 Task: Search and explore  Airbnb stays in Santa Barbara, California with access to Vineyards.
Action: Mouse moved to (439, 64)
Screenshot: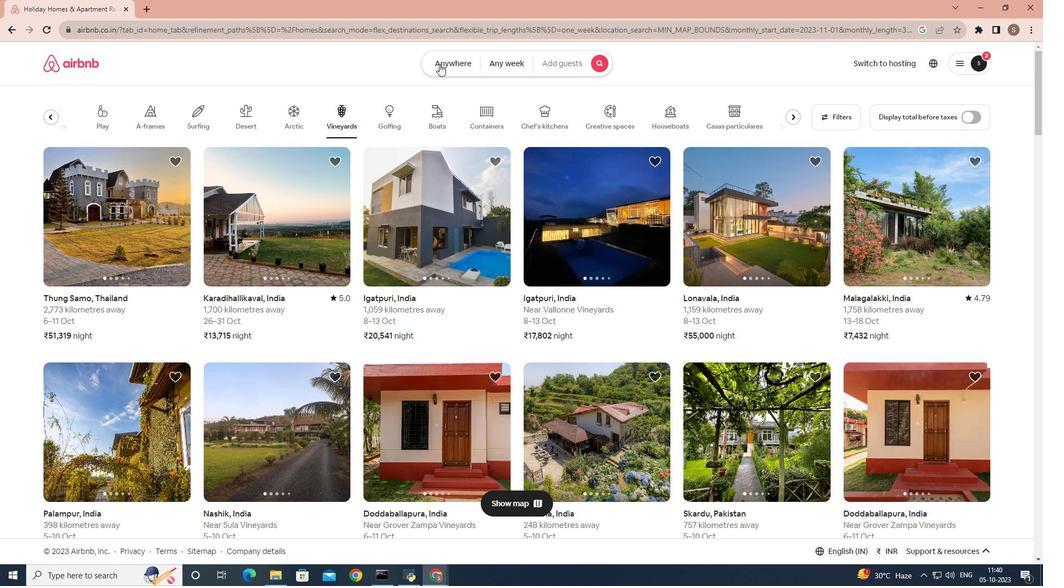 
Action: Mouse pressed left at (439, 64)
Screenshot: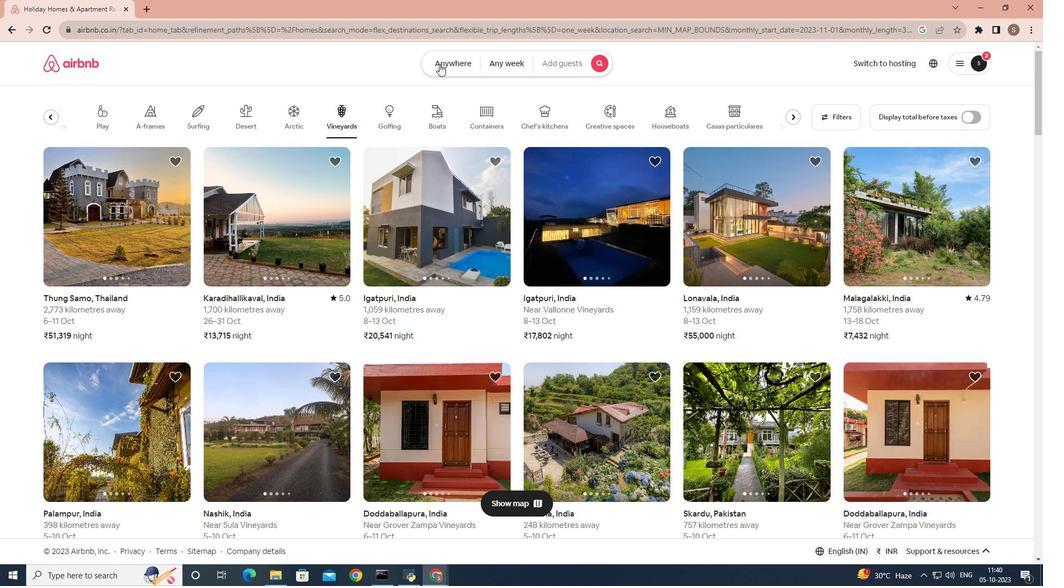 
Action: Mouse moved to (388, 98)
Screenshot: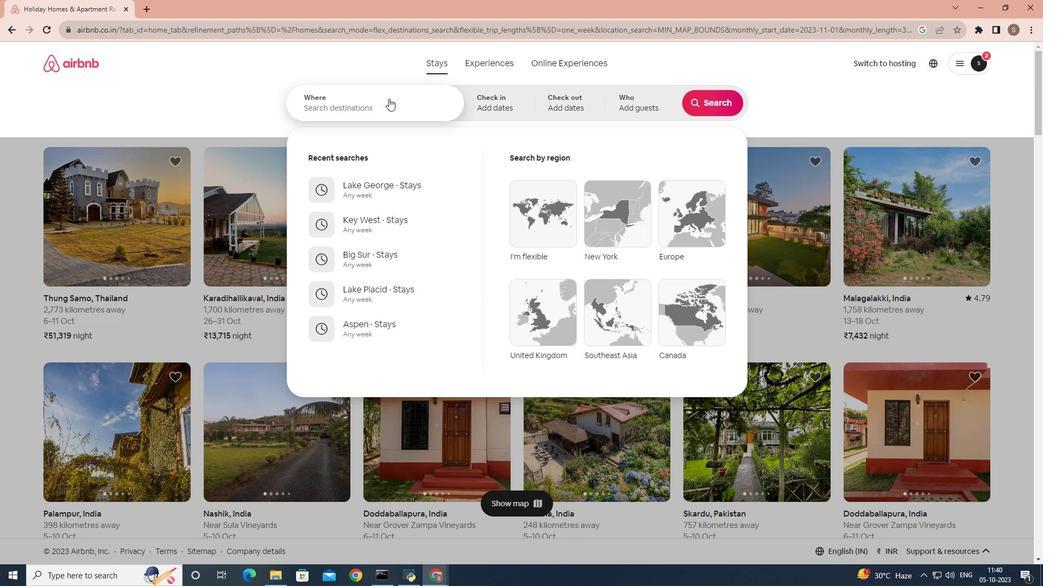 
Action: Mouse pressed left at (388, 98)
Screenshot: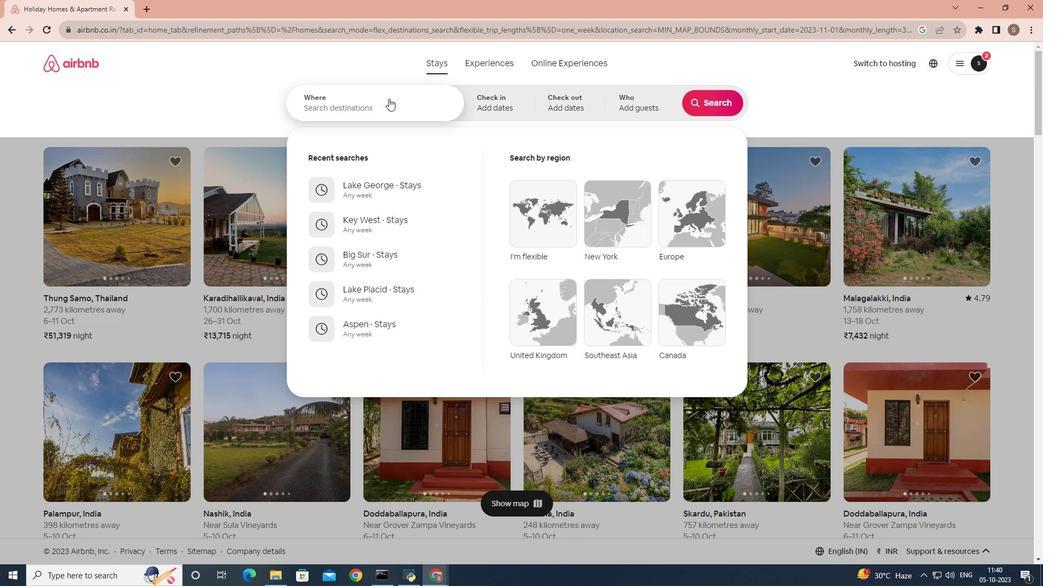 
Action: Key pressed <Key.shift>Santa<Key.space><Key.shift>Barbara
Screenshot: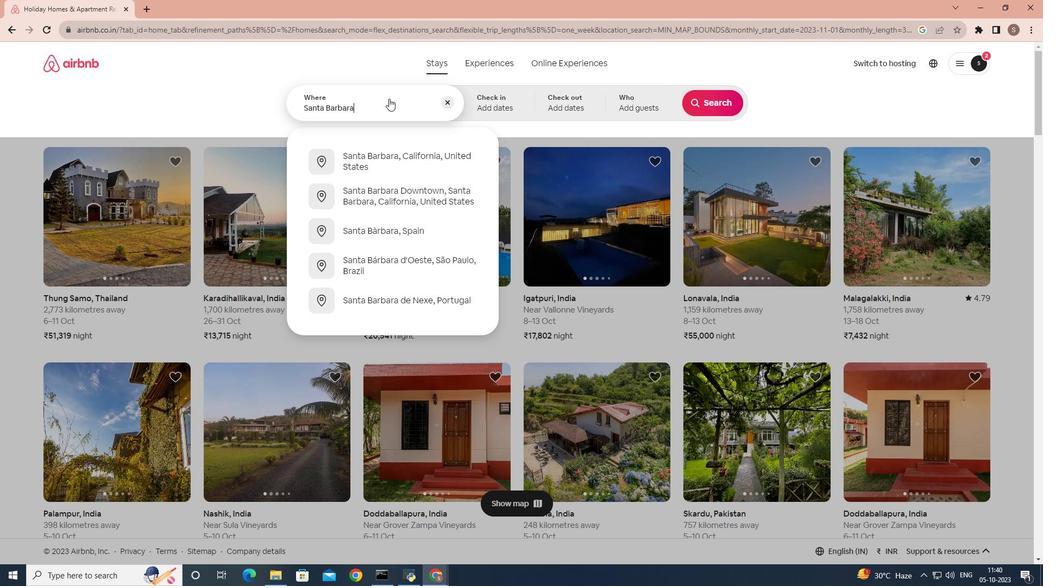 
Action: Mouse moved to (397, 149)
Screenshot: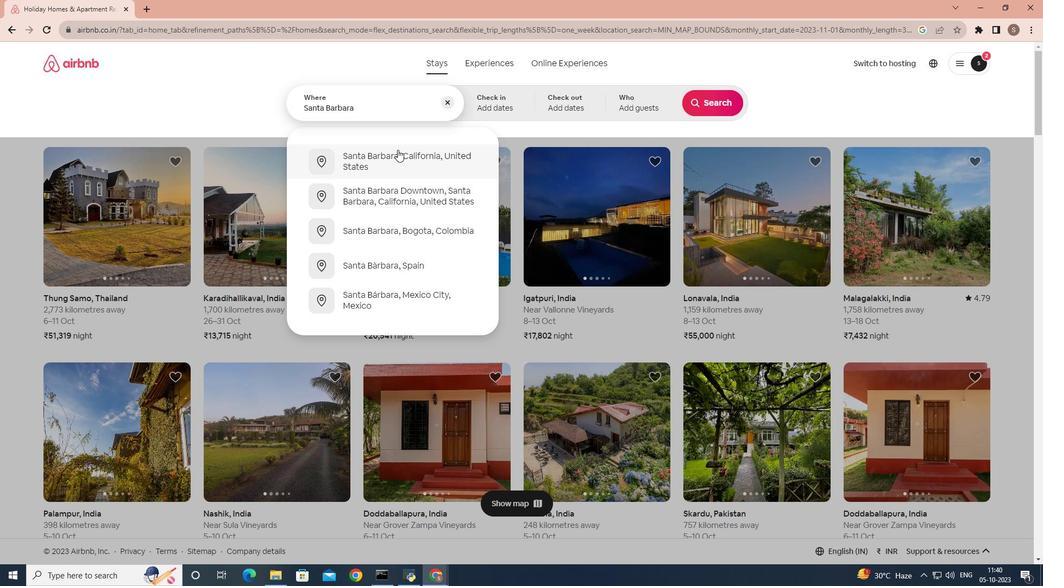 
Action: Mouse pressed left at (397, 149)
Screenshot: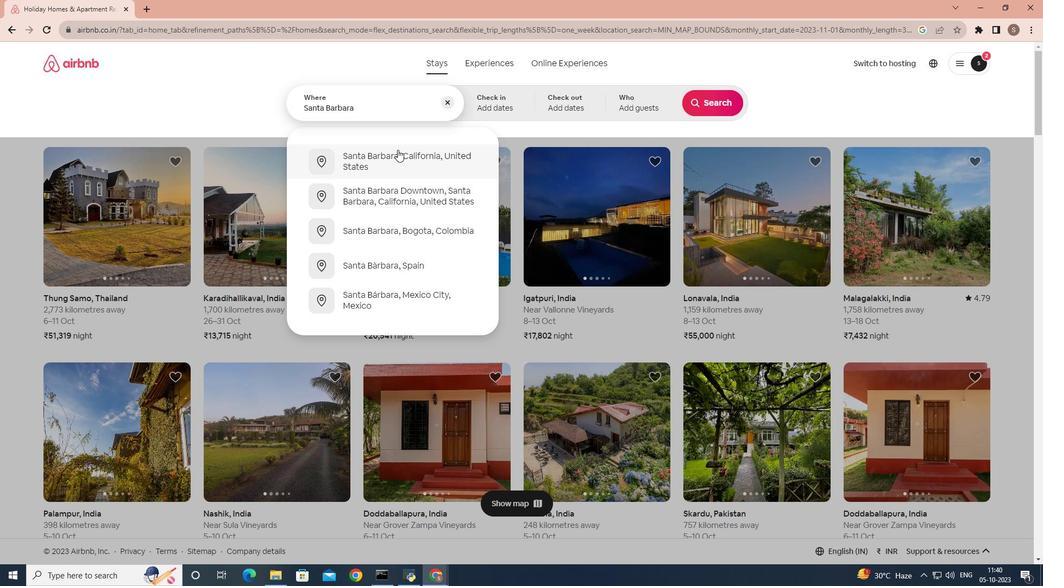 
Action: Mouse moved to (711, 100)
Screenshot: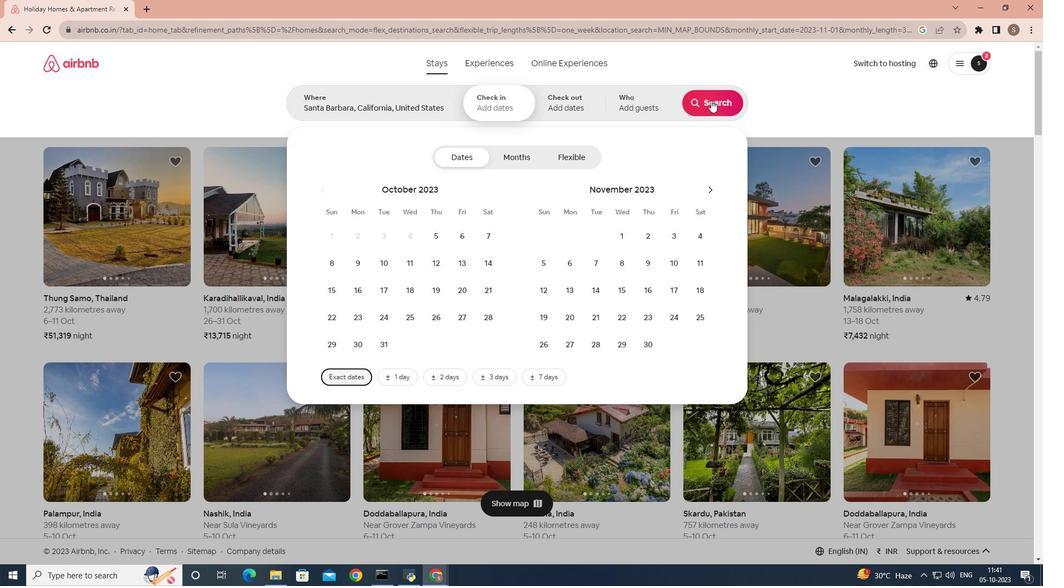 
Action: Mouse pressed left at (711, 100)
Screenshot: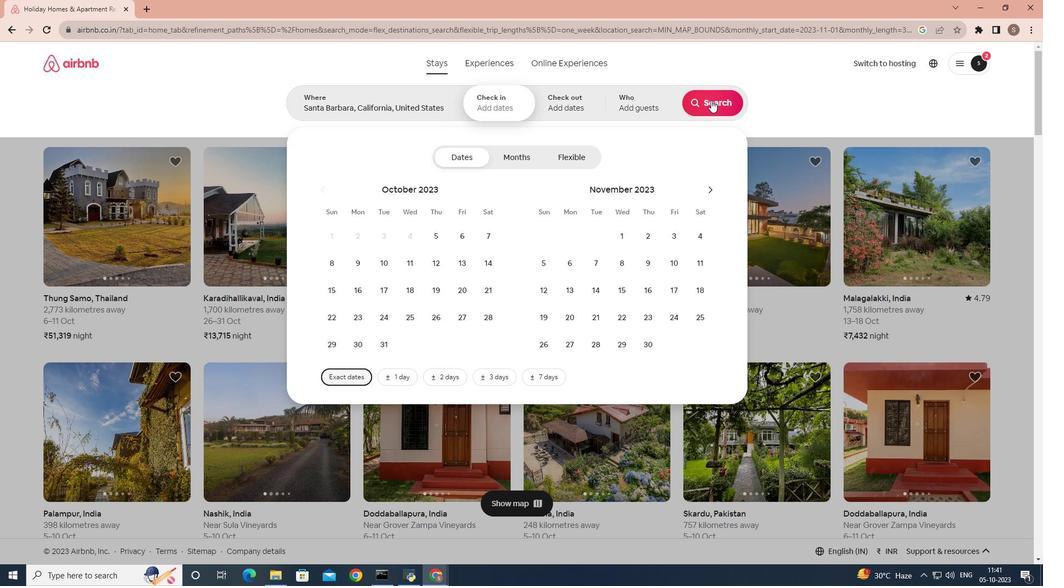 
Action: Mouse moved to (197, 110)
Screenshot: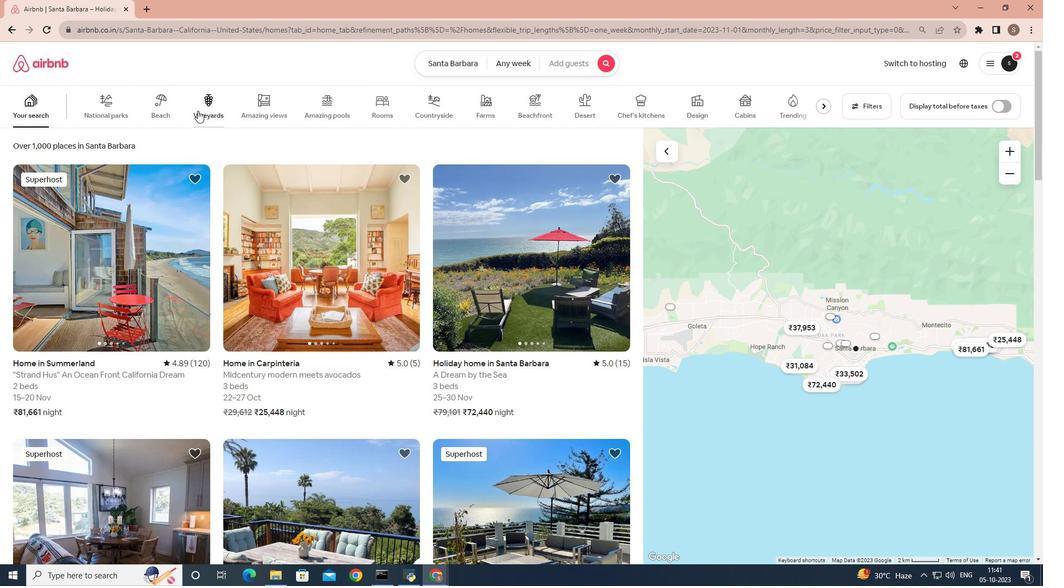 
Action: Mouse pressed left at (197, 110)
Screenshot: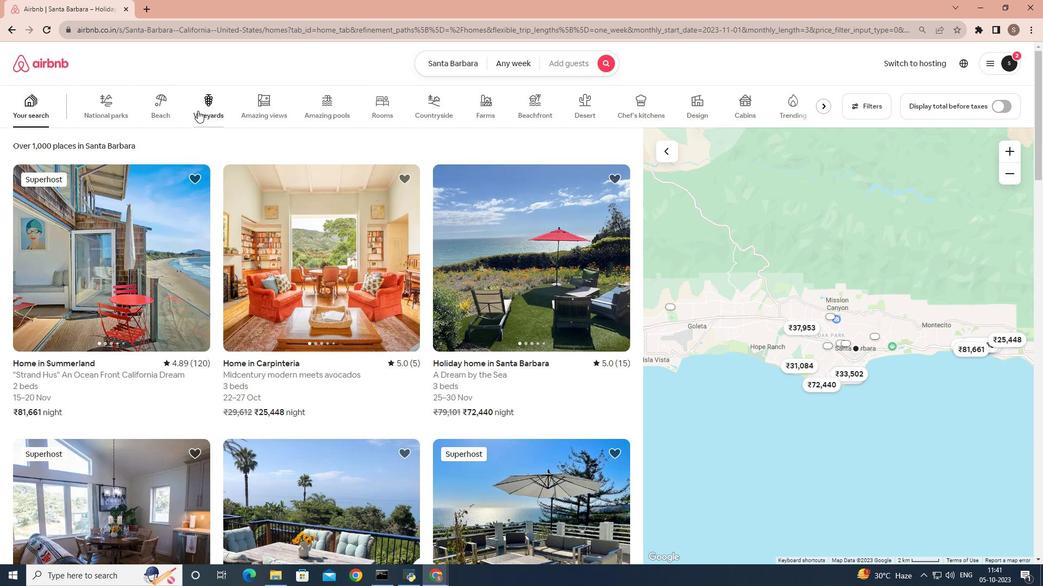 
Action: Mouse moved to (162, 265)
Screenshot: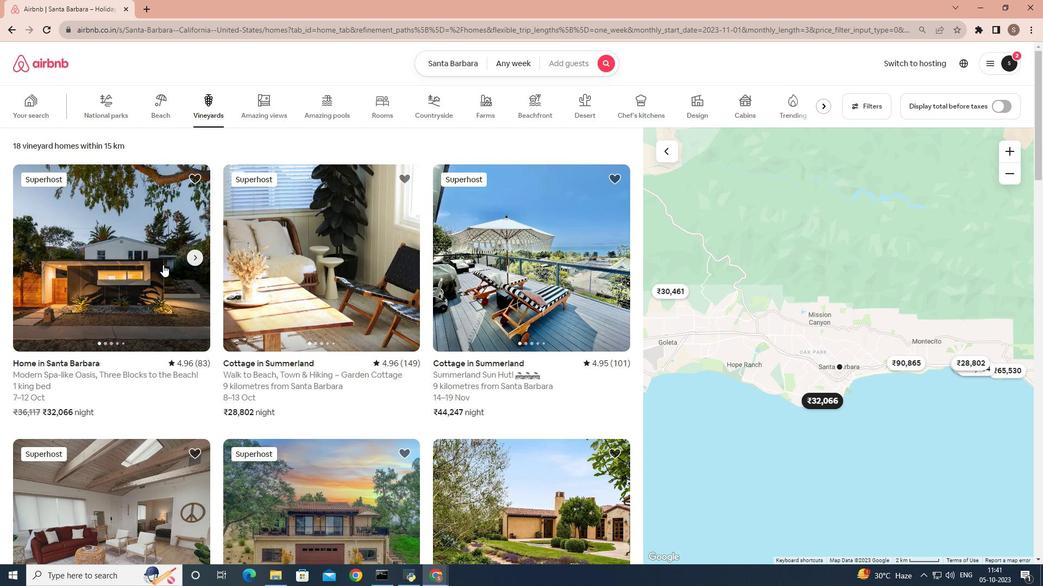 
Action: Mouse pressed left at (162, 265)
Screenshot: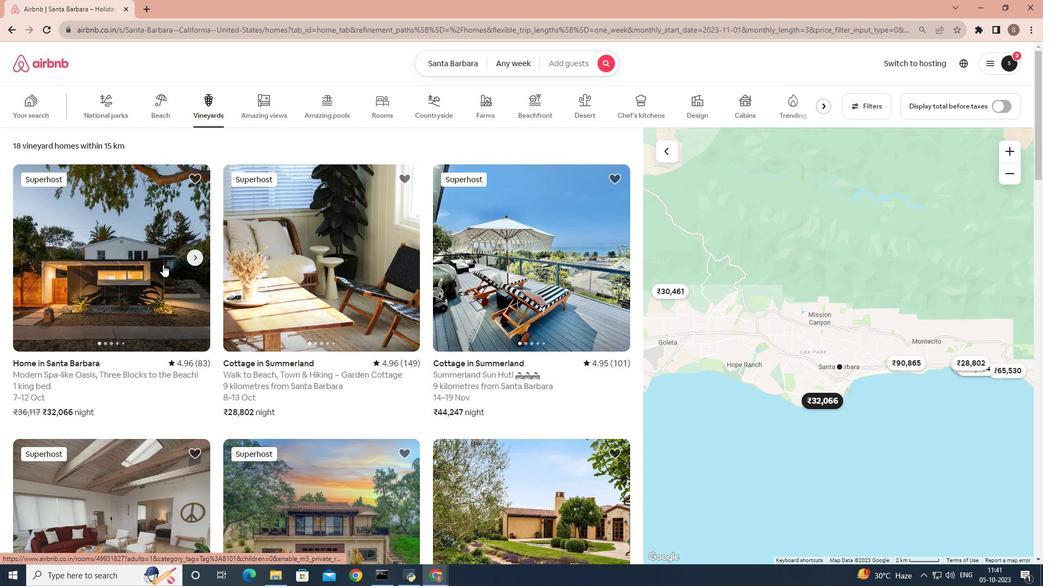 
Action: Mouse moved to (771, 400)
Screenshot: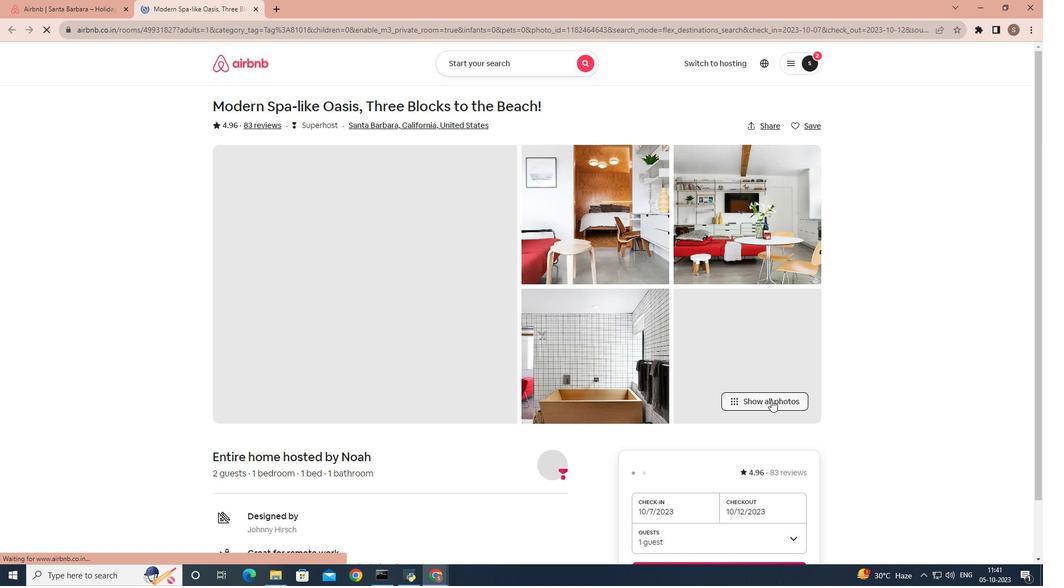 
Action: Mouse pressed left at (771, 400)
Screenshot: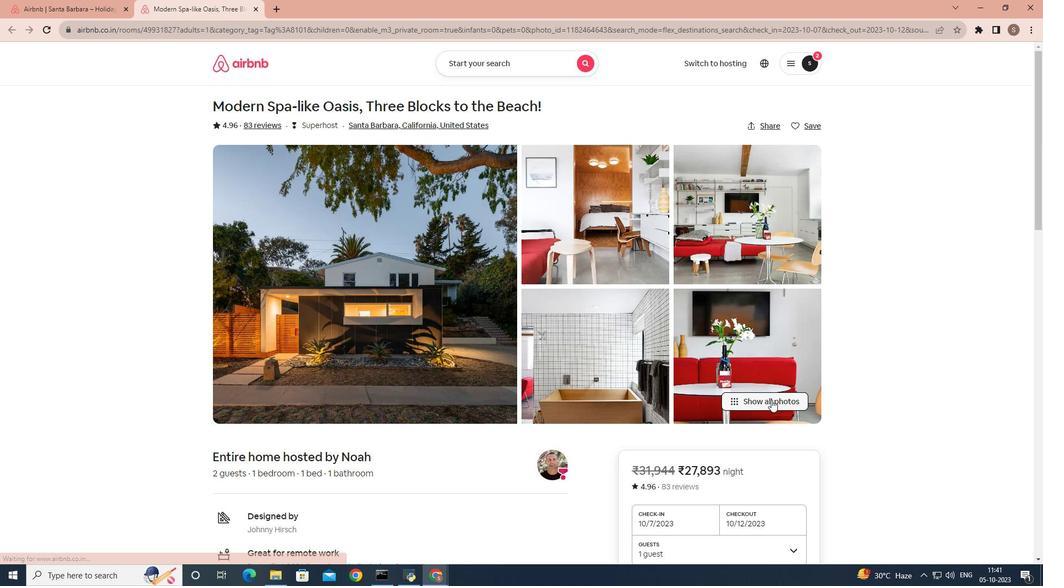 
Action: Mouse moved to (842, 381)
Screenshot: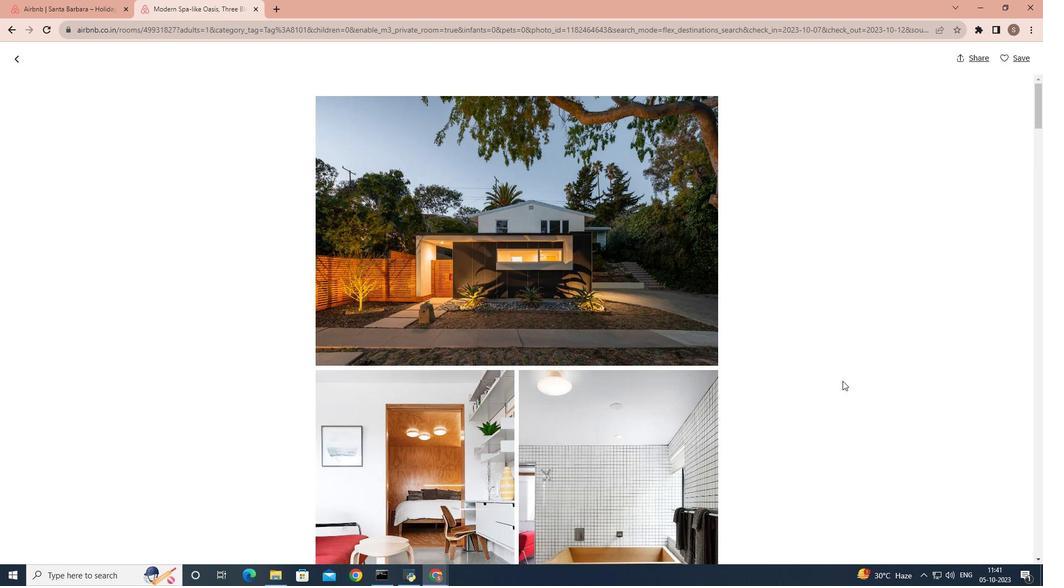 
Action: Mouse scrolled (842, 380) with delta (0, 0)
Screenshot: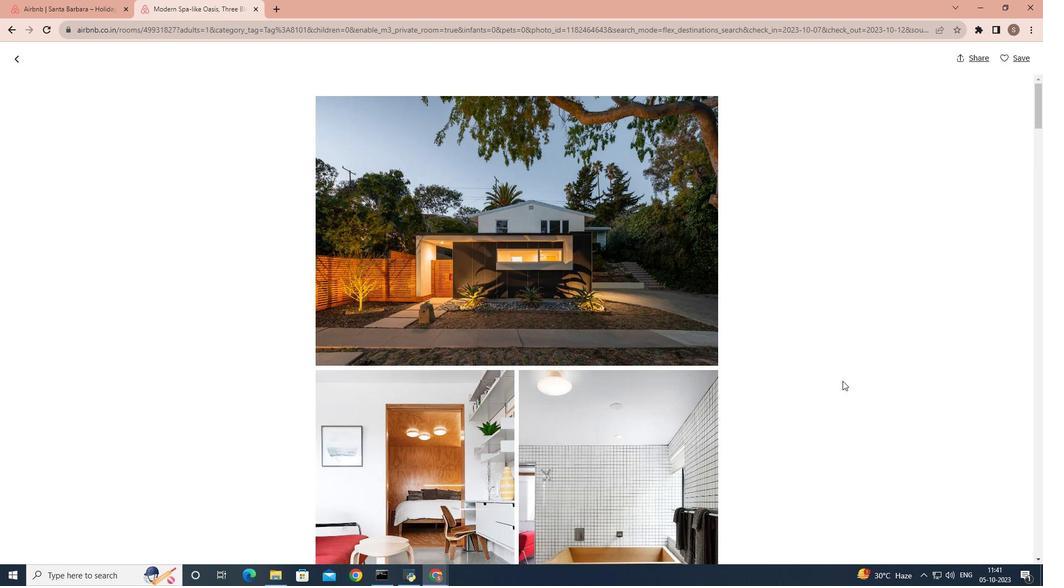 
Action: Mouse scrolled (842, 380) with delta (0, 0)
Screenshot: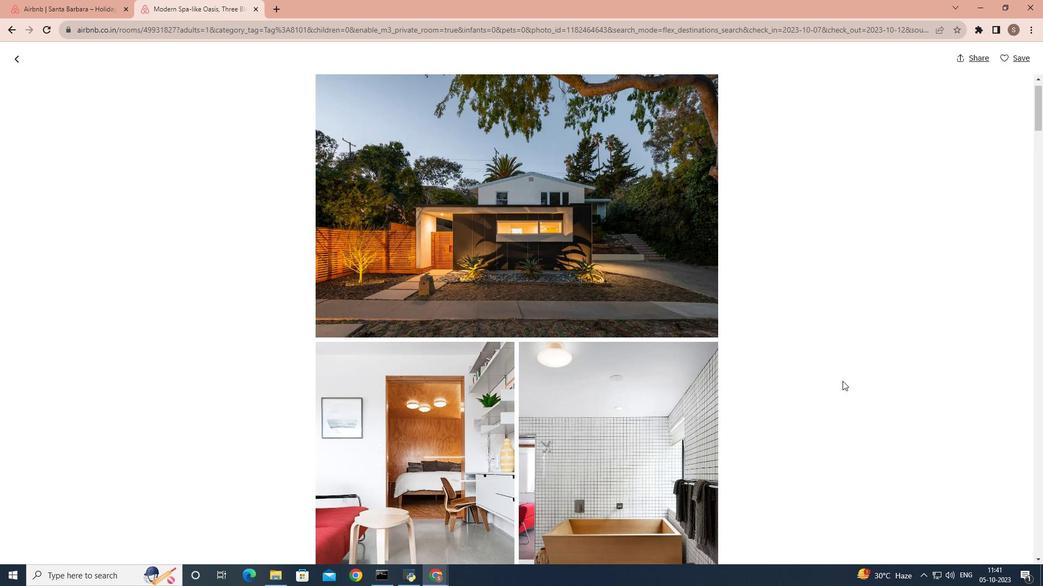 
Action: Mouse scrolled (842, 380) with delta (0, 0)
Screenshot: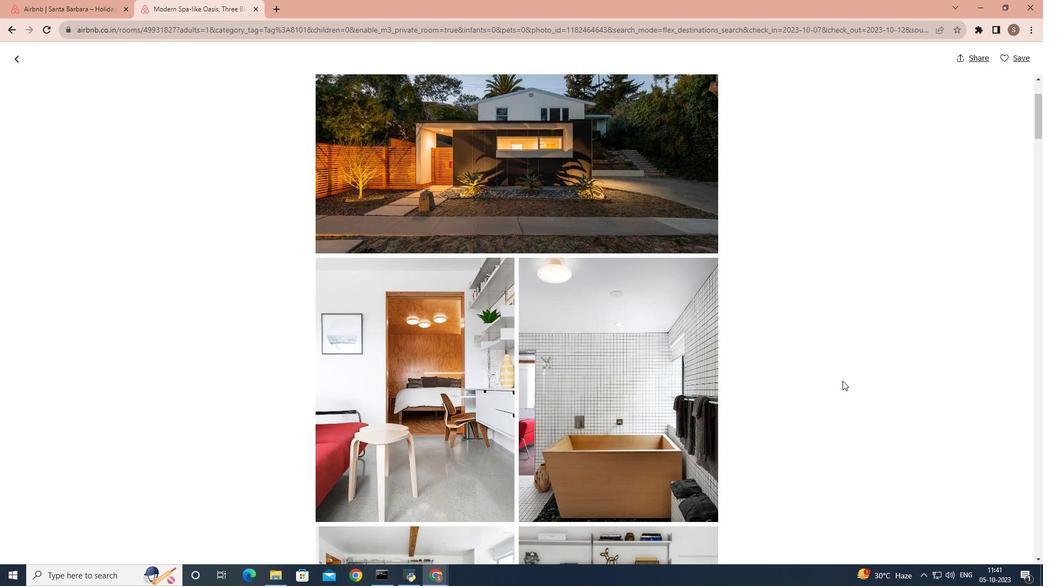 
Action: Mouse scrolled (842, 380) with delta (0, 0)
Screenshot: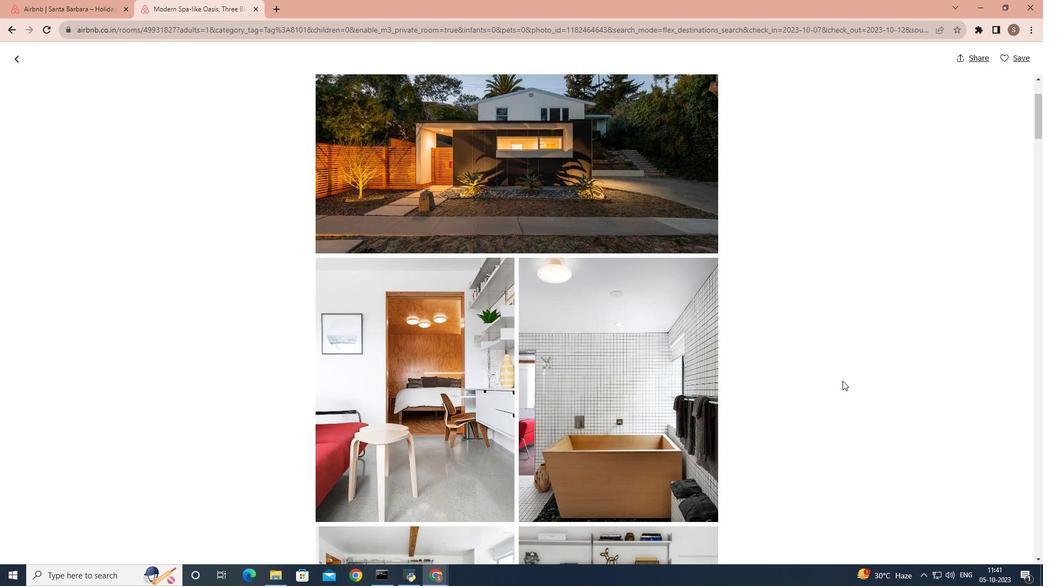 
Action: Mouse scrolled (842, 380) with delta (0, 0)
Screenshot: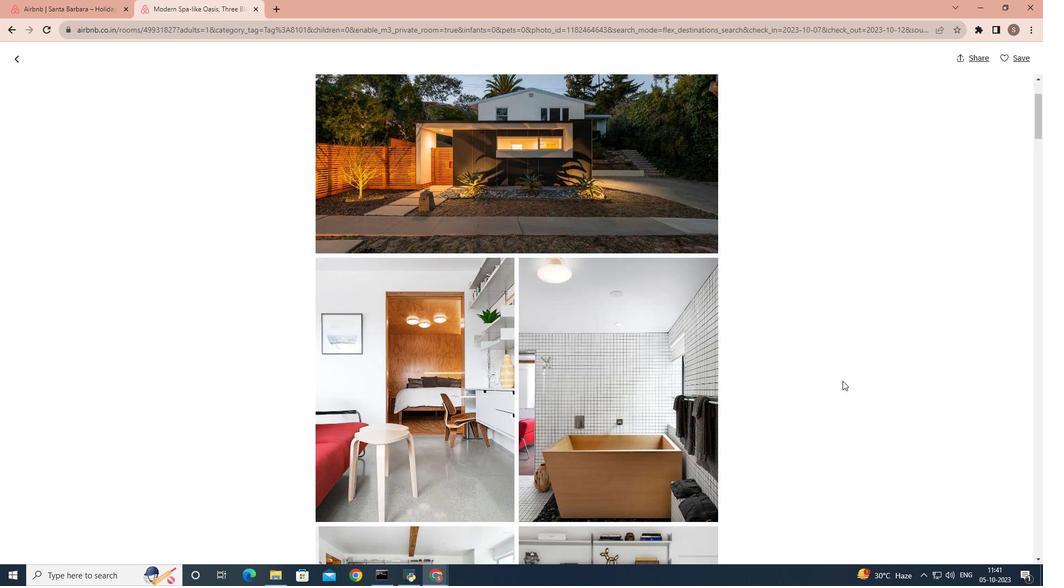 
Action: Mouse scrolled (842, 380) with delta (0, 0)
Screenshot: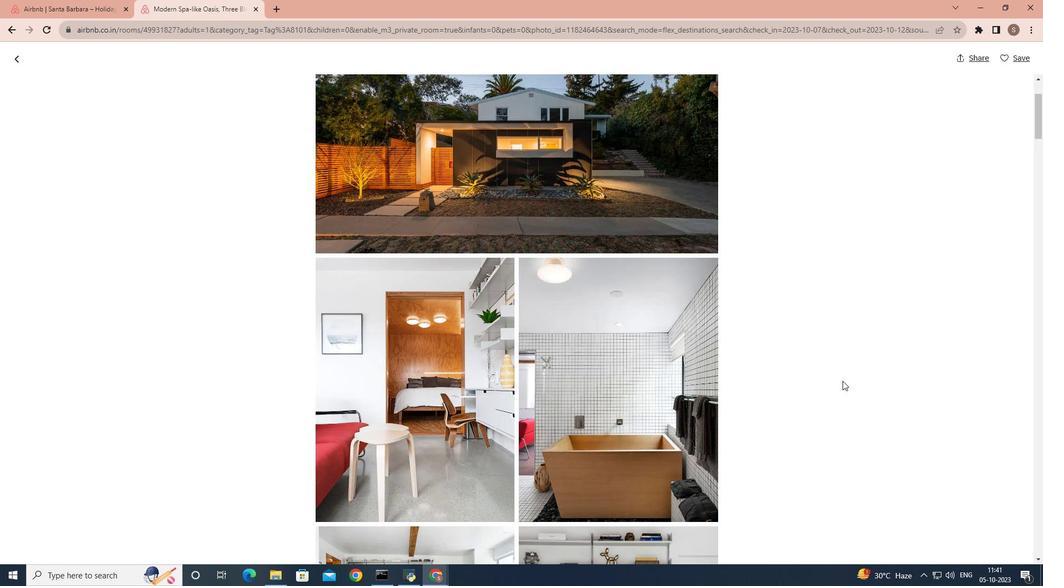 
Action: Mouse scrolled (842, 380) with delta (0, 0)
Screenshot: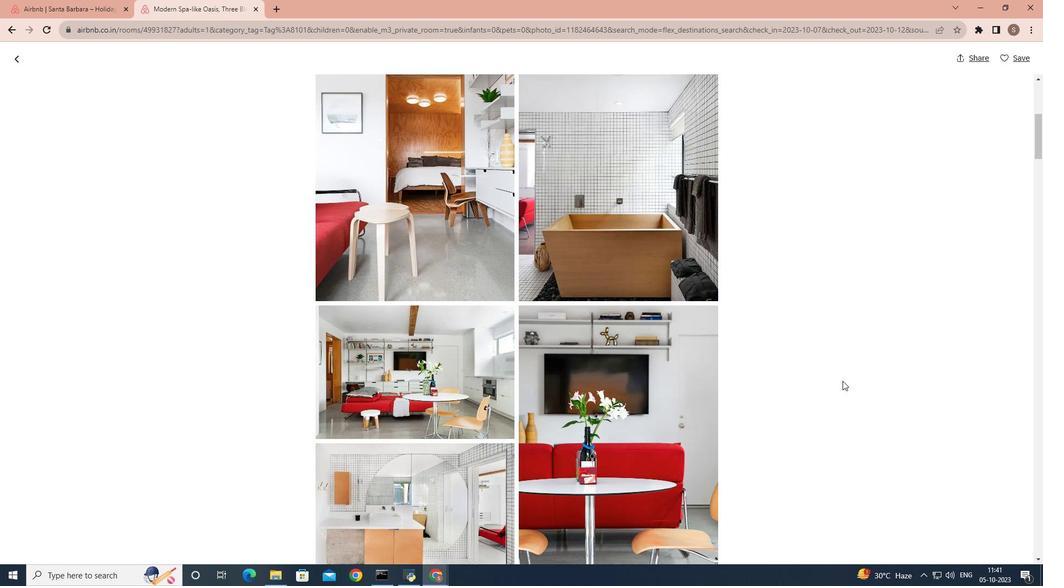 
Action: Mouse scrolled (842, 380) with delta (0, 0)
Screenshot: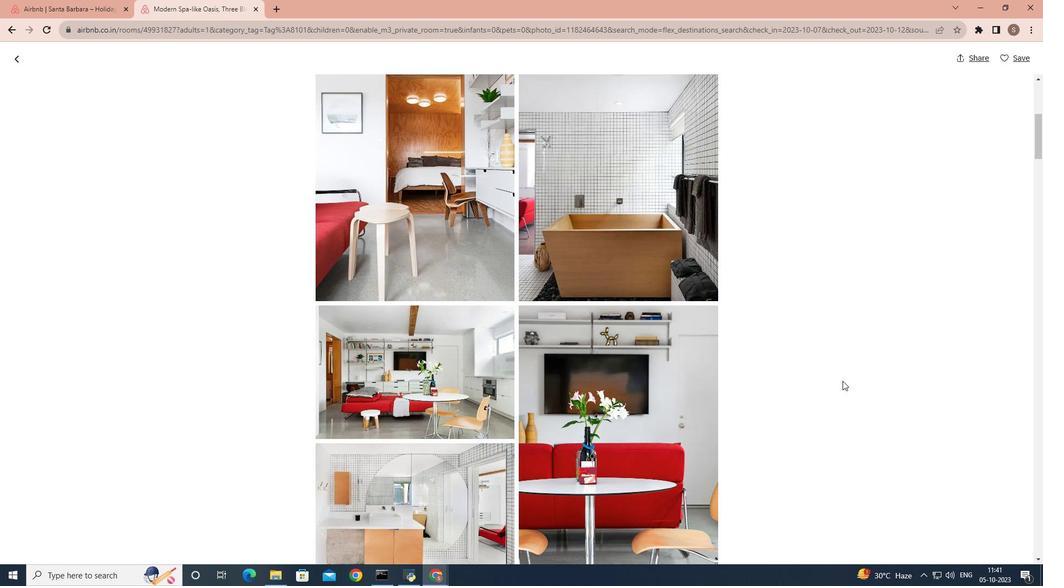 
Action: Mouse scrolled (842, 380) with delta (0, 0)
Screenshot: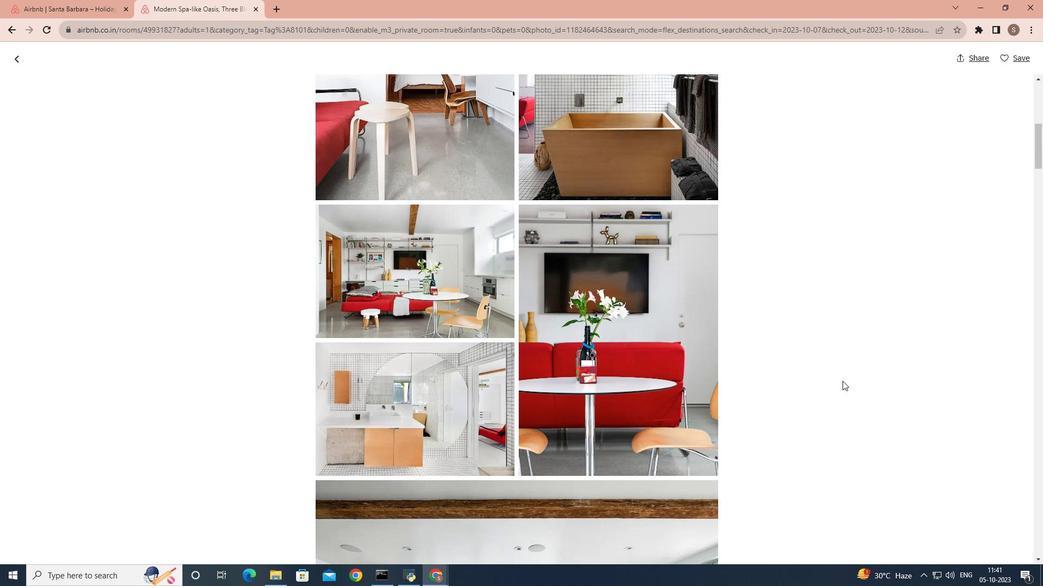 
Action: Mouse scrolled (842, 380) with delta (0, 0)
Screenshot: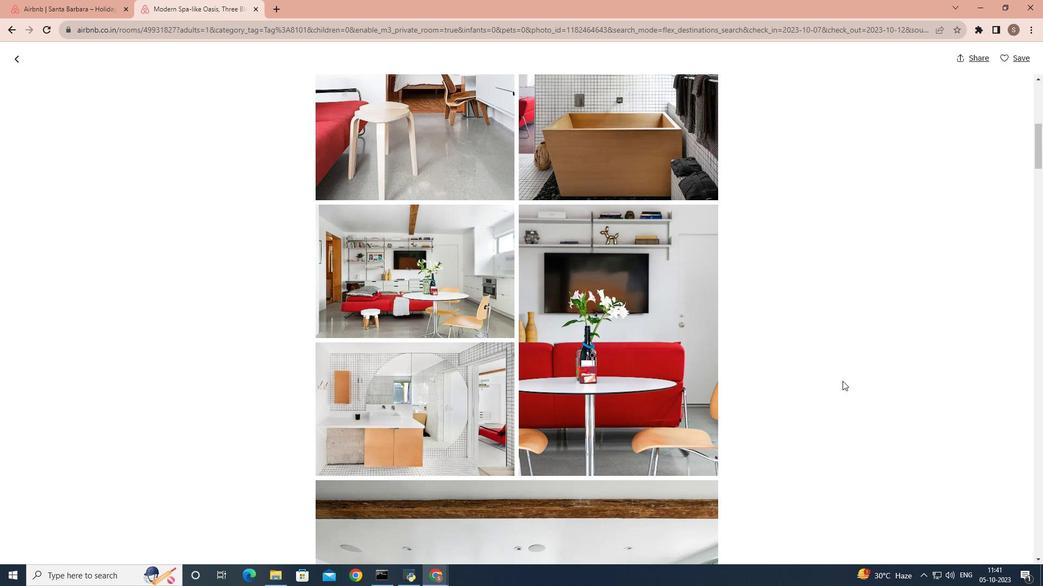 
Action: Mouse scrolled (842, 380) with delta (0, 0)
Screenshot: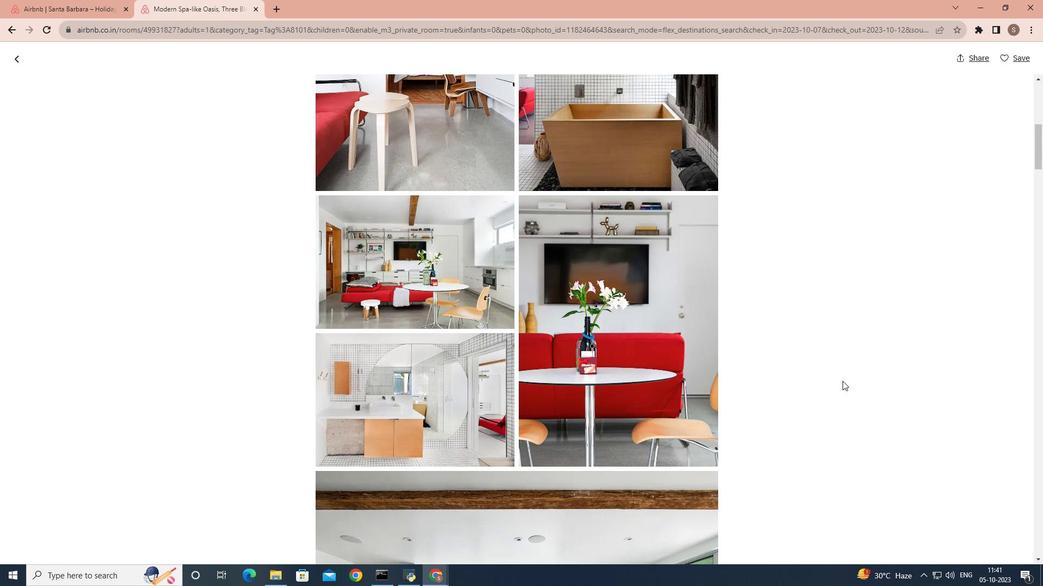 
Action: Mouse scrolled (842, 380) with delta (0, 0)
Screenshot: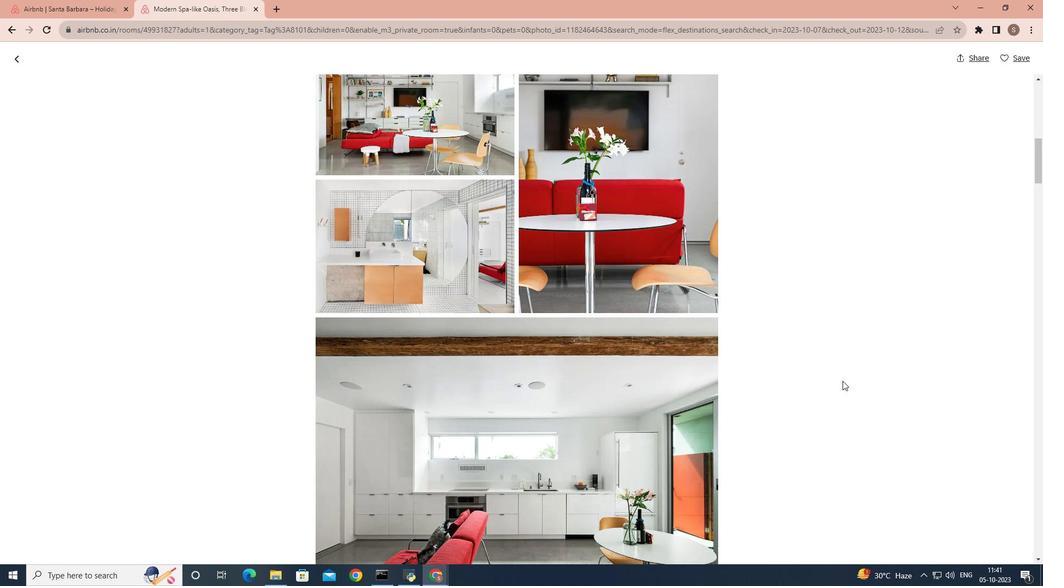 
Action: Mouse scrolled (842, 380) with delta (0, 0)
Screenshot: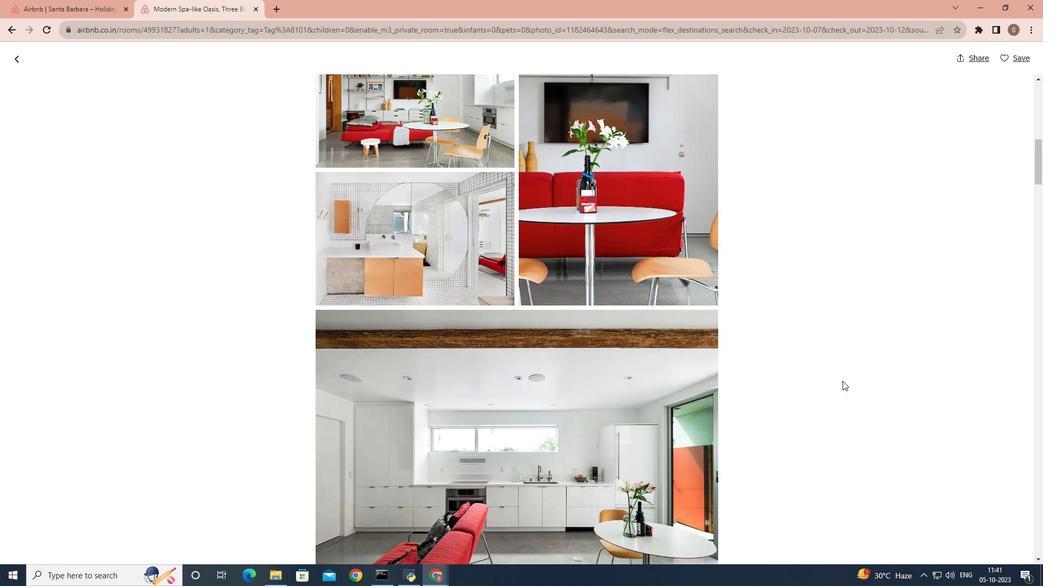 
Action: Mouse scrolled (842, 380) with delta (0, 0)
Screenshot: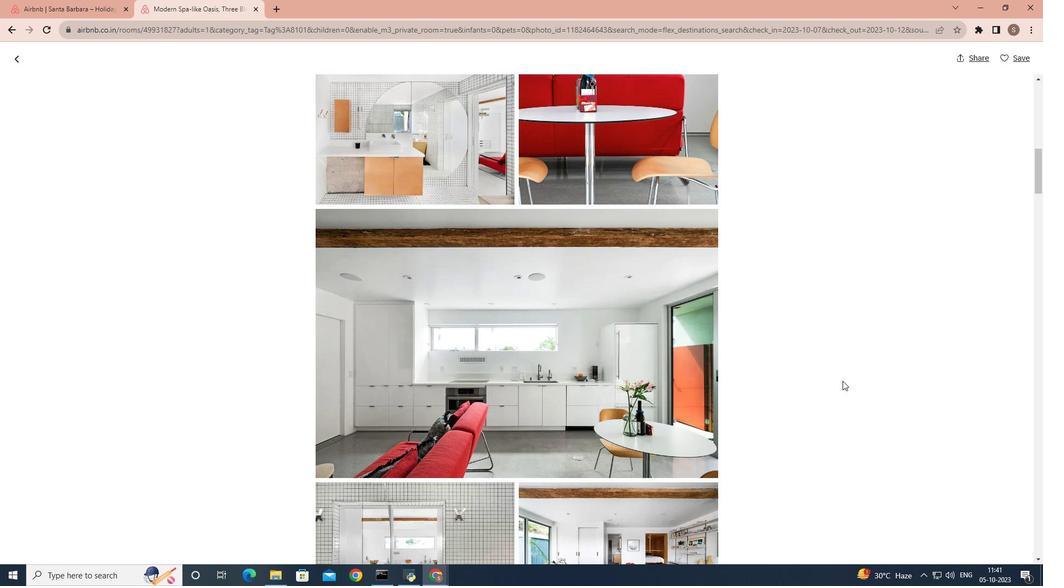 
Action: Mouse scrolled (842, 380) with delta (0, 0)
Screenshot: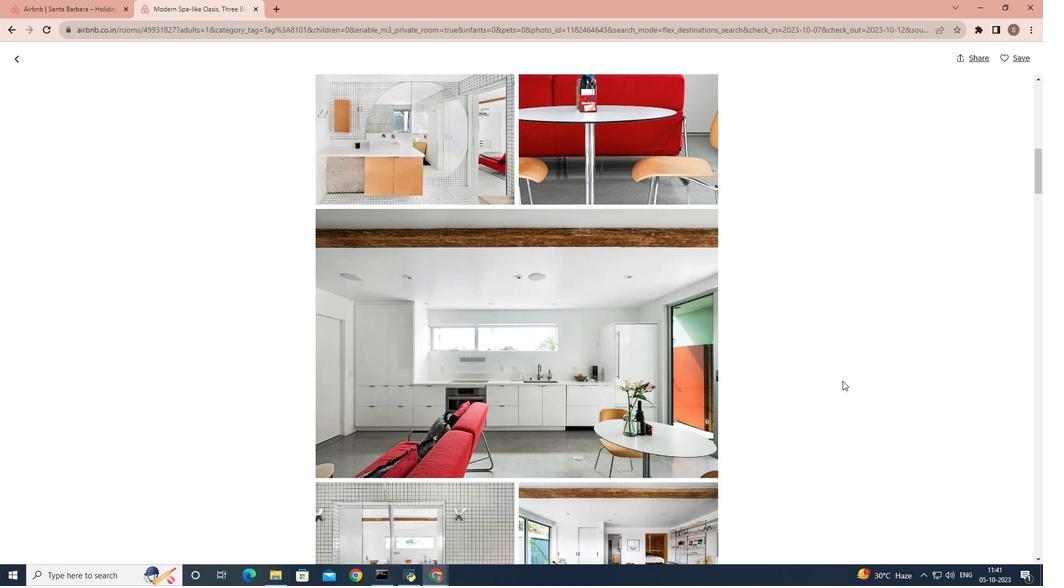 
Action: Mouse scrolled (842, 380) with delta (0, 0)
Screenshot: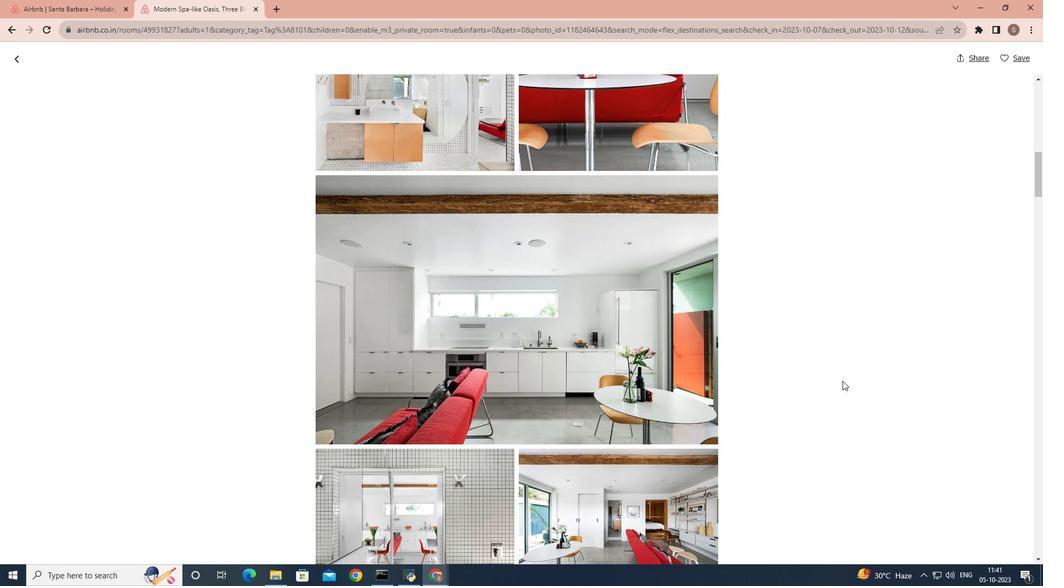 
Action: Mouse scrolled (842, 380) with delta (0, 0)
Screenshot: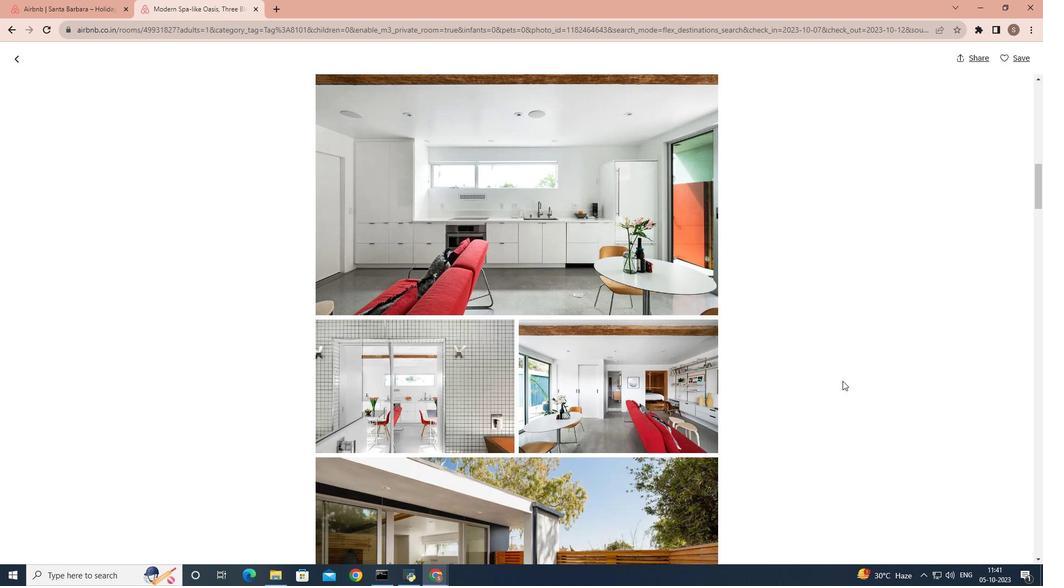 
Action: Mouse scrolled (842, 380) with delta (0, 0)
Screenshot: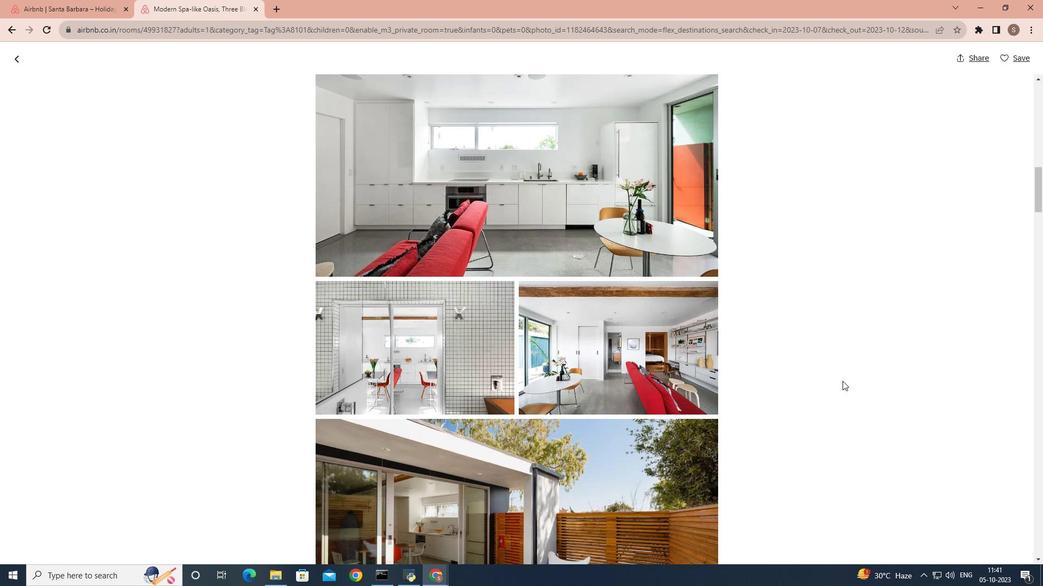 
Action: Mouse scrolled (842, 380) with delta (0, 0)
Screenshot: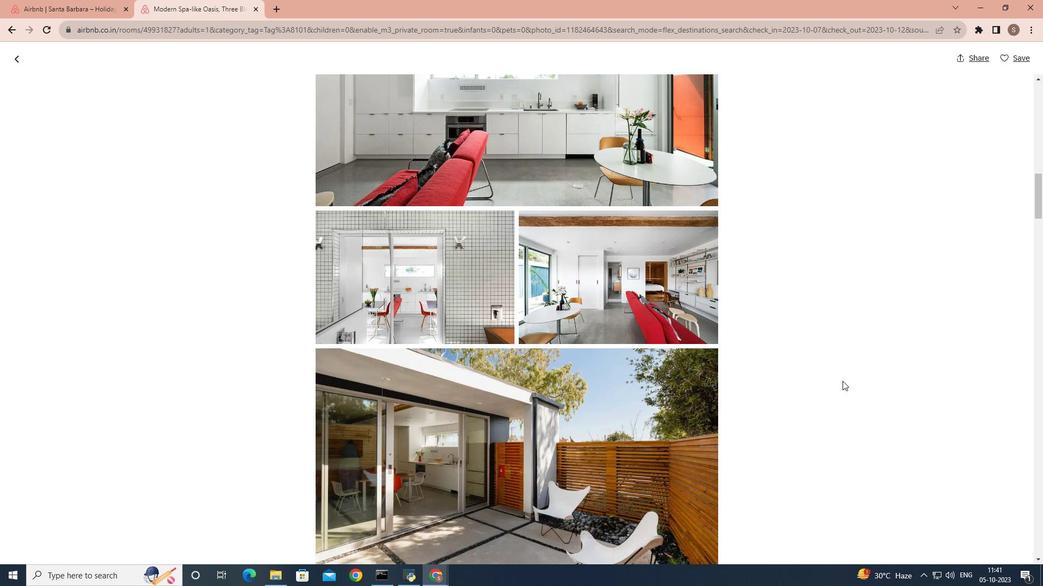 
Action: Mouse scrolled (842, 380) with delta (0, 0)
Screenshot: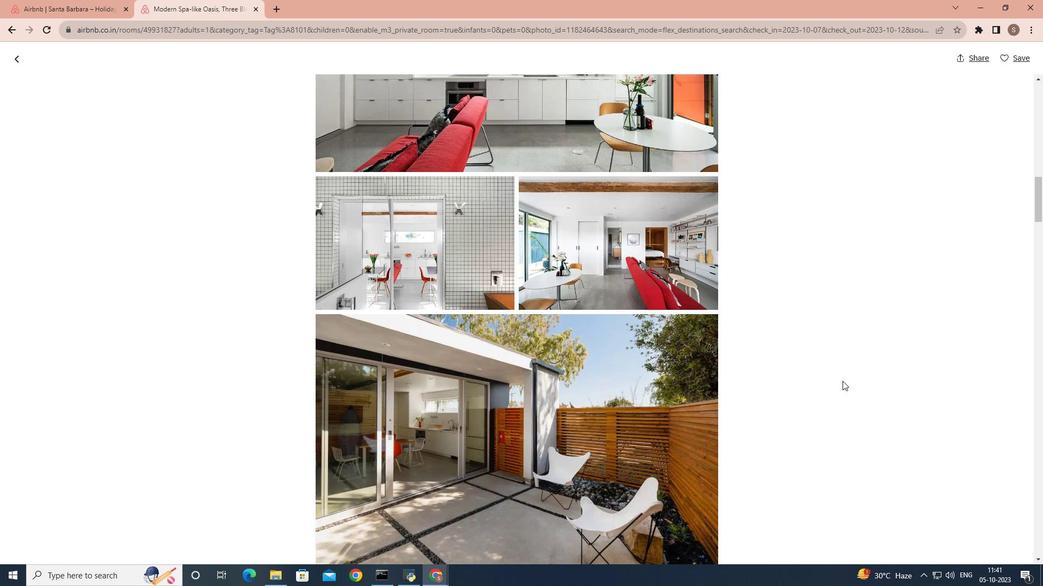 
Action: Mouse scrolled (842, 380) with delta (0, 0)
Screenshot: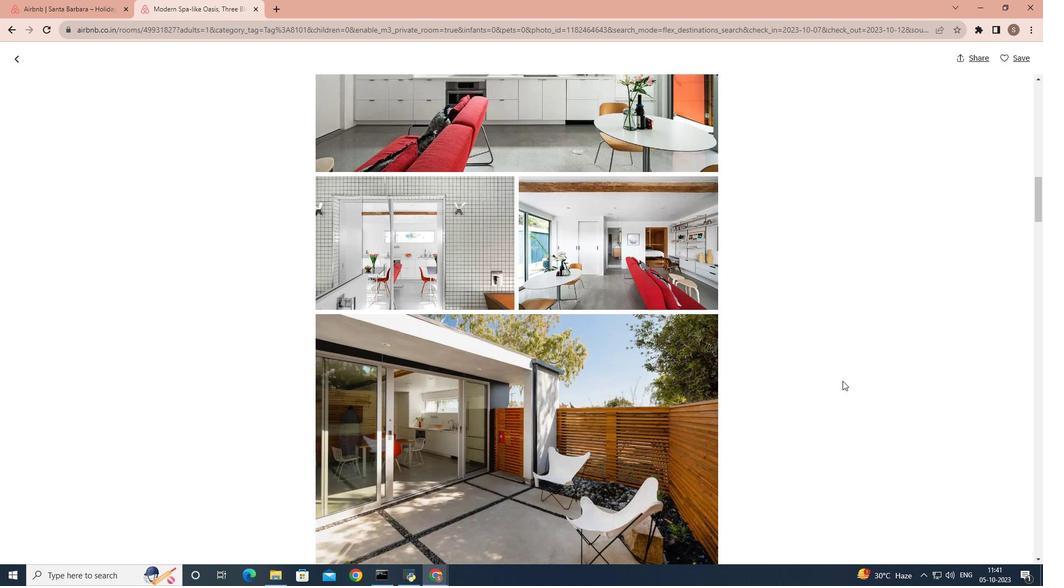 
Action: Mouse scrolled (842, 380) with delta (0, 0)
Screenshot: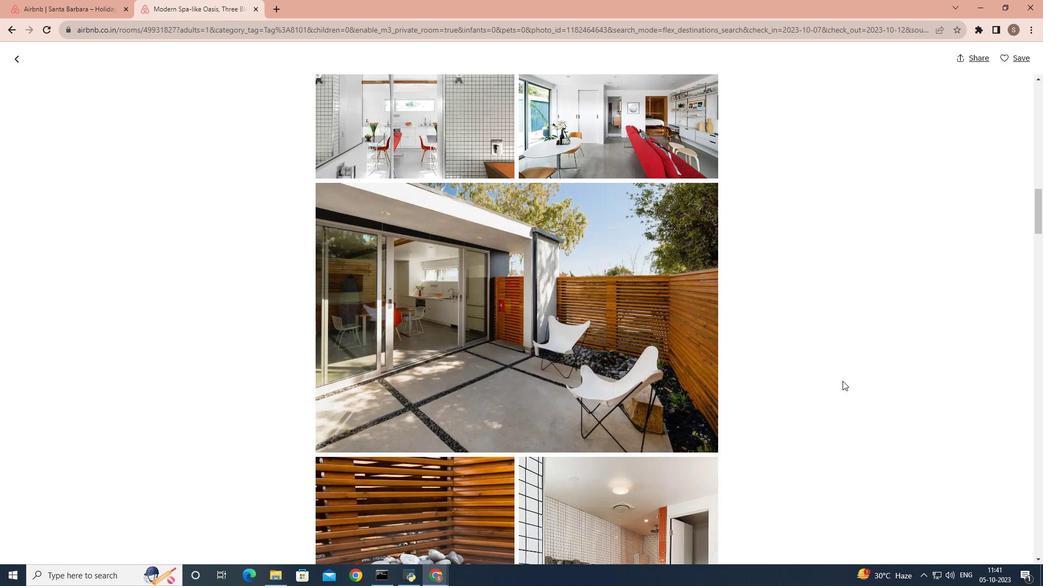 
Action: Mouse scrolled (842, 380) with delta (0, 0)
Screenshot: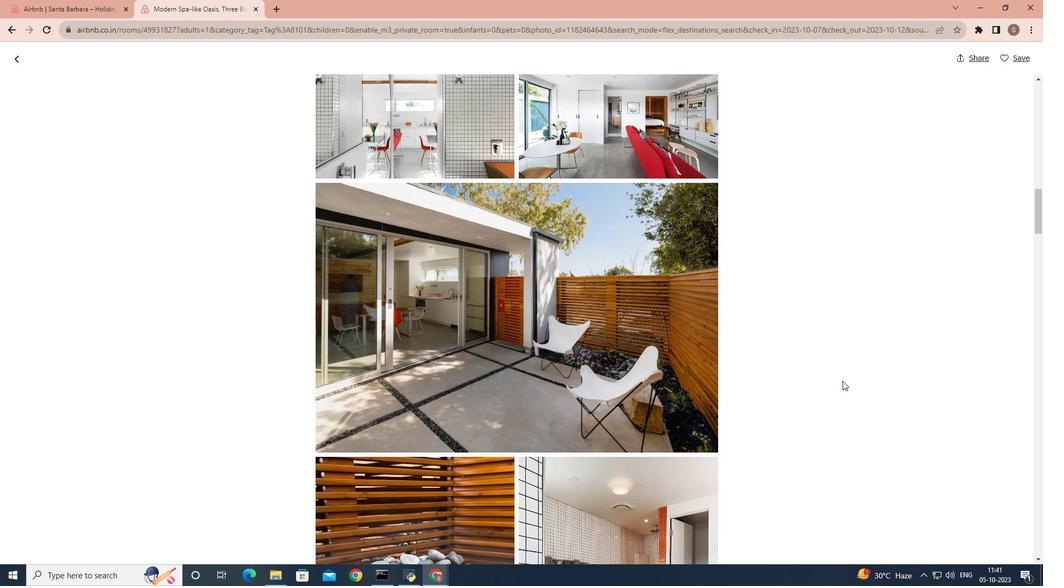 
Action: Mouse scrolled (842, 380) with delta (0, 0)
Screenshot: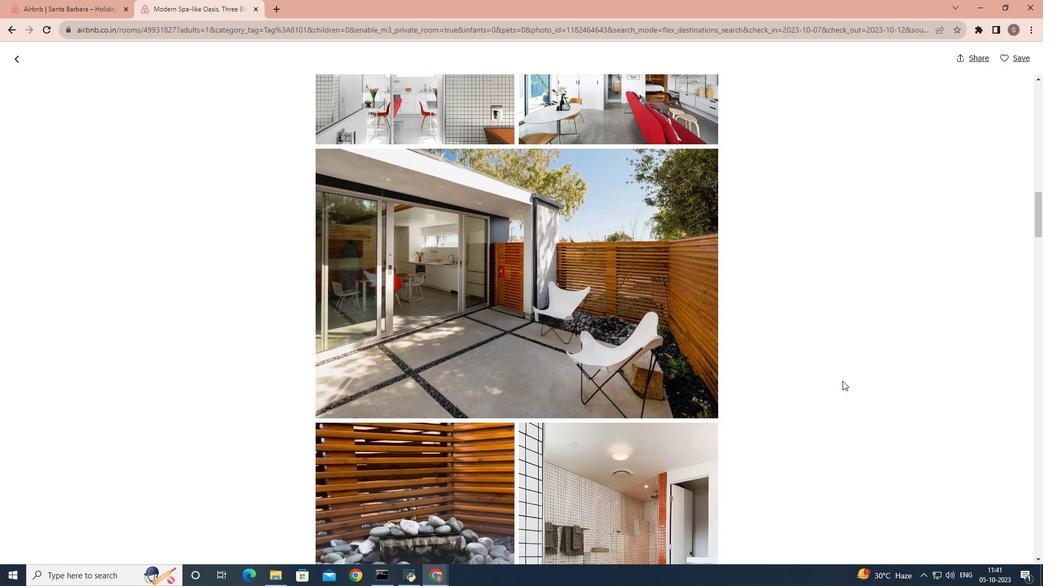 
Action: Mouse scrolled (842, 380) with delta (0, 0)
Screenshot: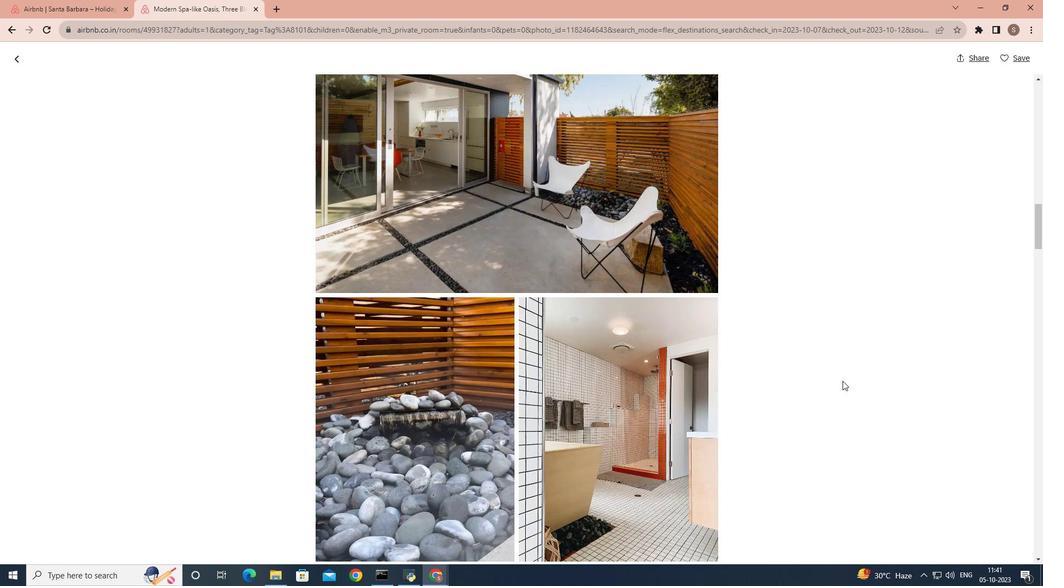 
Action: Mouse scrolled (842, 380) with delta (0, 0)
Screenshot: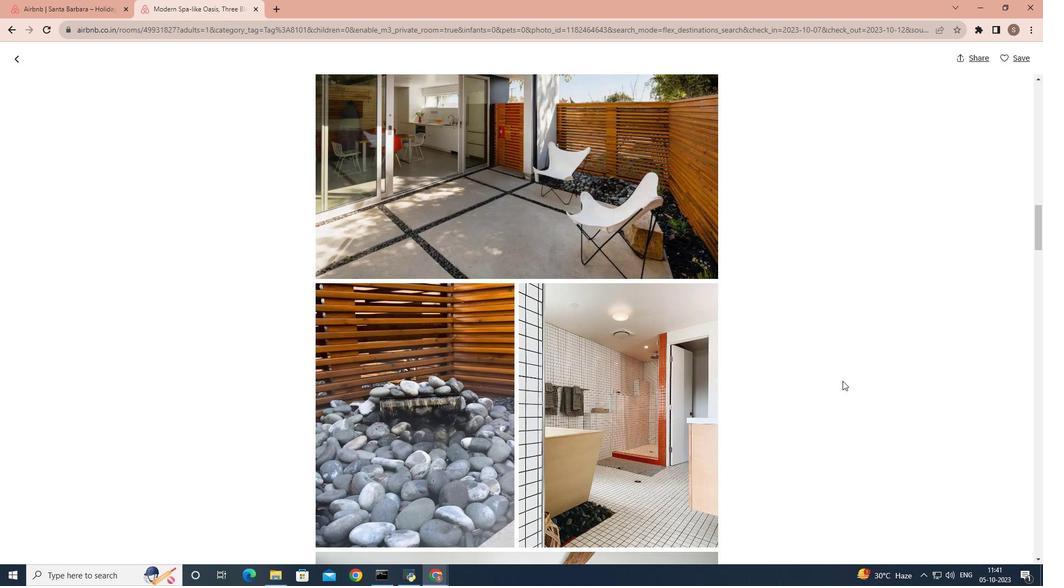 
Action: Mouse scrolled (842, 380) with delta (0, 0)
Screenshot: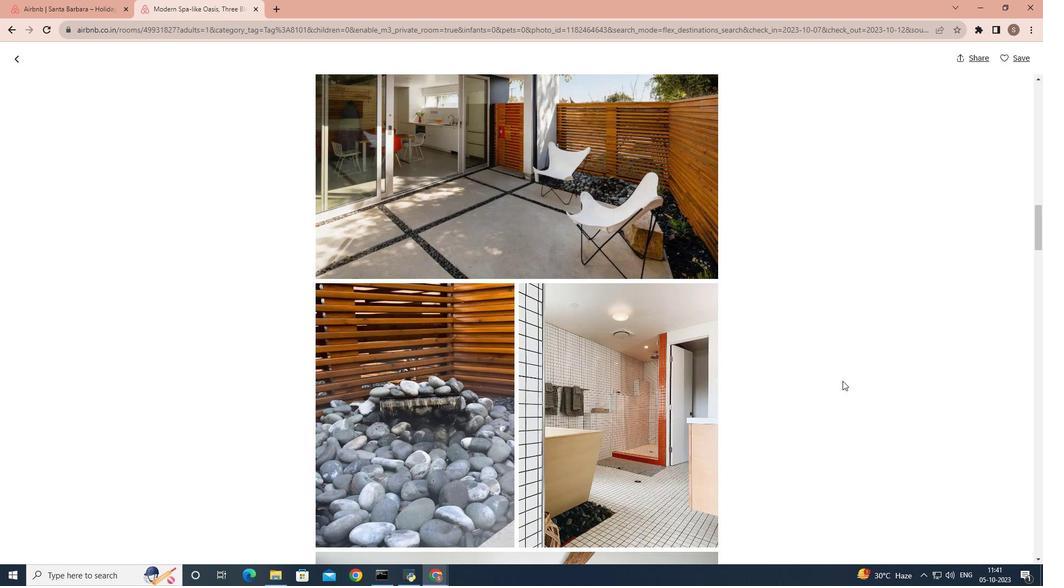
Action: Mouse scrolled (842, 380) with delta (0, 0)
Screenshot: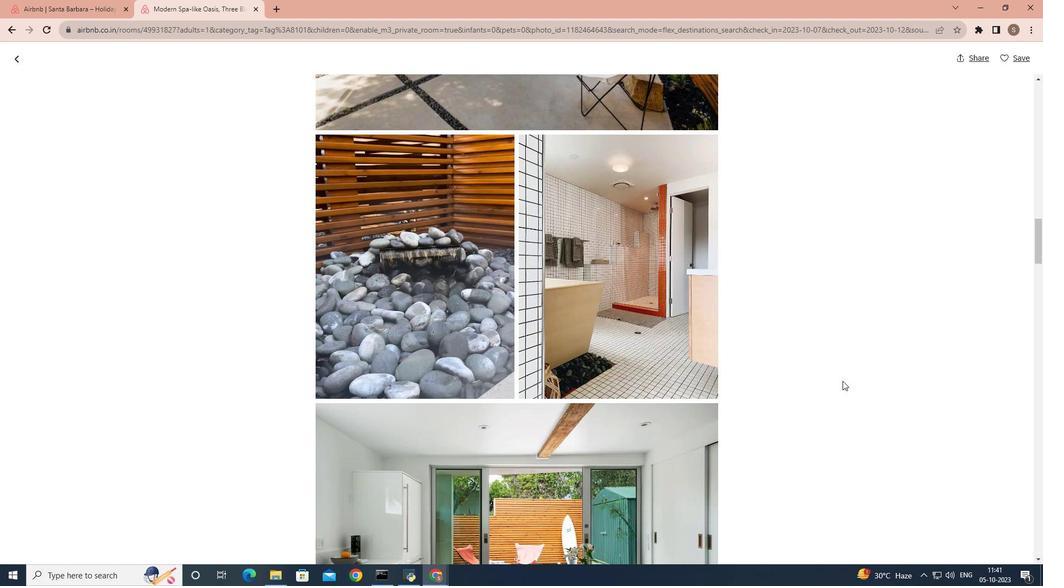 
Action: Mouse scrolled (842, 380) with delta (0, 0)
Screenshot: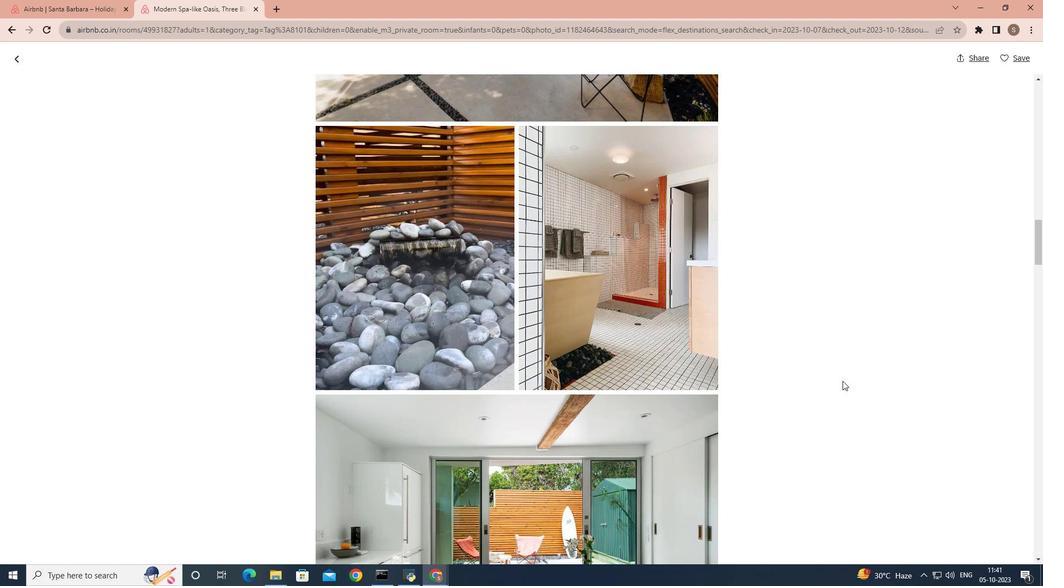 
Action: Mouse scrolled (842, 380) with delta (0, 0)
Screenshot: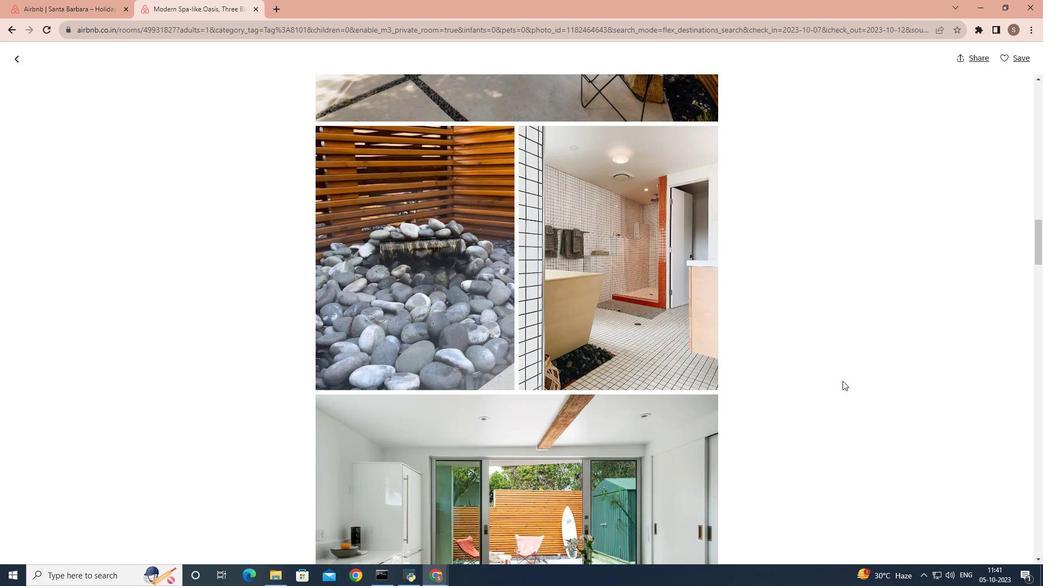 
Action: Mouse scrolled (842, 380) with delta (0, 0)
Screenshot: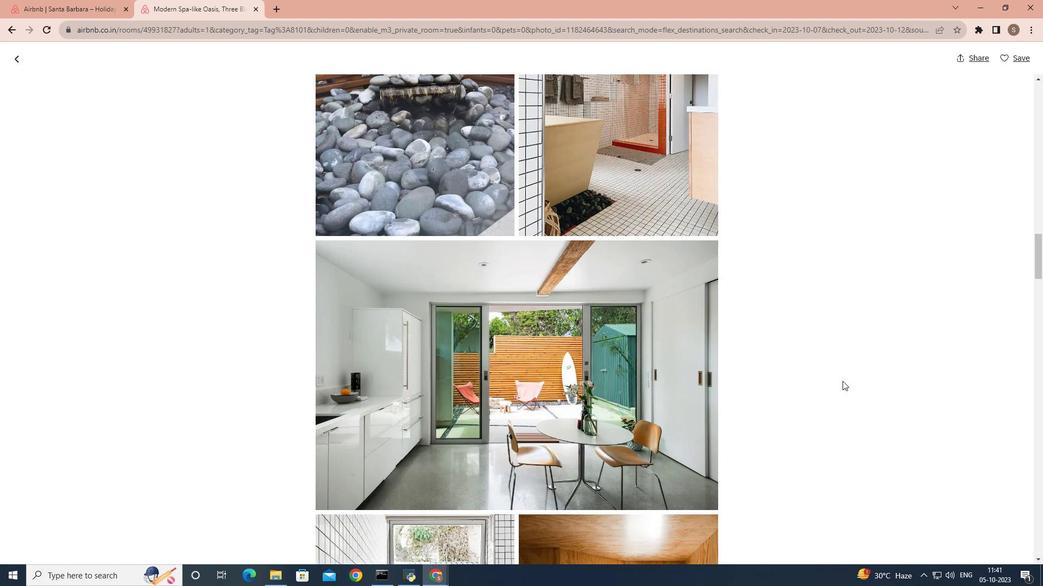 
Action: Mouse scrolled (842, 380) with delta (0, 0)
Screenshot: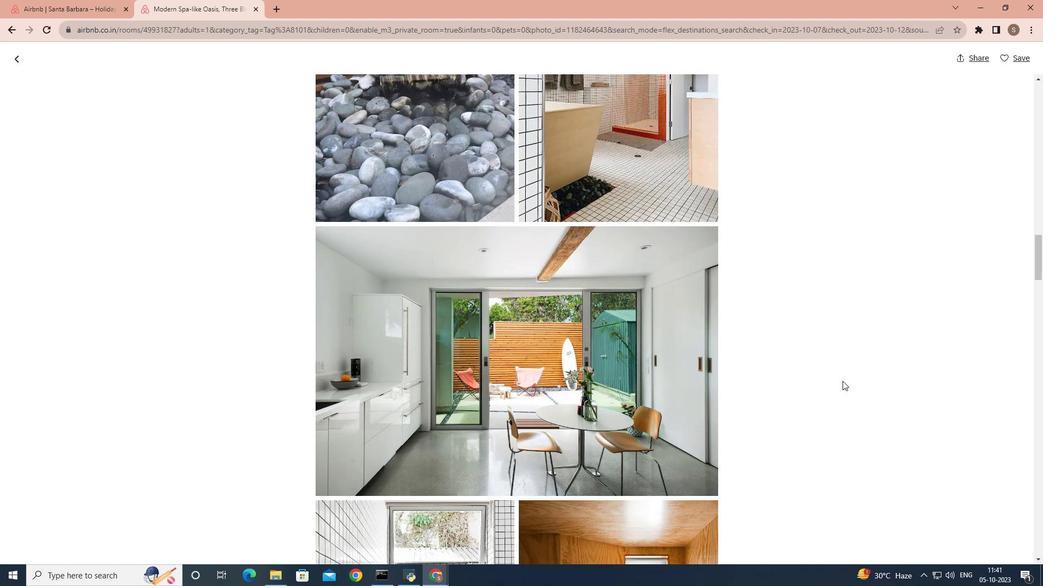
Action: Mouse scrolled (842, 380) with delta (0, 0)
Screenshot: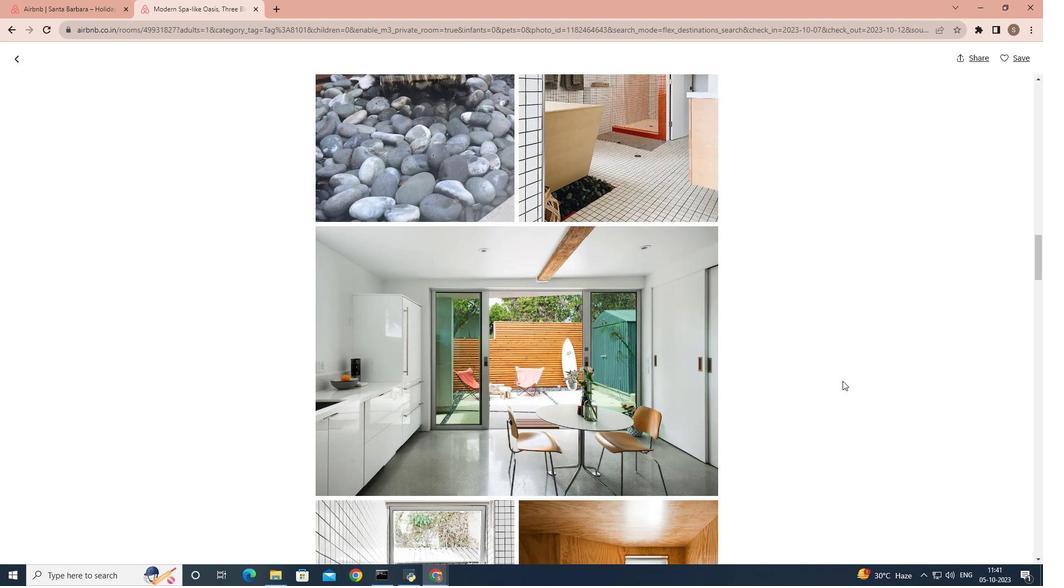 
Action: Mouse scrolled (842, 380) with delta (0, 0)
Screenshot: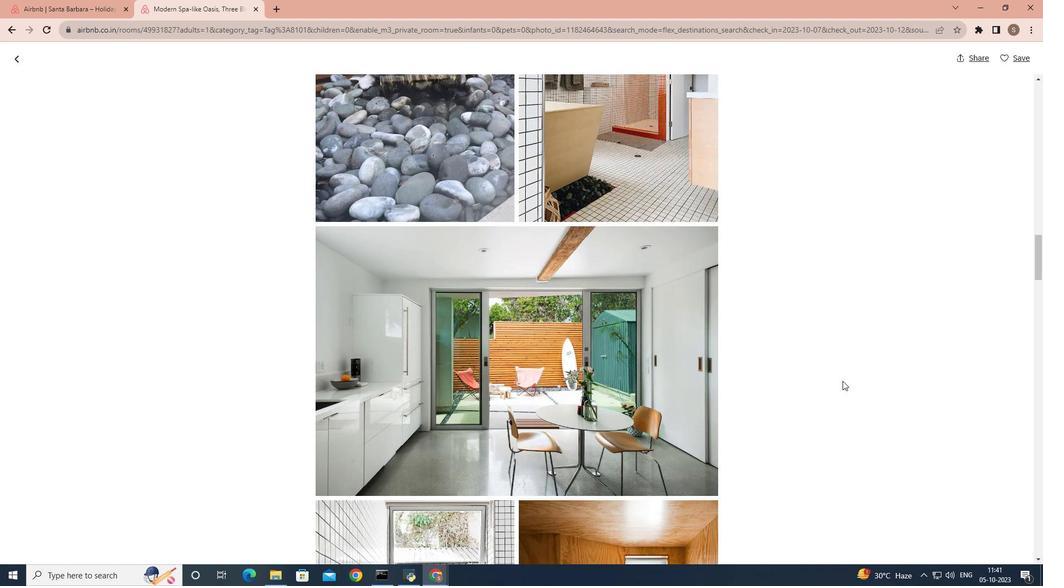
Action: Mouse scrolled (842, 380) with delta (0, 0)
Screenshot: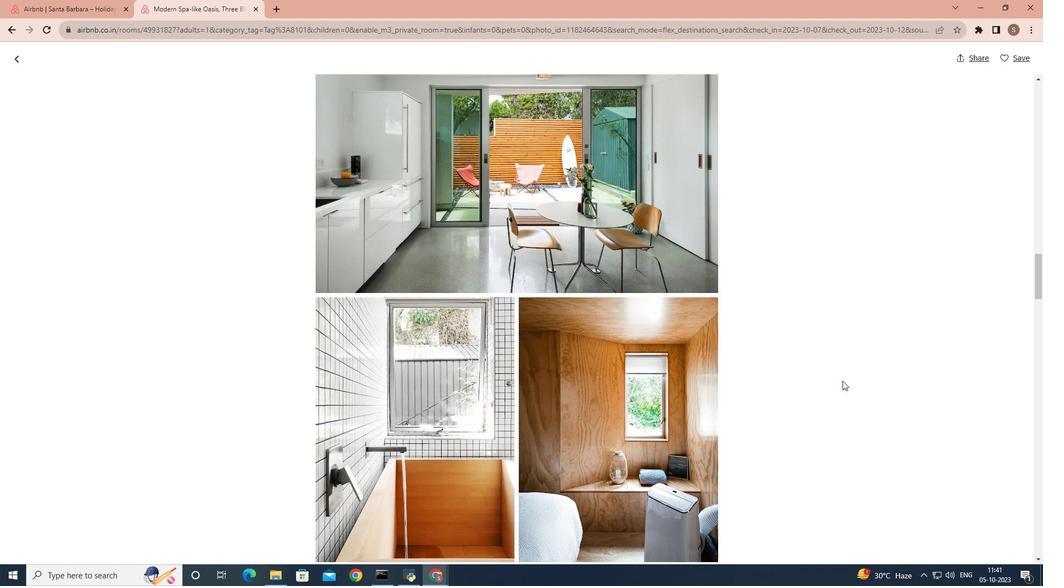 
Action: Mouse scrolled (842, 380) with delta (0, 0)
Screenshot: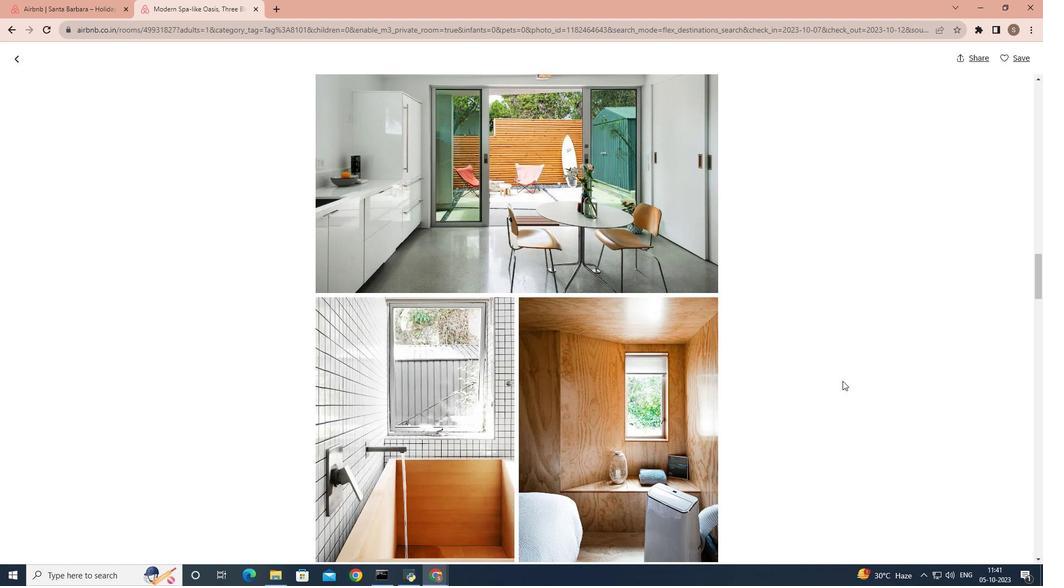 
Action: Mouse scrolled (842, 380) with delta (0, 0)
Screenshot: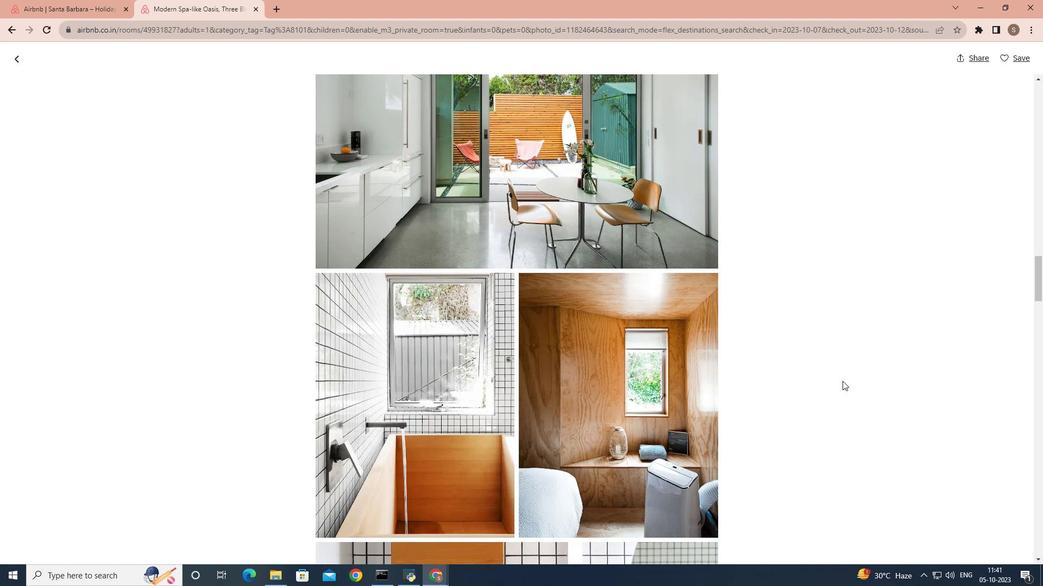 
Action: Mouse scrolled (842, 380) with delta (0, 0)
Screenshot: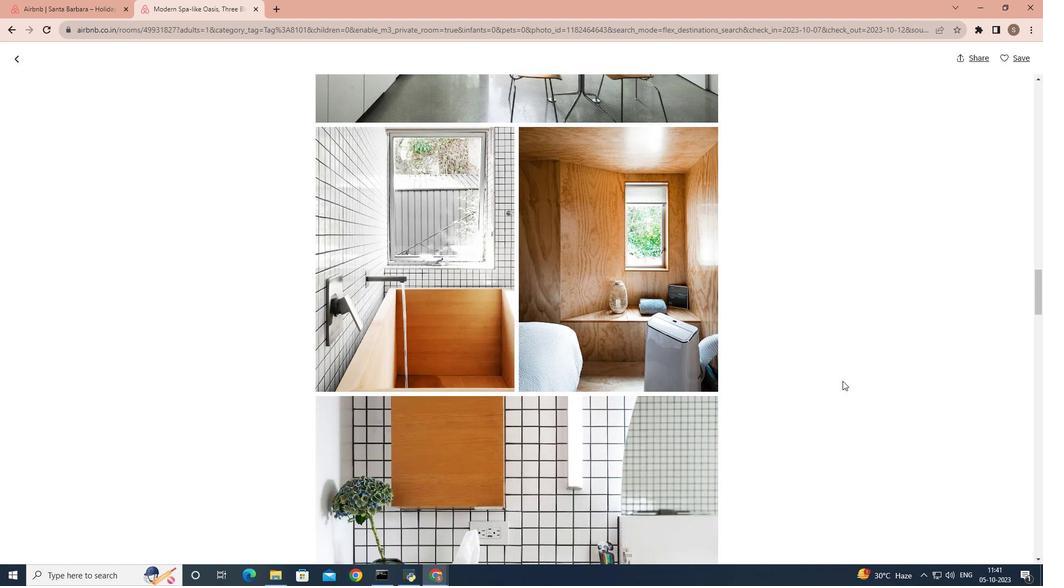 
Action: Mouse scrolled (842, 380) with delta (0, 0)
Screenshot: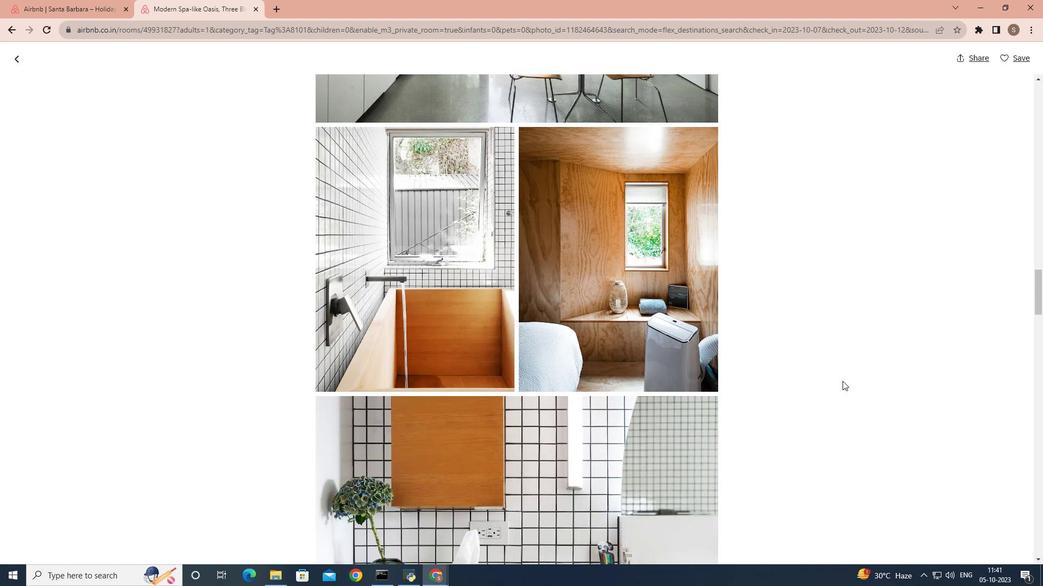 
Action: Mouse scrolled (842, 380) with delta (0, 0)
Screenshot: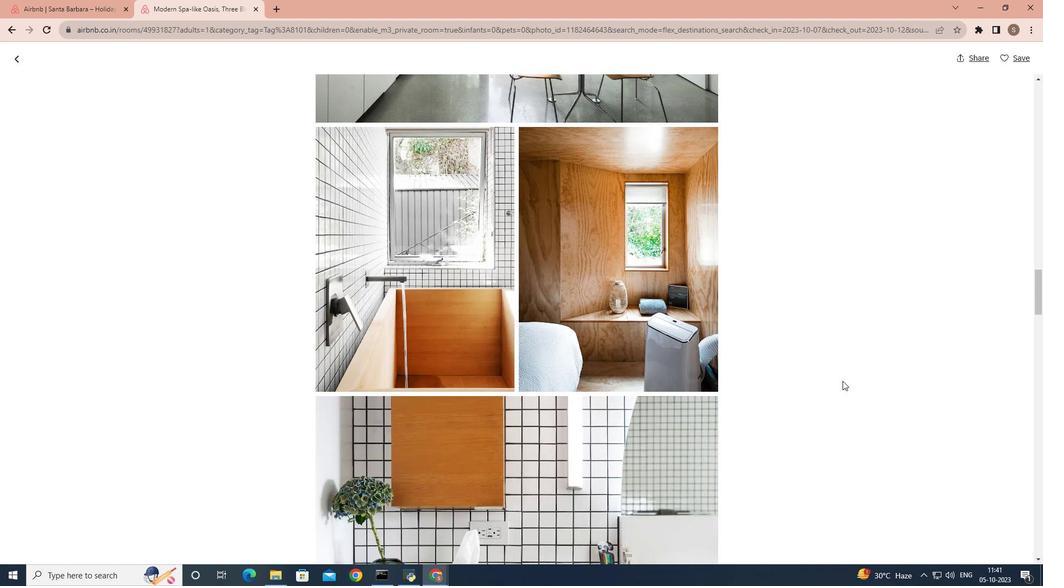 
Action: Mouse scrolled (842, 380) with delta (0, 0)
Screenshot: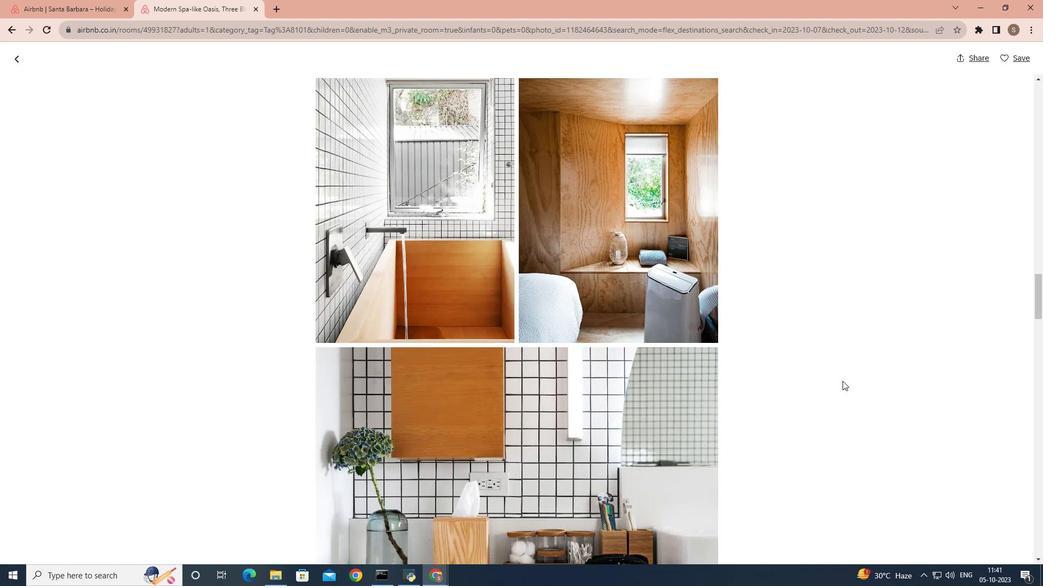 
Action: Mouse scrolled (842, 380) with delta (0, 0)
Screenshot: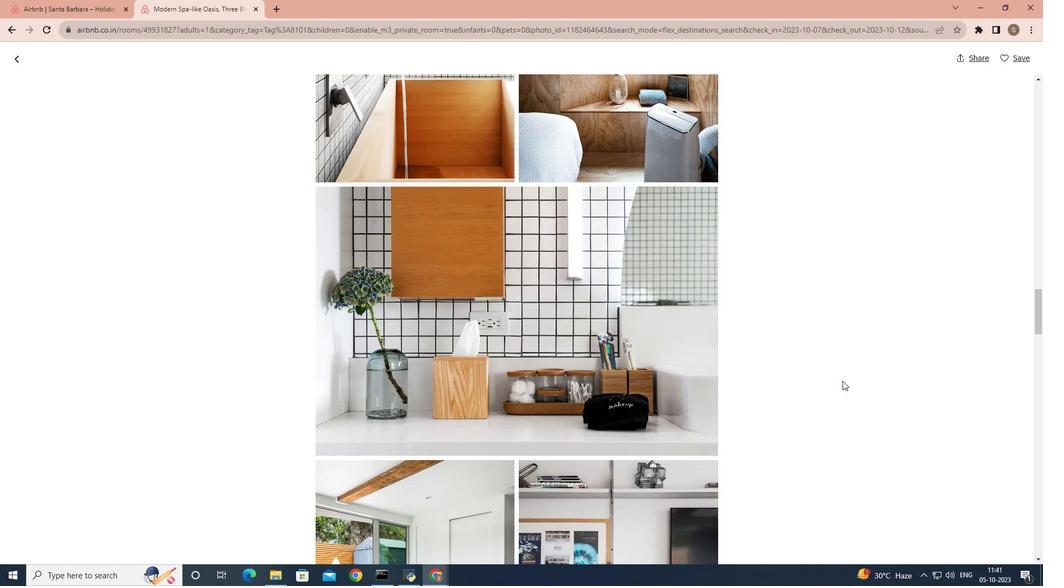 
Action: Mouse scrolled (842, 380) with delta (0, 0)
Screenshot: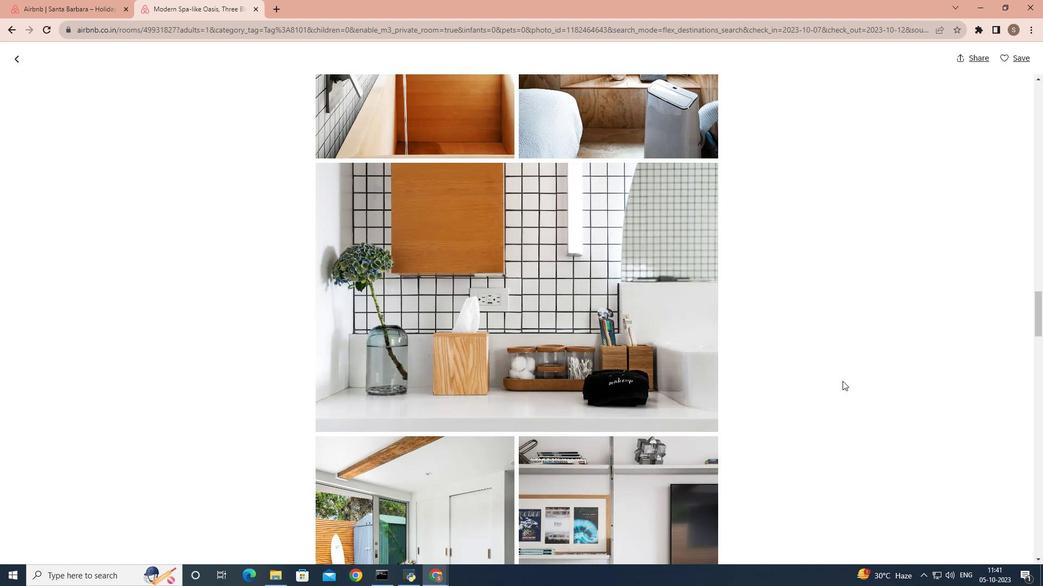 
Action: Mouse scrolled (842, 380) with delta (0, 0)
Screenshot: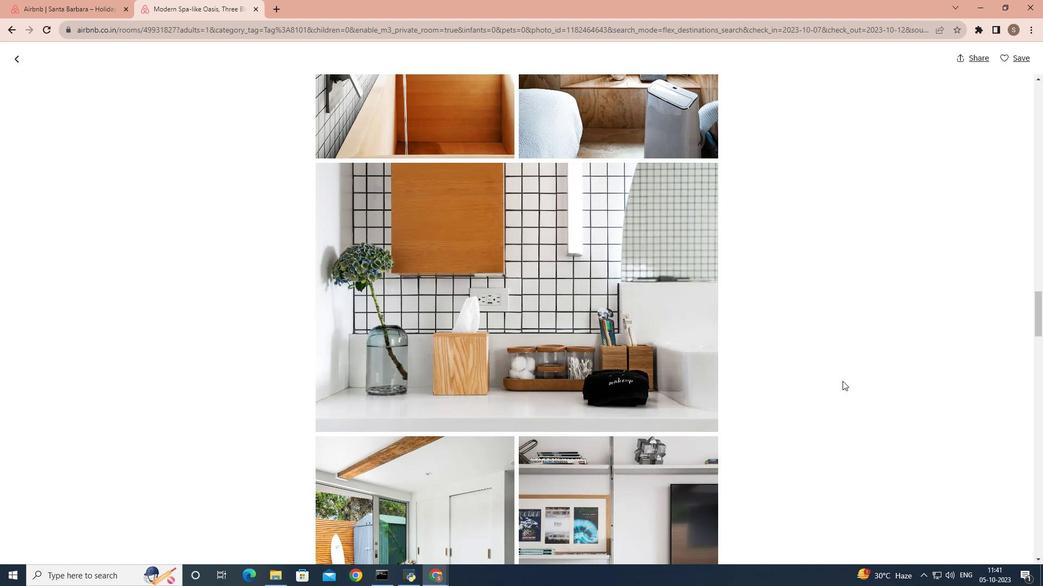
Action: Mouse scrolled (842, 380) with delta (0, 0)
Screenshot: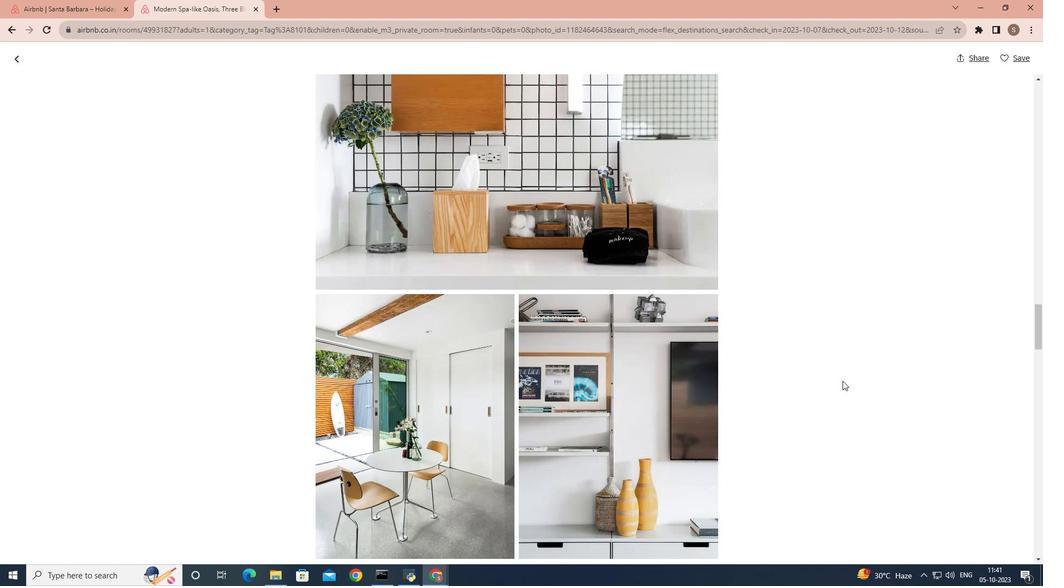 
Action: Mouse scrolled (842, 380) with delta (0, 0)
Screenshot: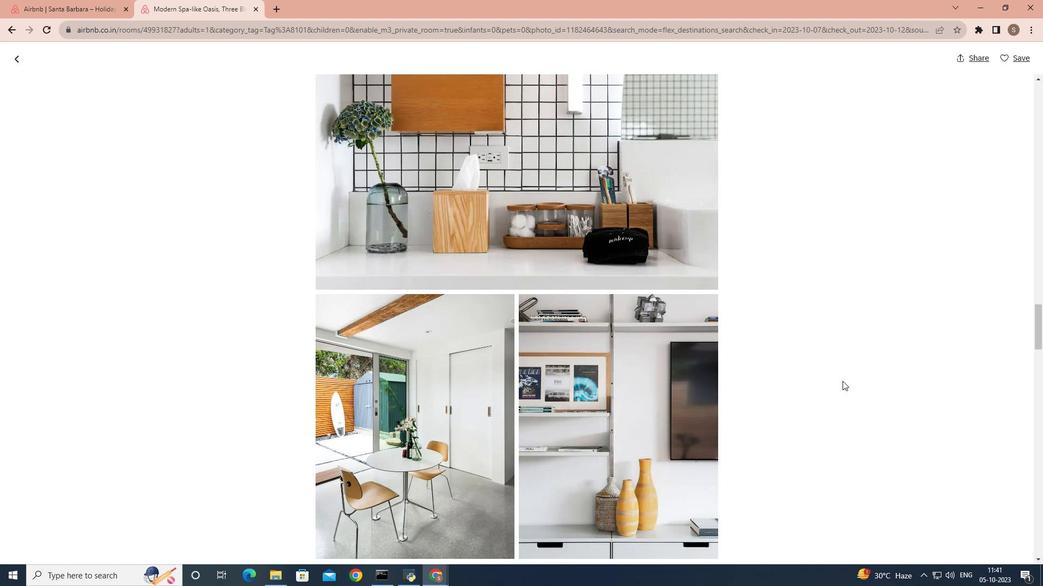 
Action: Mouse scrolled (842, 380) with delta (0, 0)
Screenshot: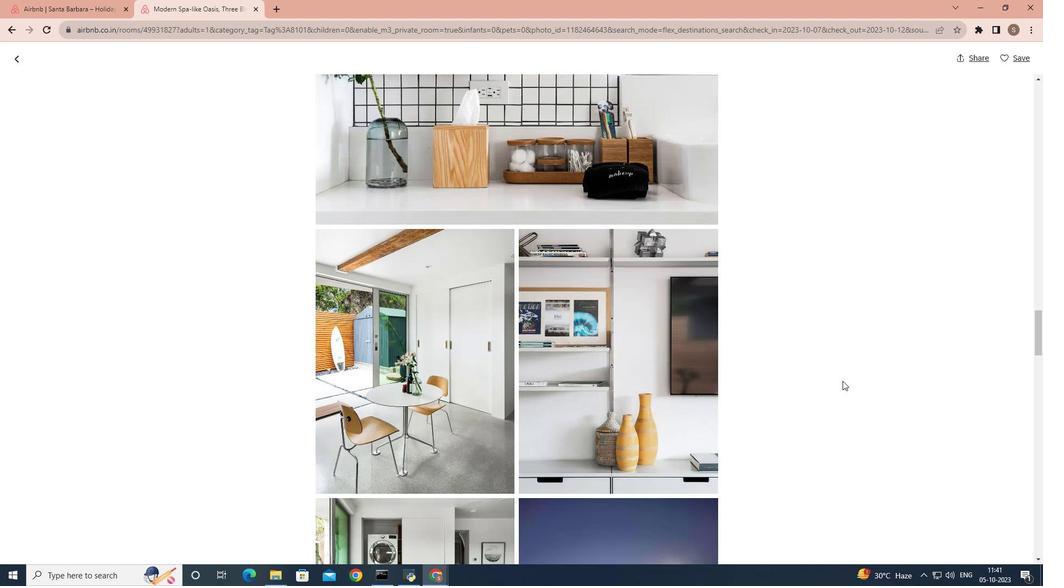 
Action: Mouse scrolled (842, 380) with delta (0, 0)
Screenshot: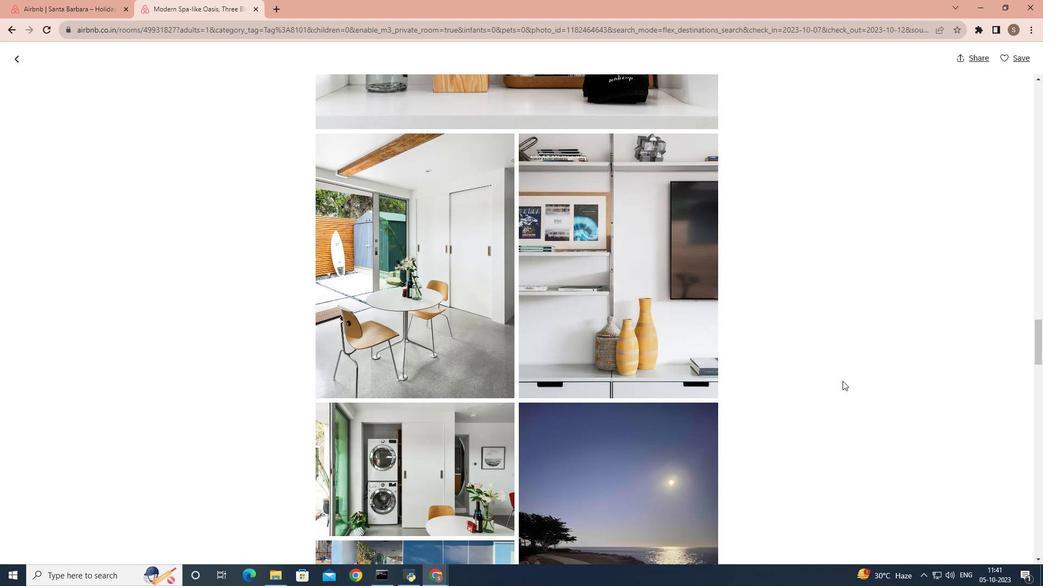 
Action: Mouse scrolled (842, 380) with delta (0, 0)
Screenshot: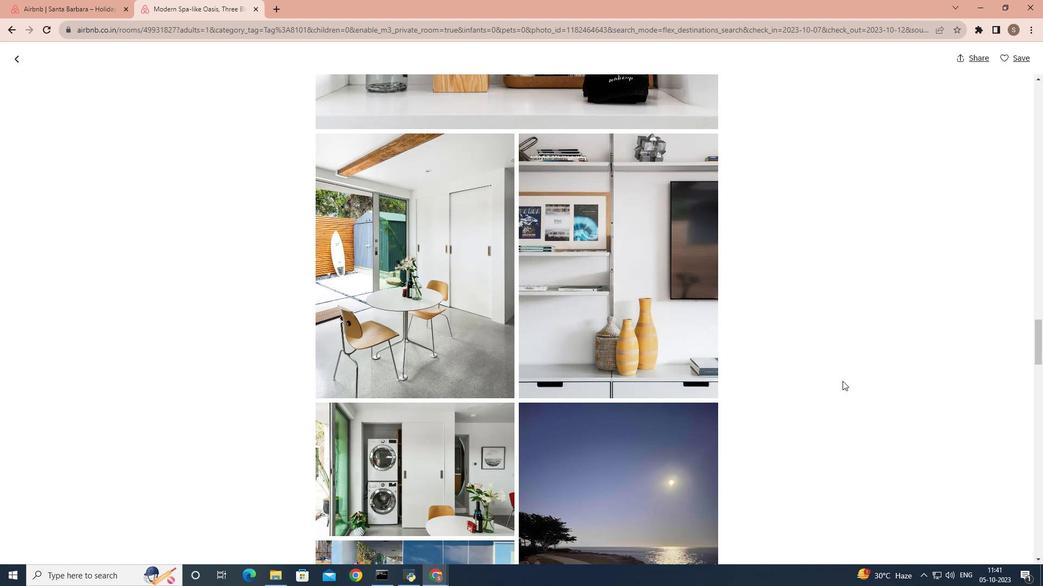 
Action: Mouse scrolled (842, 380) with delta (0, 0)
Screenshot: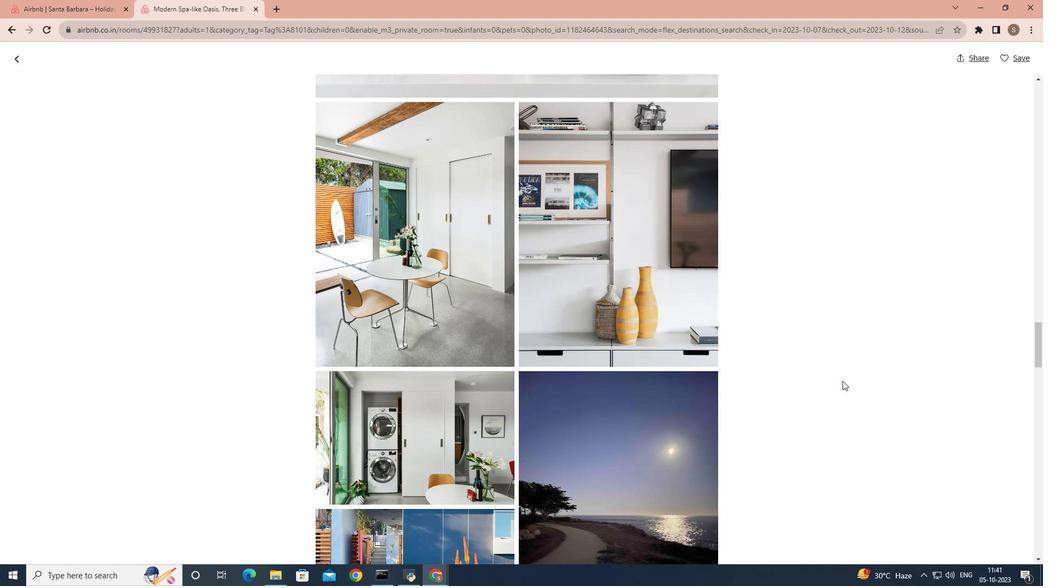 
Action: Mouse scrolled (842, 380) with delta (0, 0)
Screenshot: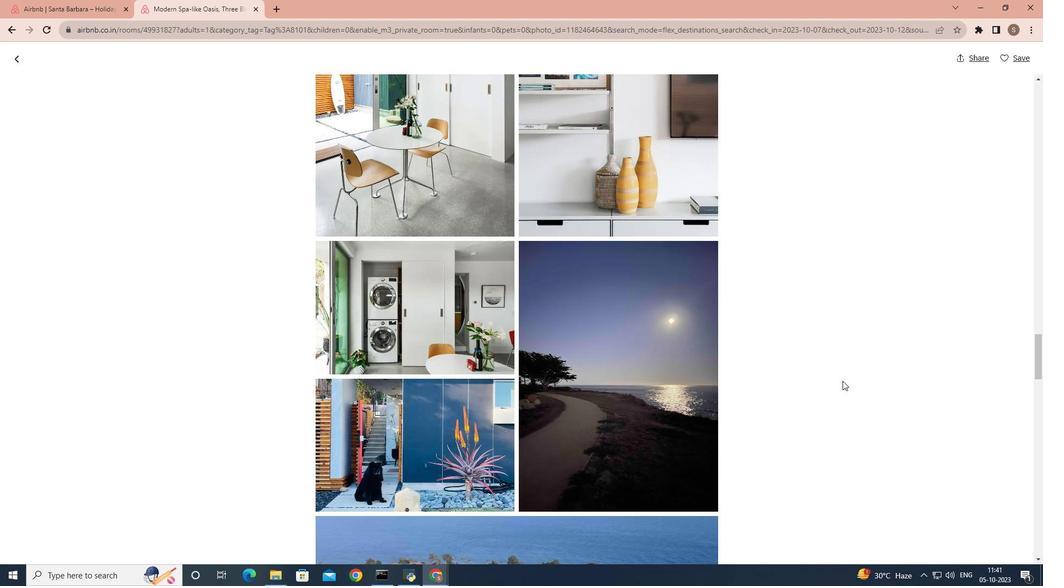 
Action: Mouse scrolled (842, 380) with delta (0, 0)
Screenshot: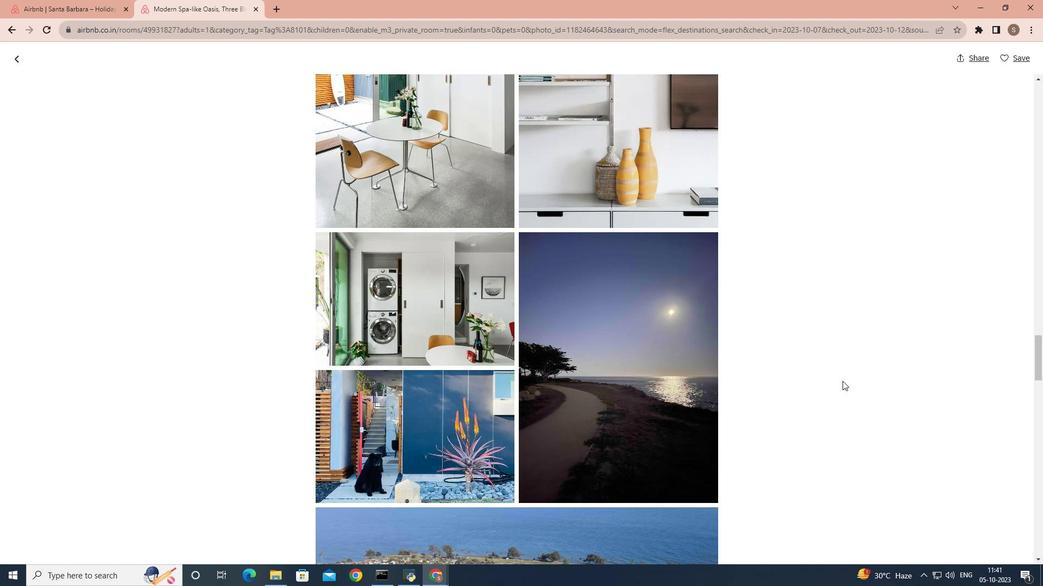 
Action: Mouse scrolled (842, 380) with delta (0, 0)
Screenshot: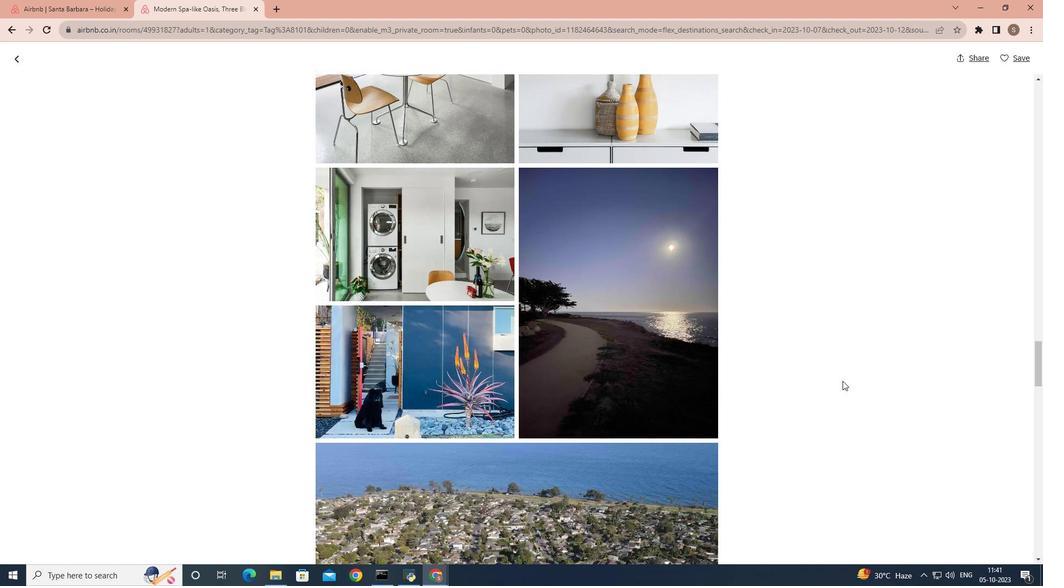 
Action: Mouse scrolled (842, 380) with delta (0, 0)
Screenshot: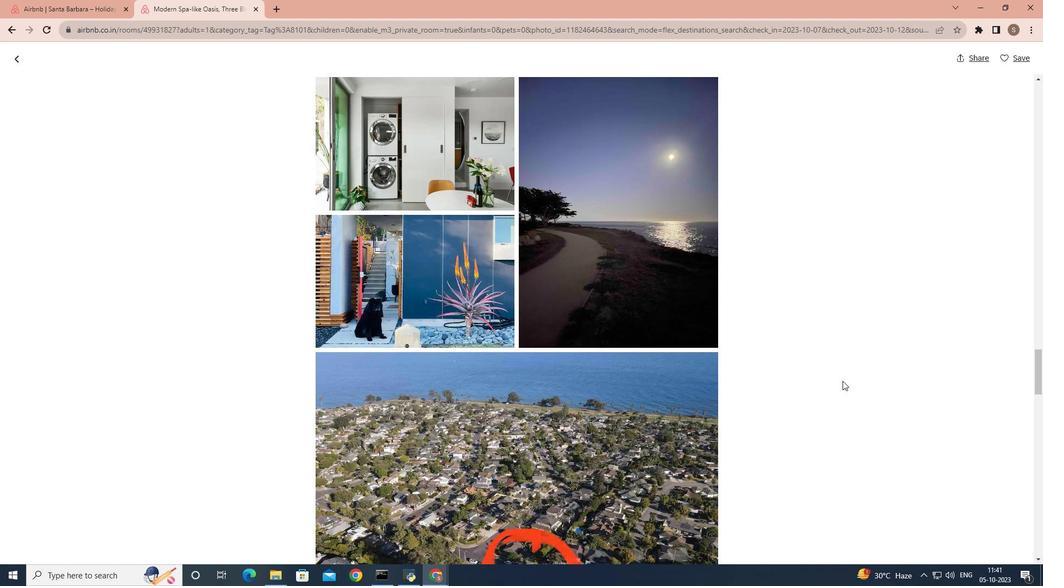 
Action: Mouse scrolled (842, 380) with delta (0, 0)
Screenshot: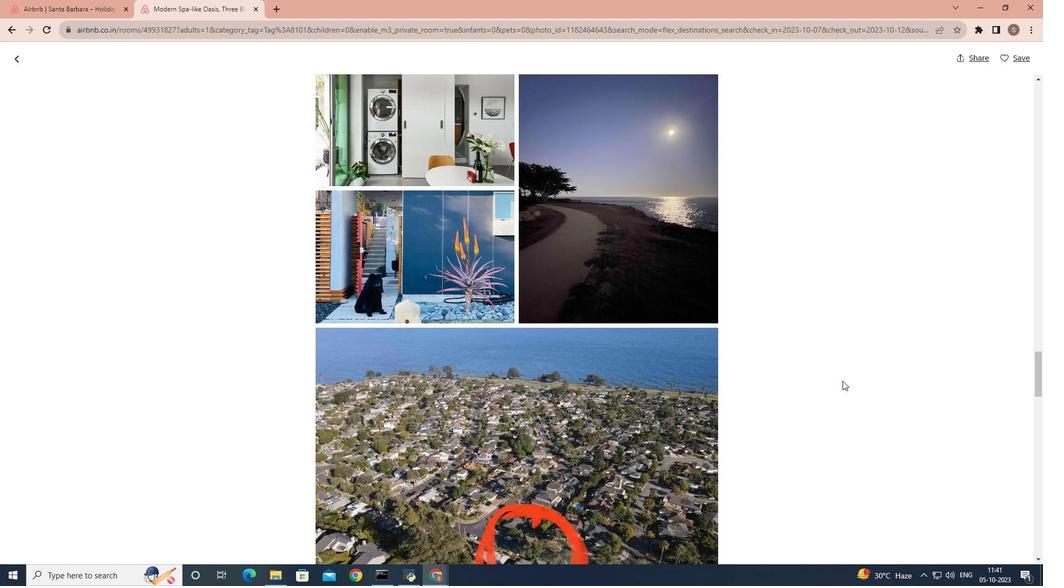 
Action: Mouse scrolled (842, 380) with delta (0, 0)
Screenshot: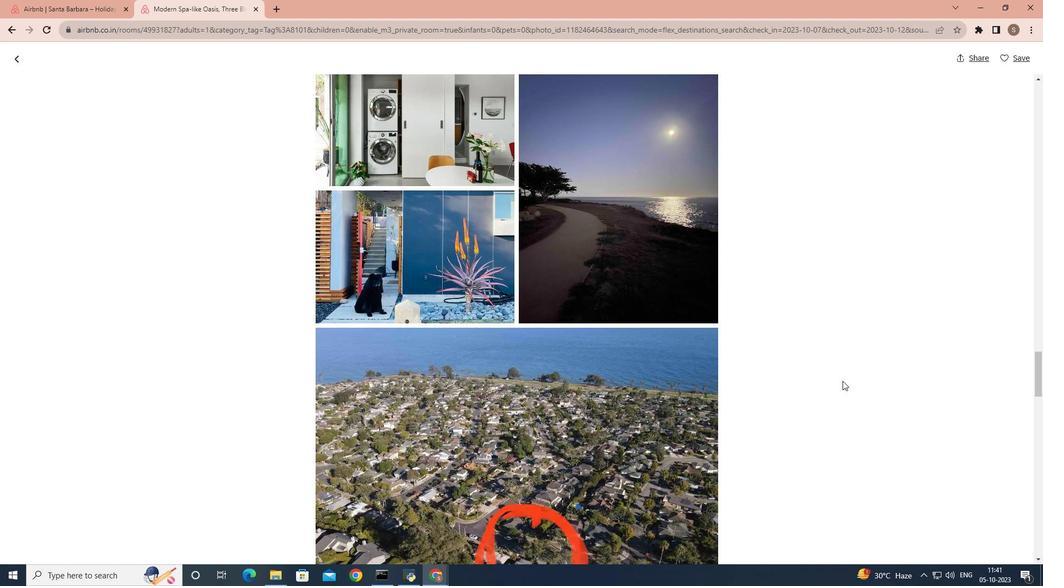 
Action: Mouse scrolled (842, 380) with delta (0, 0)
Screenshot: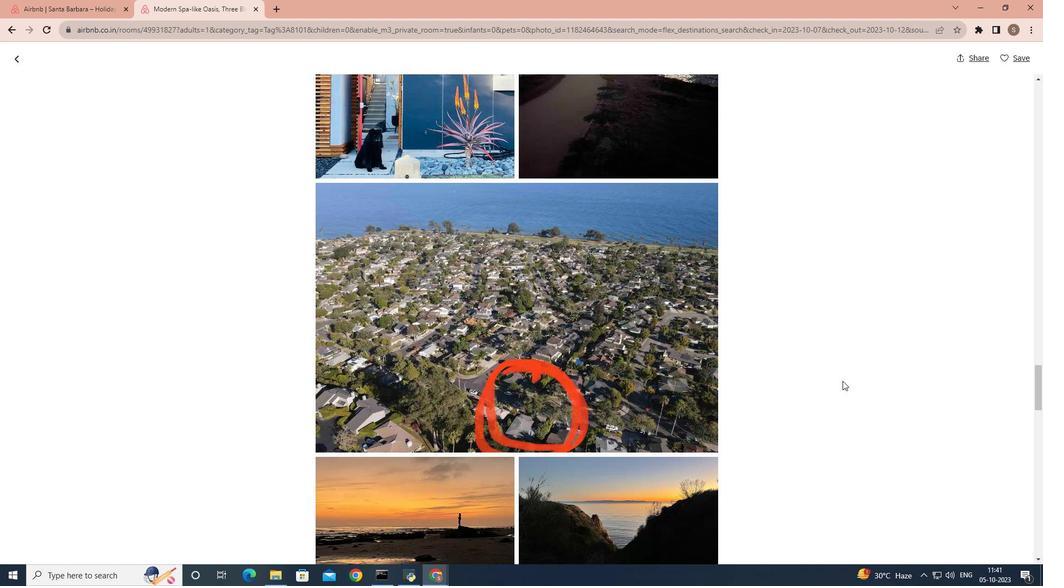 
Action: Mouse scrolled (842, 380) with delta (0, 0)
Screenshot: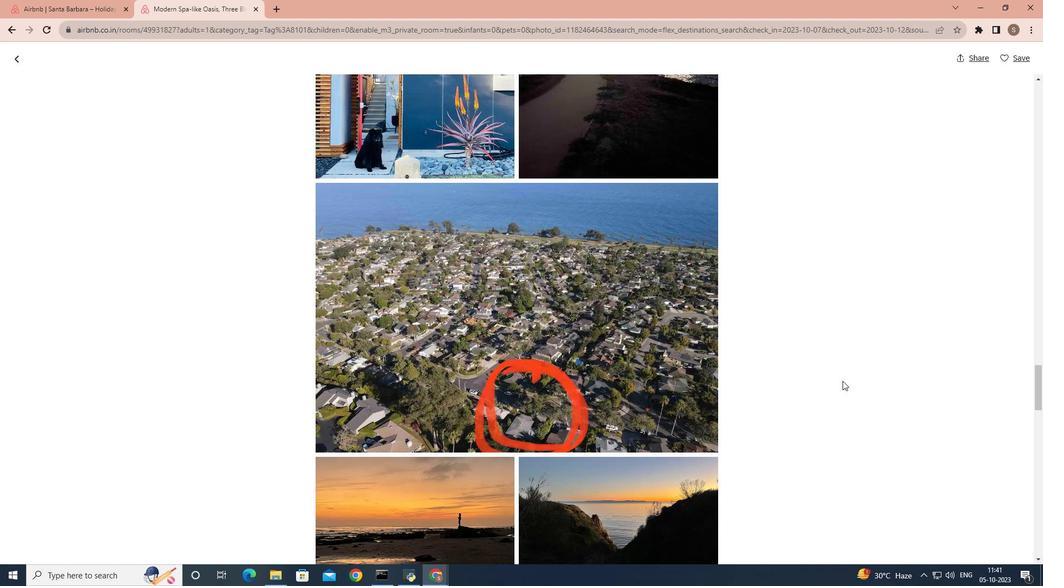 
Action: Mouse scrolled (842, 380) with delta (0, 0)
Screenshot: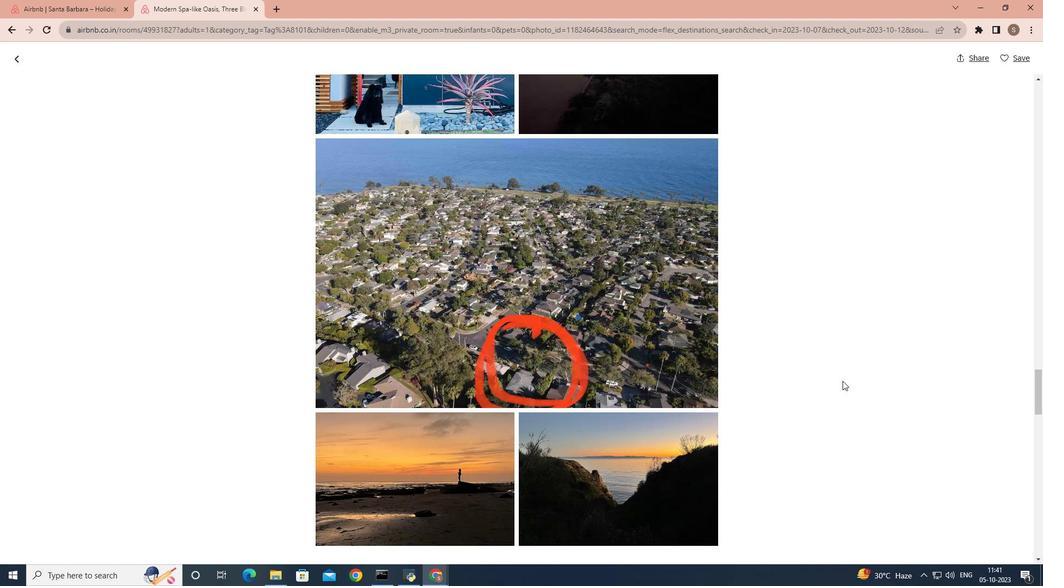 
Action: Mouse scrolled (842, 381) with delta (0, 0)
Screenshot: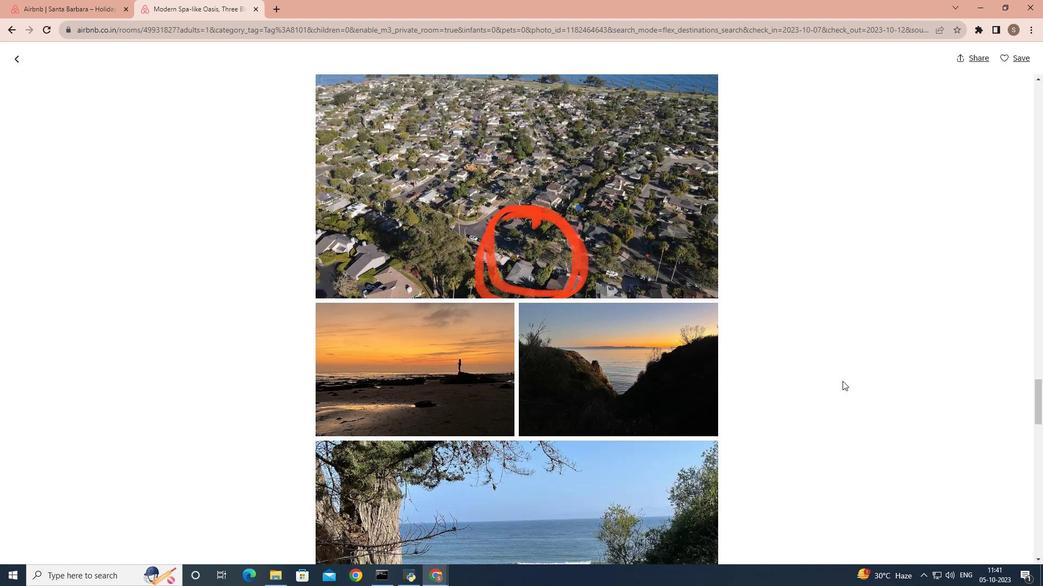 
Action: Mouse scrolled (842, 380) with delta (0, 0)
Screenshot: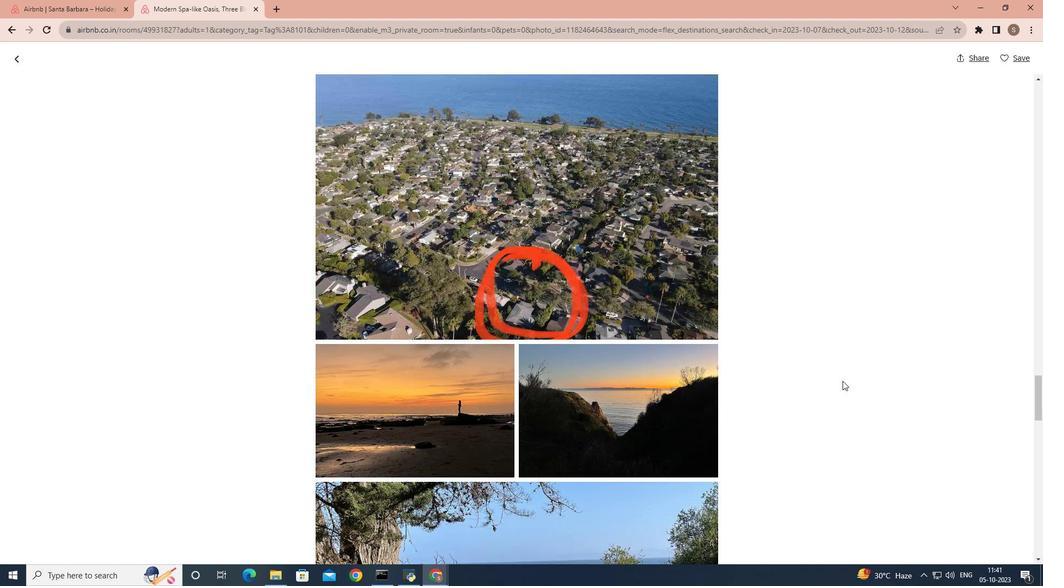 
Action: Mouse scrolled (842, 380) with delta (0, 0)
Screenshot: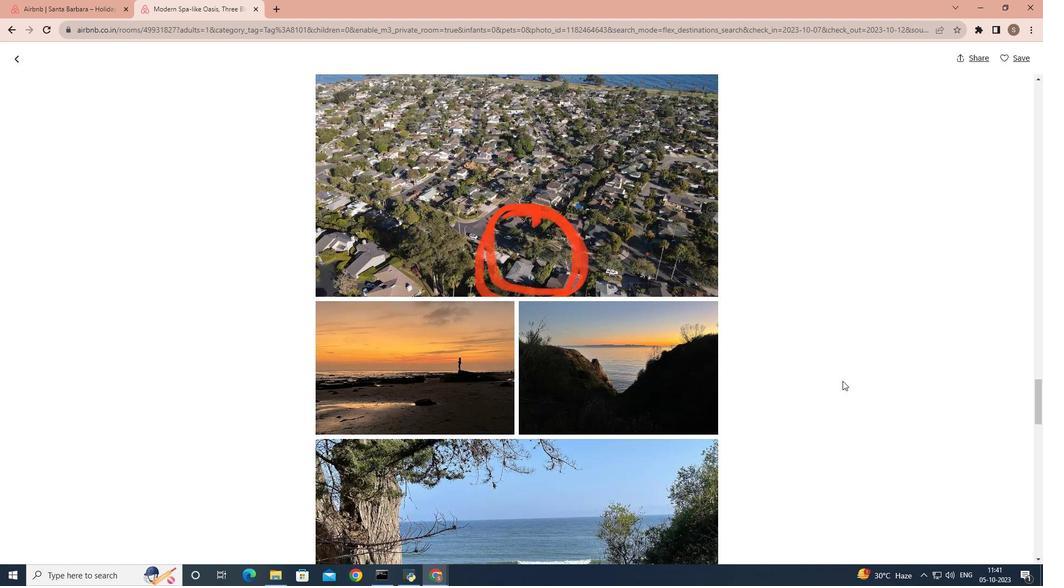 
Action: Mouse scrolled (842, 380) with delta (0, 0)
Screenshot: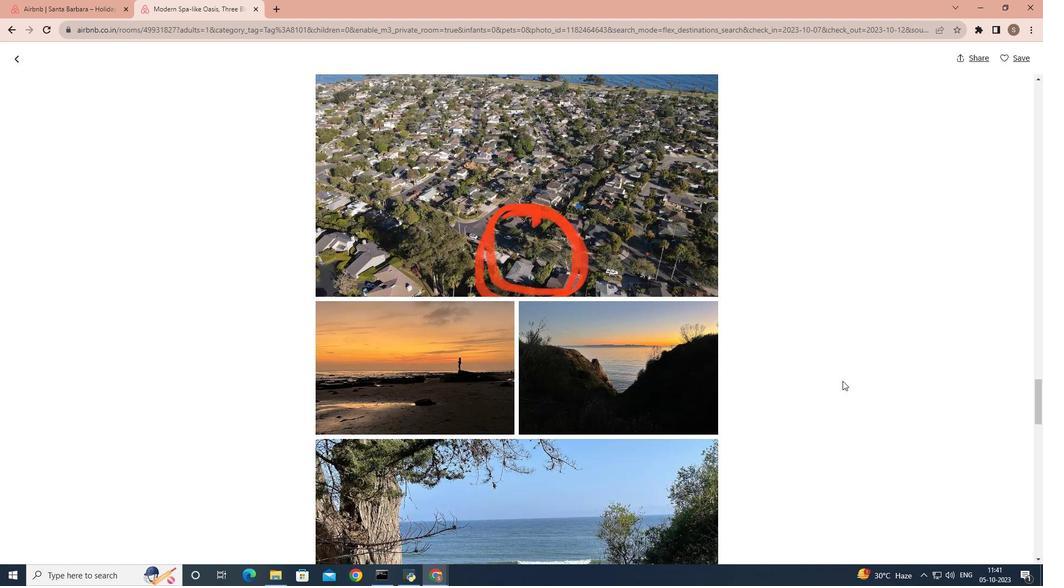 
Action: Mouse scrolled (842, 380) with delta (0, 0)
Screenshot: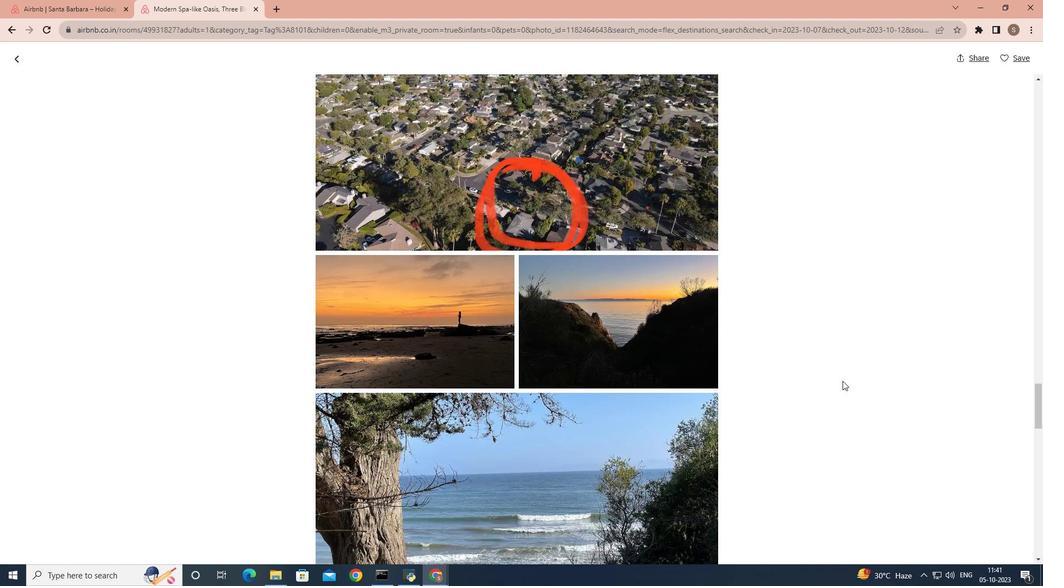 
Action: Mouse scrolled (842, 380) with delta (0, 0)
Screenshot: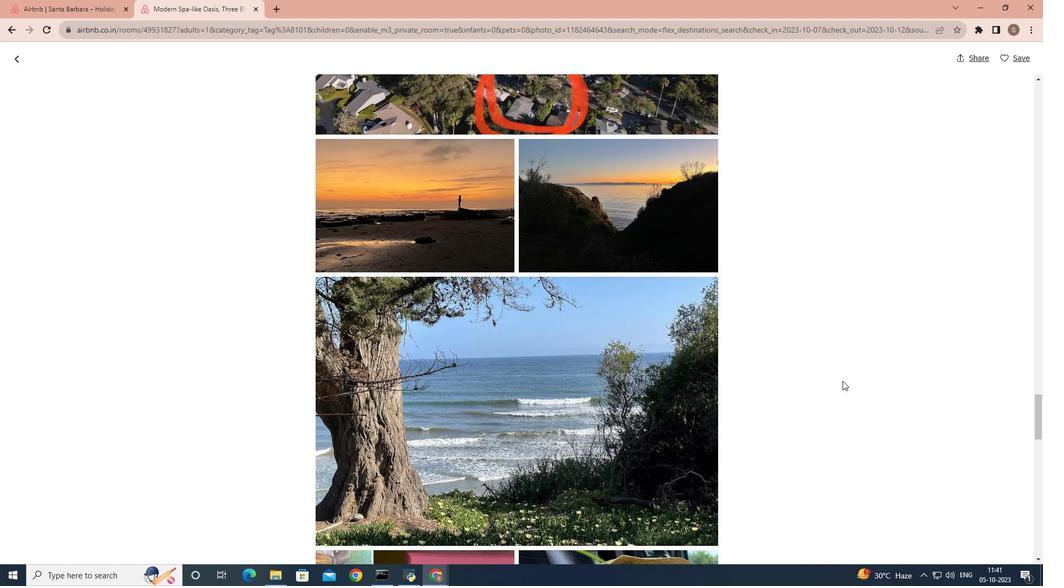 
Action: Mouse scrolled (842, 380) with delta (0, 0)
Screenshot: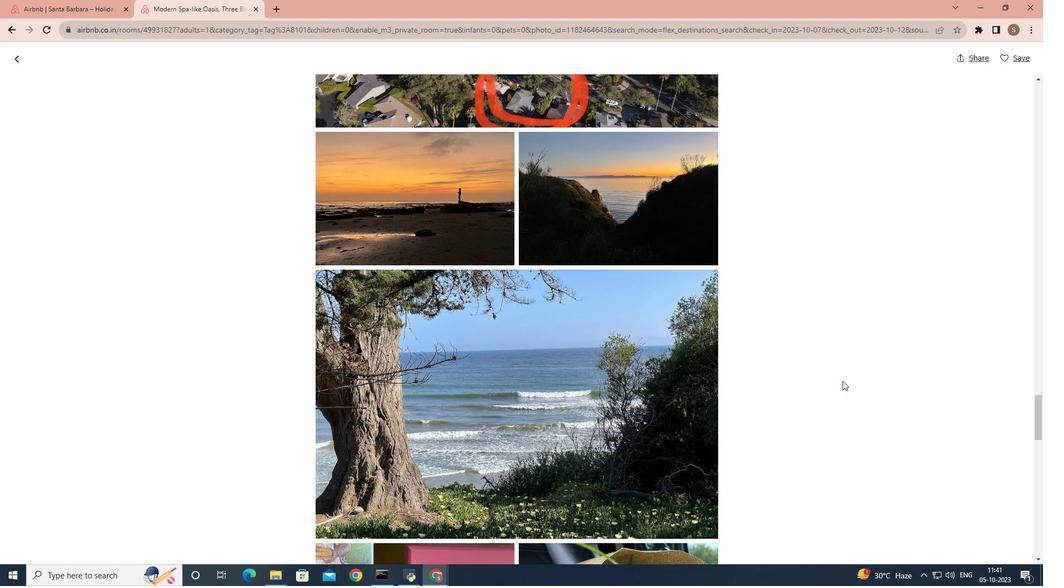 
Action: Mouse scrolled (842, 380) with delta (0, 0)
Screenshot: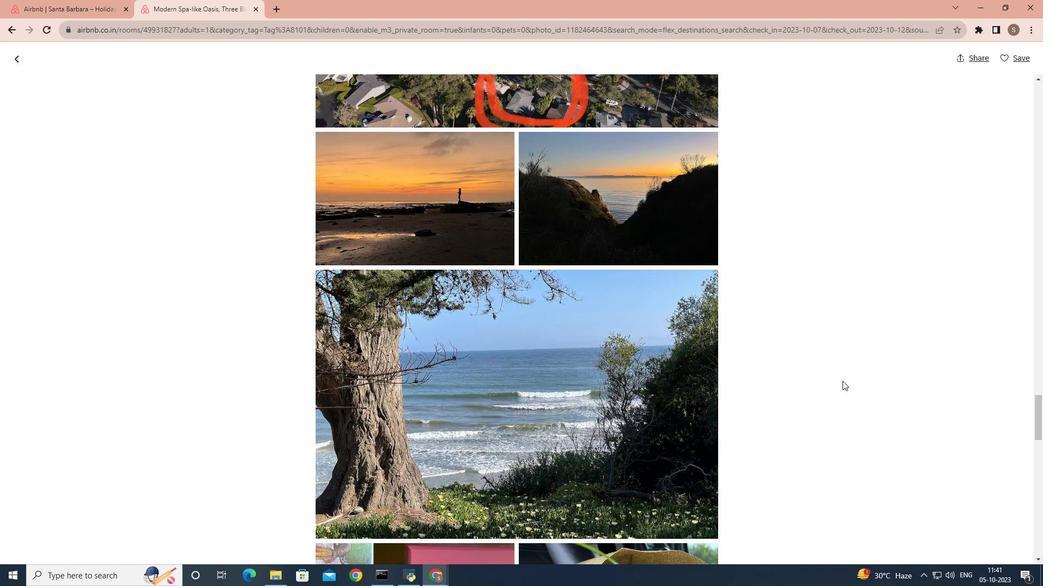 
Action: Mouse scrolled (842, 380) with delta (0, 0)
Screenshot: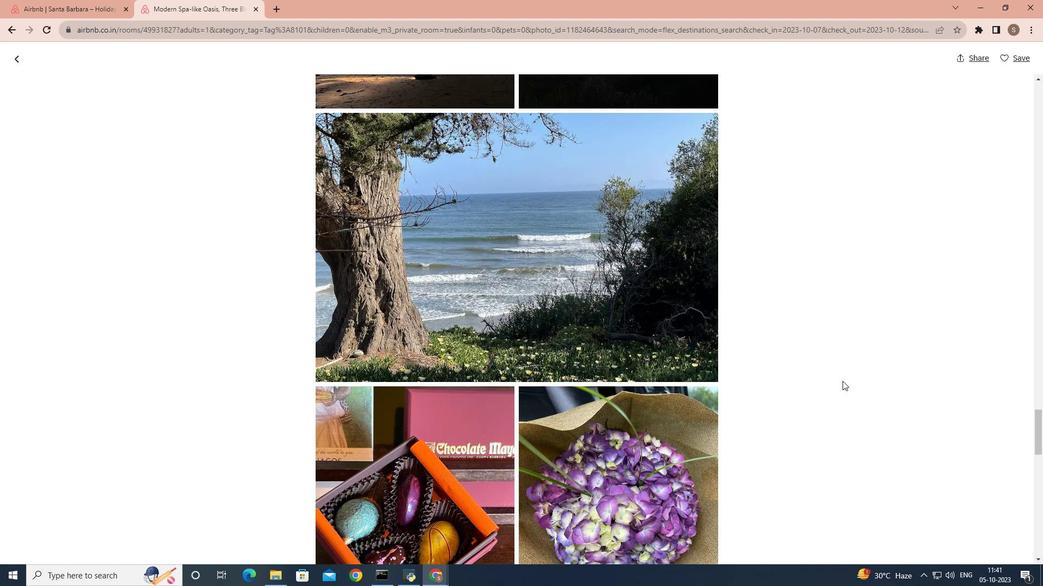 
Action: Mouse scrolled (842, 380) with delta (0, 0)
Screenshot: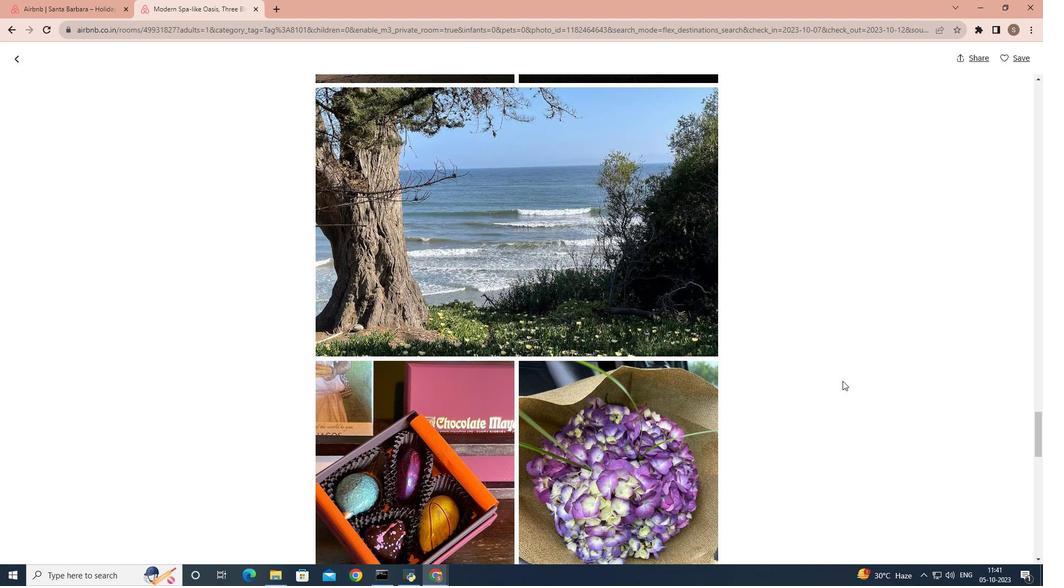 
Action: Mouse scrolled (842, 380) with delta (0, 0)
Screenshot: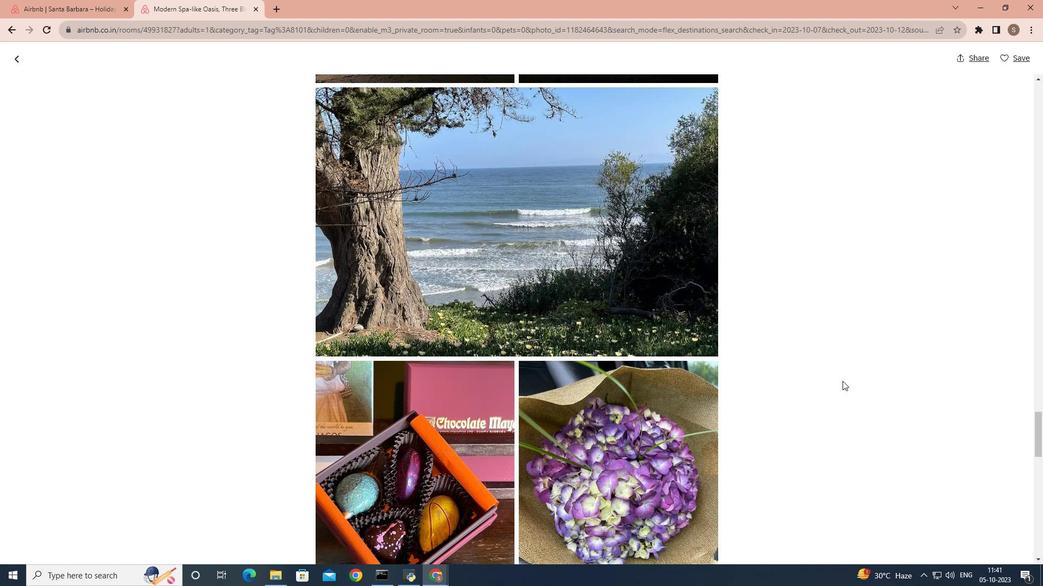 
Action: Mouse scrolled (842, 380) with delta (0, 0)
Screenshot: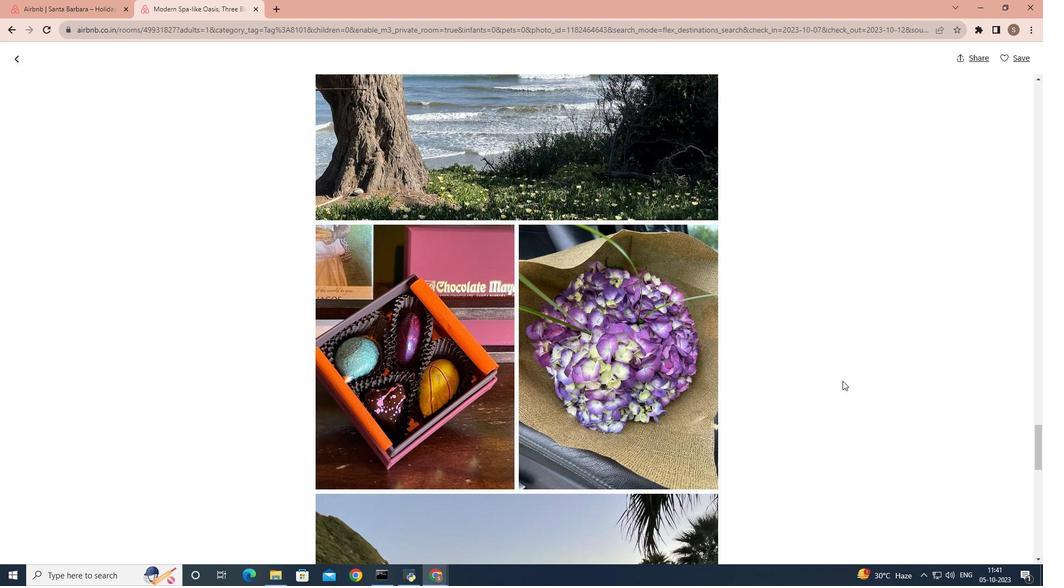 
Action: Mouse scrolled (842, 380) with delta (0, 0)
Screenshot: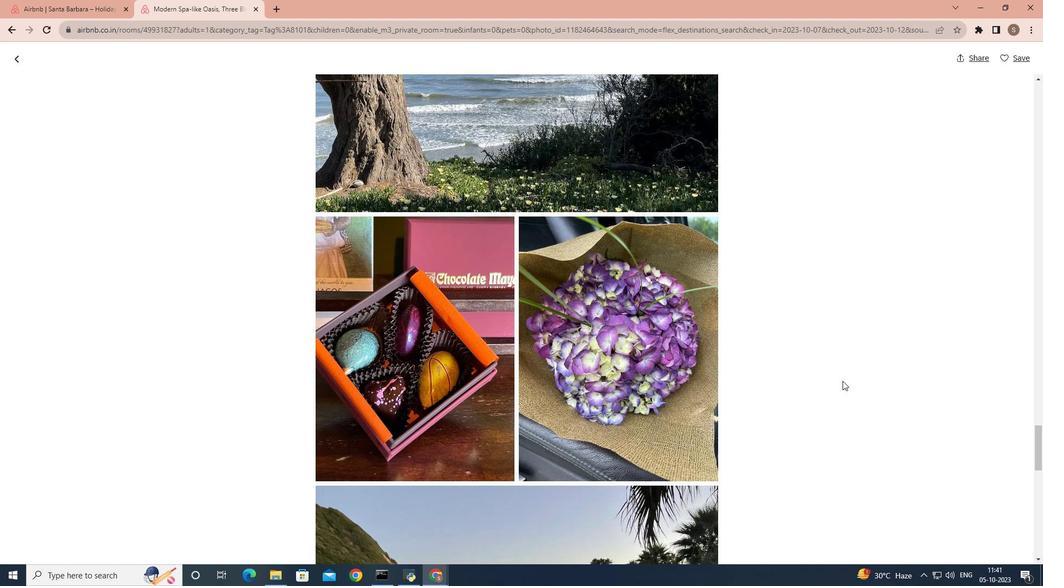 
Action: Mouse scrolled (842, 380) with delta (0, 0)
Screenshot: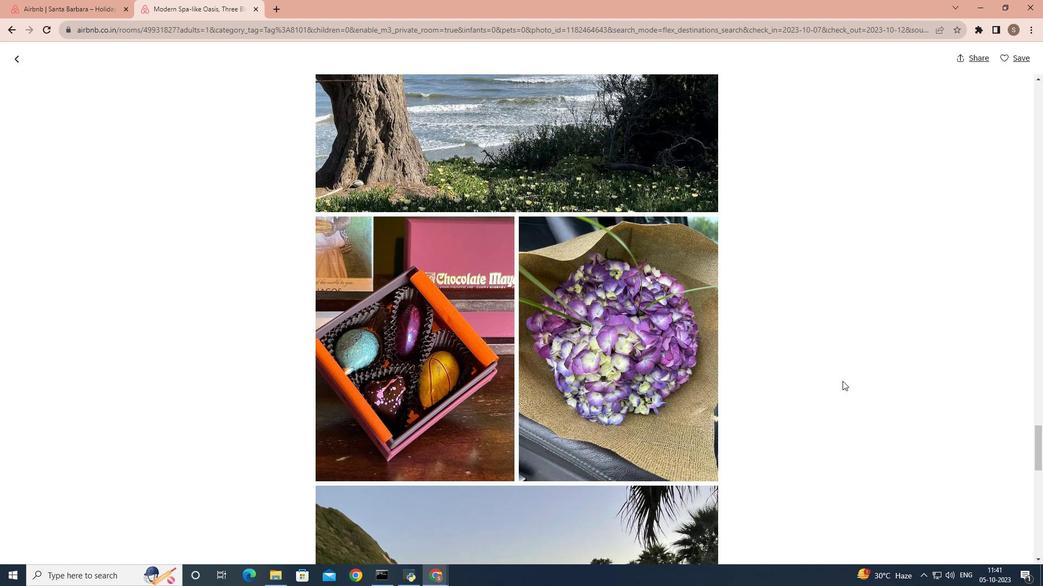 
Action: Mouse scrolled (842, 380) with delta (0, 0)
Screenshot: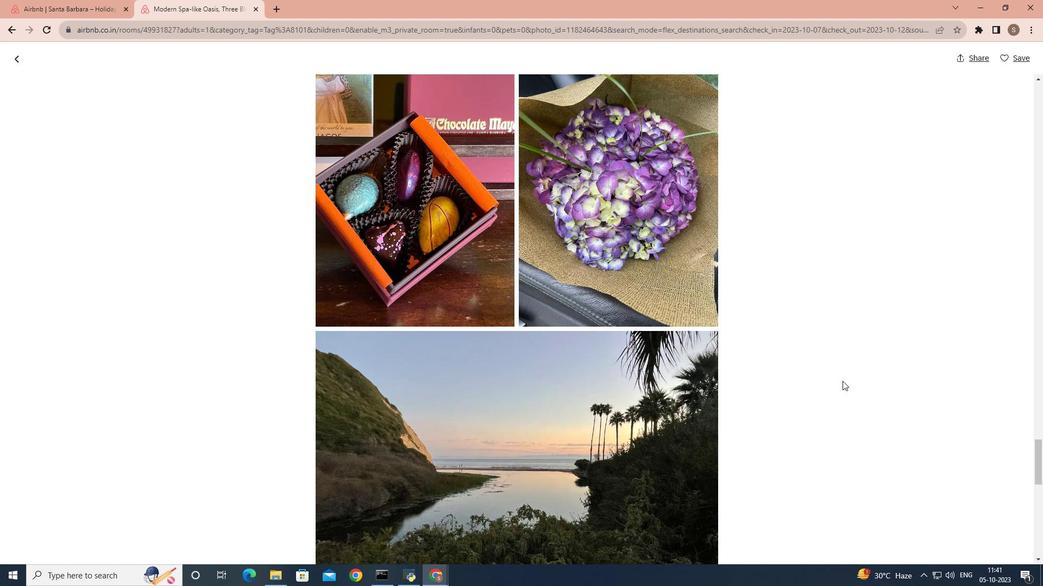 
Action: Mouse scrolled (842, 380) with delta (0, 0)
Screenshot: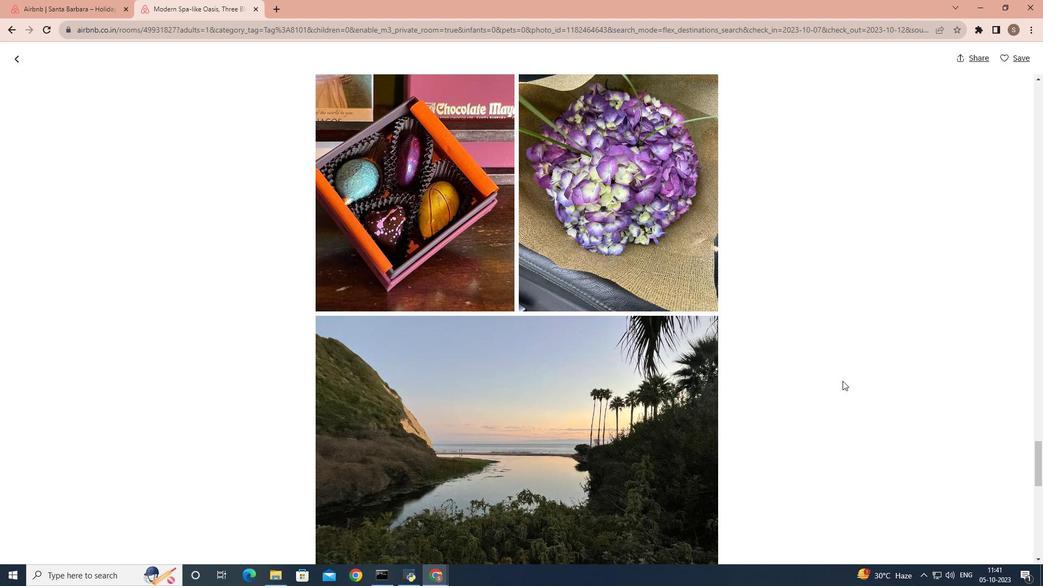 
Action: Mouse scrolled (842, 380) with delta (0, 0)
Screenshot: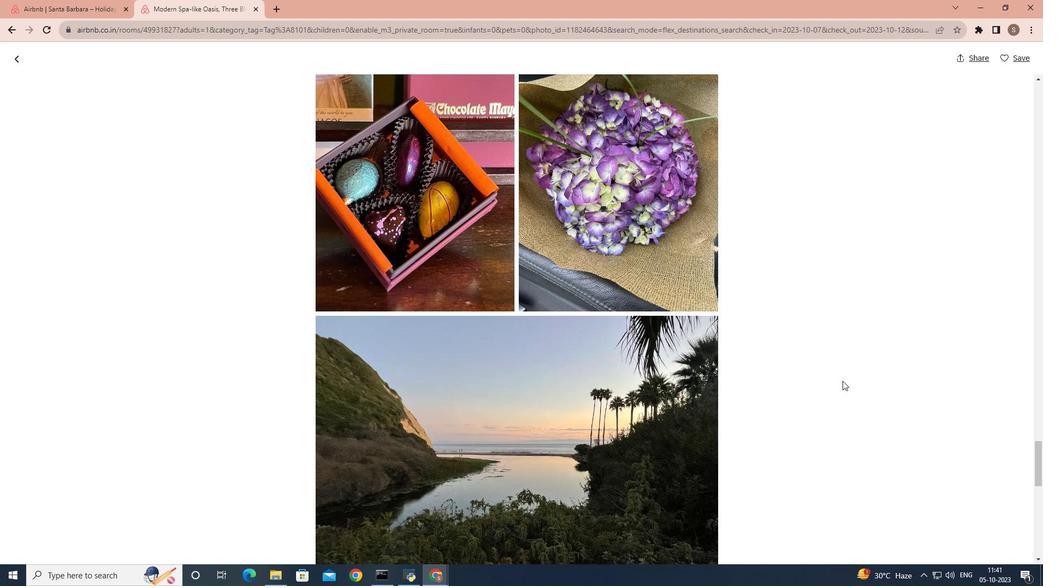
Action: Mouse scrolled (842, 380) with delta (0, 0)
Screenshot: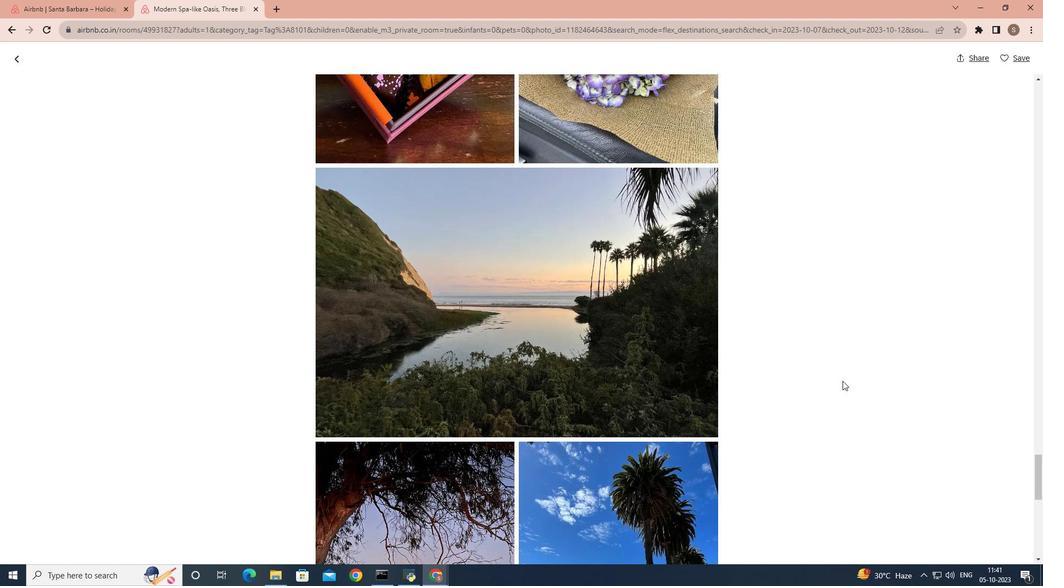 
Action: Mouse scrolled (842, 380) with delta (0, 0)
Screenshot: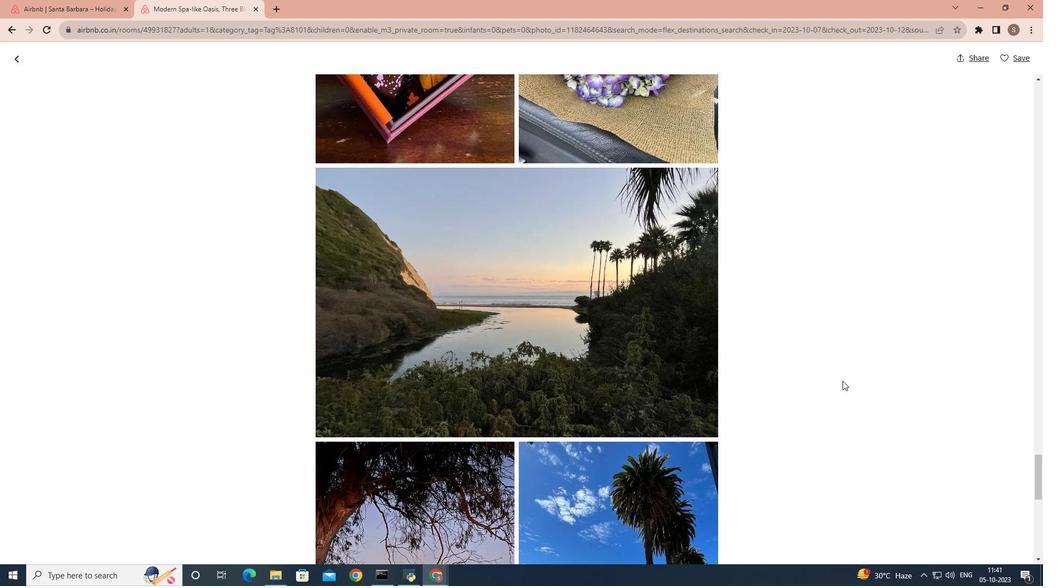 
Action: Mouse scrolled (842, 380) with delta (0, 0)
Screenshot: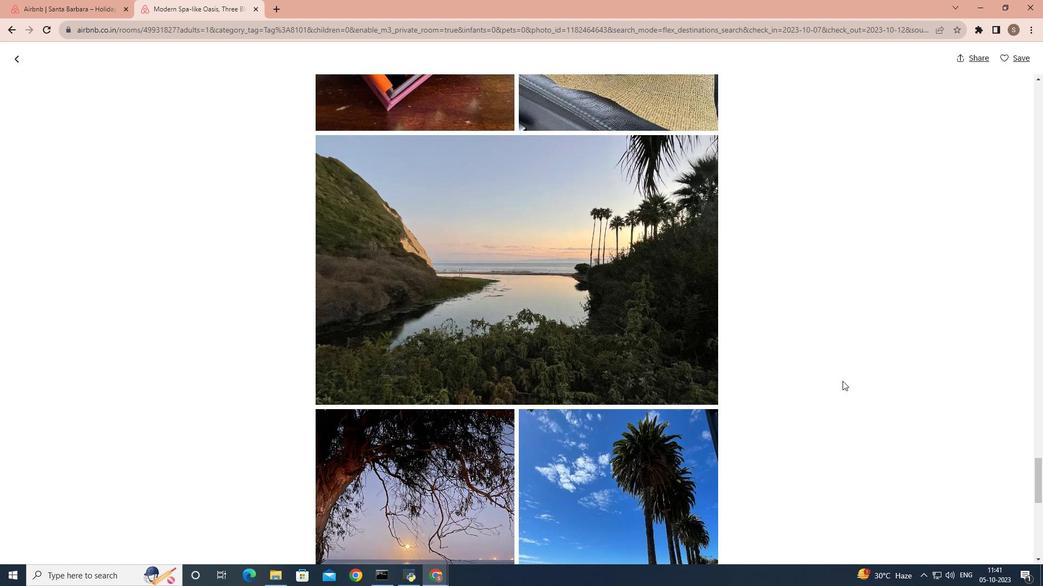 
Action: Mouse scrolled (842, 380) with delta (0, 0)
Screenshot: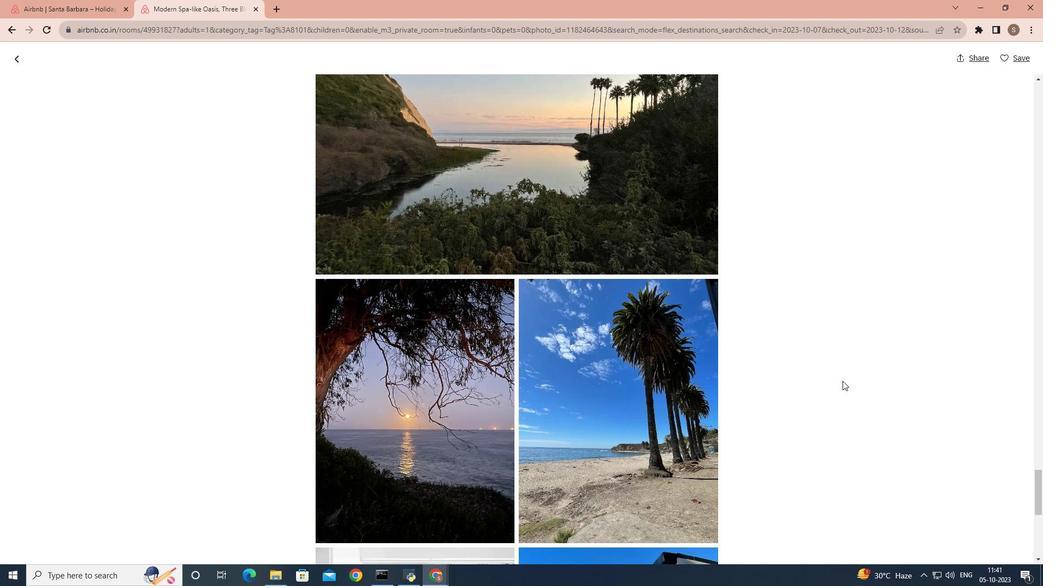 
Action: Mouse scrolled (842, 380) with delta (0, 0)
Screenshot: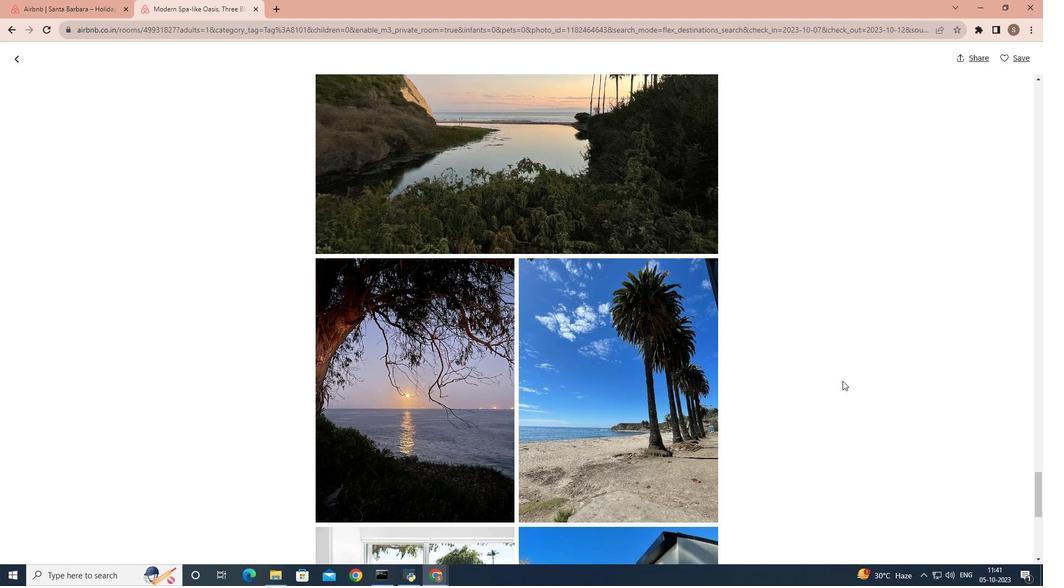 
Action: Mouse scrolled (842, 380) with delta (0, 0)
Screenshot: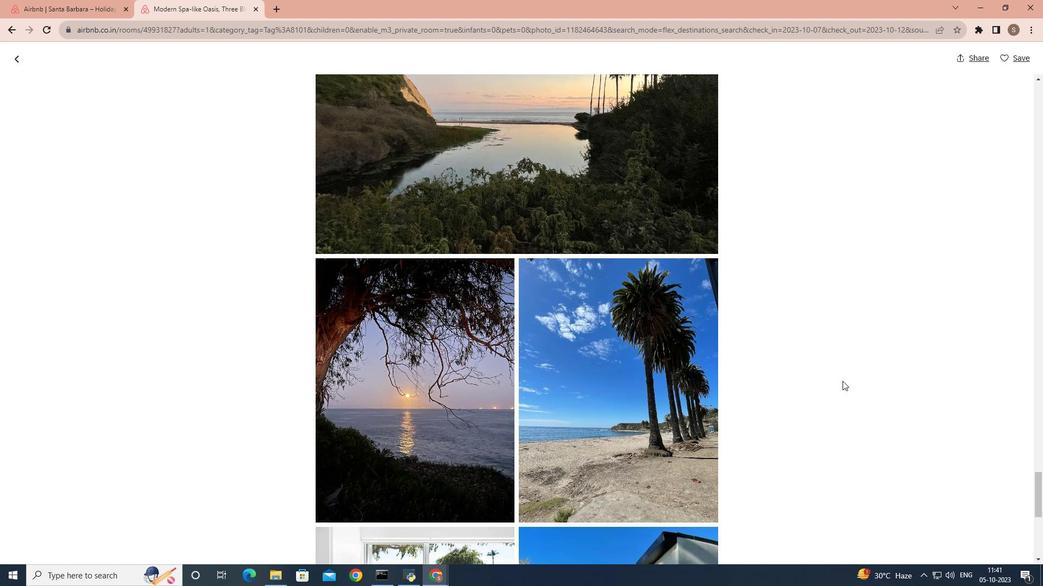 
Action: Mouse scrolled (842, 380) with delta (0, 0)
Screenshot: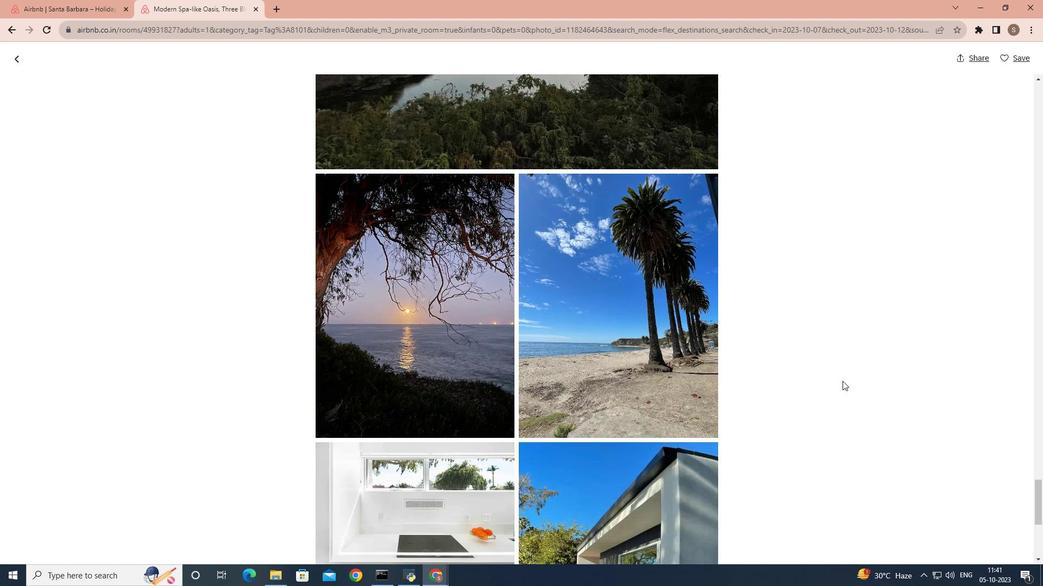 
Action: Mouse scrolled (842, 380) with delta (0, 0)
Screenshot: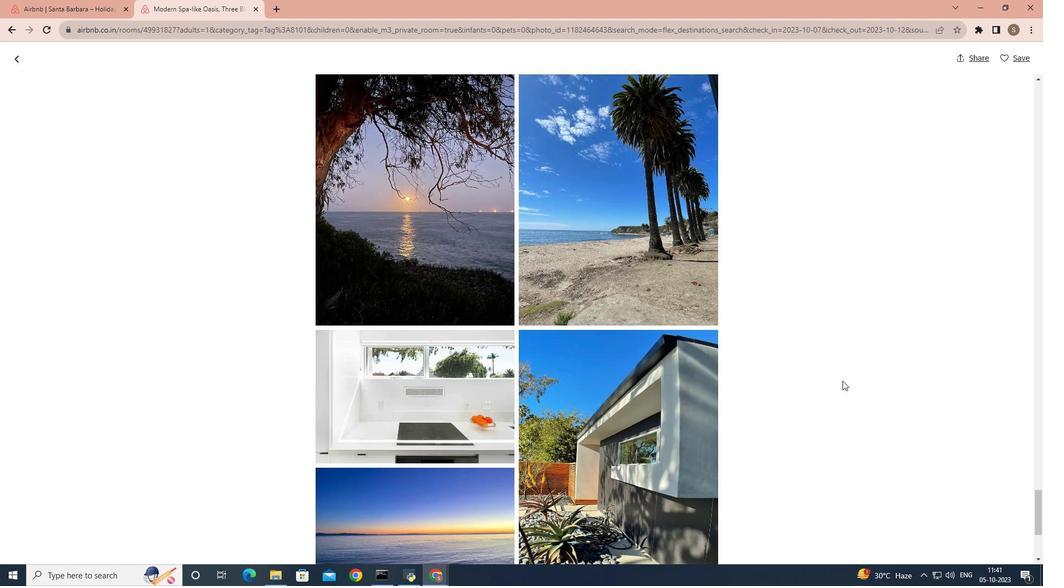 
Action: Mouse scrolled (842, 380) with delta (0, 0)
Screenshot: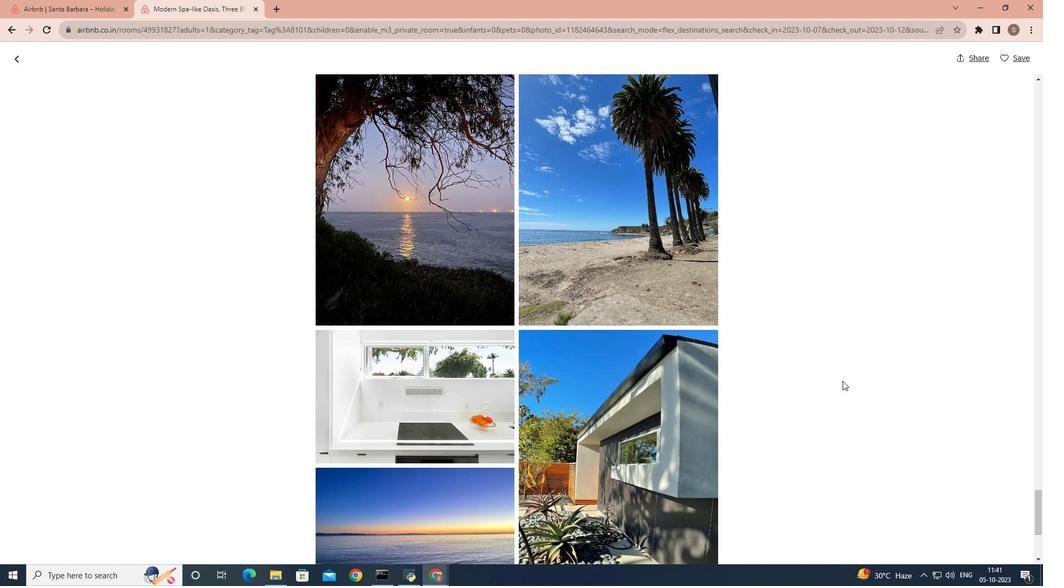 
Action: Mouse scrolled (842, 380) with delta (0, 0)
Screenshot: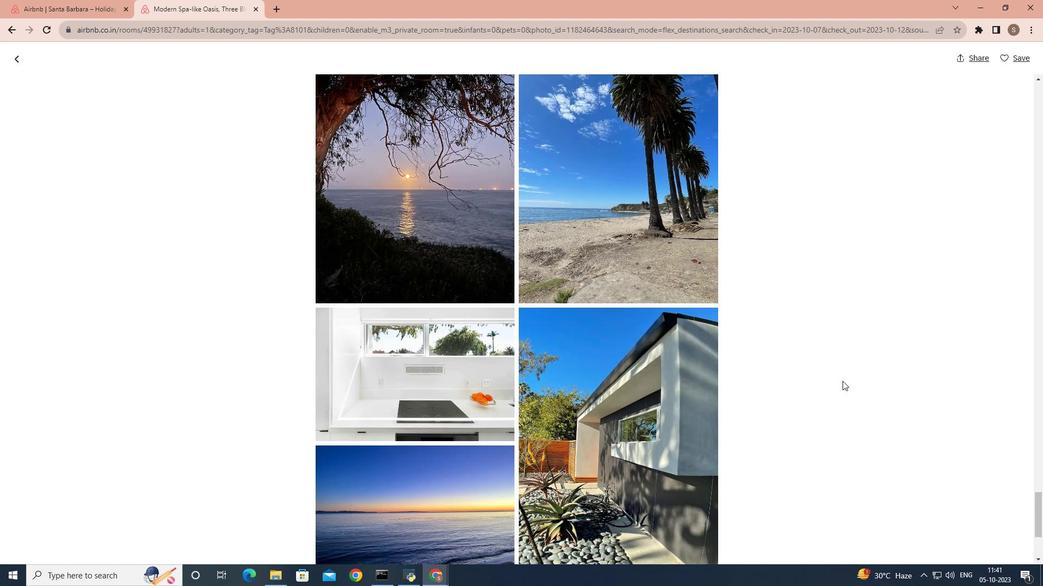 
Action: Mouse scrolled (842, 380) with delta (0, 0)
Screenshot: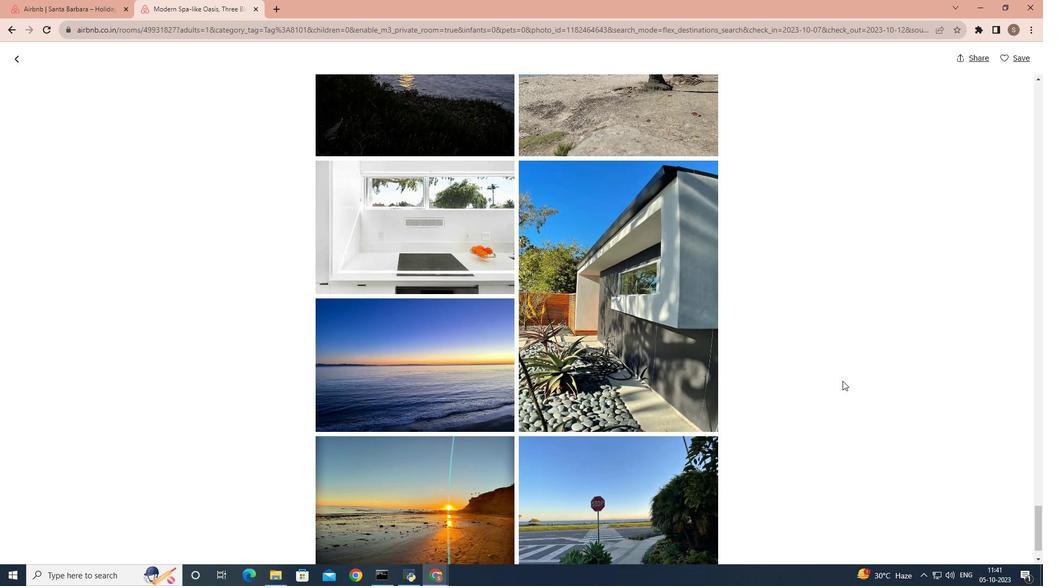 
Action: Mouse scrolled (842, 380) with delta (0, 0)
Screenshot: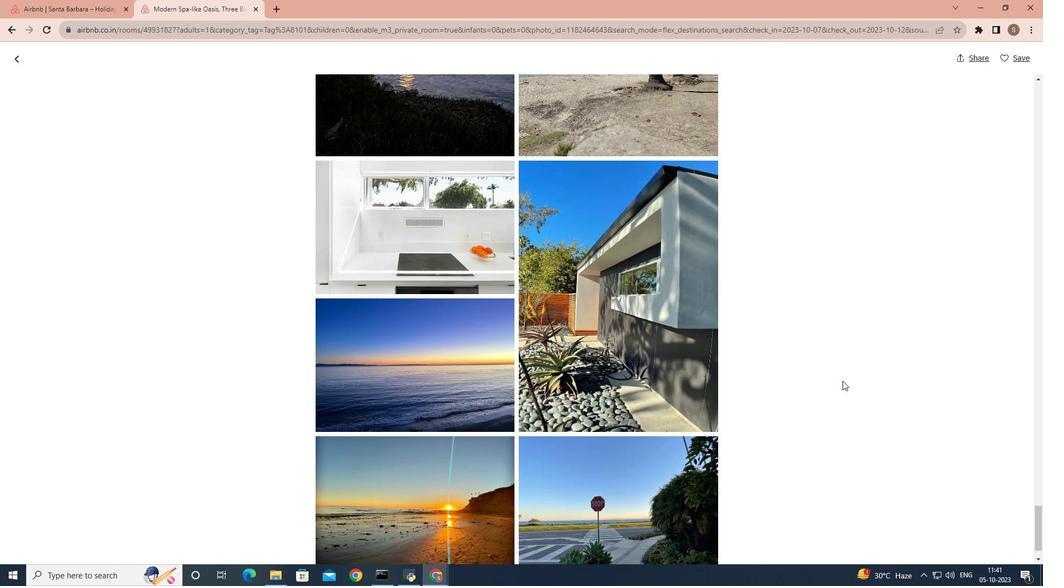 
Action: Mouse scrolled (842, 380) with delta (0, 0)
Screenshot: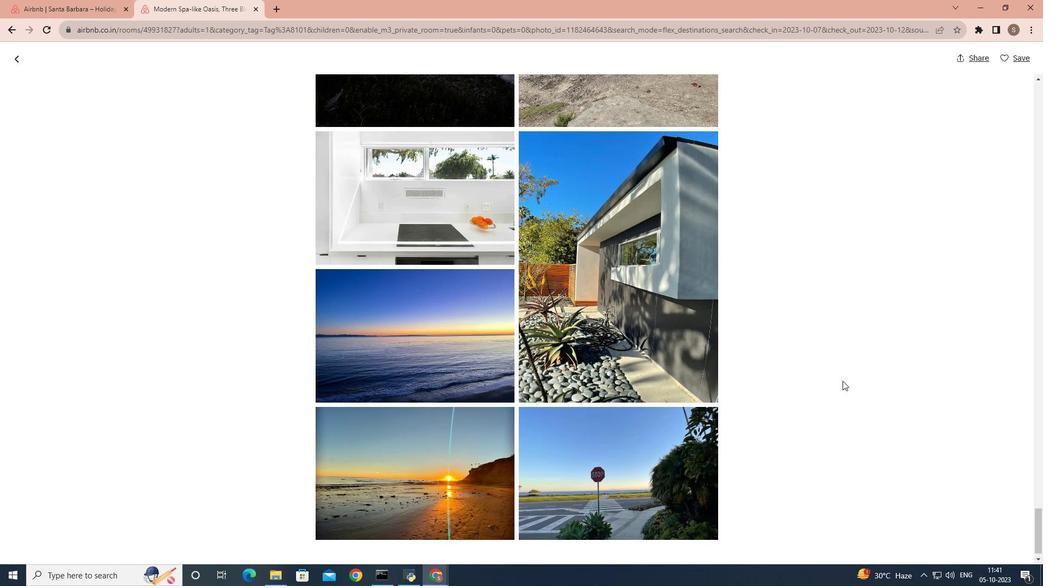 
Action: Mouse scrolled (842, 380) with delta (0, 0)
Screenshot: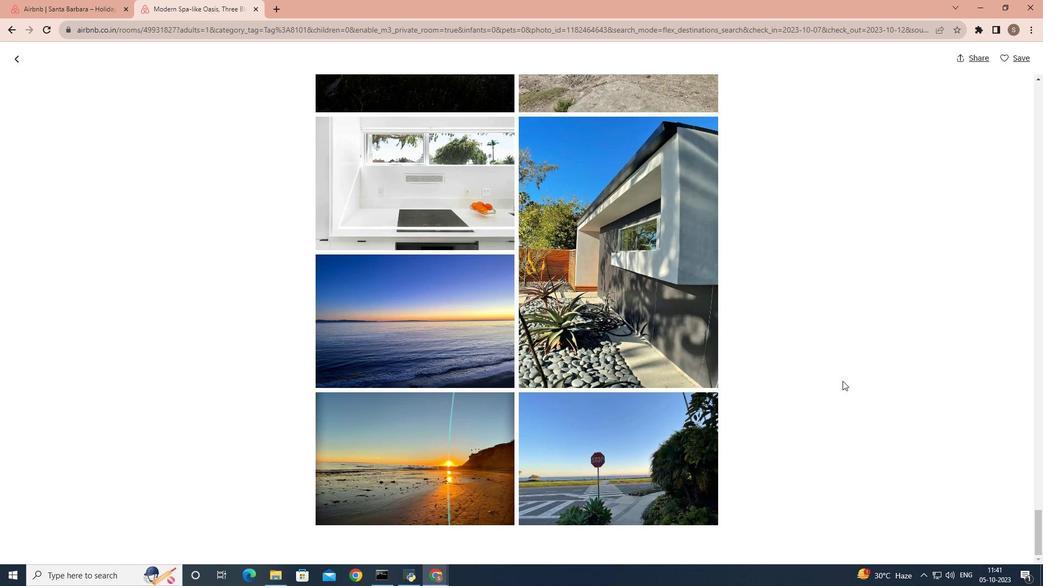 
Action: Mouse scrolled (842, 380) with delta (0, 0)
Screenshot: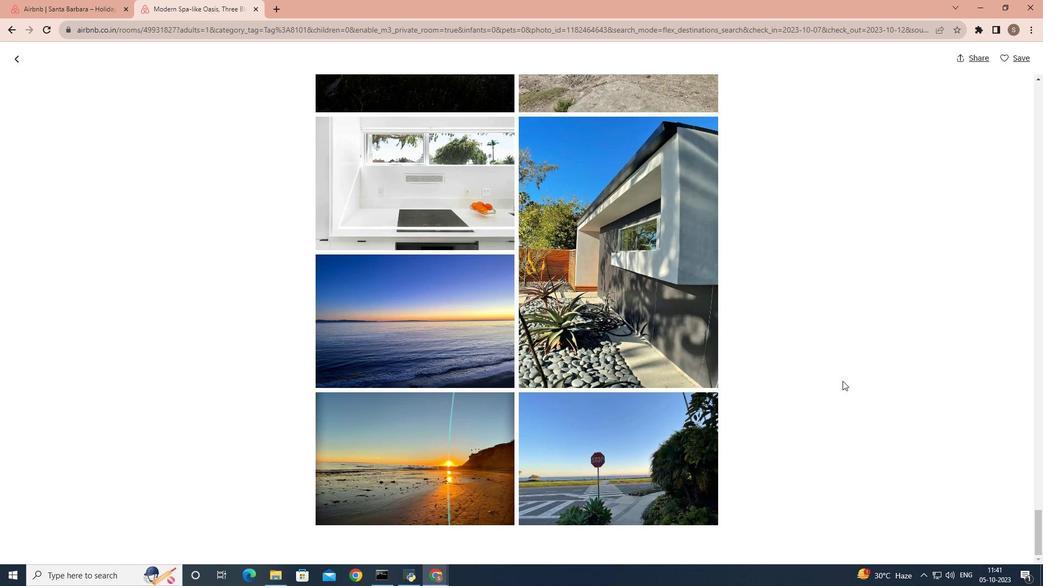 
Action: Mouse scrolled (842, 380) with delta (0, 0)
Screenshot: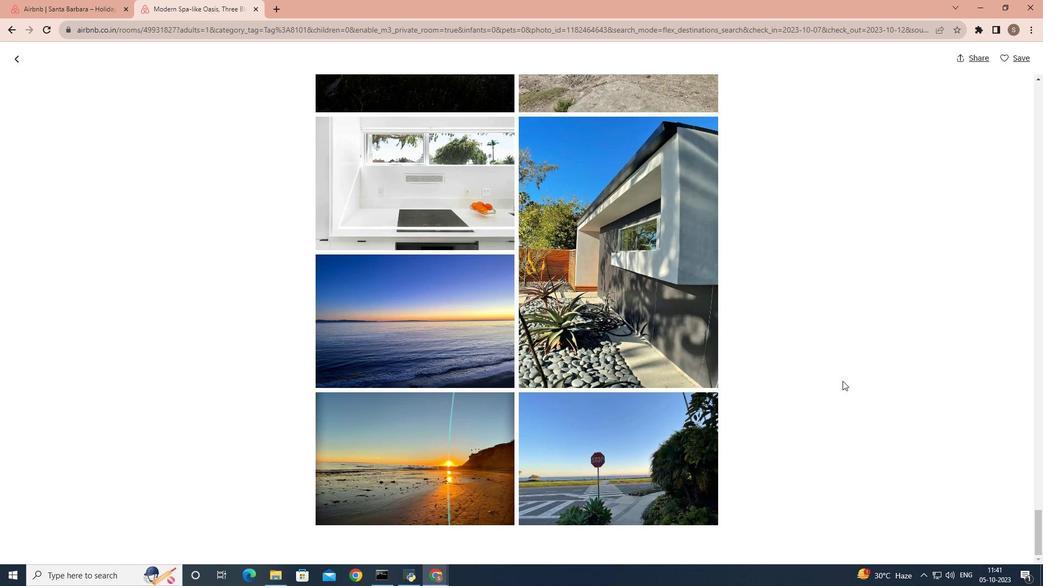 
Action: Mouse scrolled (842, 380) with delta (0, 0)
Screenshot: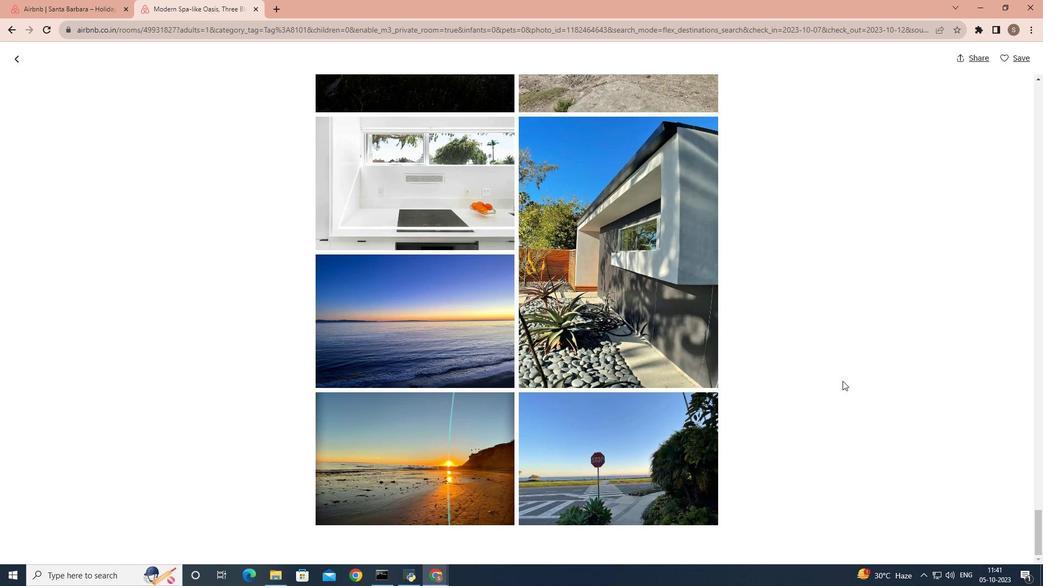
Action: Mouse scrolled (842, 380) with delta (0, 0)
Screenshot: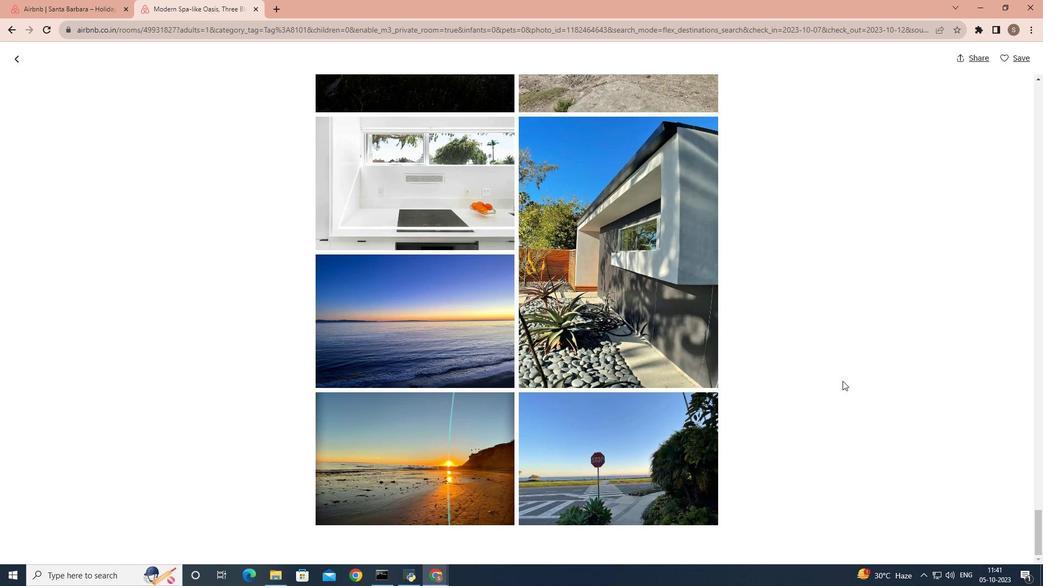 
Action: Mouse scrolled (842, 380) with delta (0, 0)
Screenshot: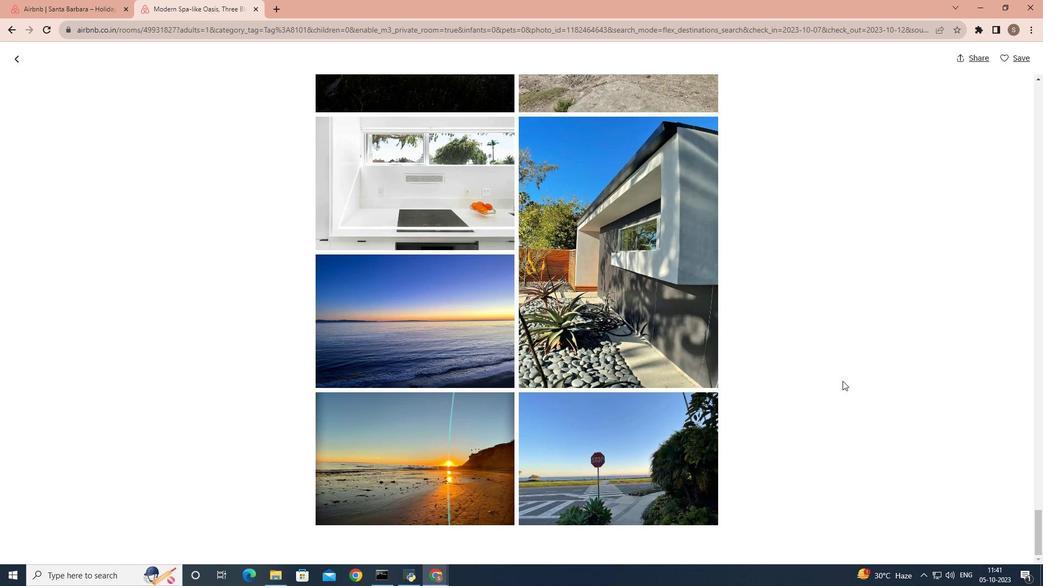 
Action: Mouse moved to (17, 59)
Screenshot: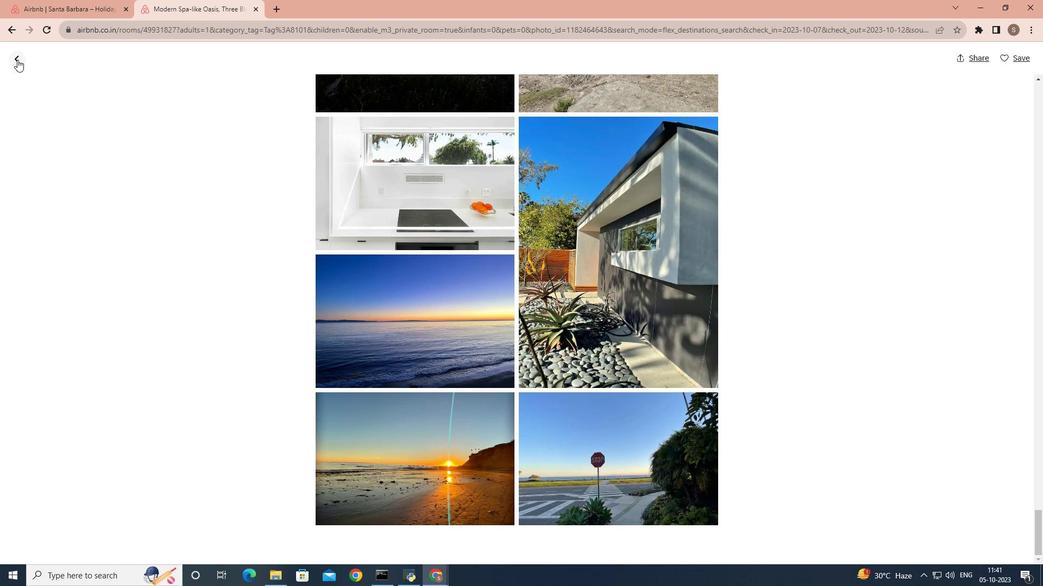 
Action: Mouse pressed left at (17, 59)
Screenshot: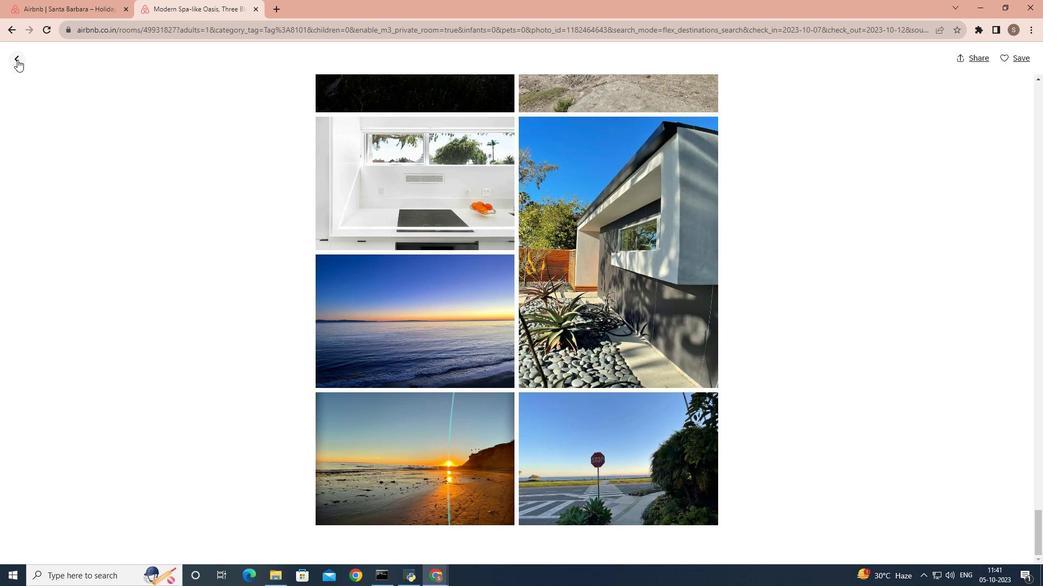 
Action: Mouse moved to (535, 278)
Screenshot: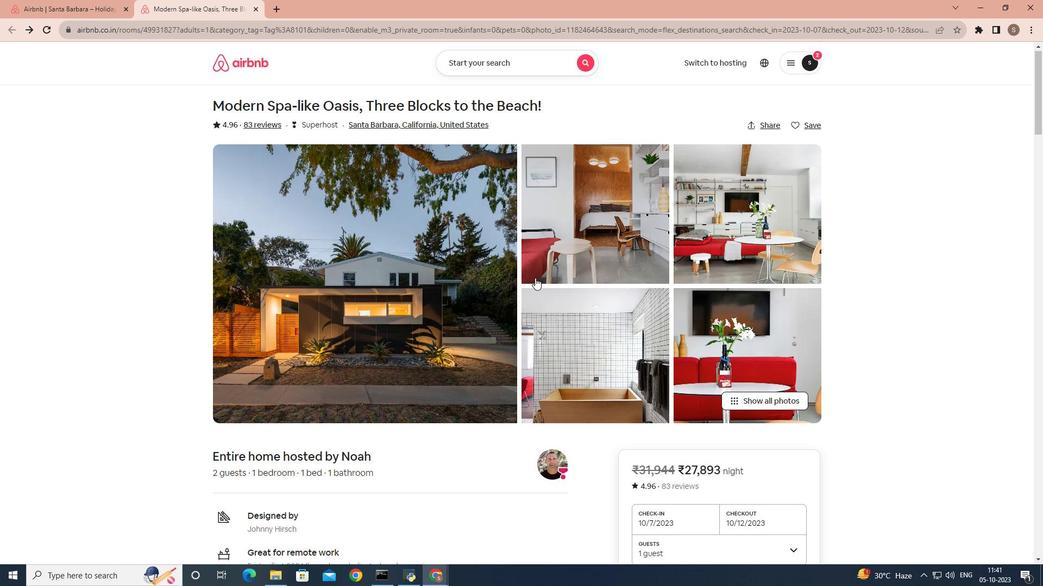 
Action: Mouse scrolled (535, 277) with delta (0, 0)
Screenshot: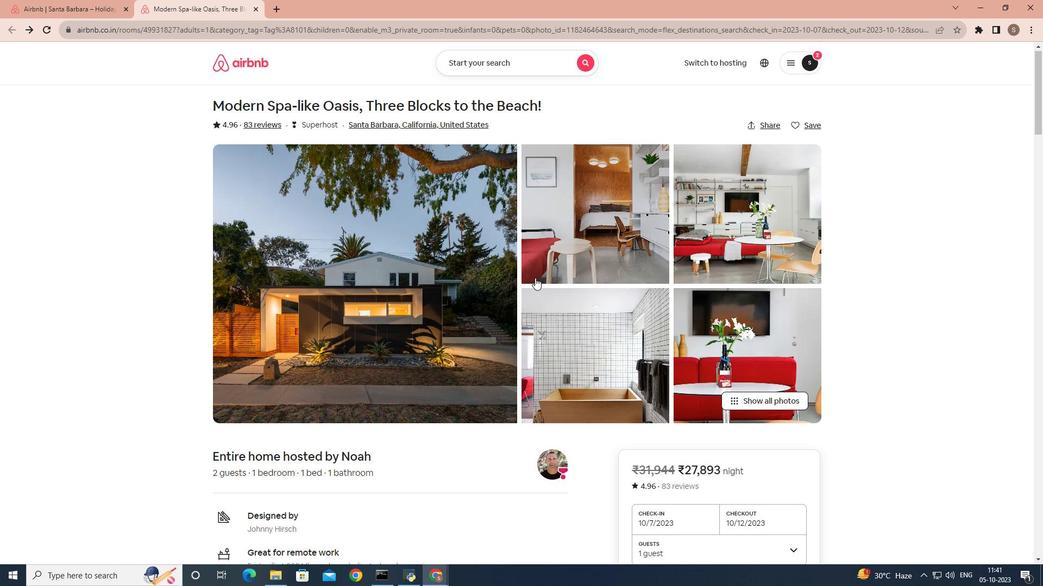 
Action: Mouse scrolled (535, 277) with delta (0, 0)
Screenshot: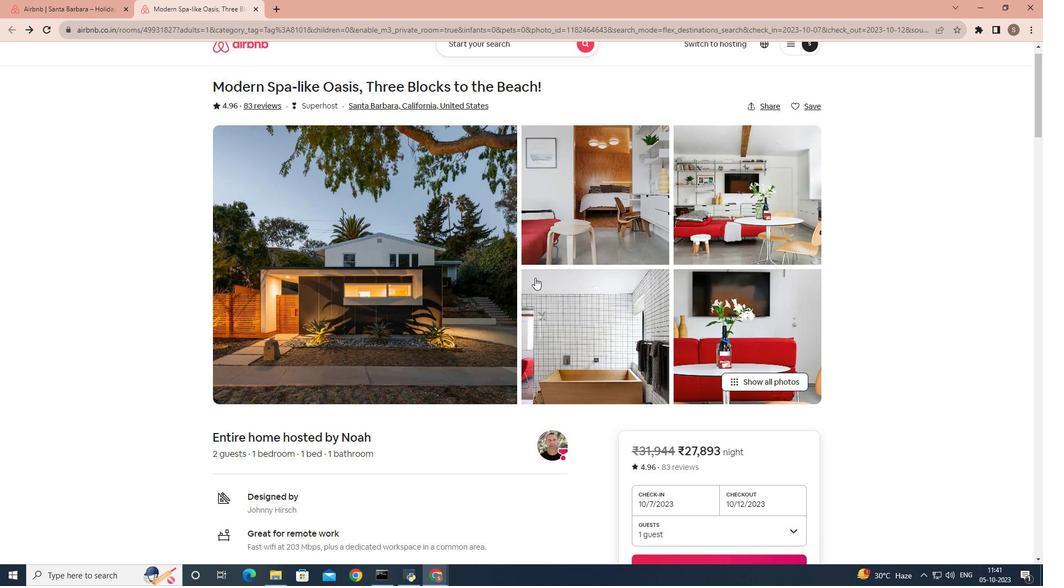 
Action: Mouse scrolled (535, 277) with delta (0, 0)
Screenshot: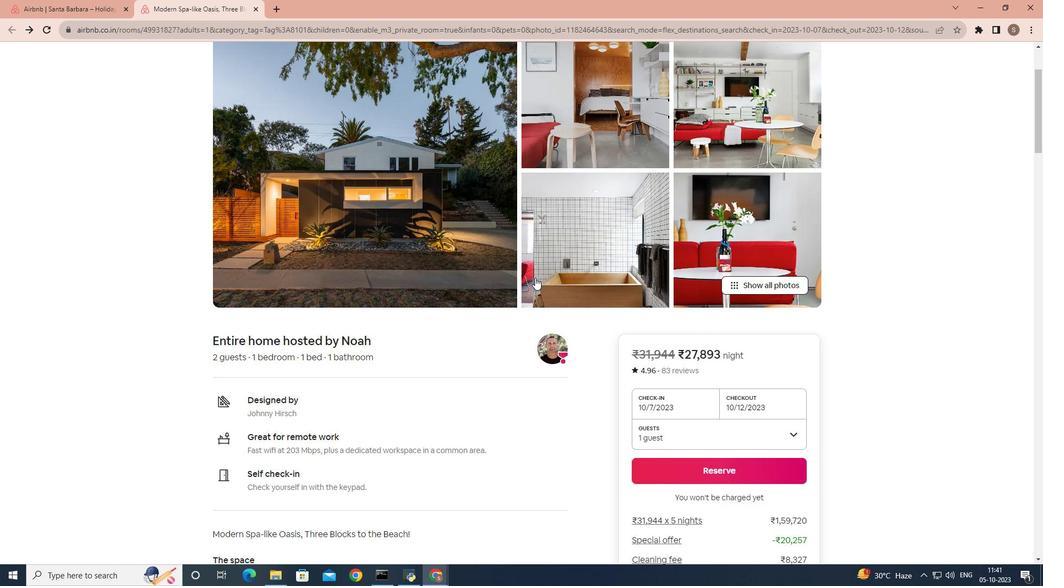
Action: Mouse scrolled (535, 277) with delta (0, 0)
Screenshot: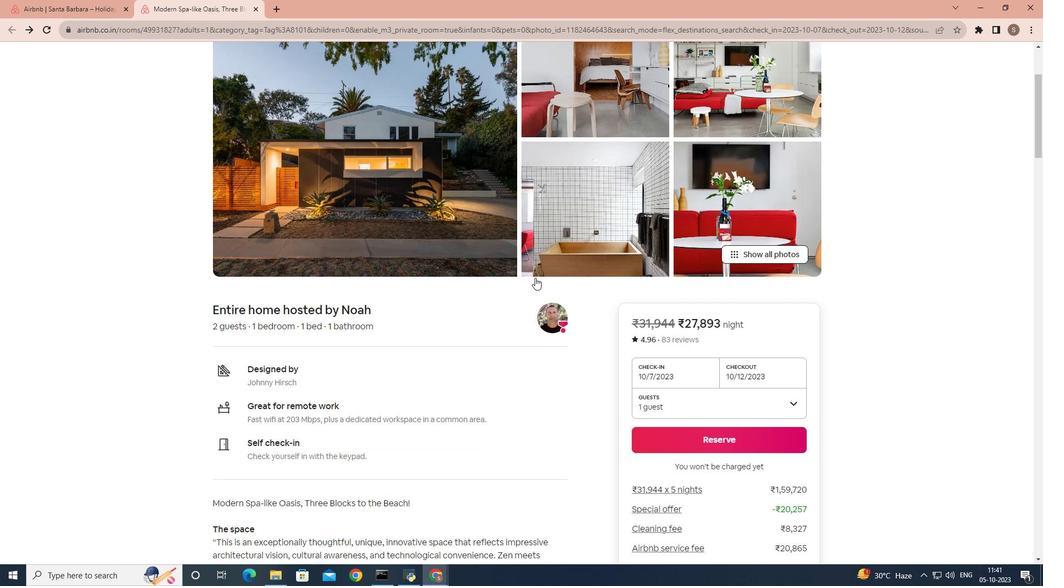 
Action: Mouse moved to (534, 280)
Screenshot: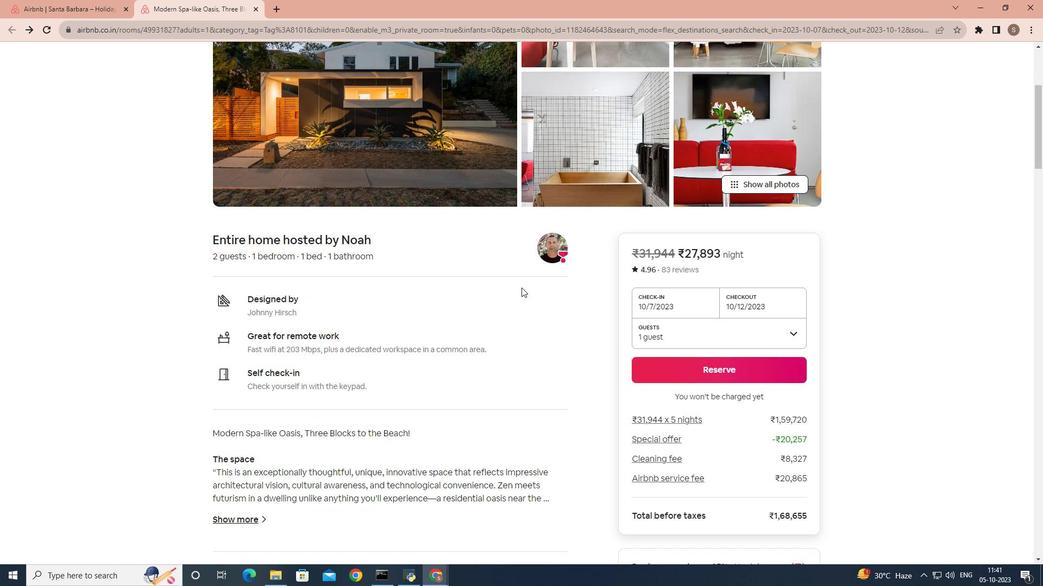 
Action: Mouse scrolled (534, 279) with delta (0, 0)
Screenshot: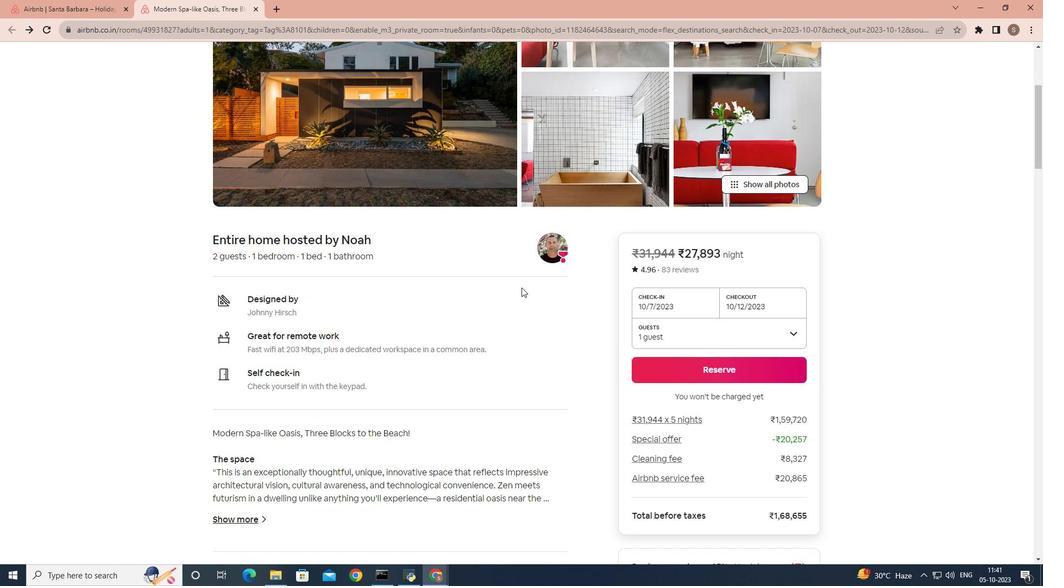 
Action: Mouse moved to (520, 290)
Screenshot: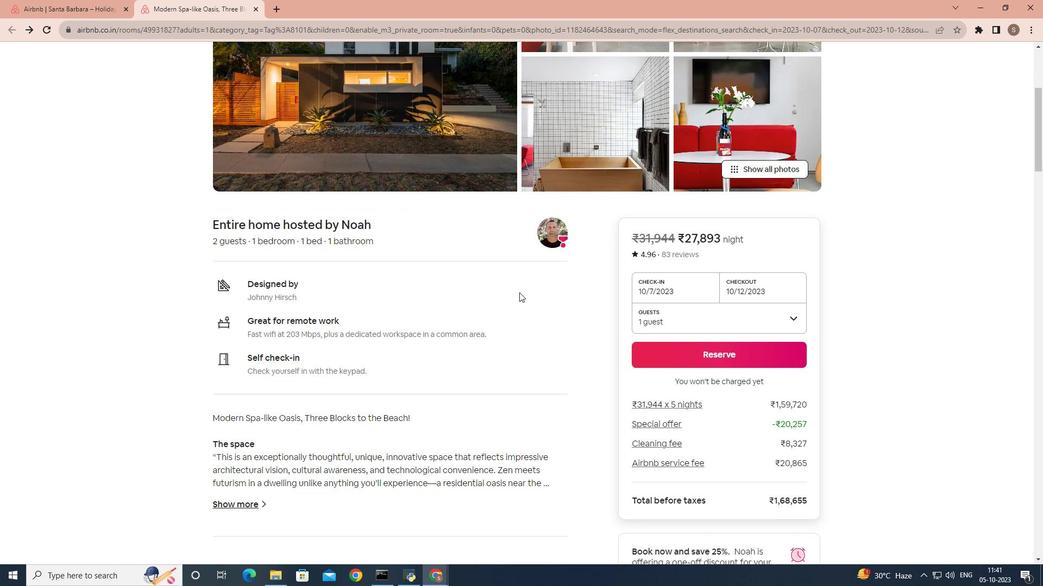 
Action: Mouse scrolled (520, 289) with delta (0, 0)
Screenshot: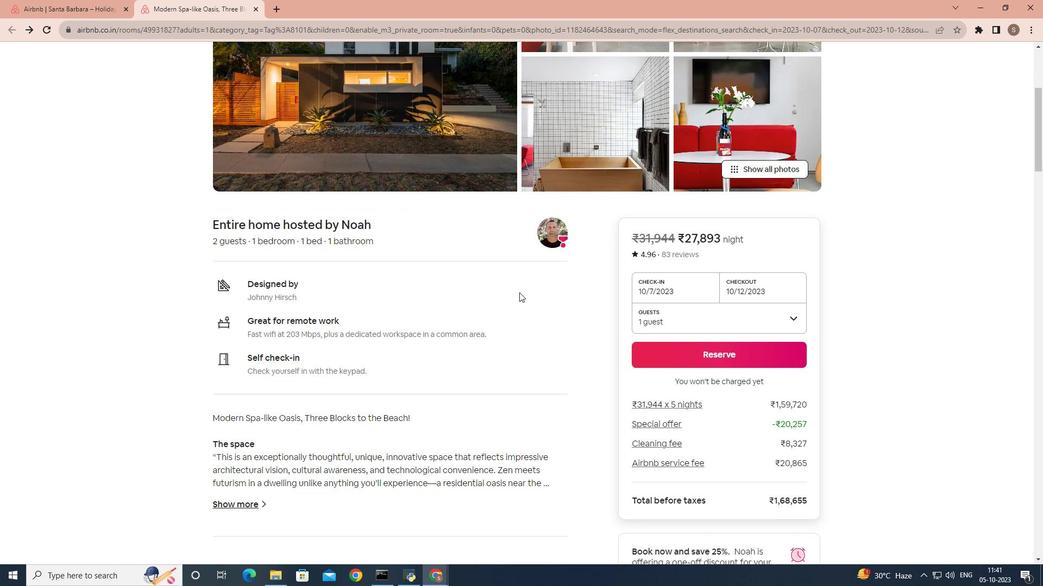 
Action: Mouse moved to (518, 295)
Screenshot: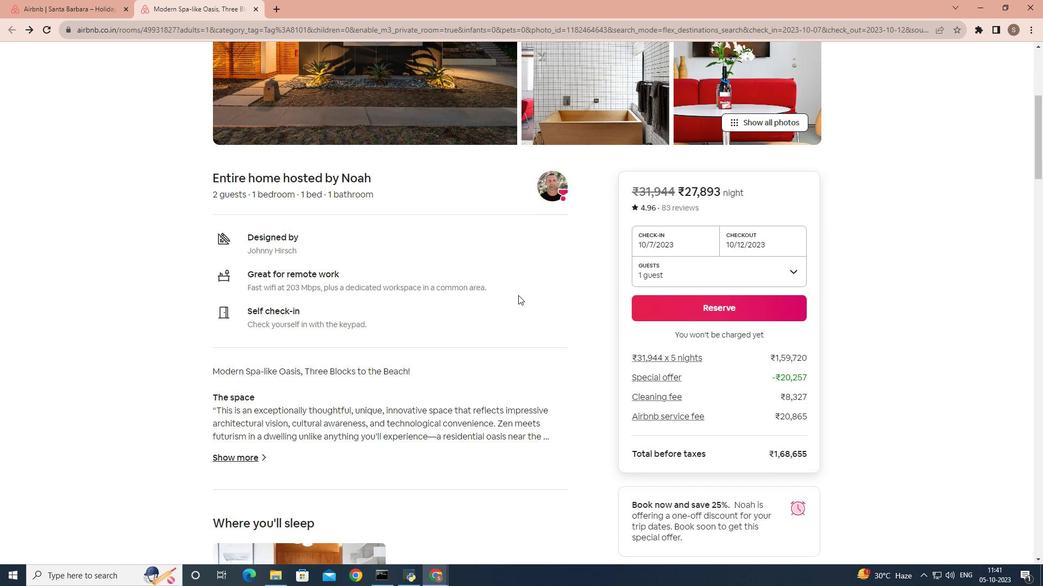 
Action: Mouse scrolled (518, 295) with delta (0, 0)
Screenshot: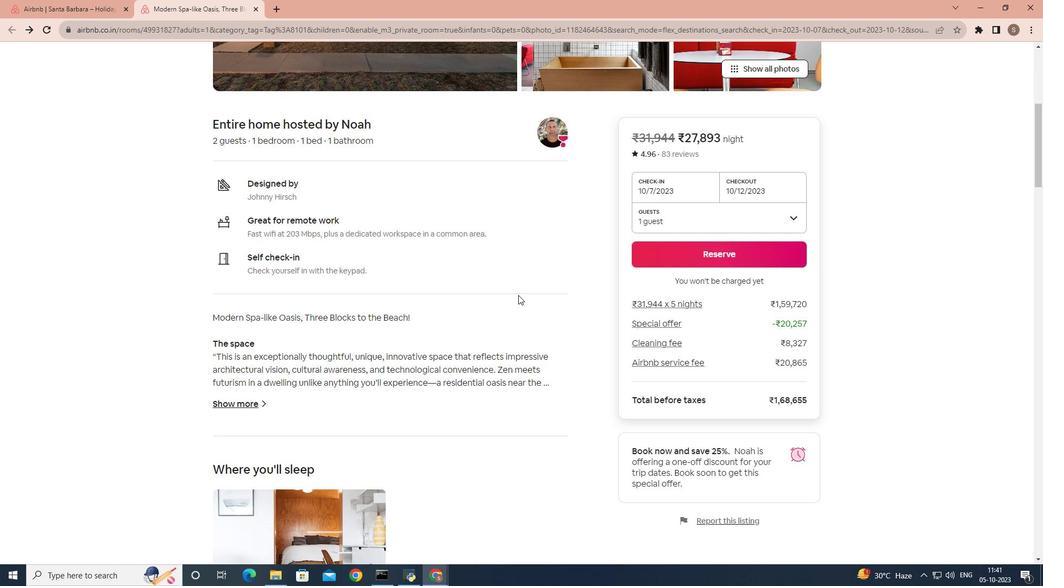 
Action: Mouse scrolled (518, 295) with delta (0, 0)
Screenshot: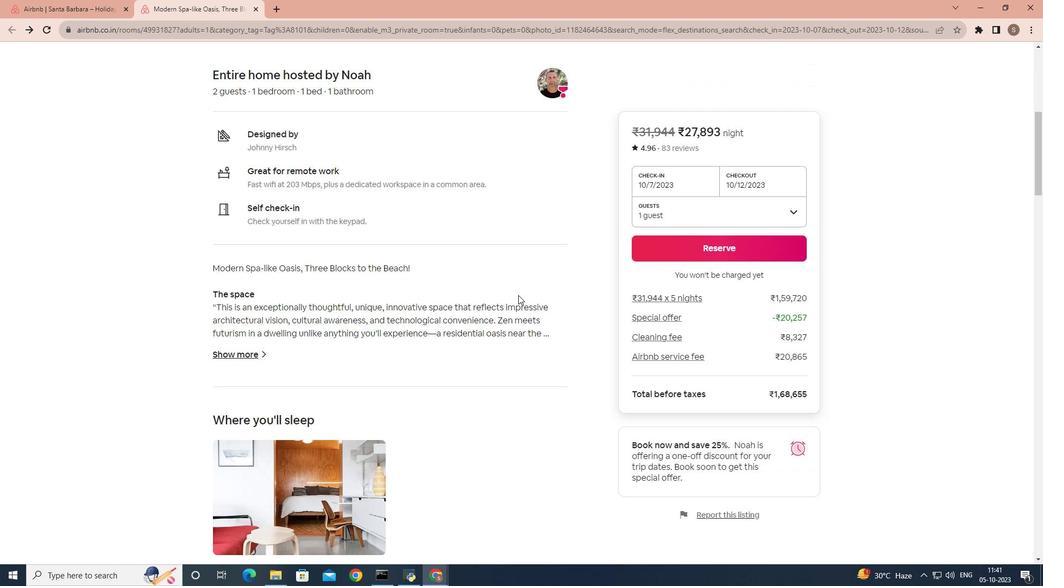 
Action: Mouse scrolled (518, 295) with delta (0, 0)
Screenshot: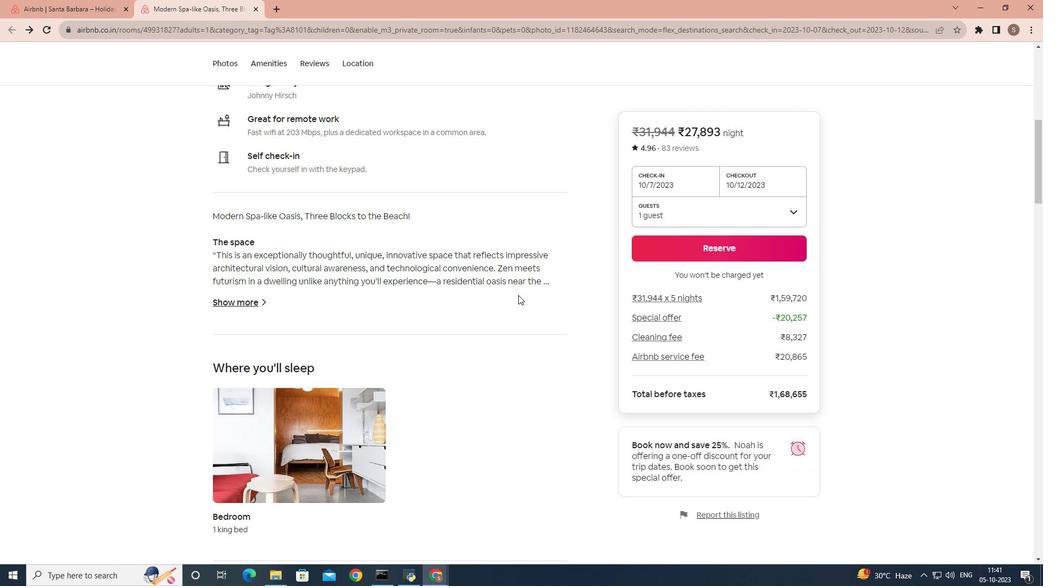 
Action: Mouse scrolled (518, 295) with delta (0, 0)
Screenshot: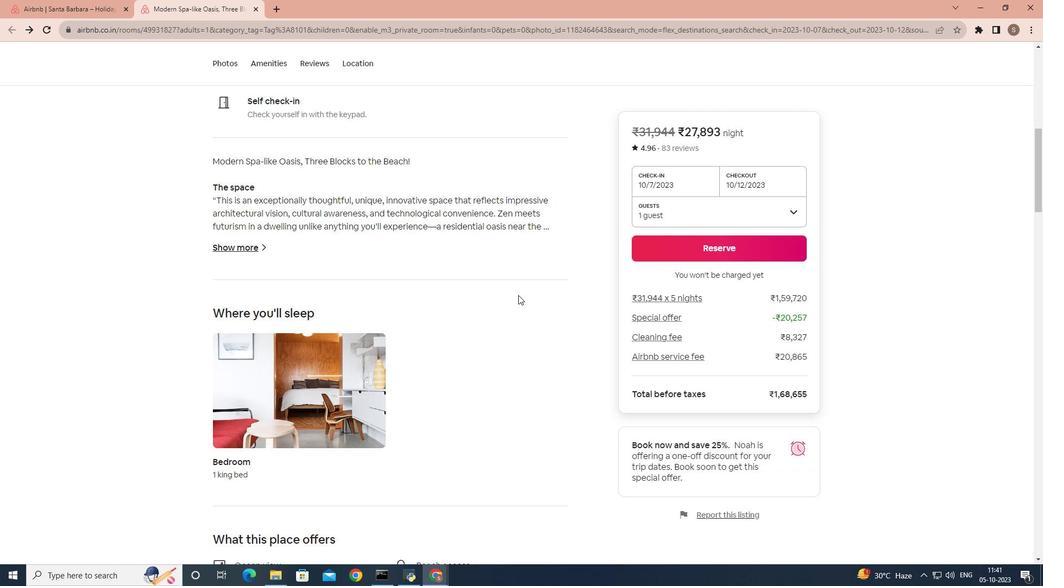 
Action: Mouse moved to (516, 297)
Screenshot: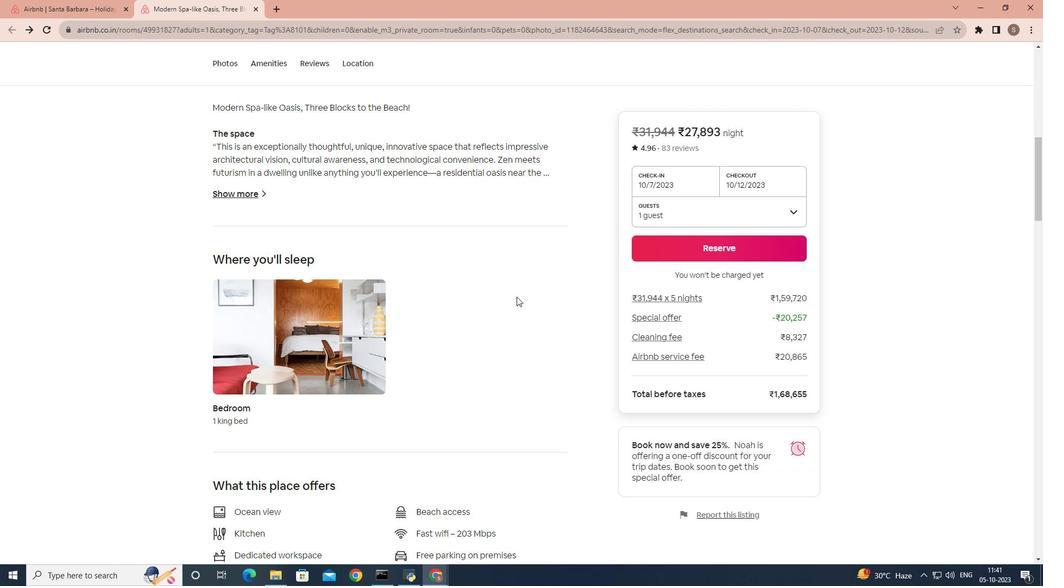 
Action: Mouse scrolled (516, 296) with delta (0, 0)
Screenshot: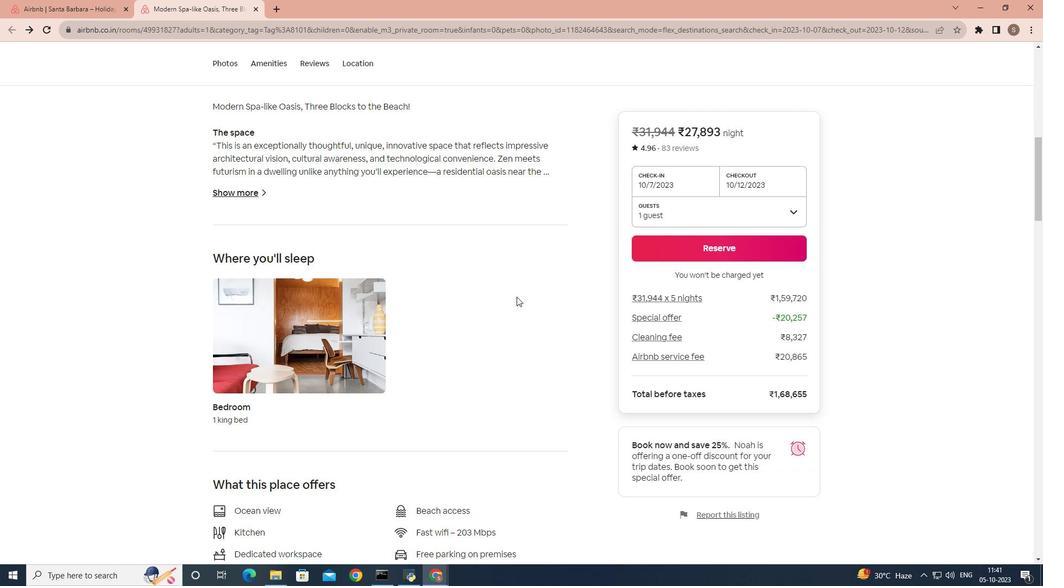 
Action: Mouse scrolled (516, 296) with delta (0, 0)
Screenshot: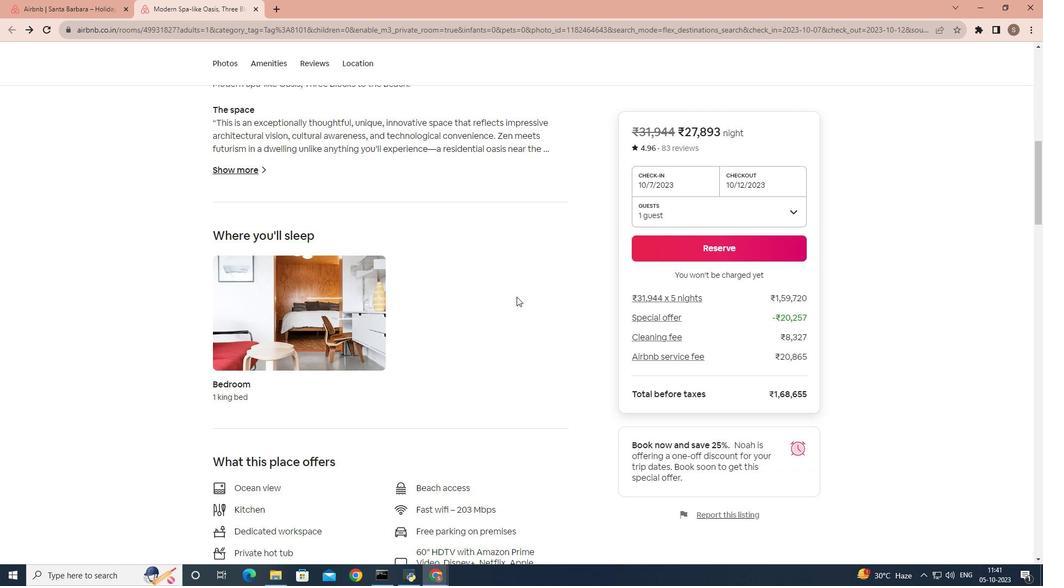 
Action: Mouse scrolled (516, 296) with delta (0, 0)
Screenshot: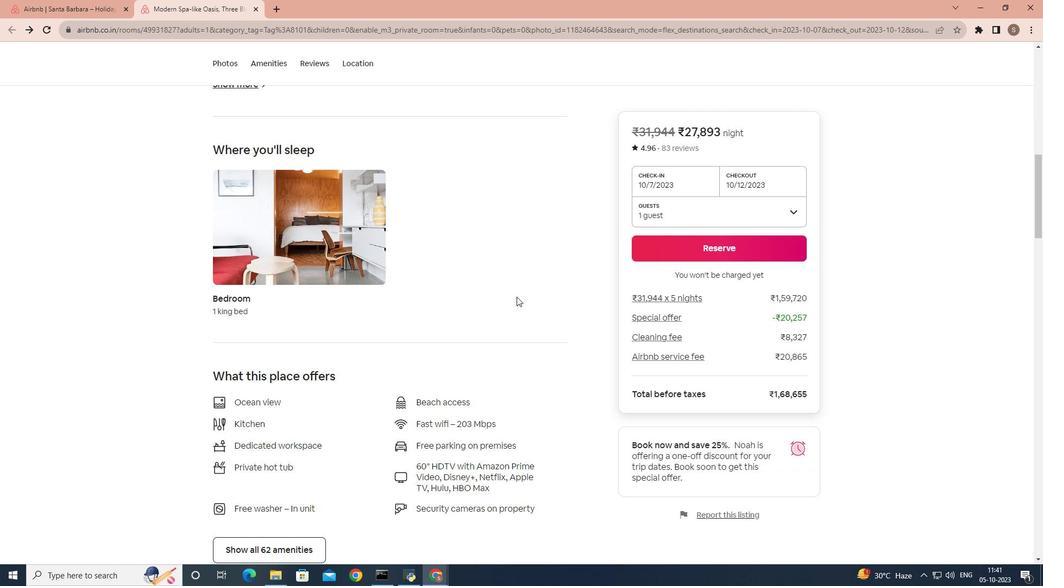 
Action: Mouse scrolled (516, 296) with delta (0, 0)
Screenshot: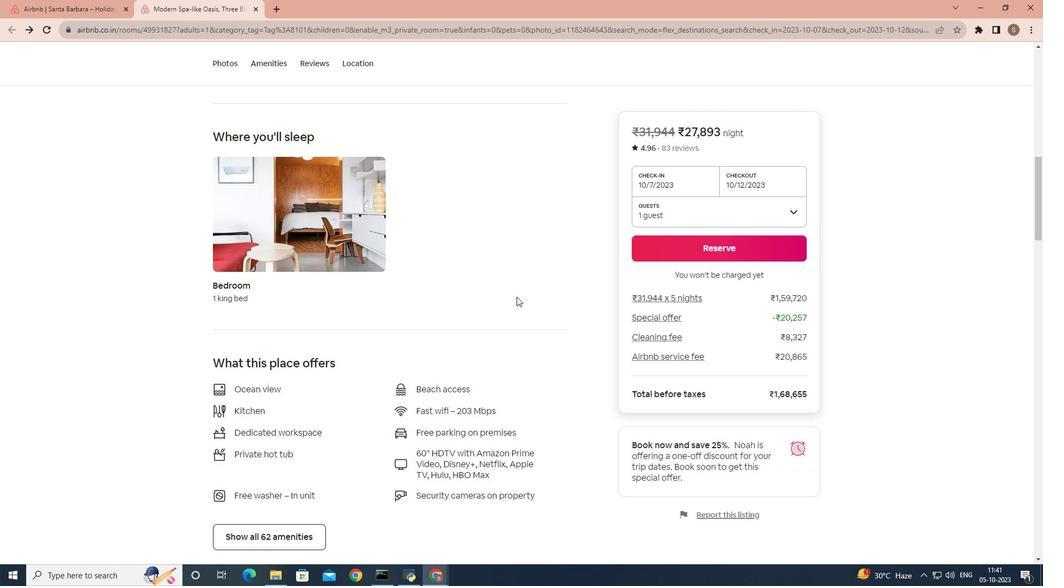 
Action: Mouse moved to (485, 312)
Screenshot: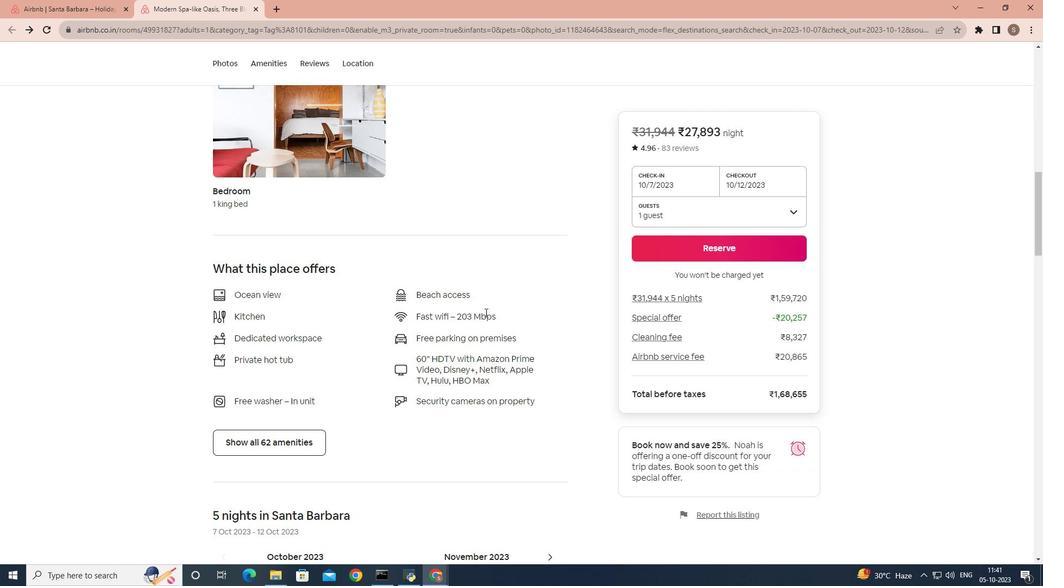 
Action: Mouse scrolled (485, 311) with delta (0, 0)
Screenshot: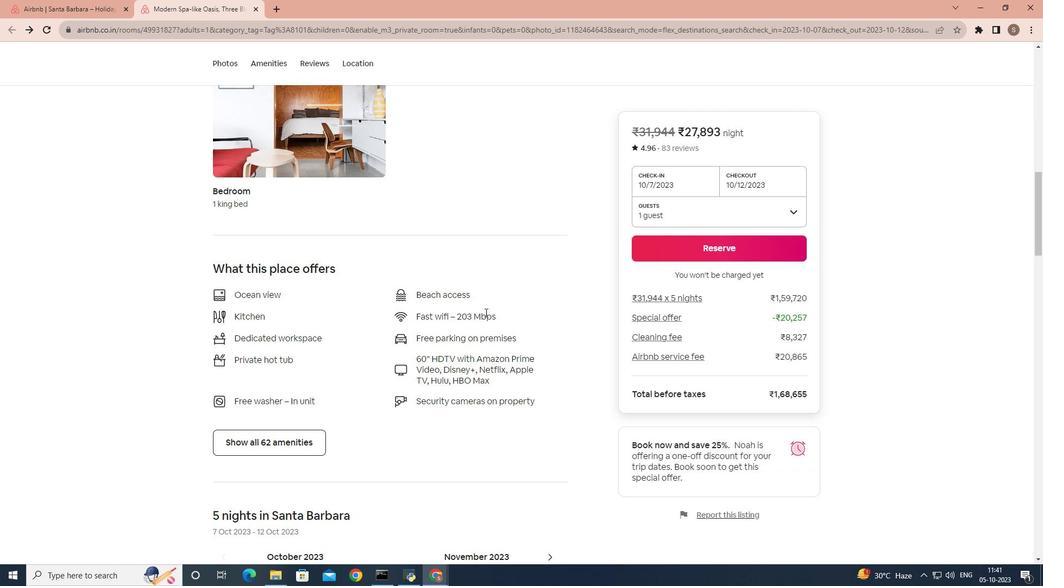 
Action: Mouse moved to (482, 316)
Screenshot: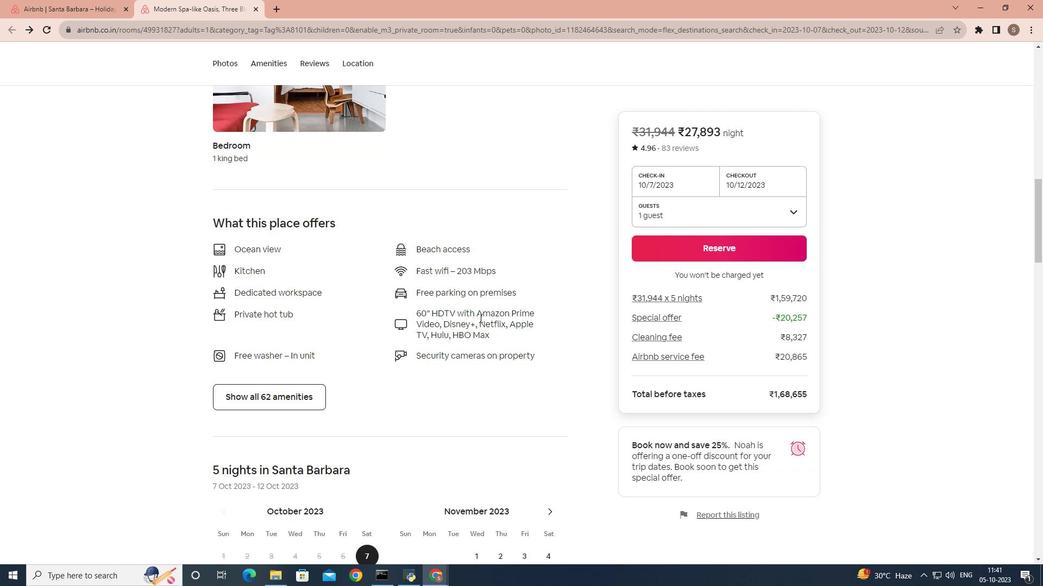 
Action: Mouse scrolled (482, 315) with delta (0, 0)
Screenshot: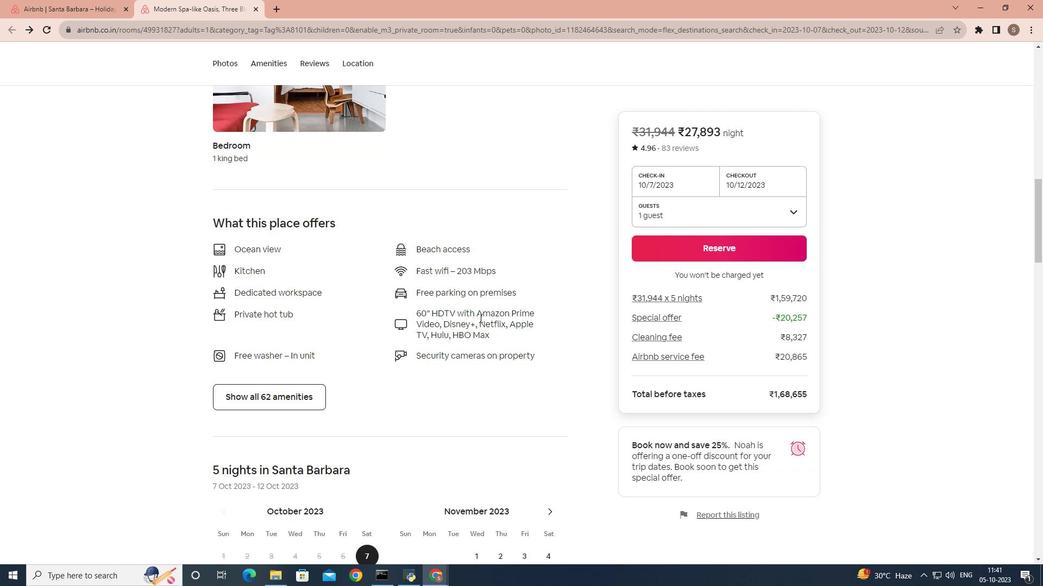 
Action: Mouse moved to (299, 333)
Screenshot: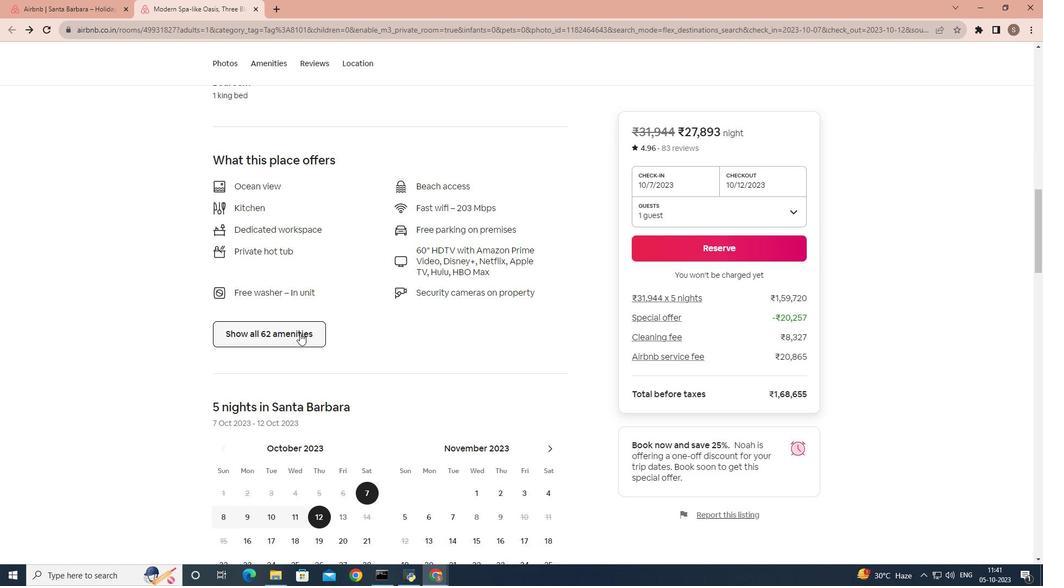 
Action: Mouse pressed left at (299, 333)
Screenshot: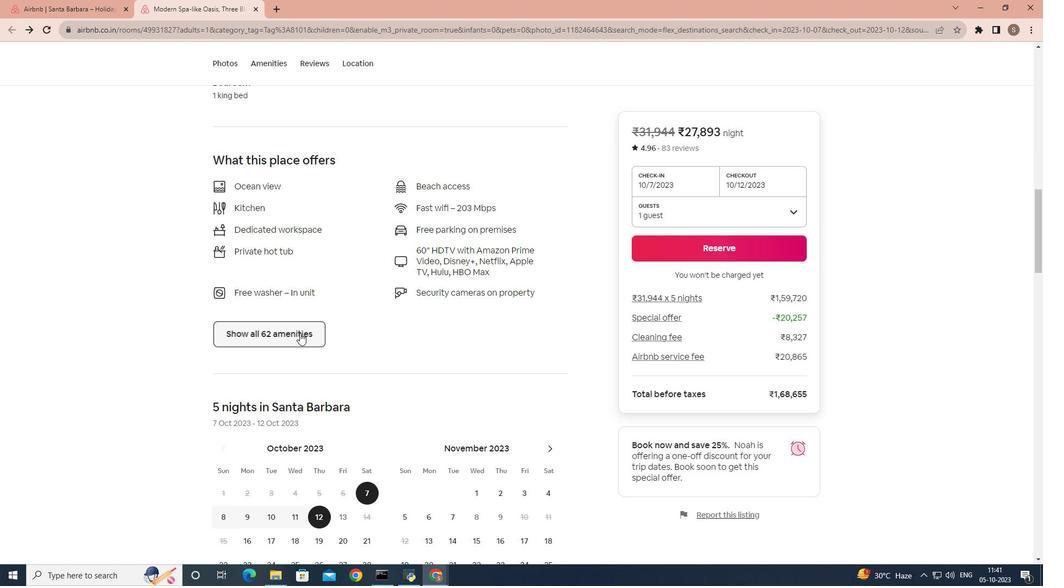 
Action: Mouse moved to (430, 309)
Screenshot: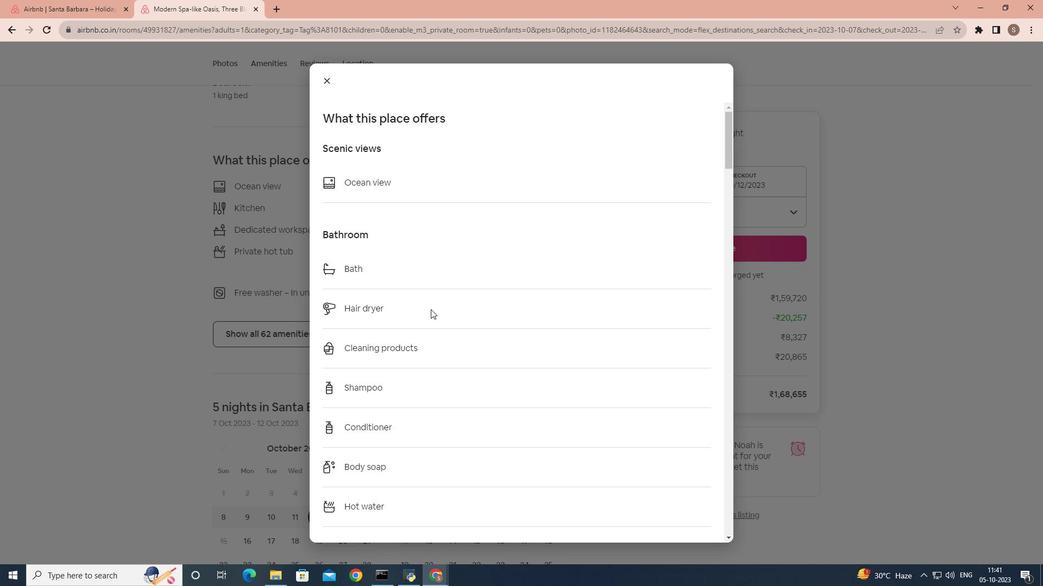 
Action: Mouse scrolled (430, 309) with delta (0, 0)
Screenshot: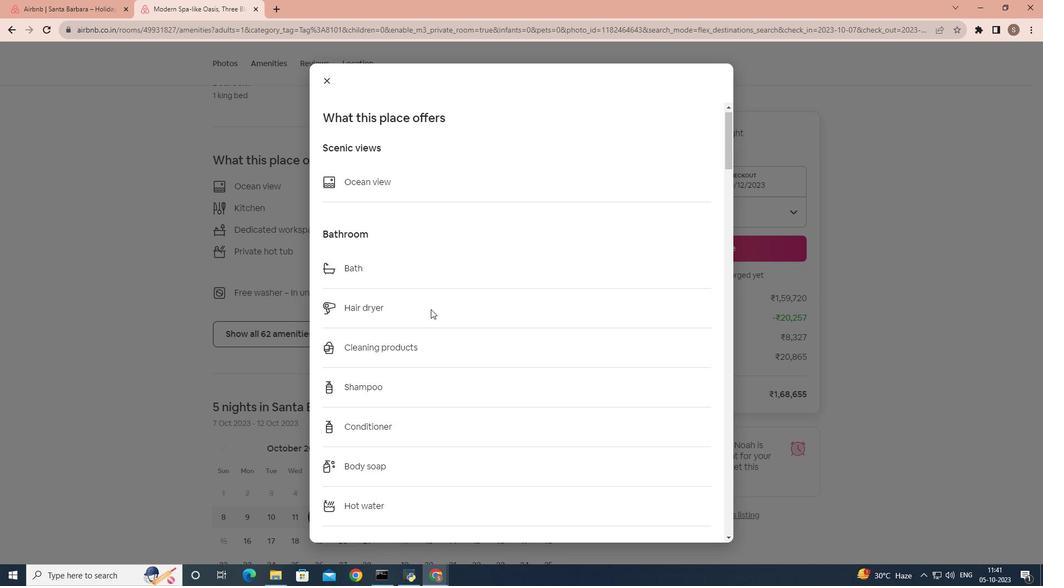 
Action: Mouse scrolled (430, 309) with delta (0, 0)
Screenshot: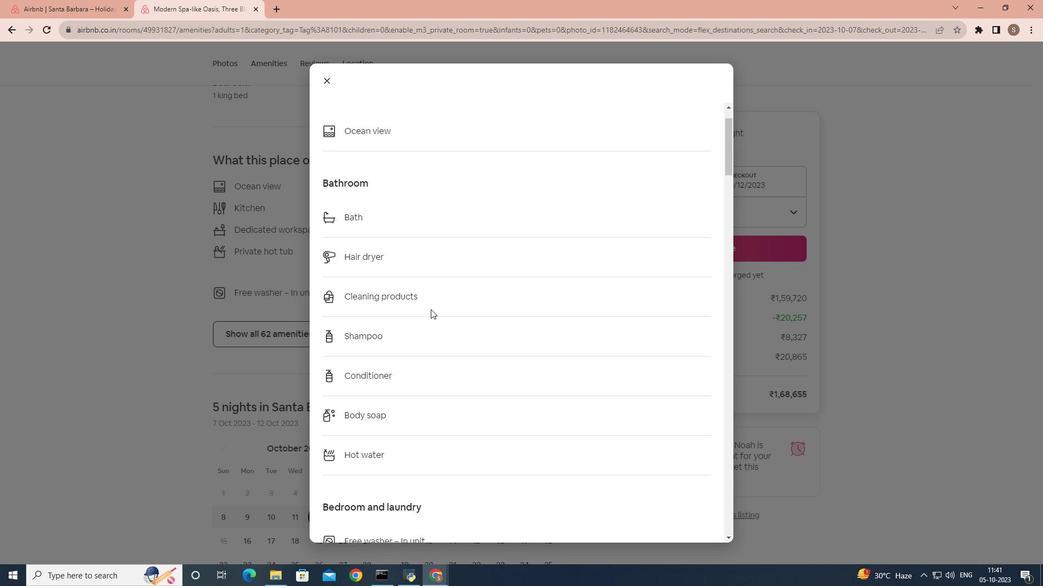 
Action: Mouse scrolled (430, 309) with delta (0, 0)
Screenshot: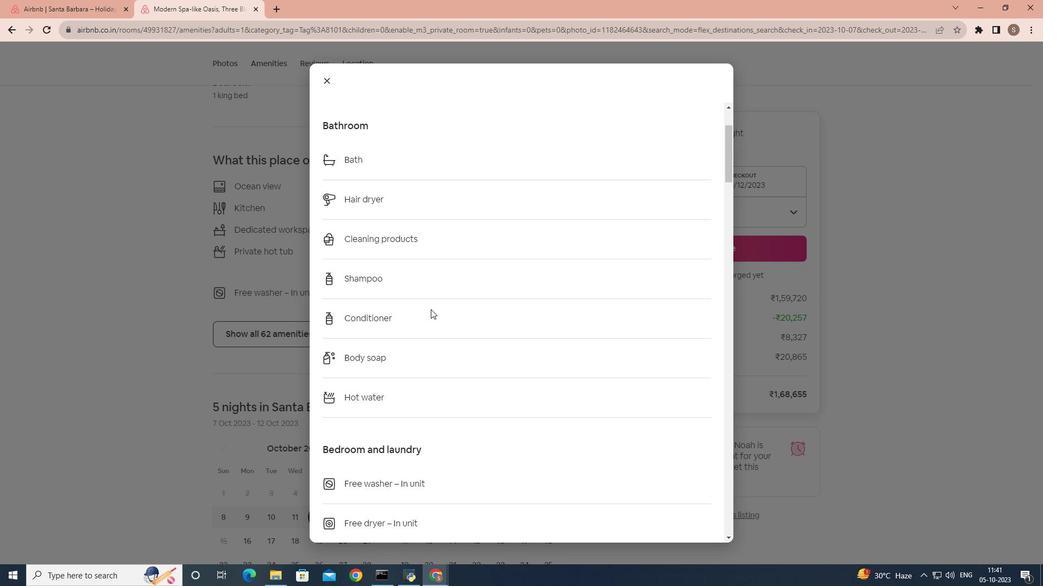 
Action: Mouse scrolled (430, 309) with delta (0, 0)
Screenshot: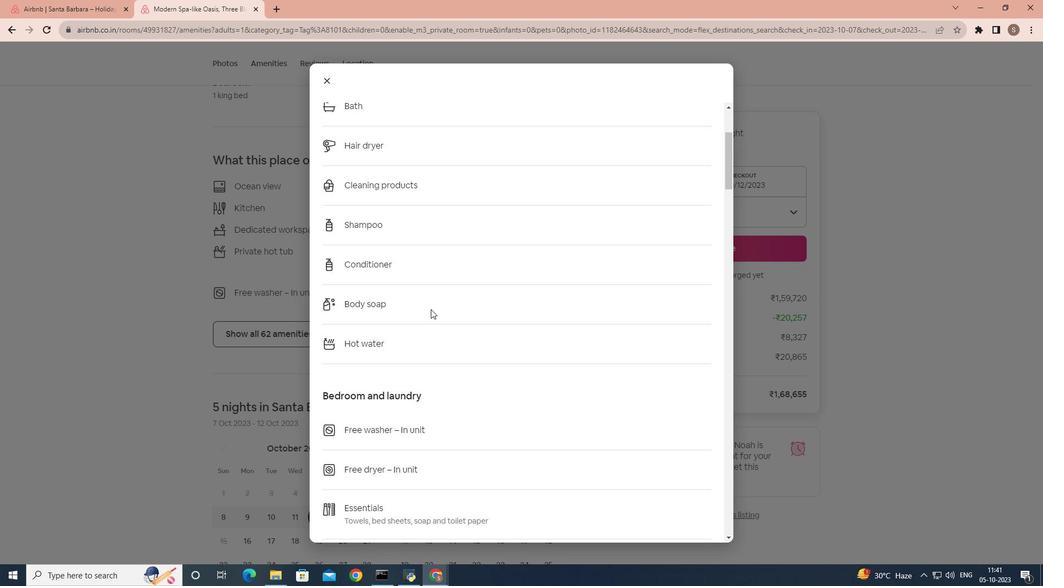 
Action: Mouse scrolled (430, 309) with delta (0, 0)
Screenshot: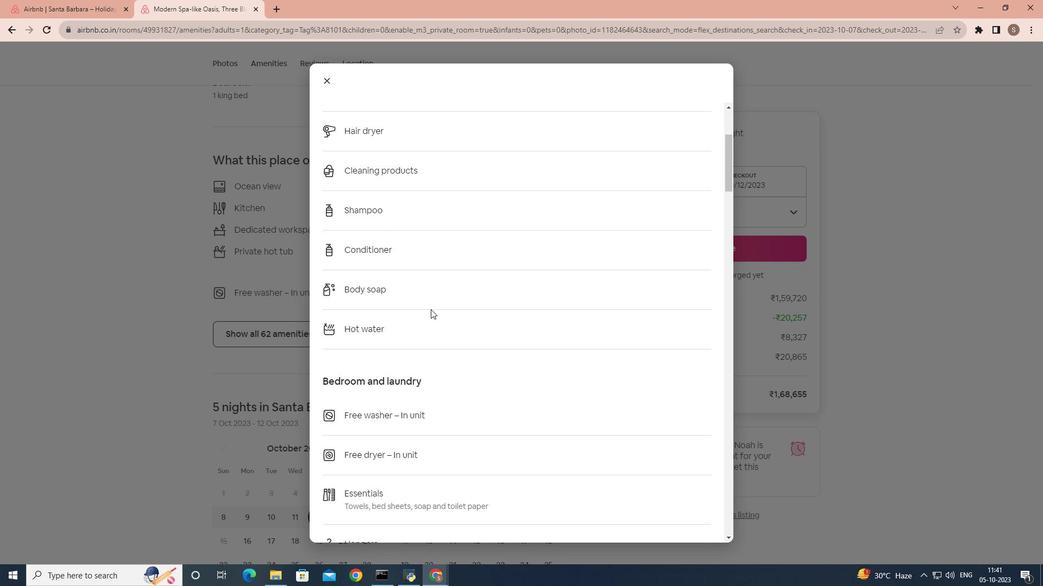 
Action: Mouse scrolled (430, 309) with delta (0, 0)
Screenshot: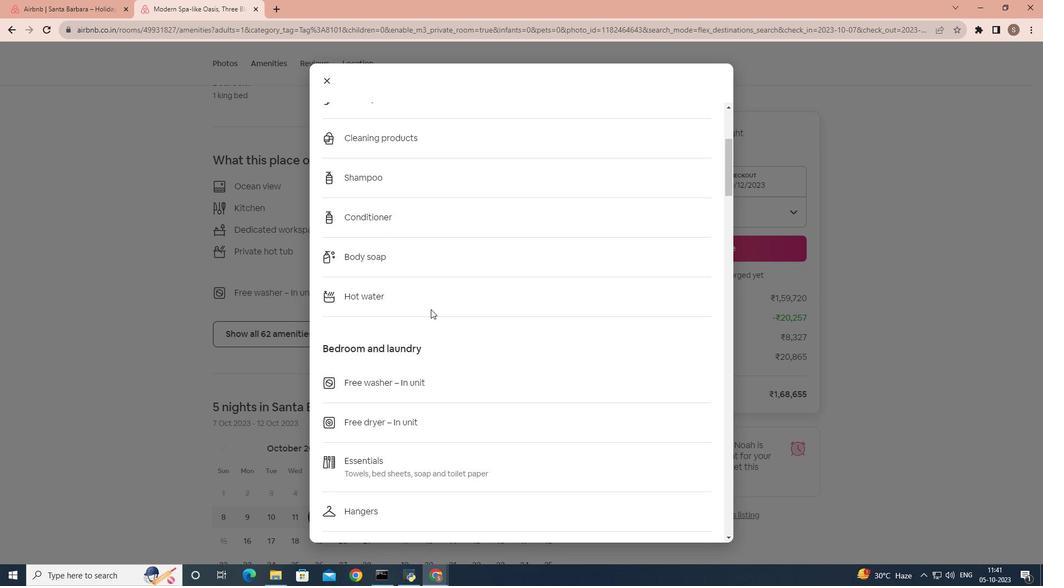 
Action: Mouse scrolled (430, 309) with delta (0, 0)
Screenshot: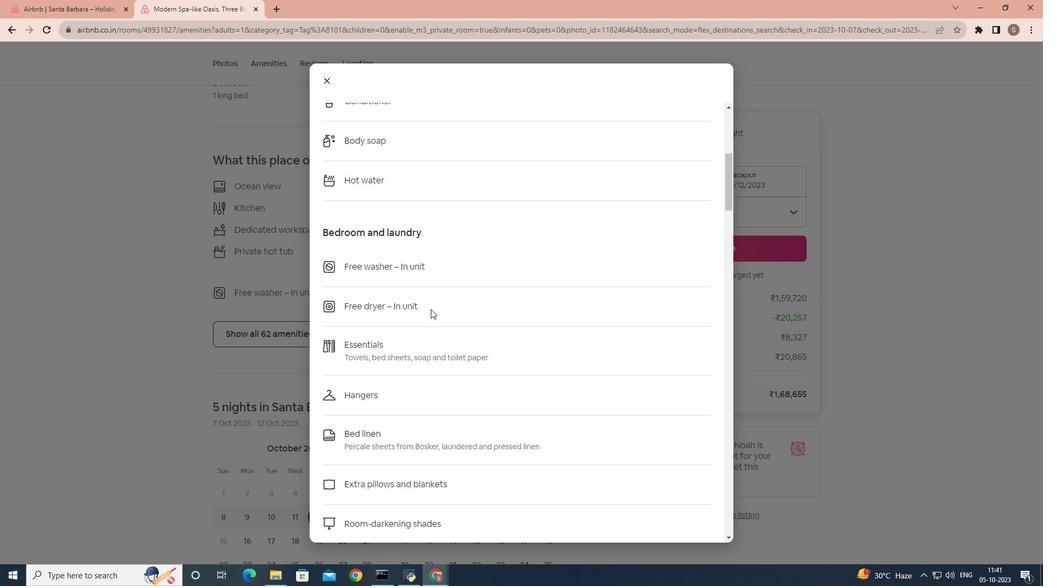 
Action: Mouse scrolled (430, 309) with delta (0, 0)
Screenshot: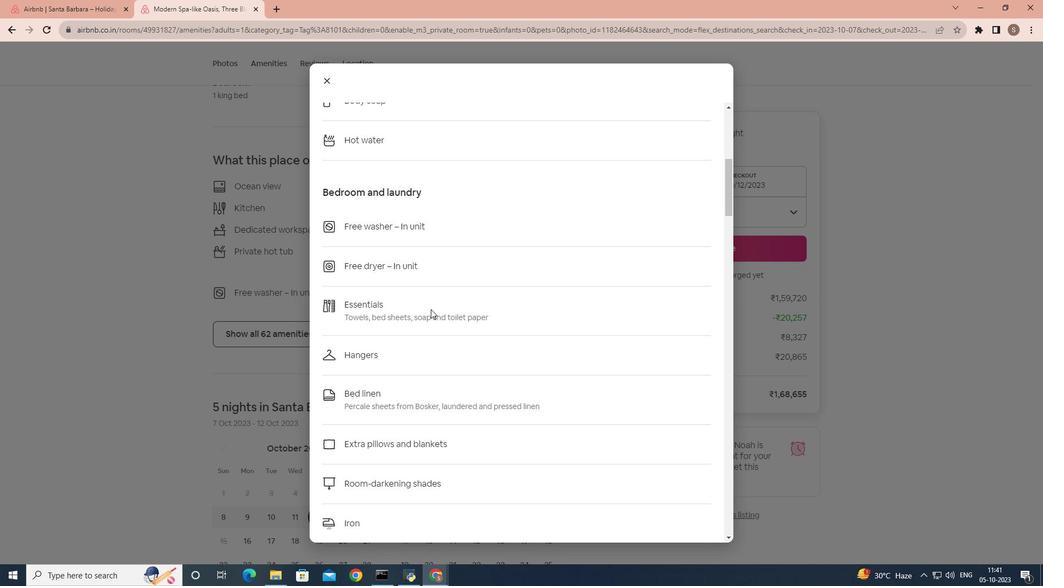 
Action: Mouse scrolled (430, 309) with delta (0, 0)
Screenshot: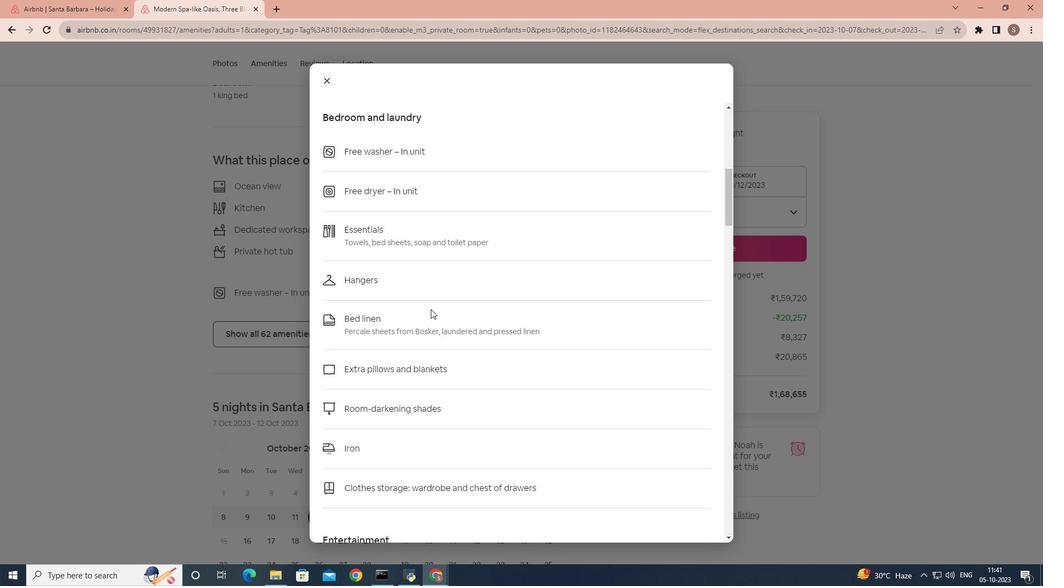 
Action: Mouse scrolled (430, 309) with delta (0, 0)
Screenshot: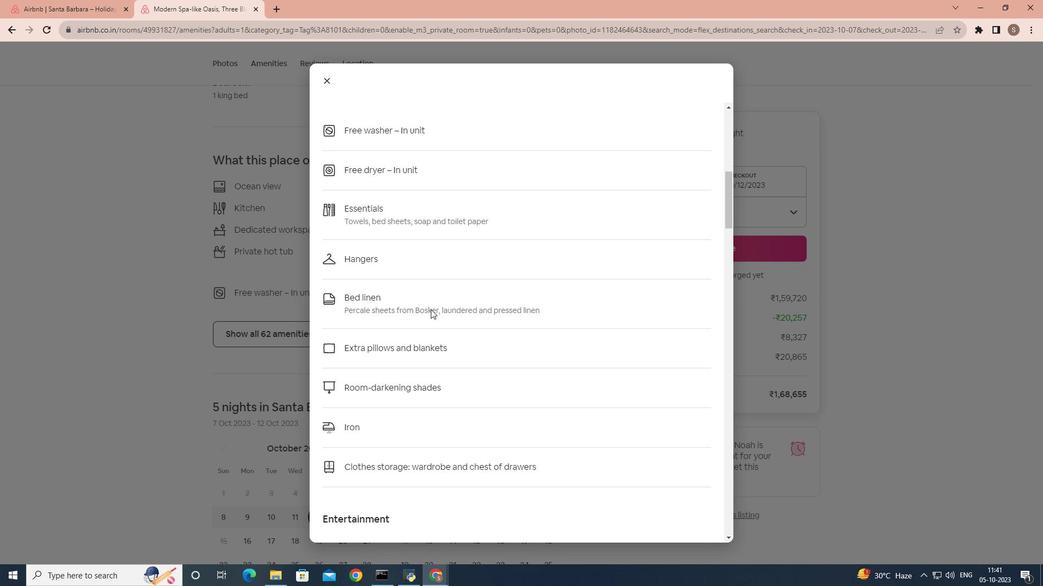 
Action: Mouse scrolled (430, 309) with delta (0, 0)
Screenshot: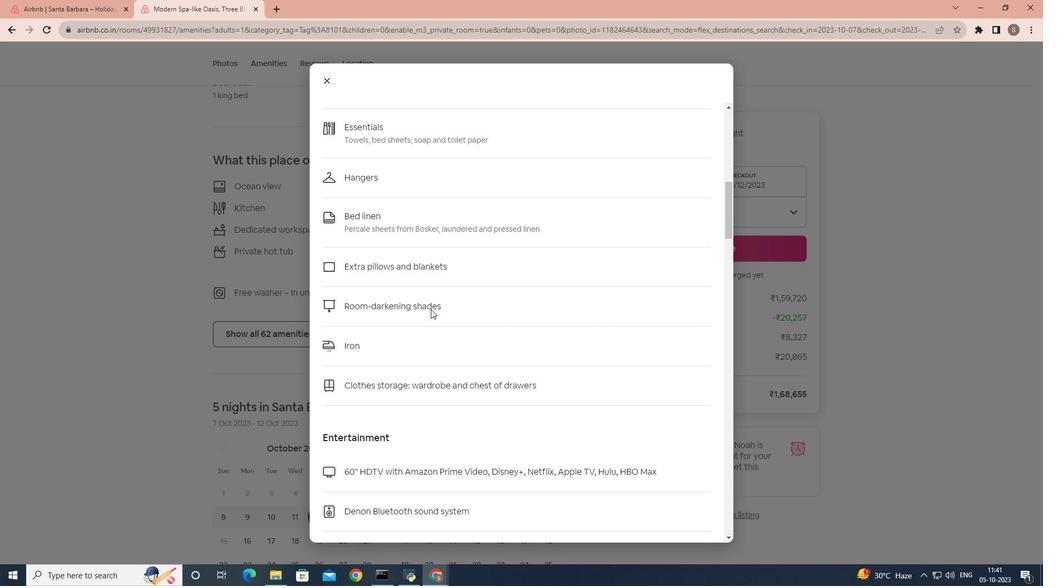 
Action: Mouse scrolled (430, 309) with delta (0, 0)
Screenshot: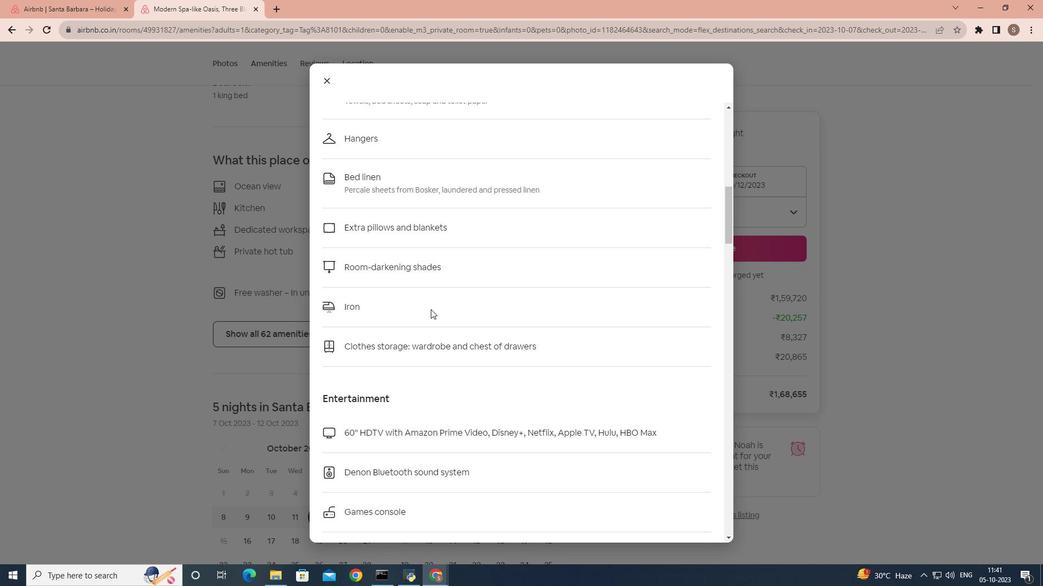 
Action: Mouse scrolled (430, 309) with delta (0, 0)
Screenshot: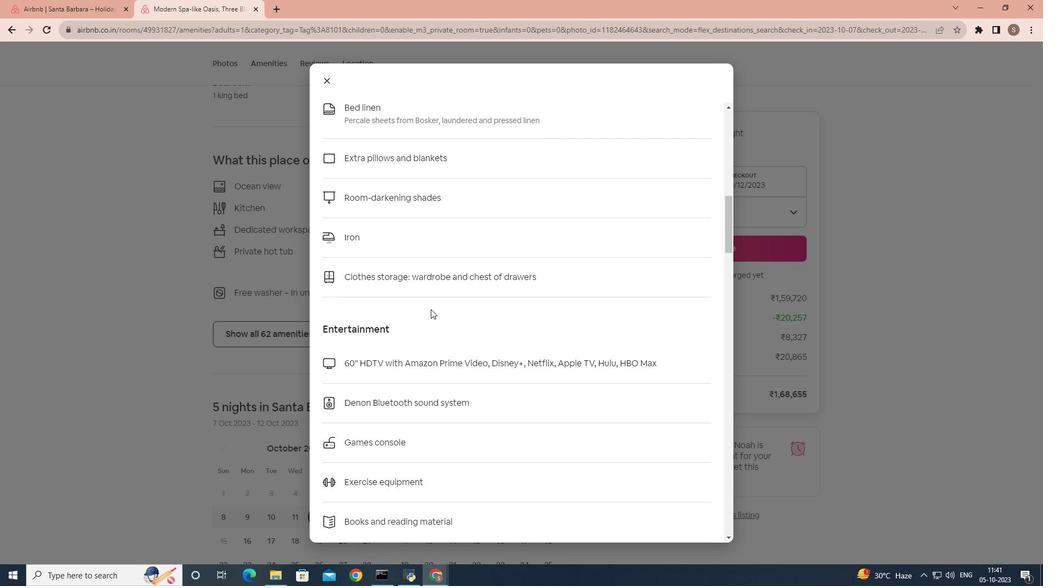 
Action: Mouse scrolled (430, 309) with delta (0, 0)
Screenshot: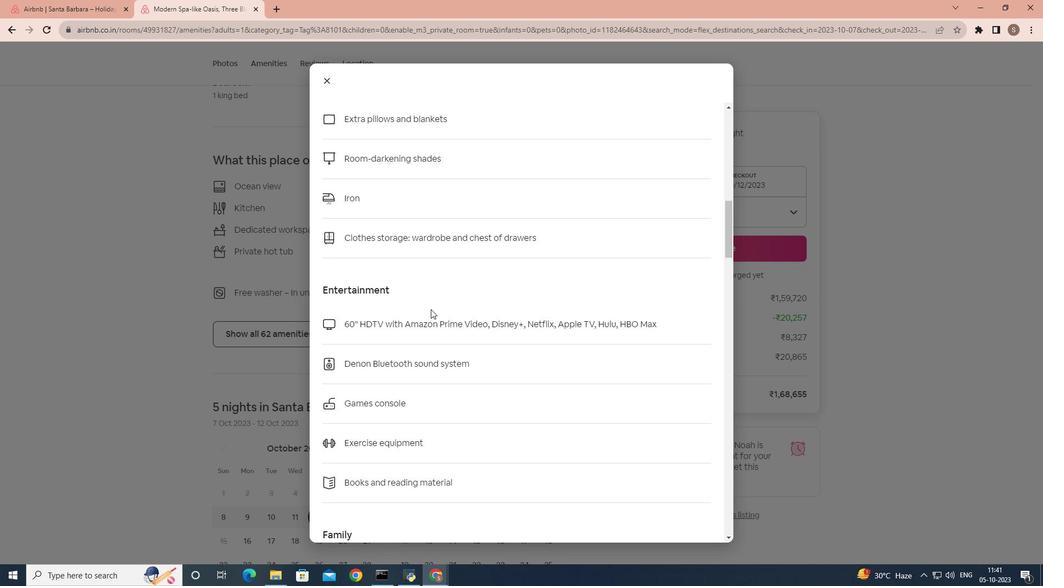 
Action: Mouse scrolled (430, 309) with delta (0, 0)
Screenshot: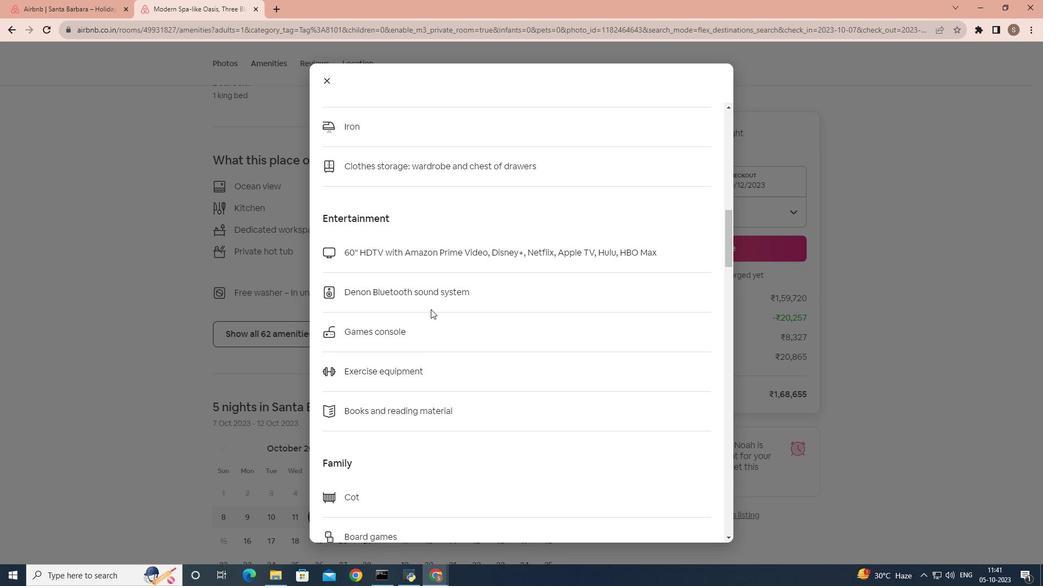 
Action: Mouse scrolled (430, 309) with delta (0, 0)
Screenshot: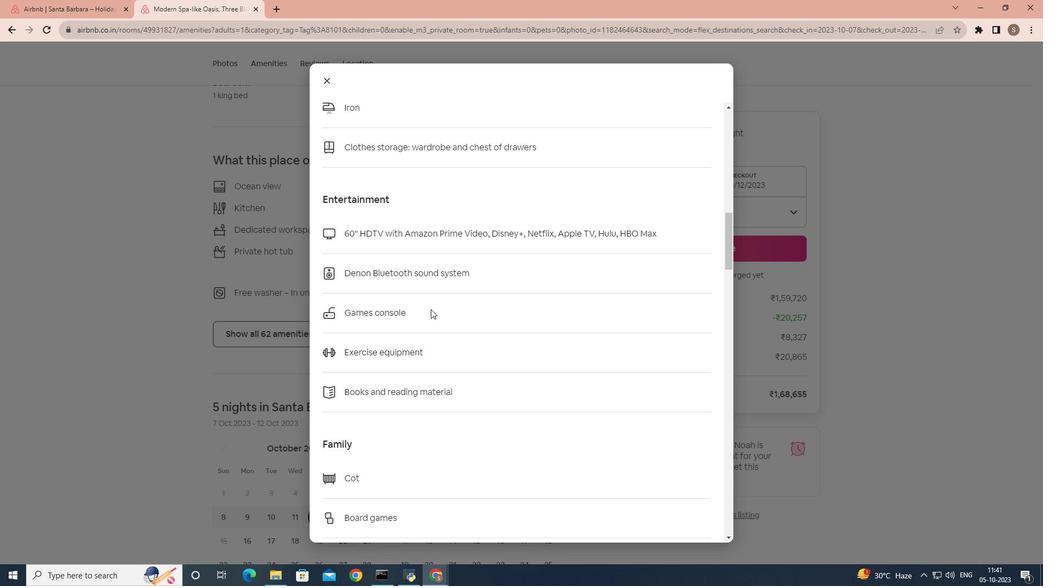 
Action: Mouse scrolled (430, 309) with delta (0, 0)
Screenshot: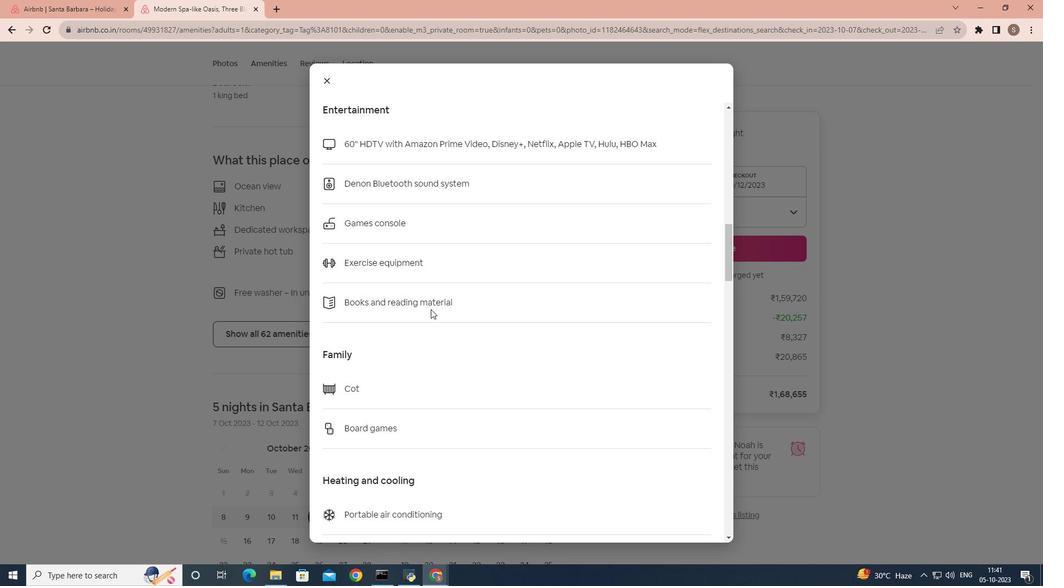 
Action: Mouse scrolled (430, 309) with delta (0, 0)
Screenshot: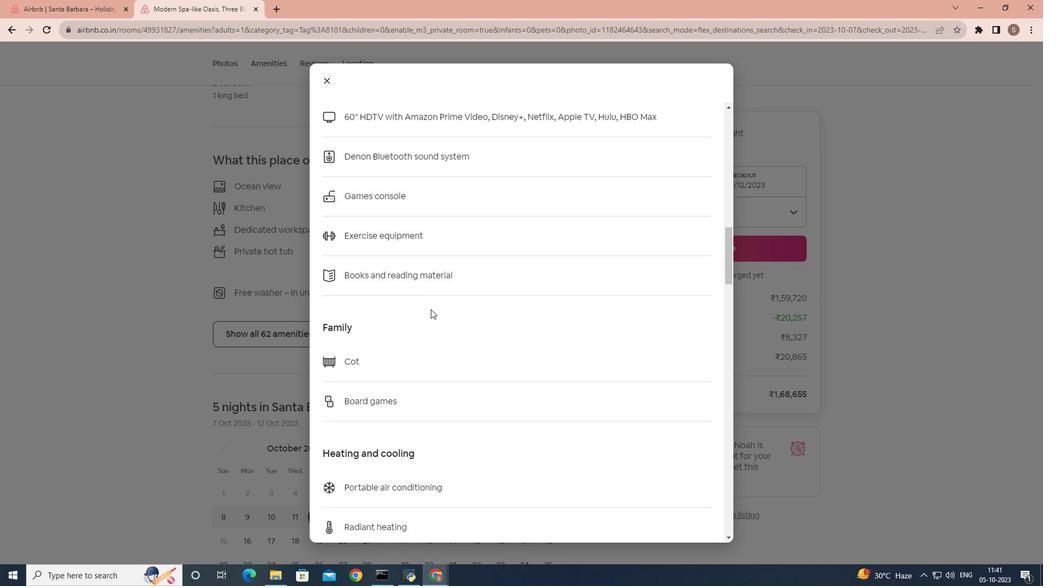 
Action: Mouse scrolled (430, 309) with delta (0, 0)
Screenshot: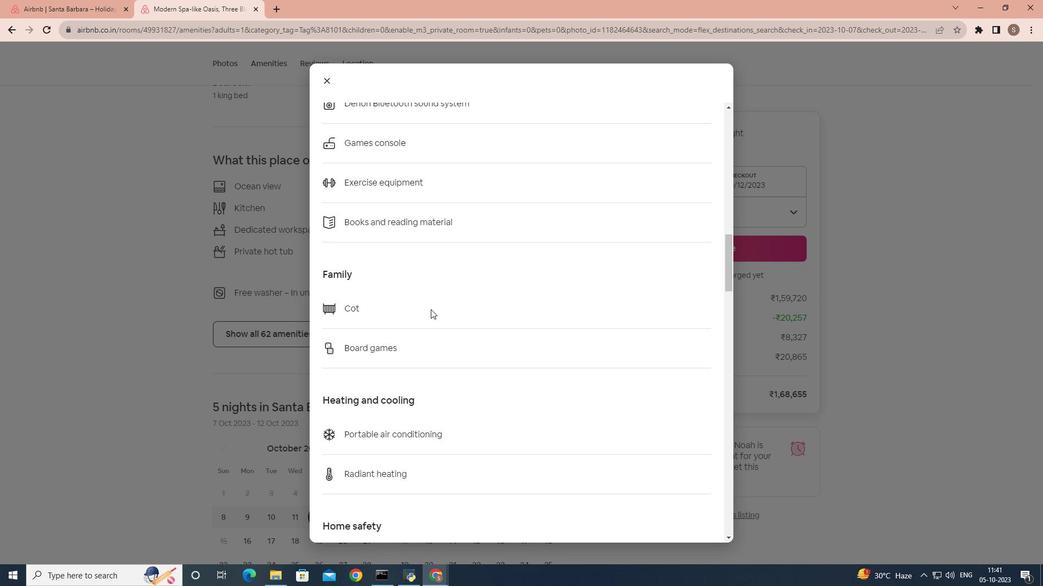 
Action: Mouse scrolled (430, 309) with delta (0, 0)
Screenshot: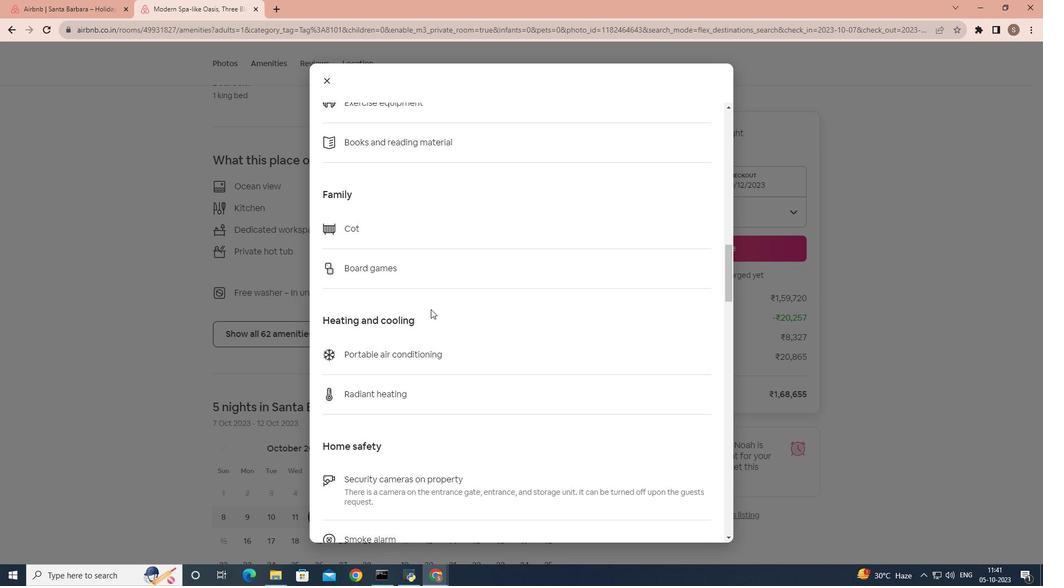 
Action: Mouse scrolled (430, 309) with delta (0, 0)
Screenshot: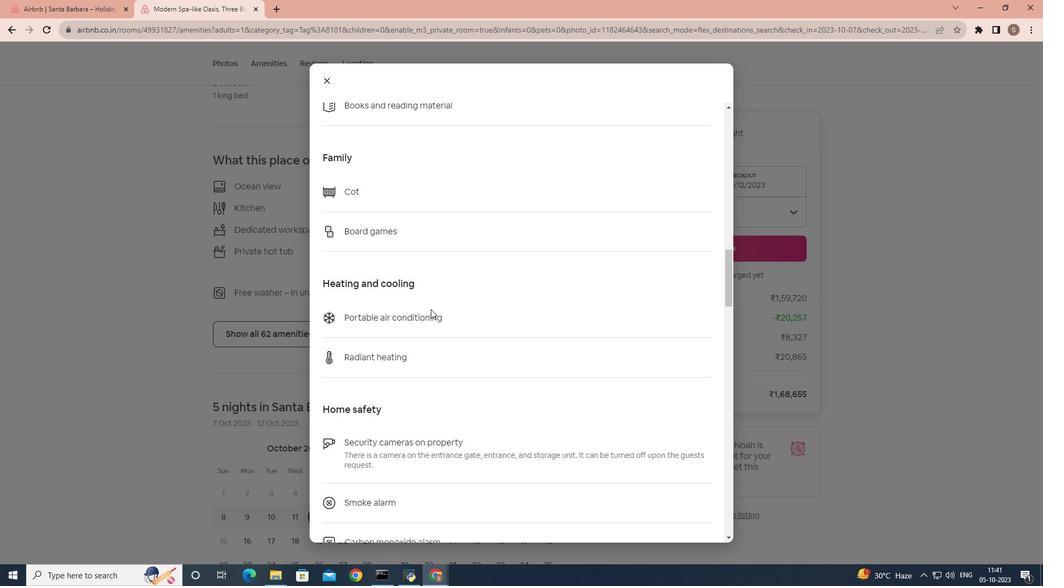 
Action: Mouse scrolled (430, 309) with delta (0, 0)
Screenshot: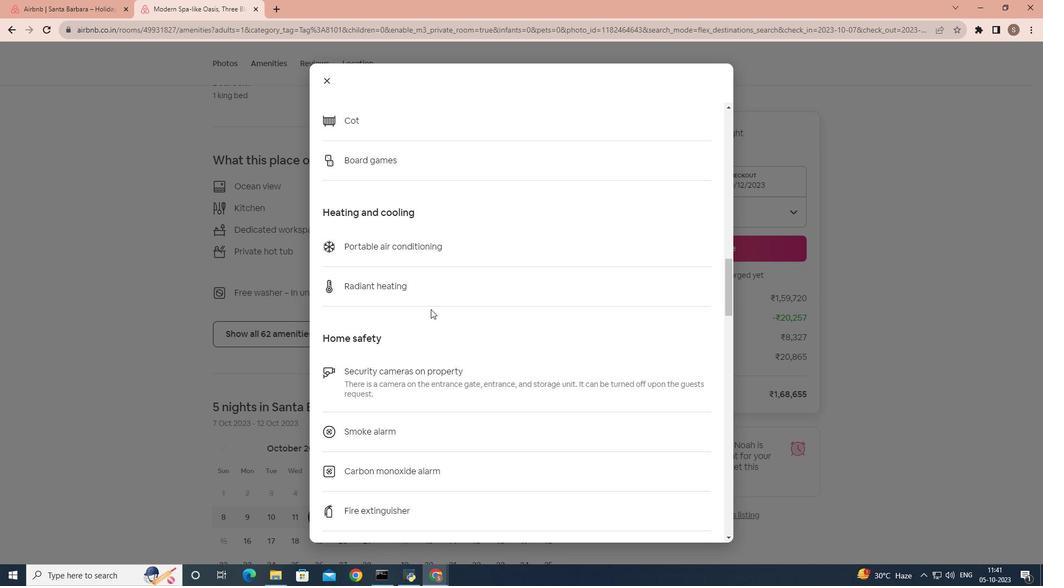 
Action: Mouse scrolled (430, 309) with delta (0, 0)
Screenshot: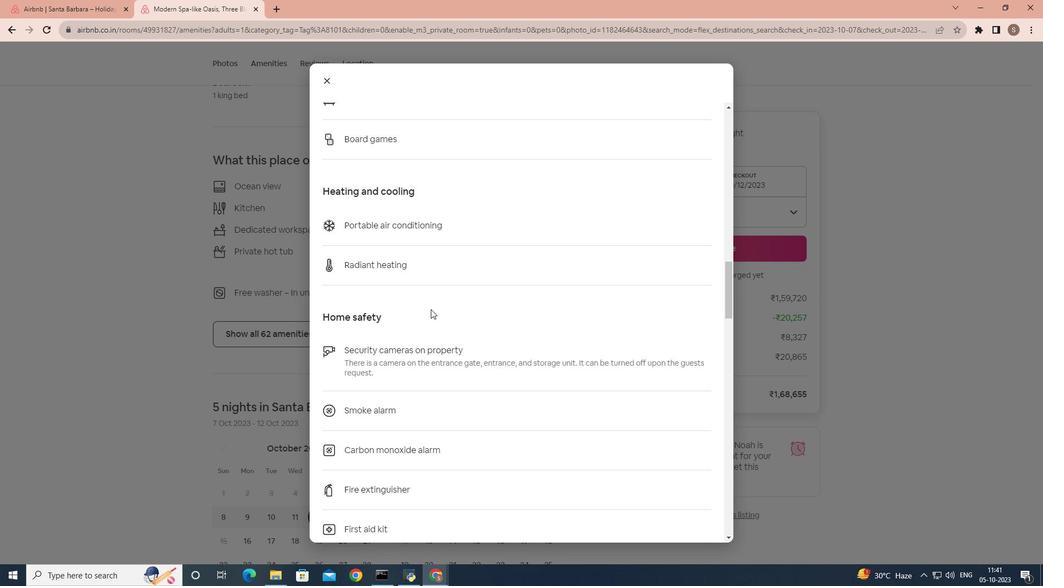 
Action: Mouse scrolled (430, 309) with delta (0, 0)
Screenshot: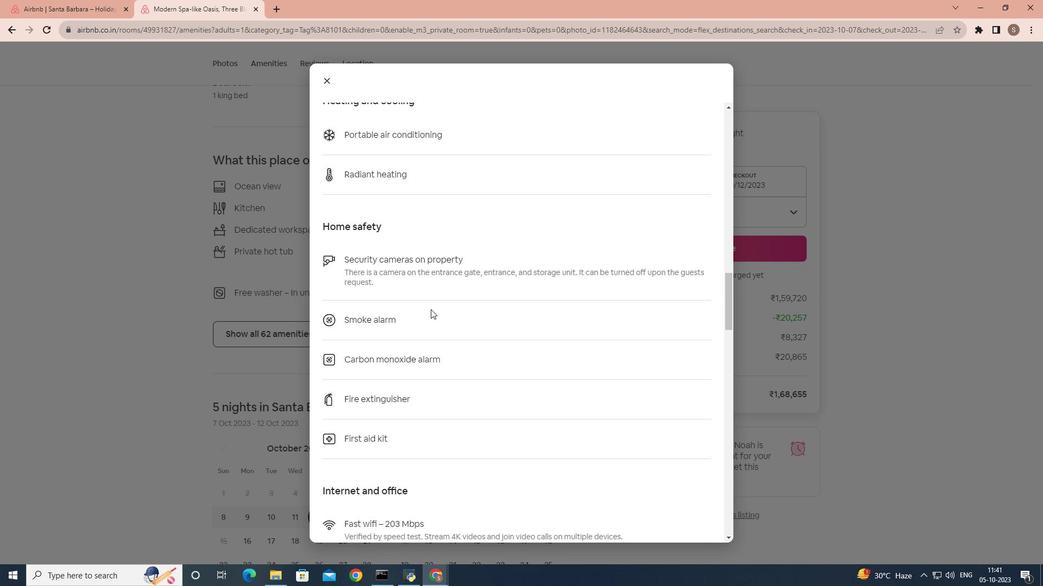 
Action: Mouse scrolled (430, 309) with delta (0, 0)
Screenshot: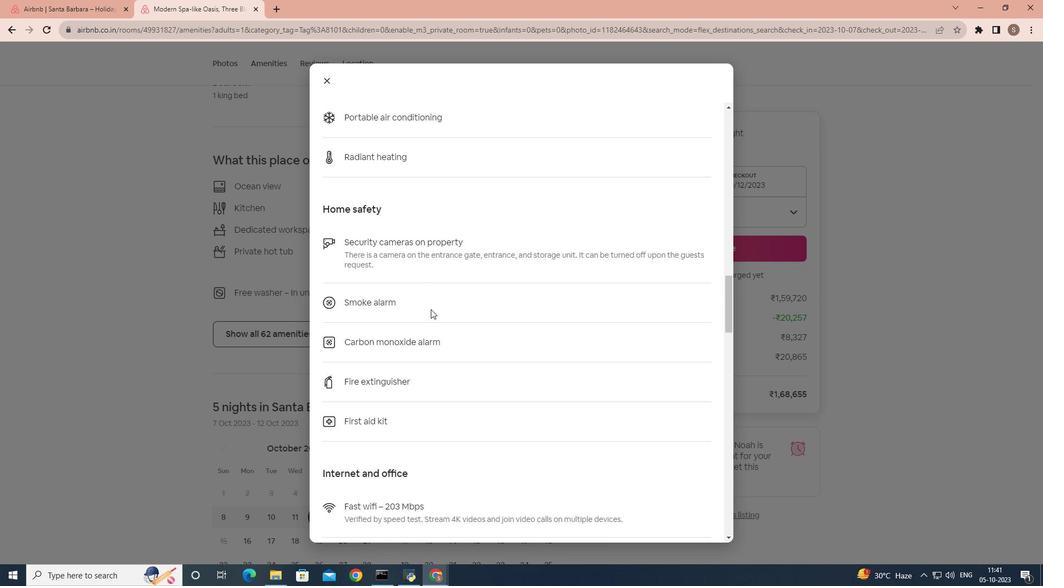 
Action: Mouse scrolled (430, 309) with delta (0, 0)
Screenshot: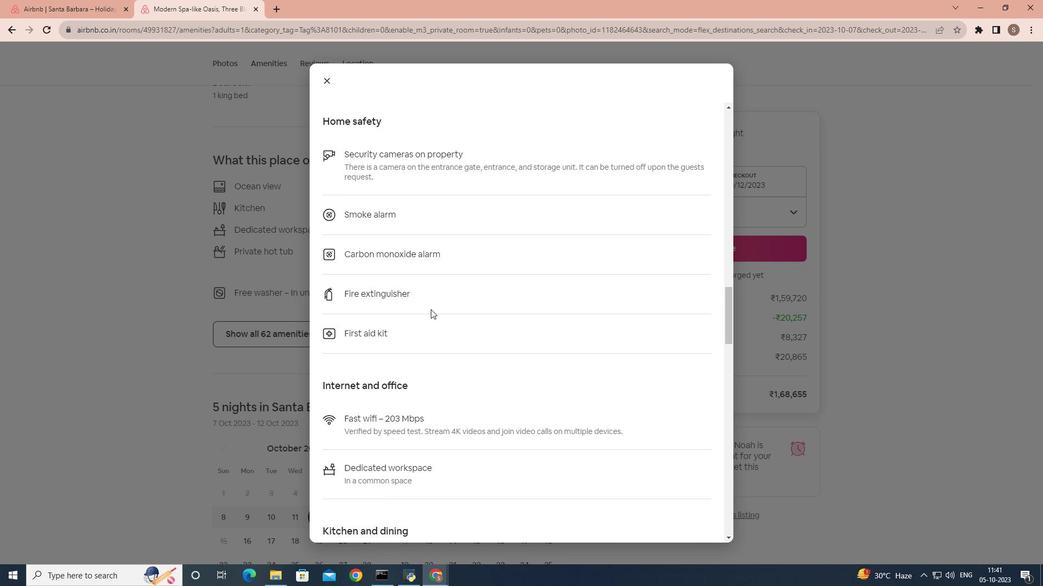 
Action: Mouse scrolled (430, 309) with delta (0, 0)
Screenshot: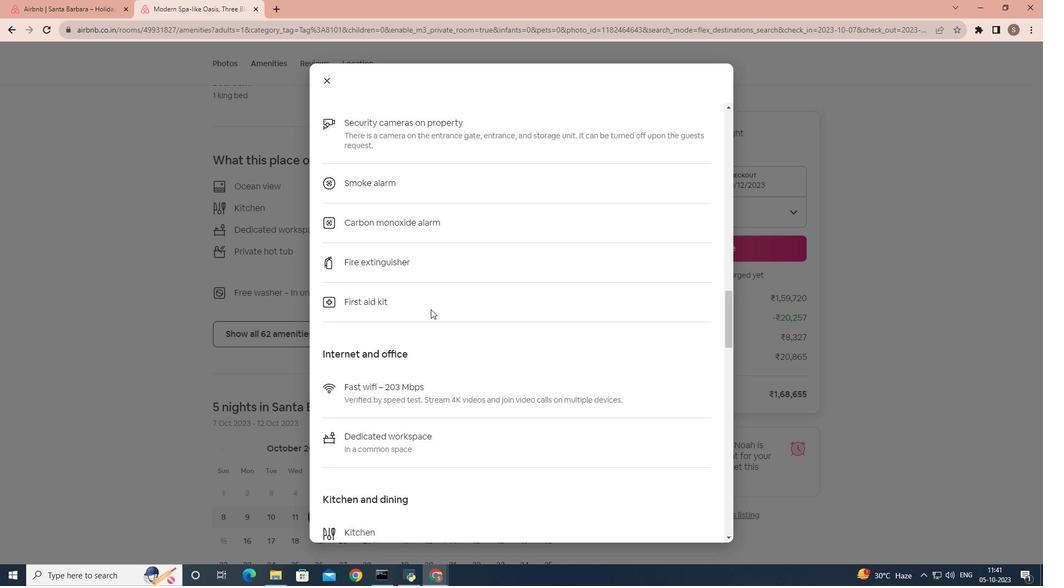 
Action: Mouse scrolled (430, 309) with delta (0, 0)
Screenshot: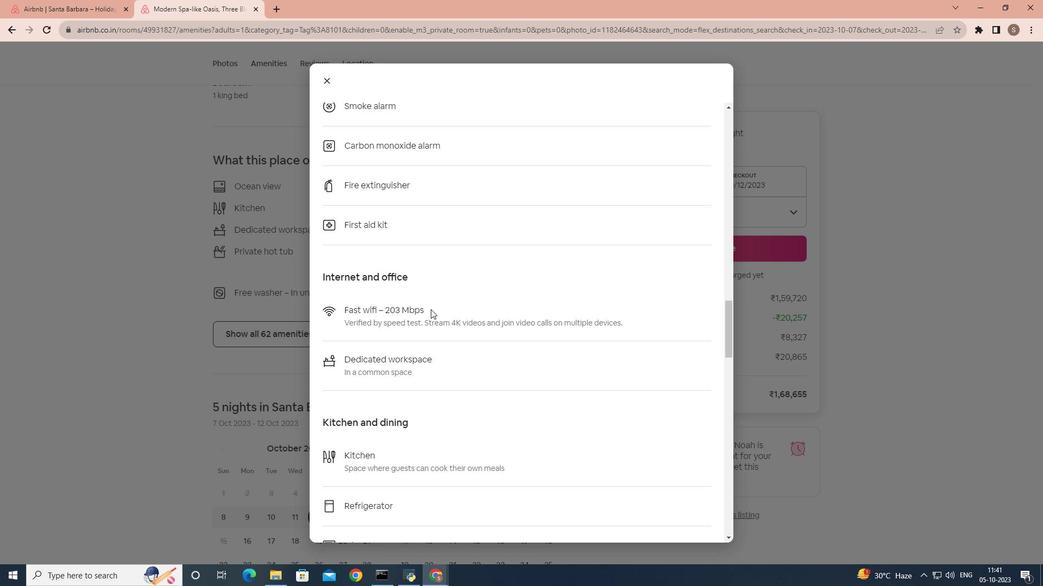 
Action: Mouse scrolled (430, 309) with delta (0, 0)
Screenshot: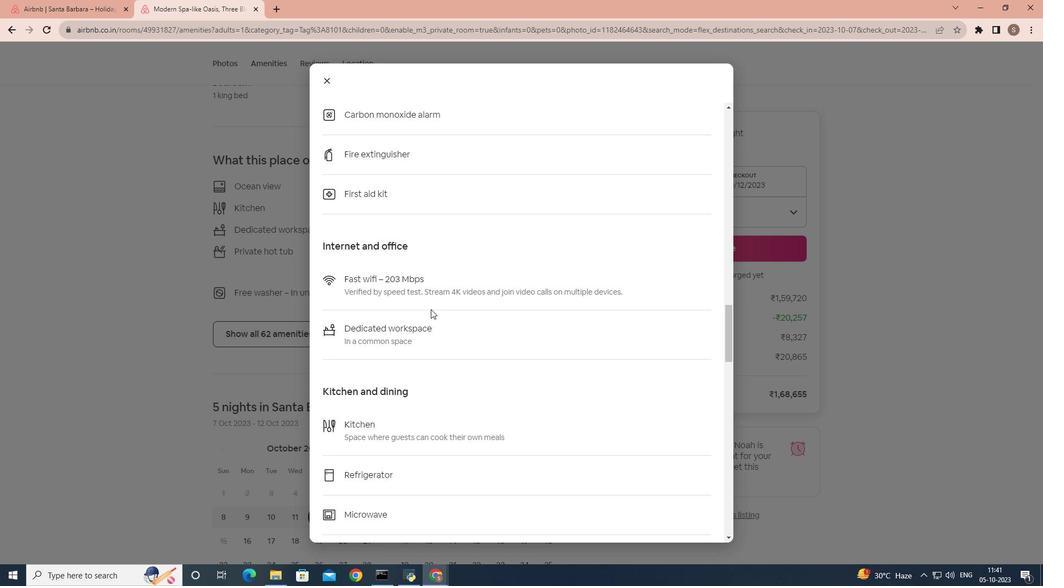 
Action: Mouse scrolled (430, 309) with delta (0, 0)
Screenshot: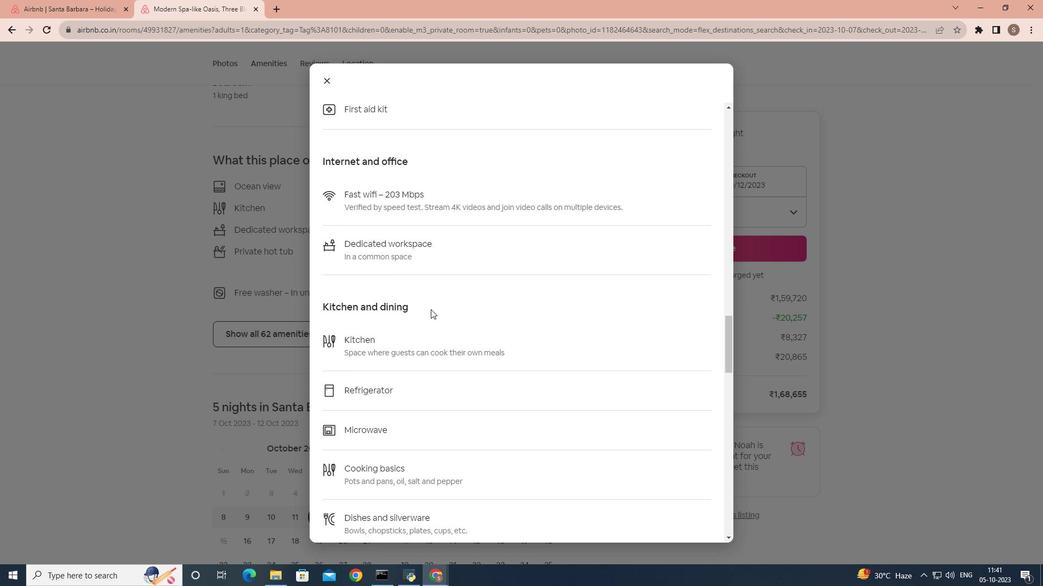 
Action: Mouse scrolled (430, 309) with delta (0, 0)
Screenshot: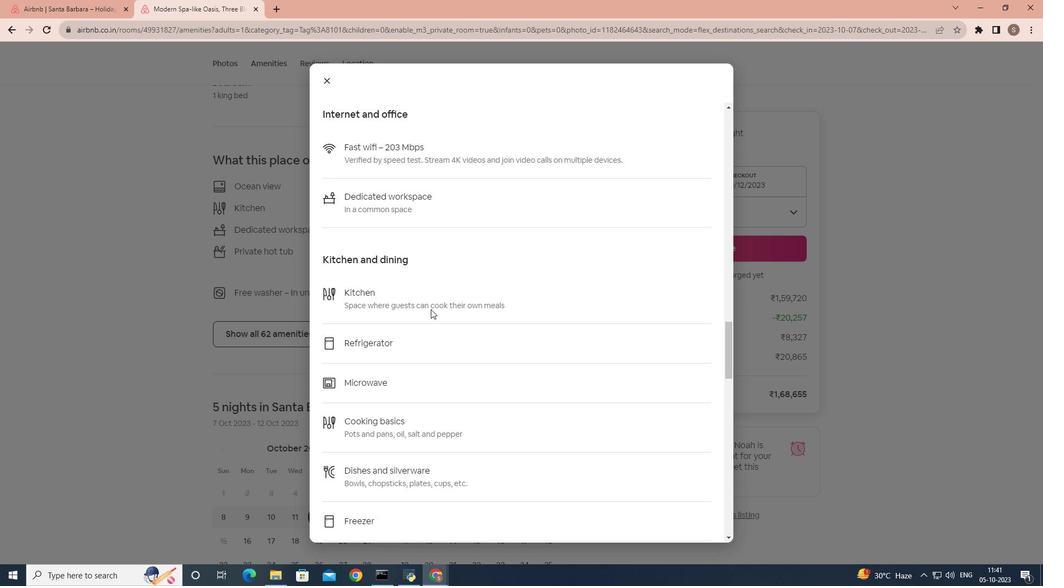 
Action: Mouse scrolled (430, 309) with delta (0, 0)
Screenshot: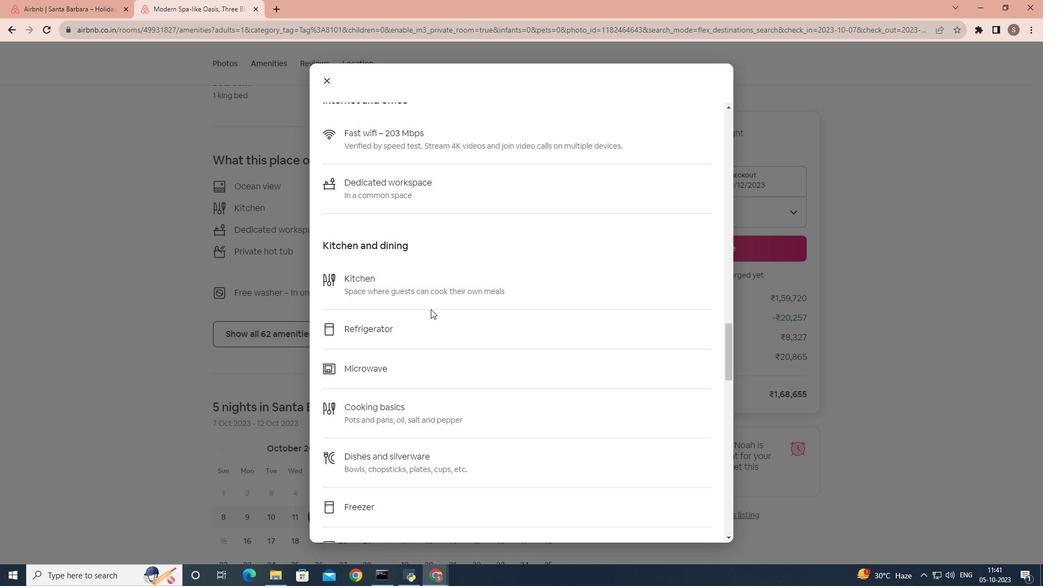 
Action: Mouse scrolled (430, 309) with delta (0, 0)
Screenshot: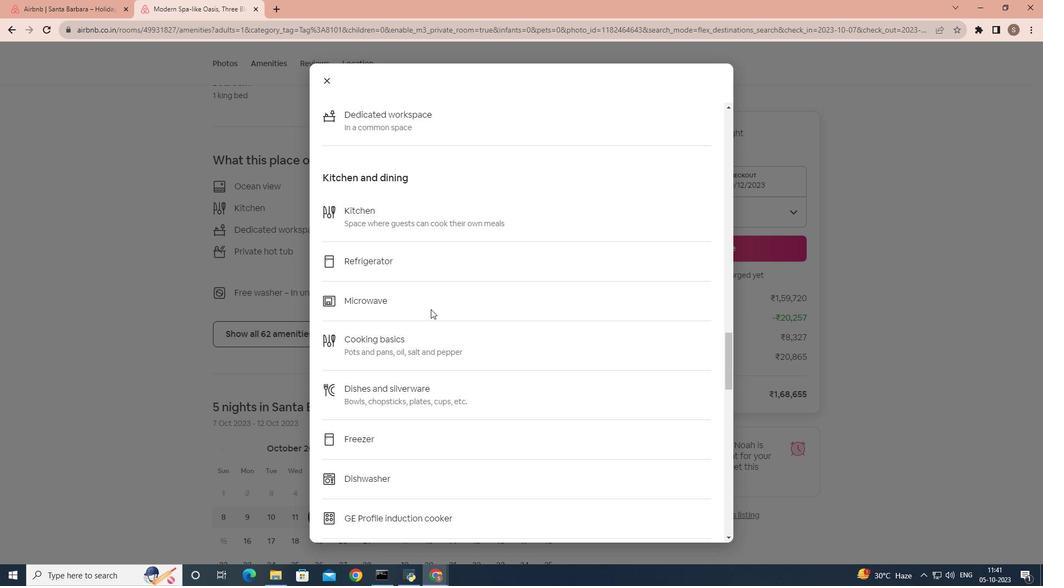 
Action: Mouse scrolled (430, 309) with delta (0, 0)
Screenshot: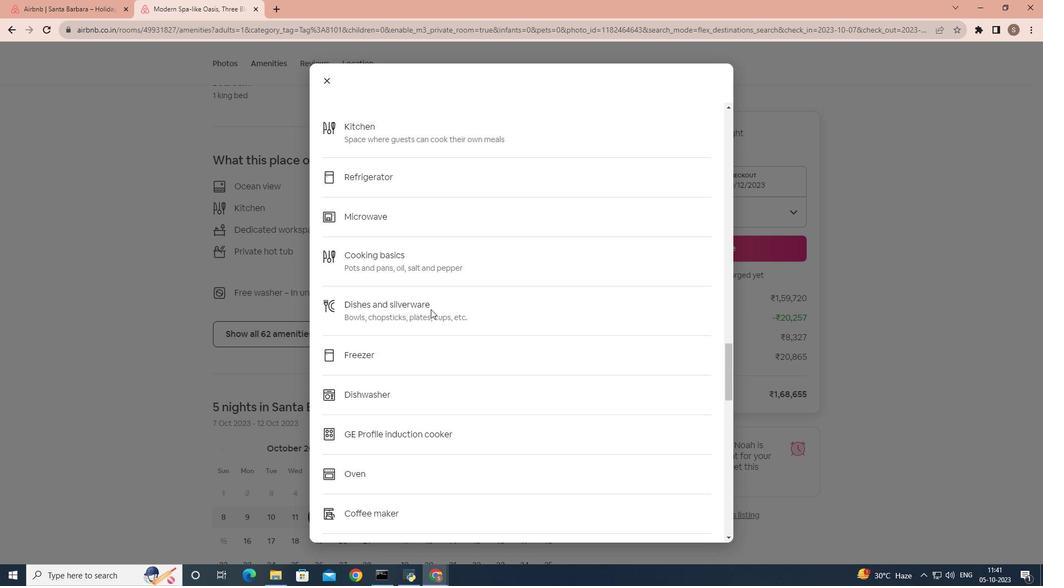 
Action: Mouse moved to (423, 286)
Screenshot: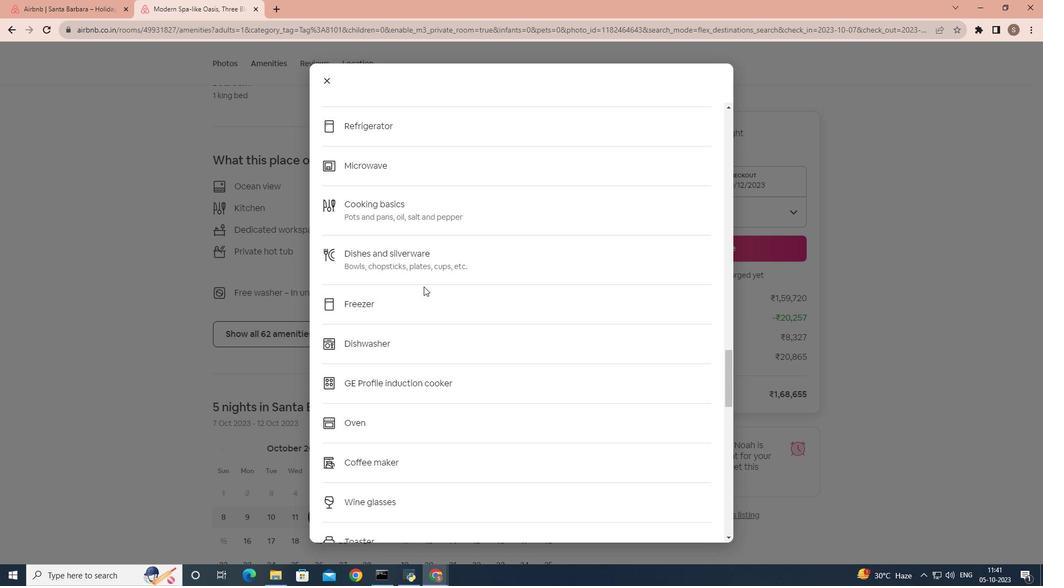 
Action: Mouse scrolled (423, 286) with delta (0, 0)
Screenshot: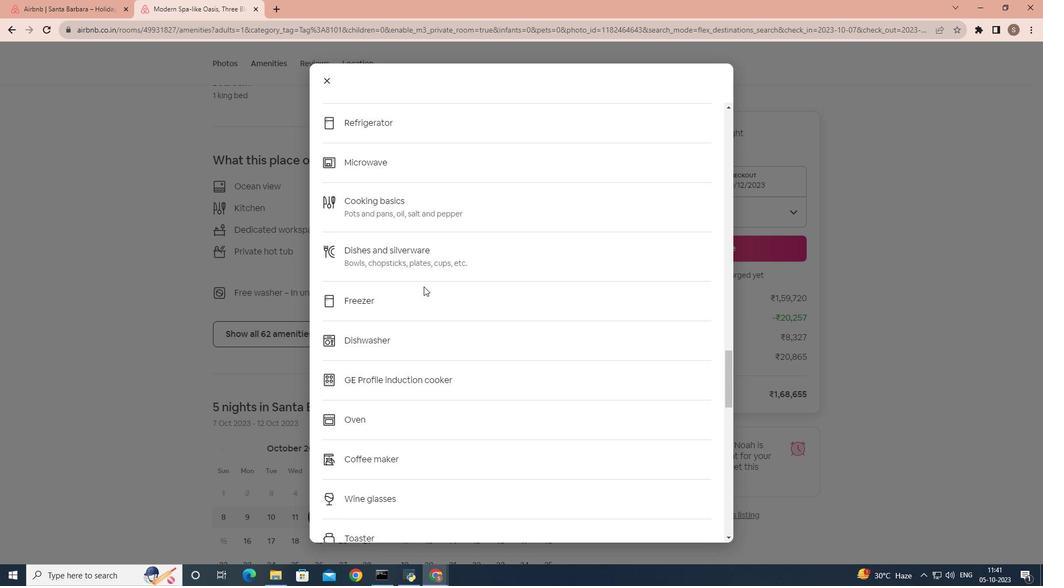 
Action: Mouse scrolled (423, 286) with delta (0, 0)
Screenshot: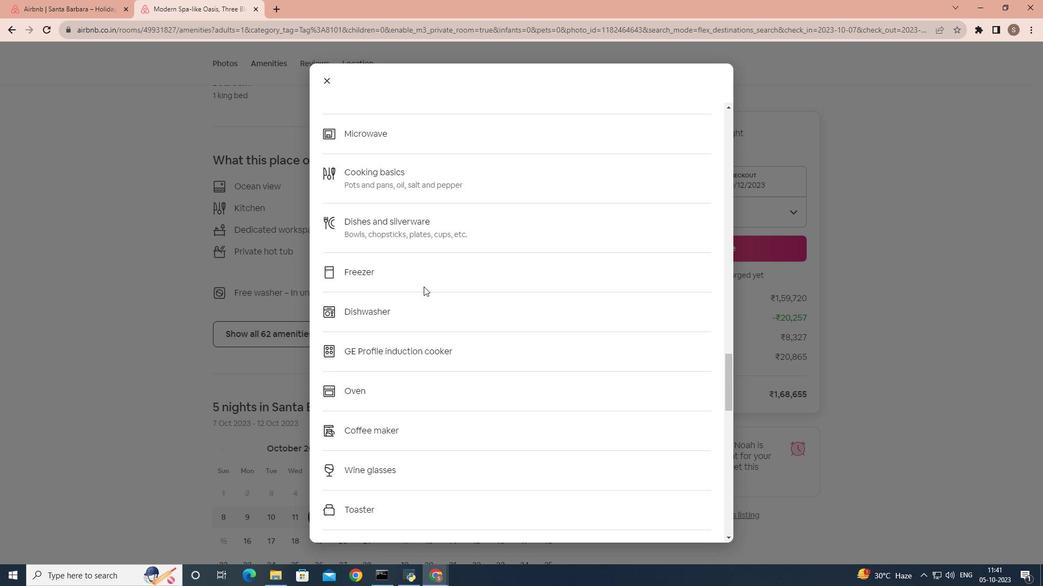 
Action: Mouse scrolled (423, 286) with delta (0, 0)
Screenshot: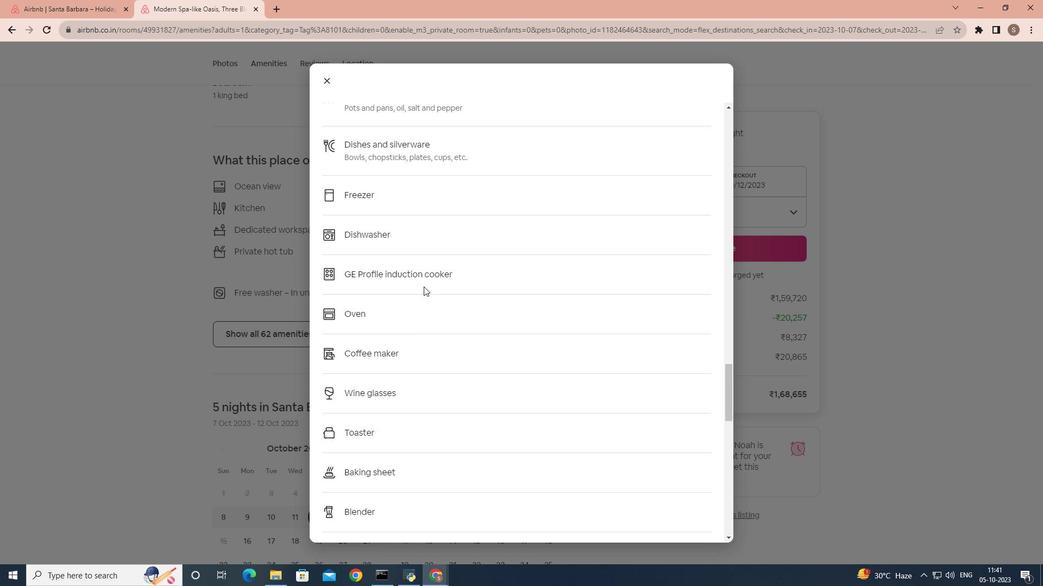 
Action: Mouse scrolled (423, 286) with delta (0, 0)
Screenshot: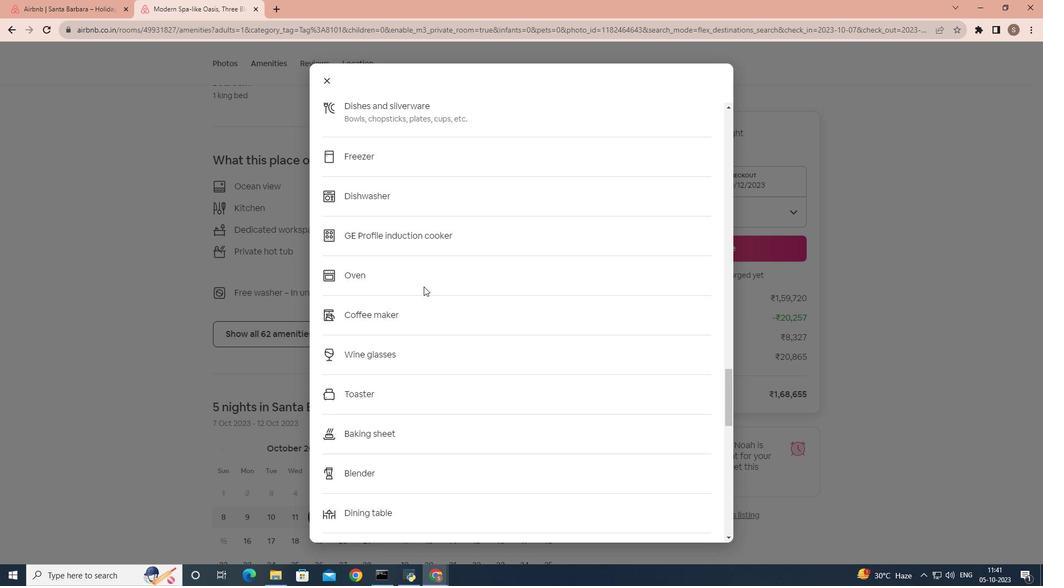 
Action: Mouse scrolled (423, 286) with delta (0, 0)
Screenshot: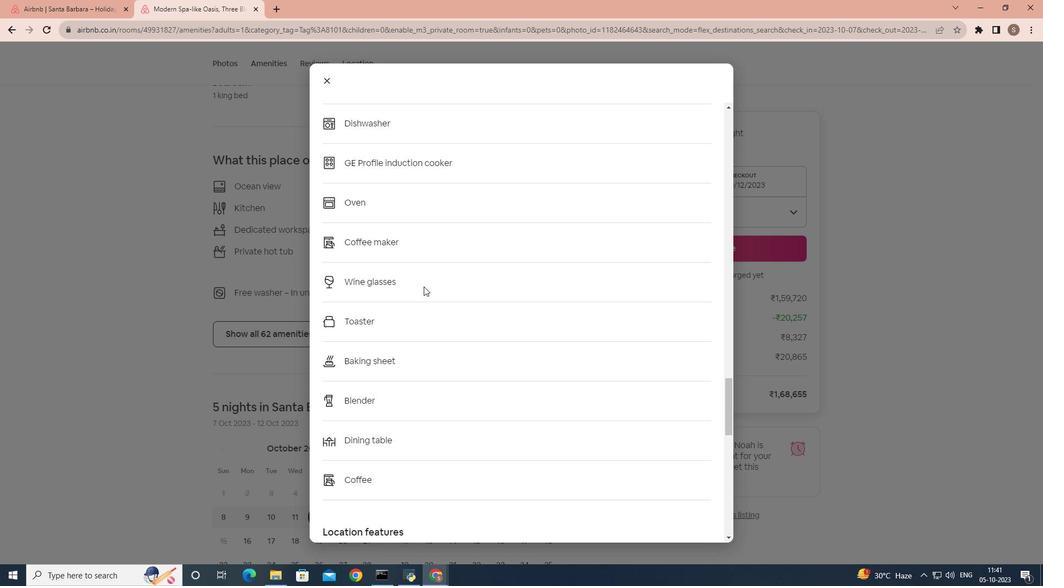 
Action: Mouse scrolled (423, 286) with delta (0, 0)
Screenshot: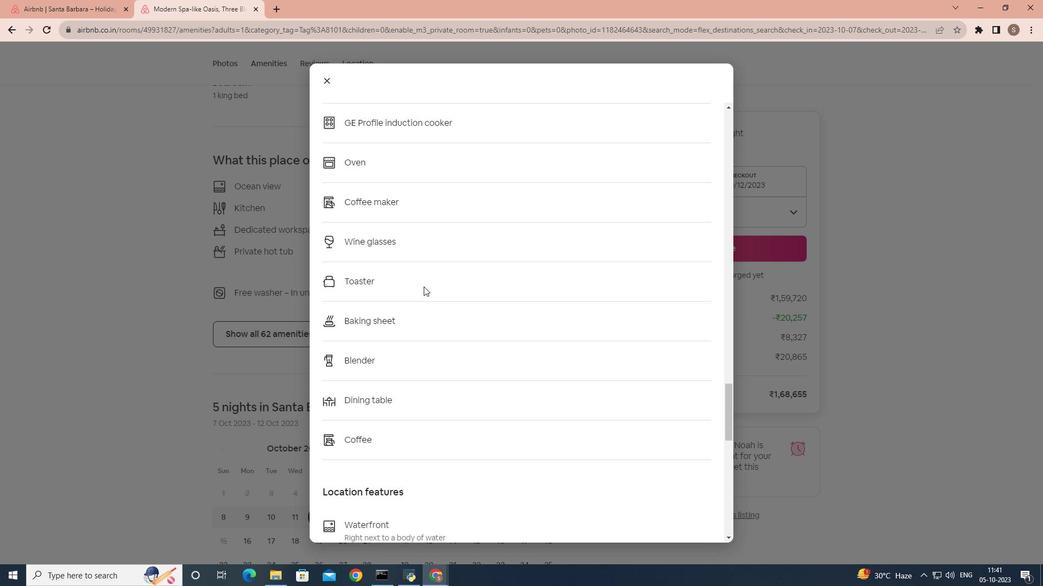 
Action: Mouse scrolled (423, 286) with delta (0, 0)
Screenshot: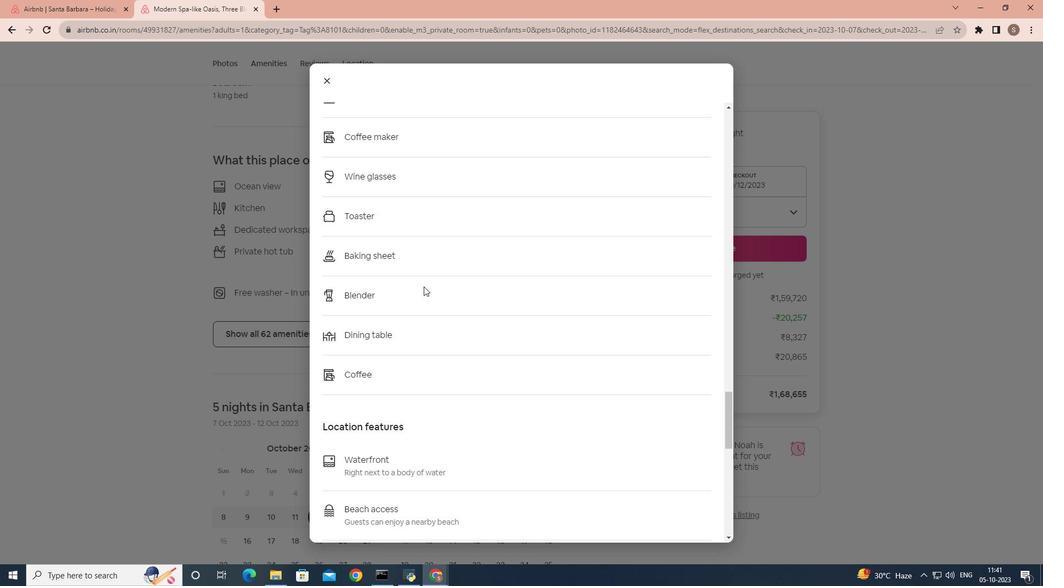 
Action: Mouse scrolled (423, 286) with delta (0, 0)
Screenshot: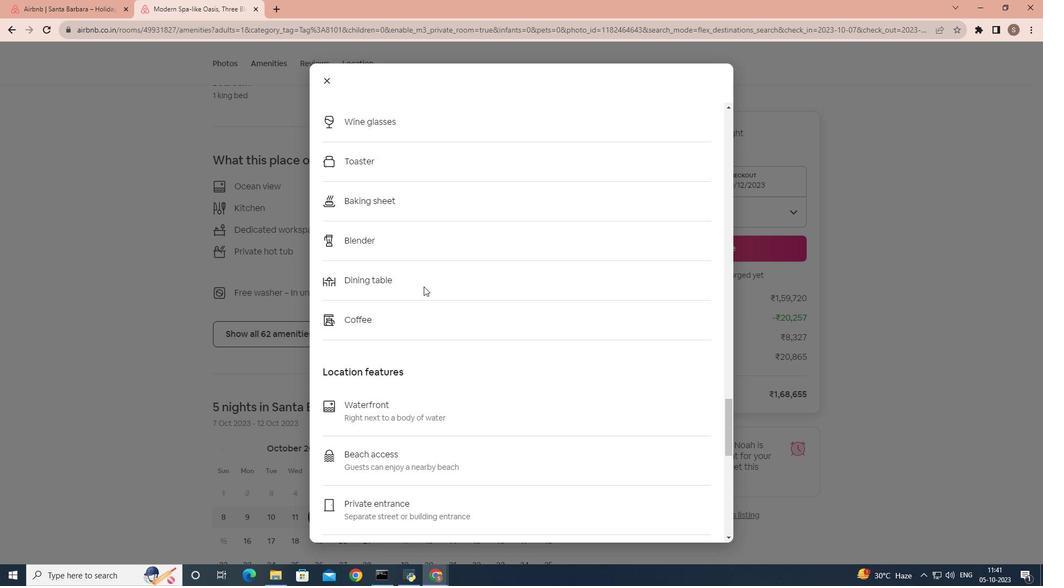 
Action: Mouse scrolled (423, 286) with delta (0, 0)
Screenshot: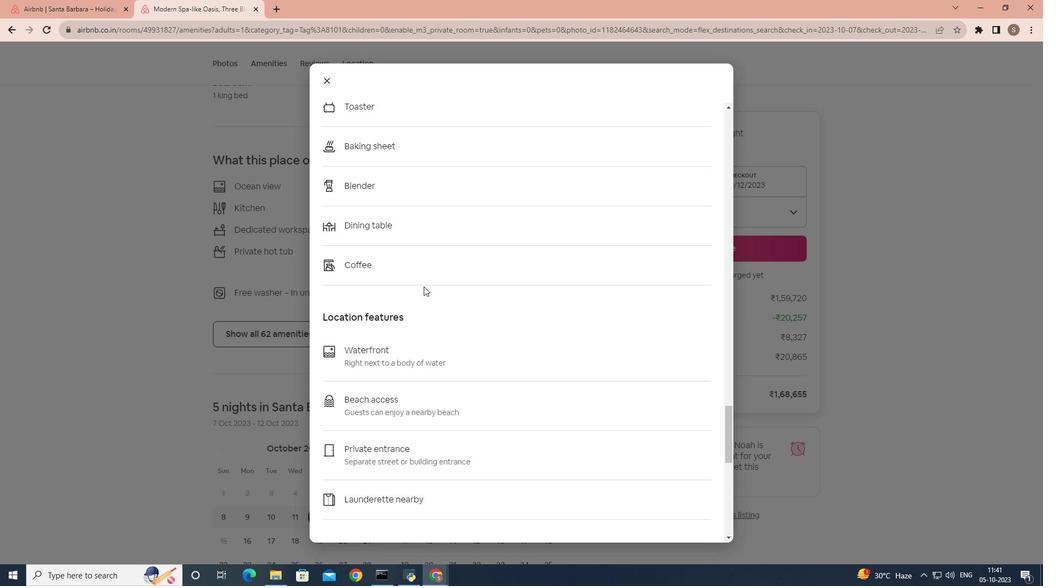 
Action: Mouse scrolled (423, 286) with delta (0, 0)
Screenshot: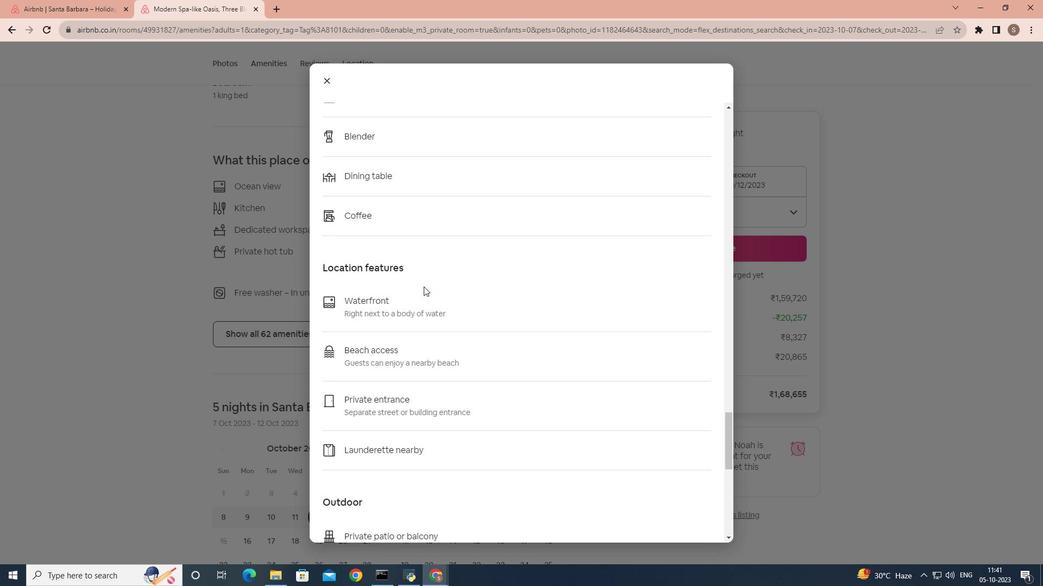 
Action: Mouse scrolled (423, 286) with delta (0, 0)
Screenshot: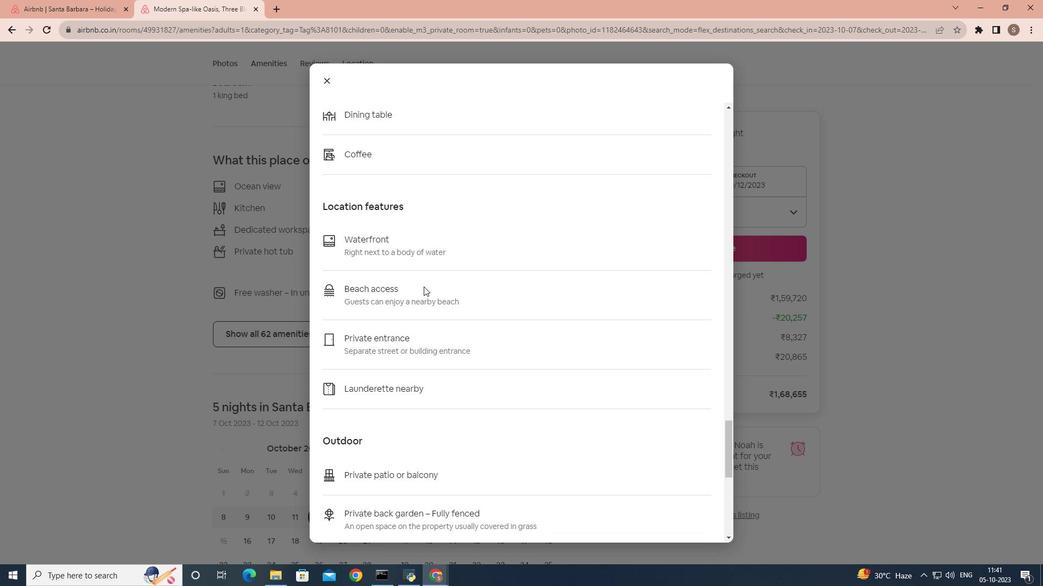 
Action: Mouse scrolled (423, 286) with delta (0, 0)
Screenshot: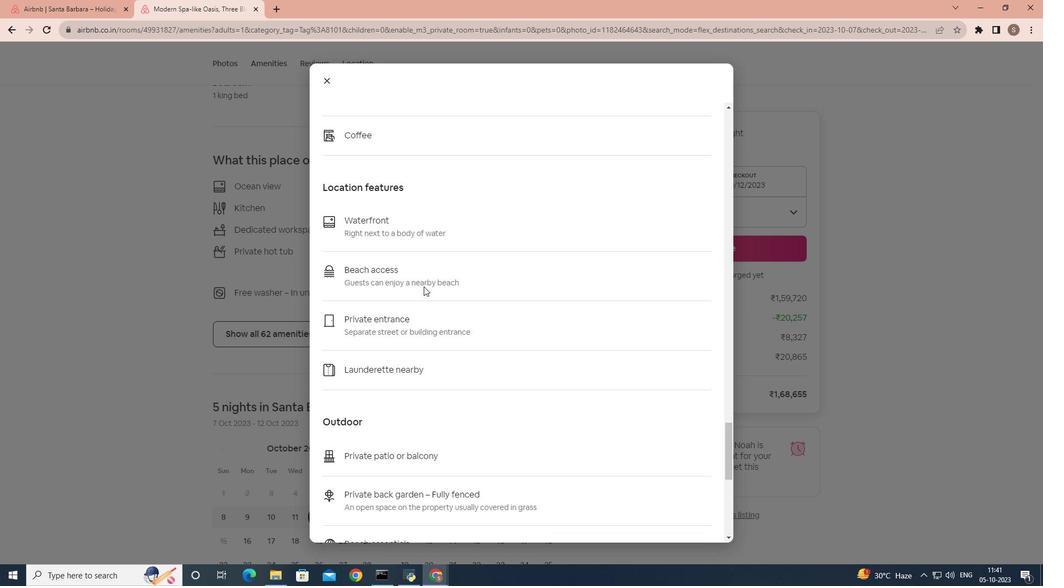 
Action: Mouse scrolled (423, 286) with delta (0, 0)
Screenshot: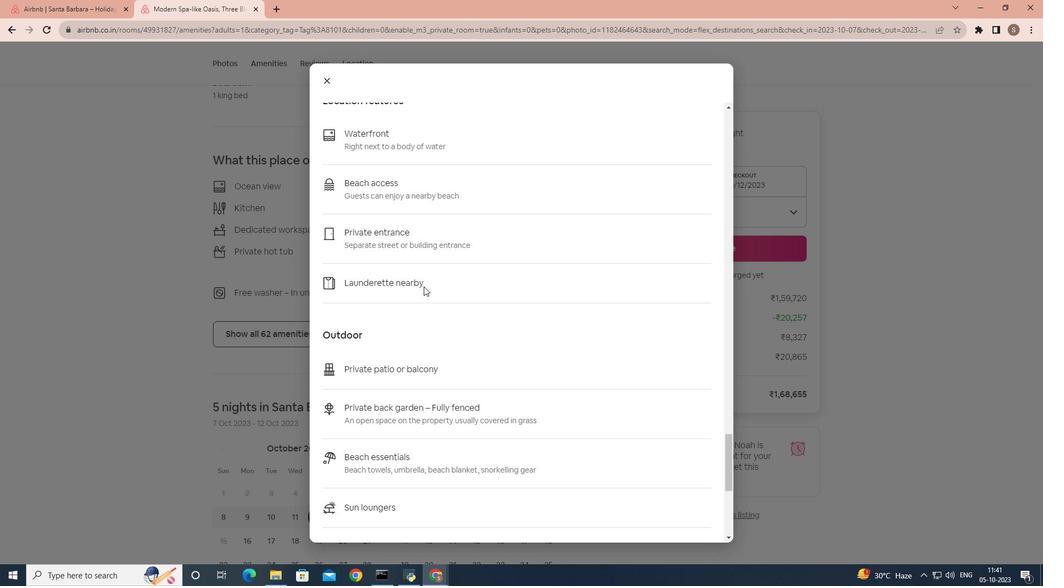 
Action: Mouse scrolled (423, 286) with delta (0, 0)
Screenshot: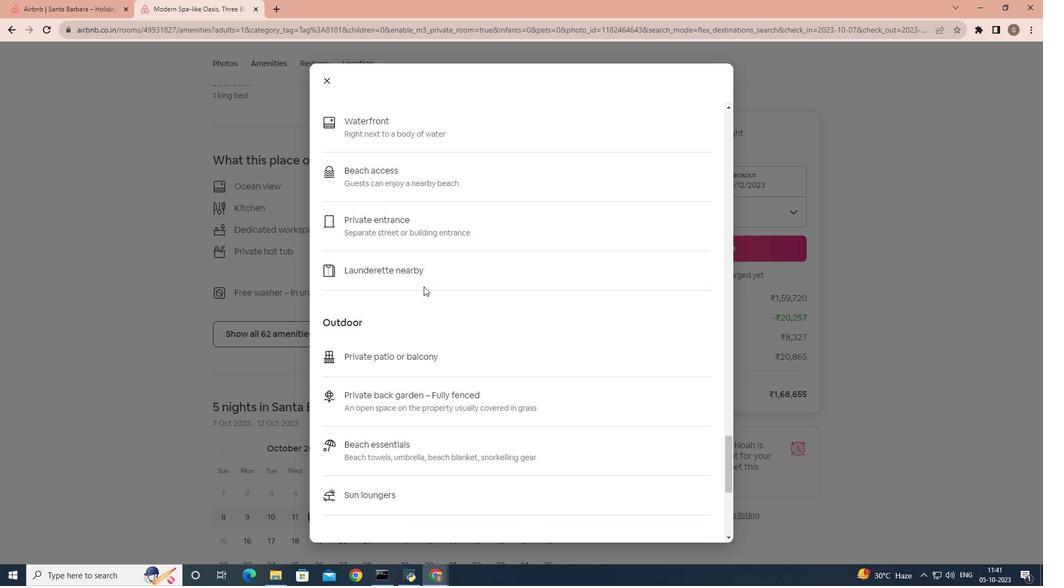 
Action: Mouse scrolled (423, 286) with delta (0, 0)
Screenshot: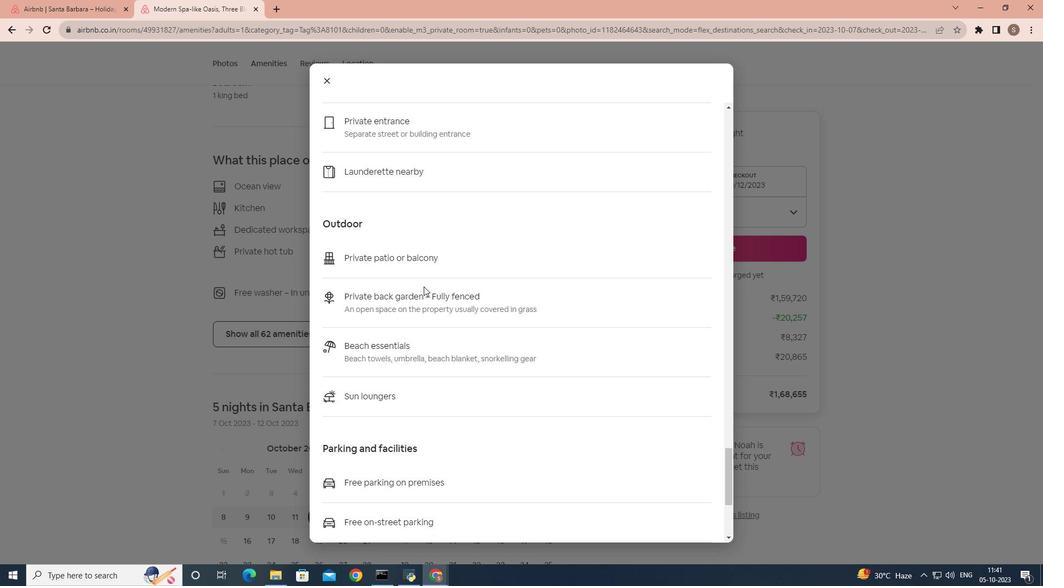 
Action: Mouse scrolled (423, 286) with delta (0, 0)
Screenshot: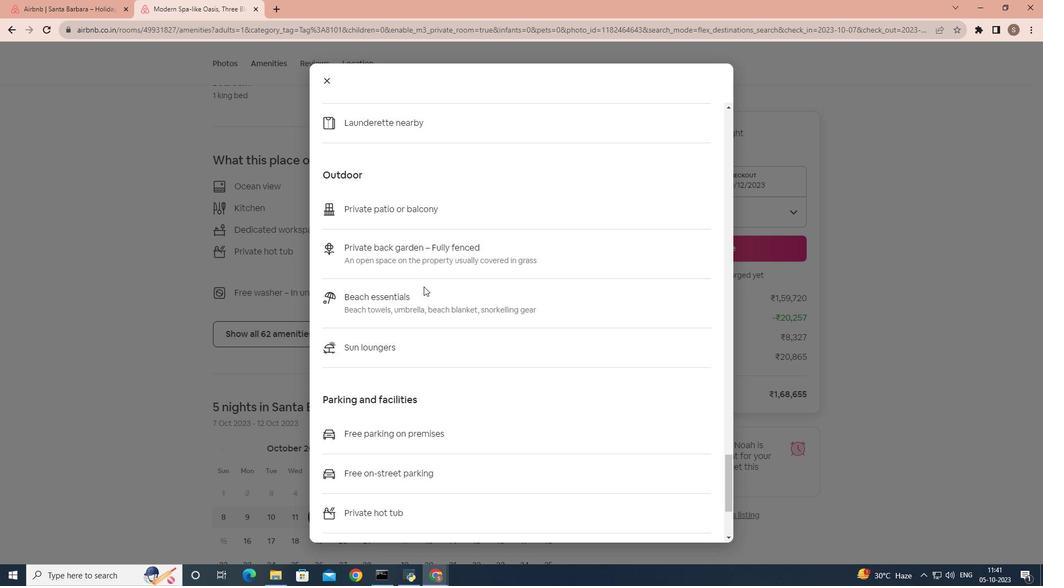 
Action: Mouse scrolled (423, 286) with delta (0, 0)
Screenshot: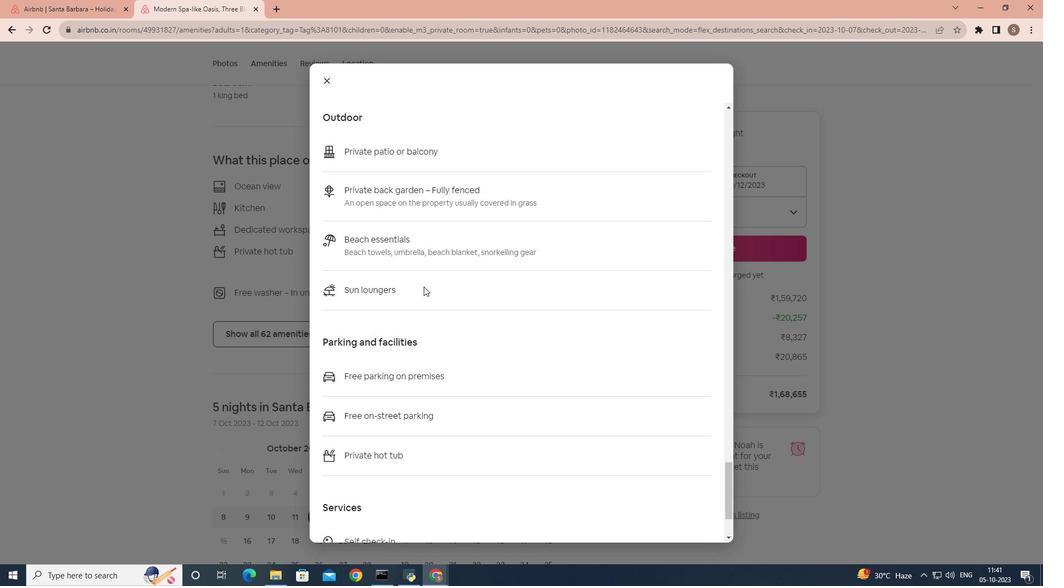 
Action: Mouse scrolled (423, 286) with delta (0, 0)
Screenshot: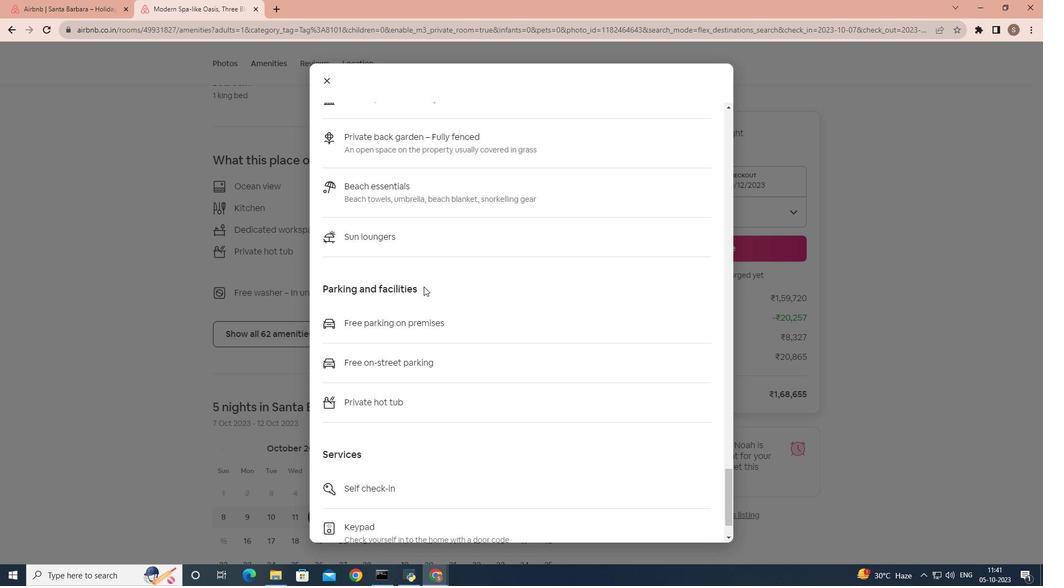 
Action: Mouse scrolled (423, 286) with delta (0, 0)
Screenshot: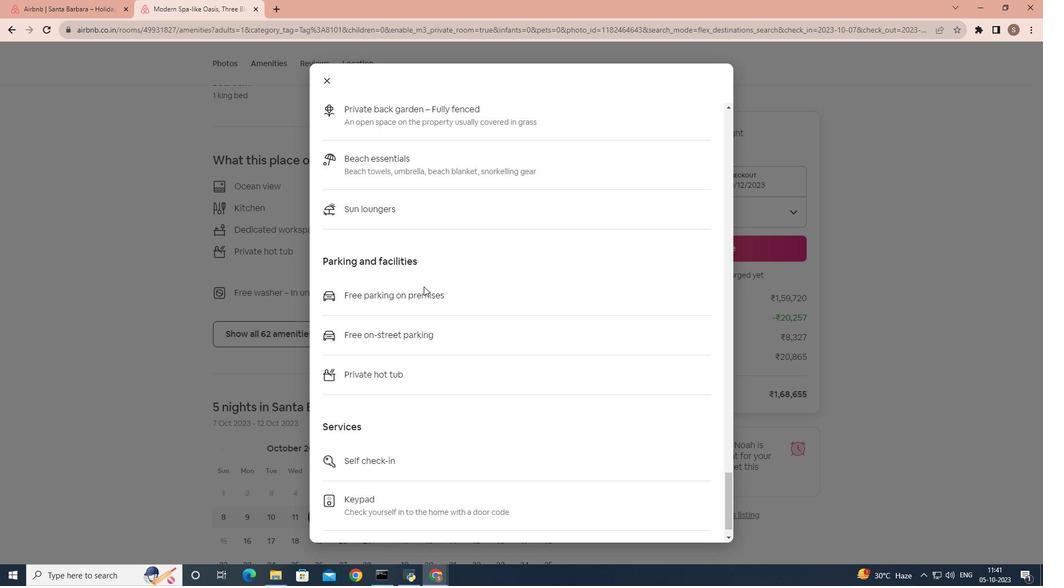 
Action: Mouse scrolled (423, 286) with delta (0, 0)
Screenshot: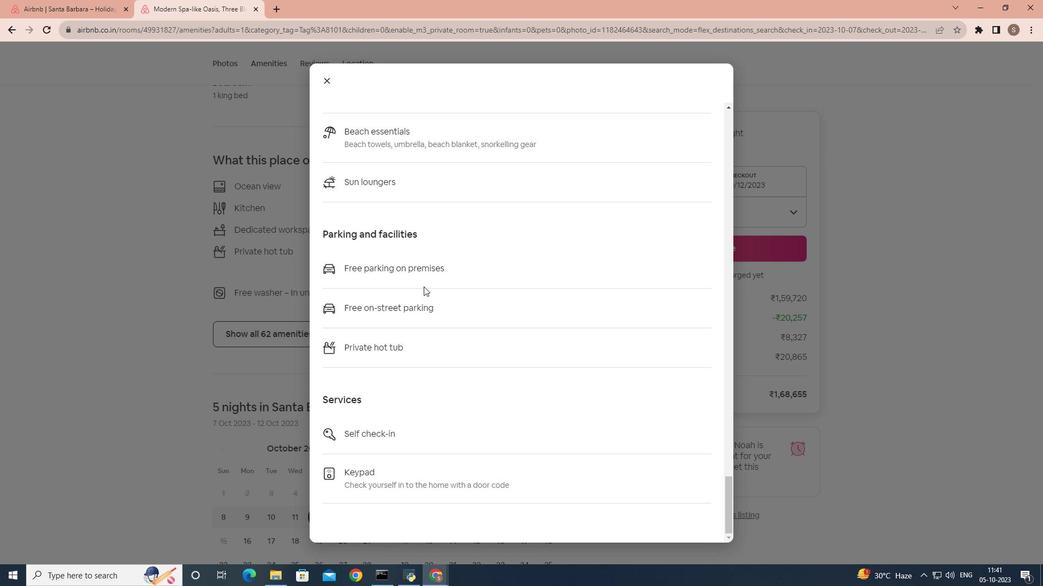 
Action: Mouse scrolled (423, 286) with delta (0, 0)
Screenshot: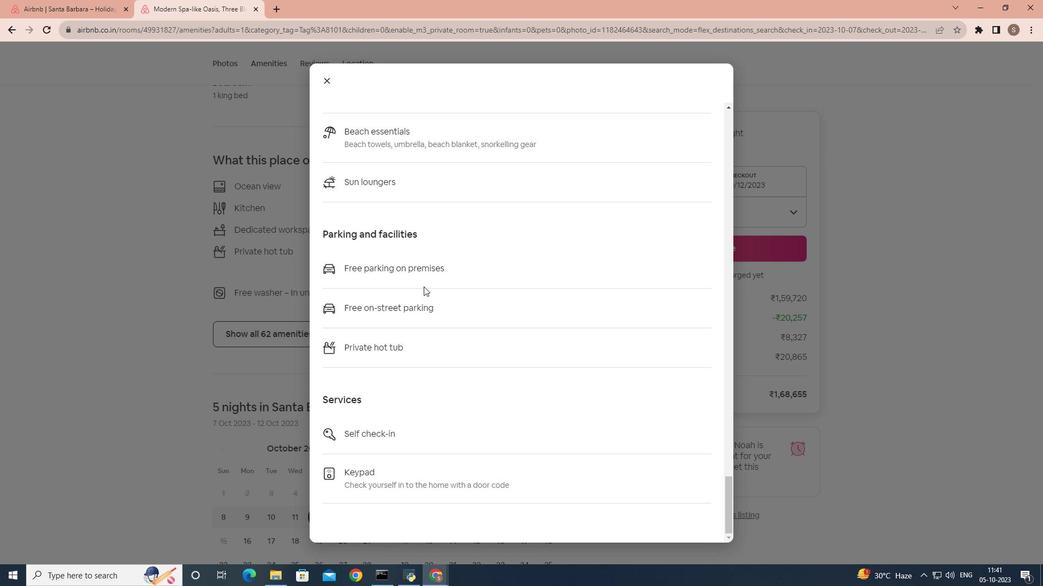 
Action: Mouse scrolled (423, 286) with delta (0, 0)
Screenshot: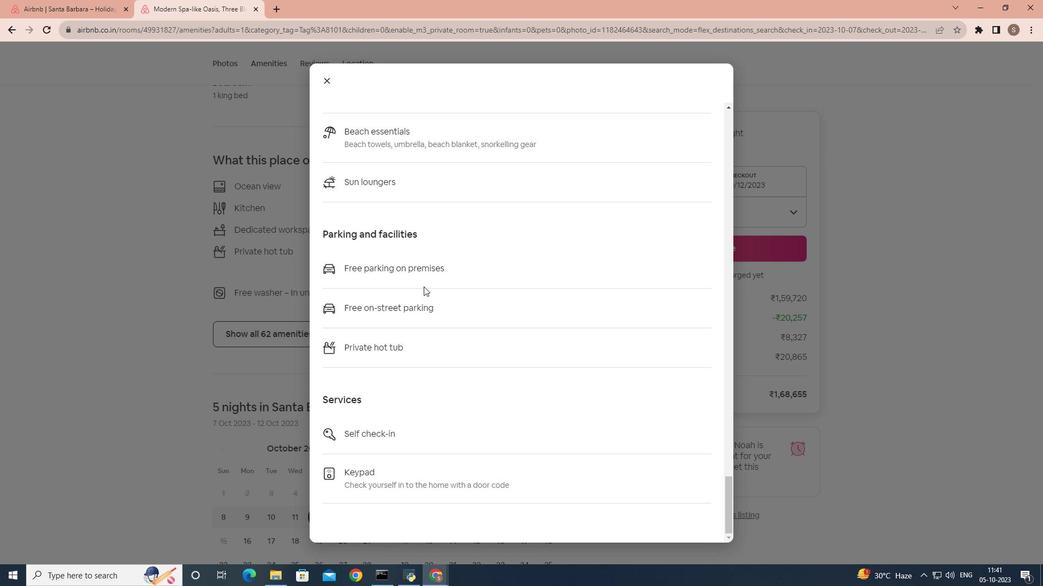 
Action: Mouse moved to (328, 84)
Screenshot: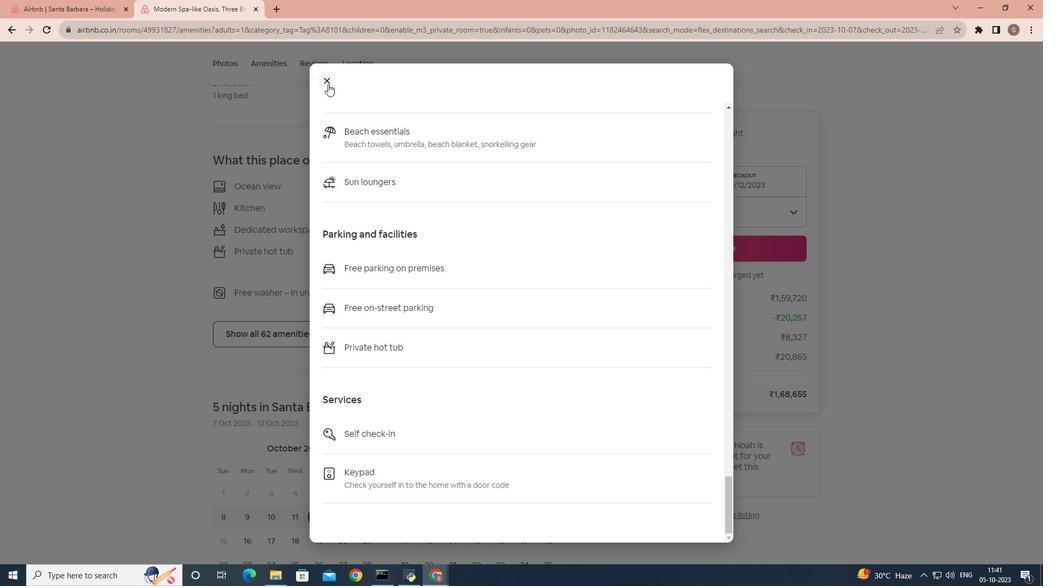 
Action: Mouse pressed left at (328, 84)
Screenshot: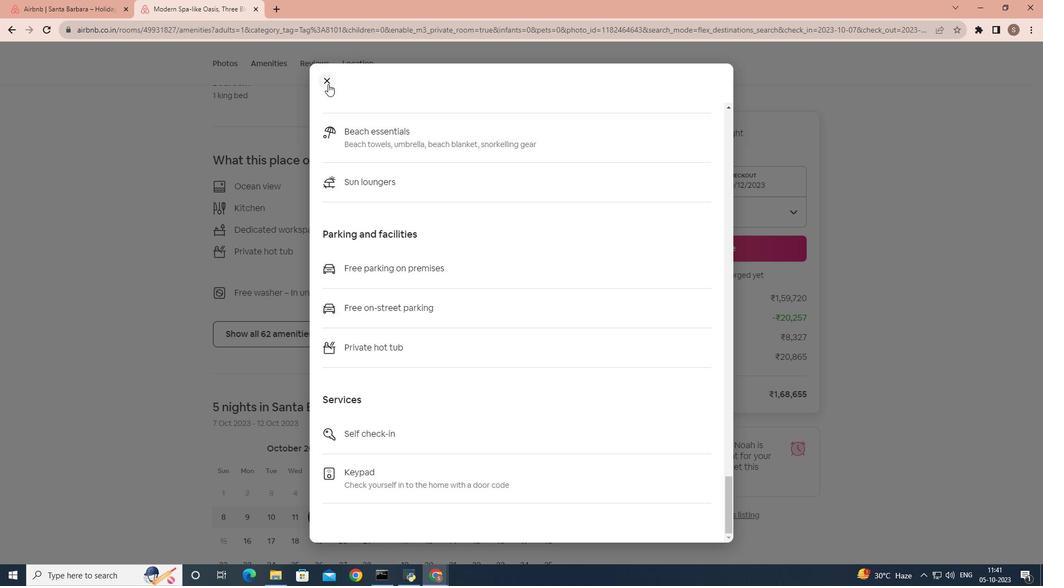 
Action: Mouse moved to (484, 341)
Screenshot: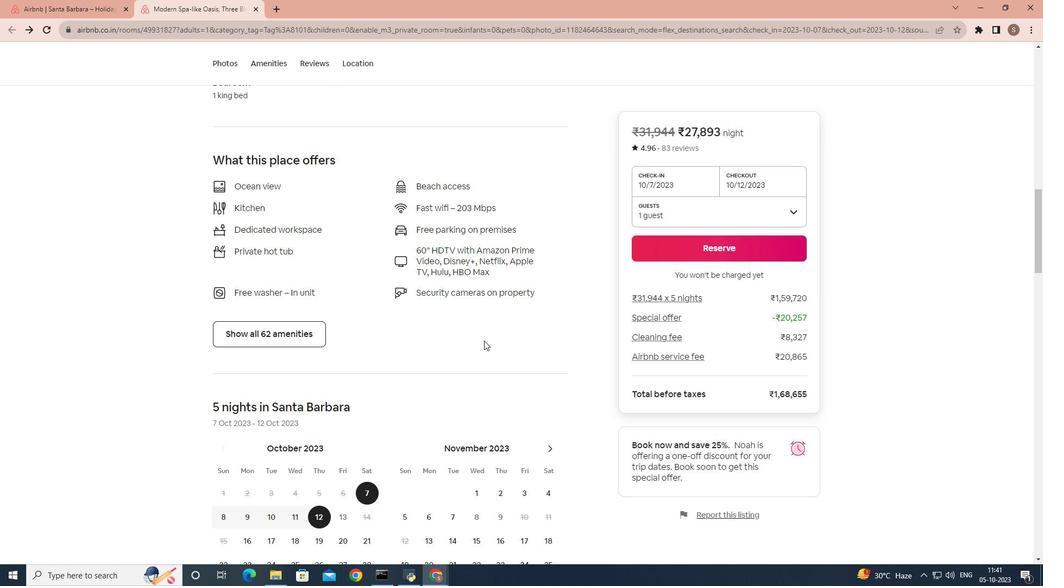 
Action: Mouse scrolled (484, 340) with delta (0, 0)
Screenshot: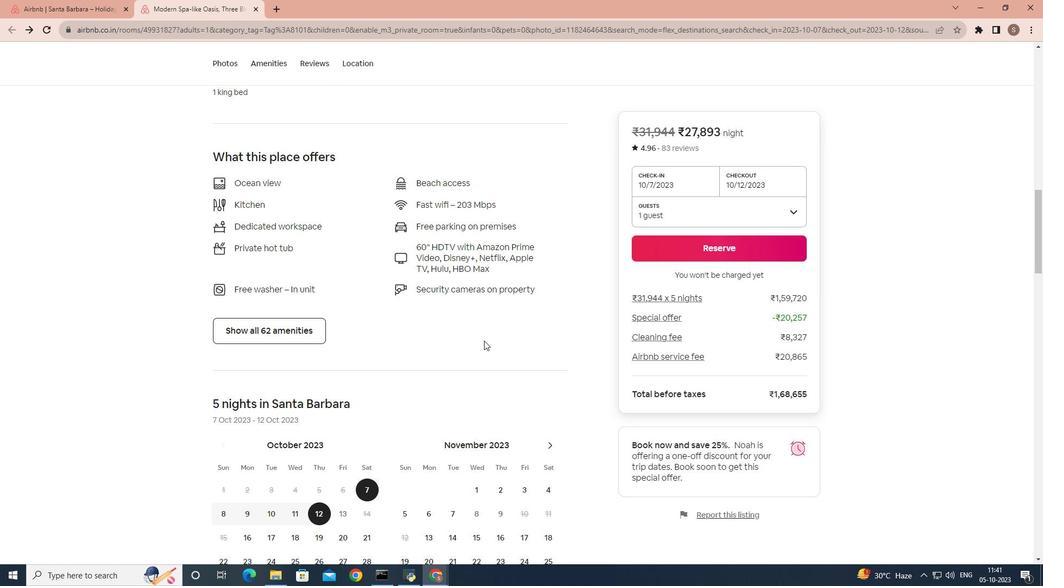 
Action: Mouse scrolled (484, 340) with delta (0, 0)
Screenshot: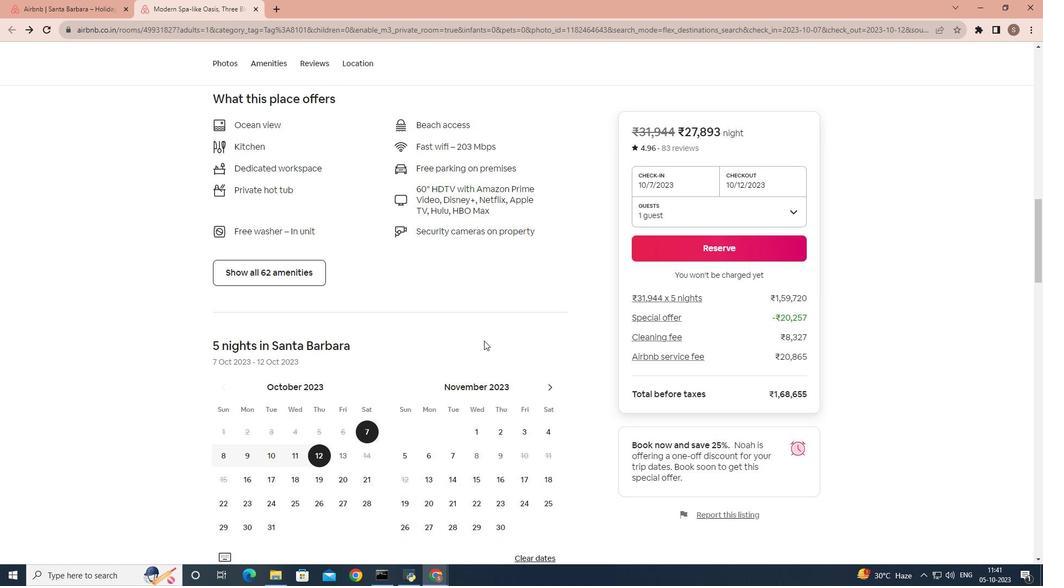 
Action: Mouse scrolled (484, 340) with delta (0, 0)
Screenshot: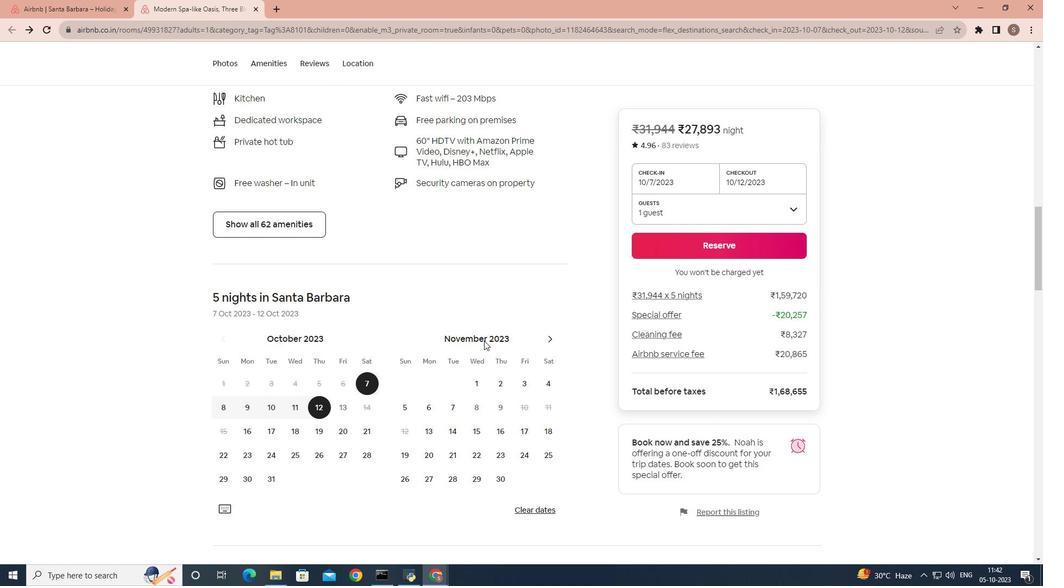
Action: Mouse scrolled (484, 340) with delta (0, 0)
Screenshot: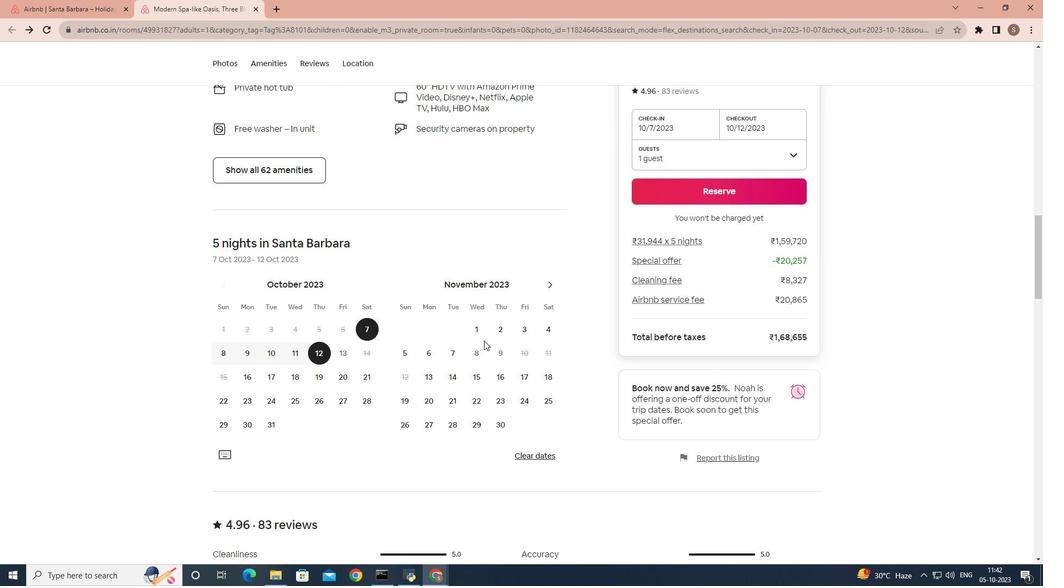 
Action: Mouse scrolled (484, 340) with delta (0, 0)
Screenshot: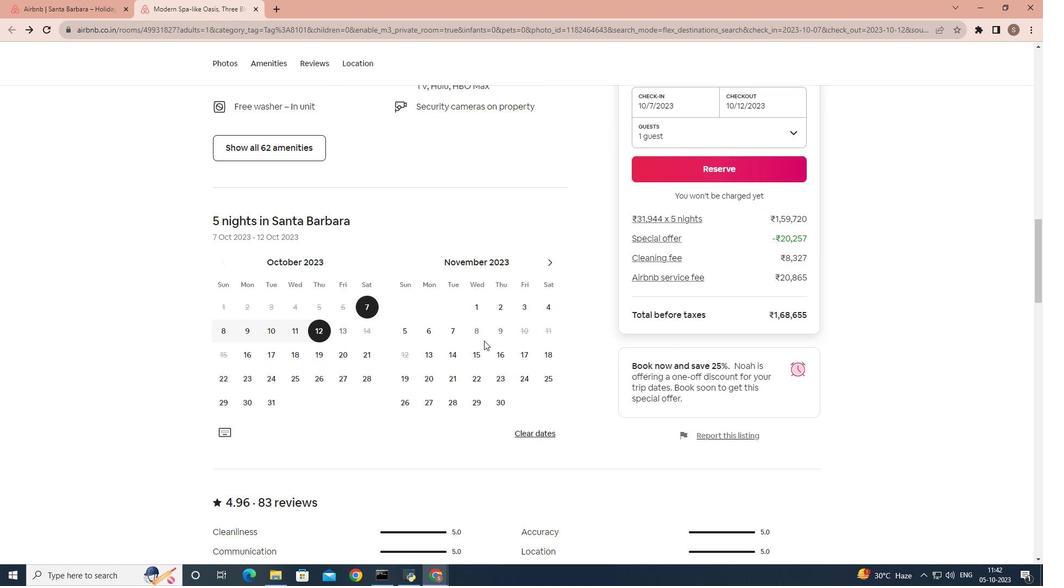 
Action: Mouse scrolled (484, 340) with delta (0, 0)
Screenshot: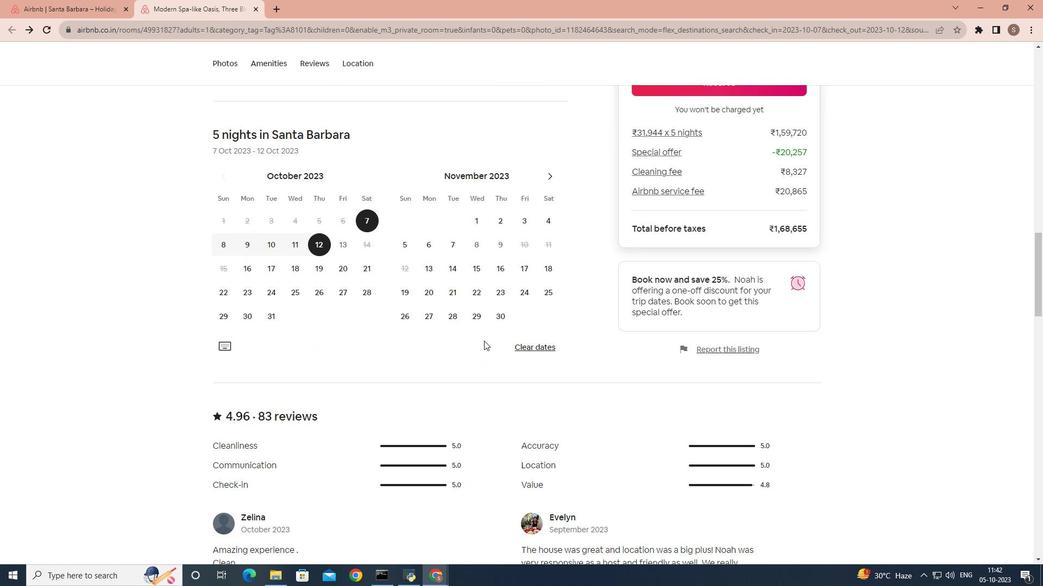 
Action: Mouse scrolled (484, 340) with delta (0, 0)
Screenshot: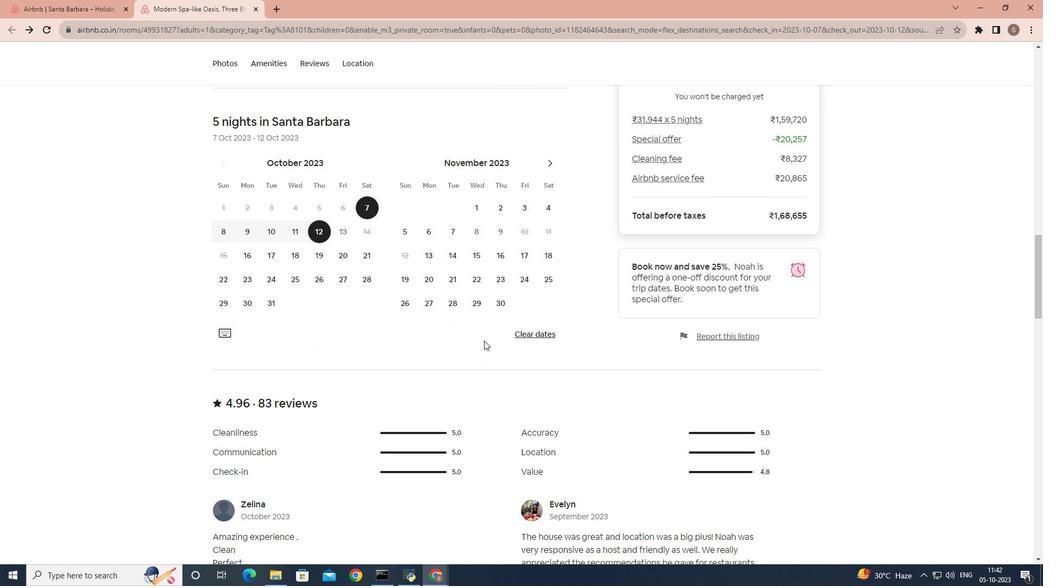 
Action: Mouse scrolled (484, 340) with delta (0, 0)
Screenshot: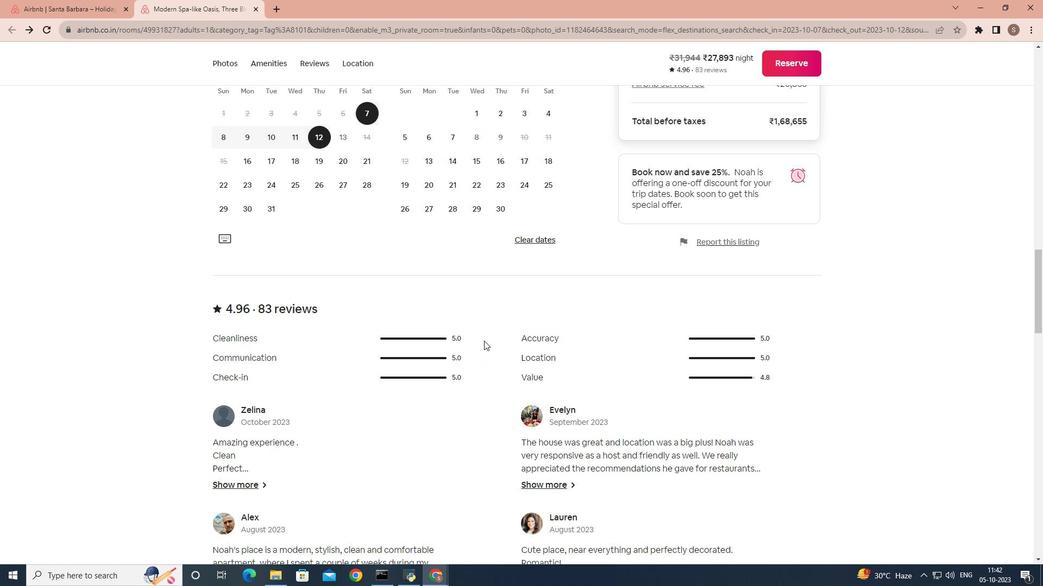 
Action: Mouse scrolled (484, 340) with delta (0, 0)
Screenshot: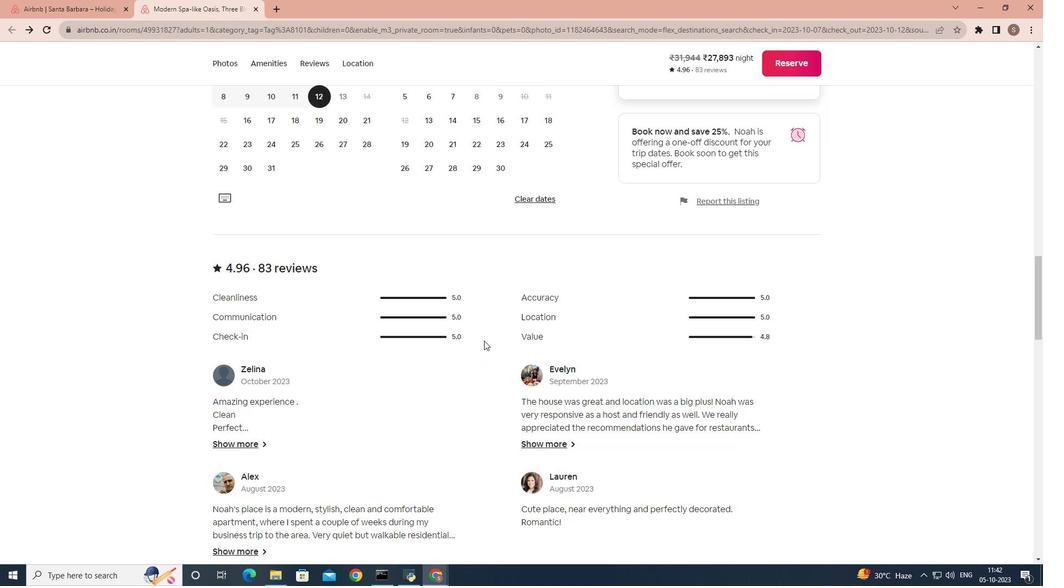
Action: Mouse scrolled (484, 340) with delta (0, 0)
Screenshot: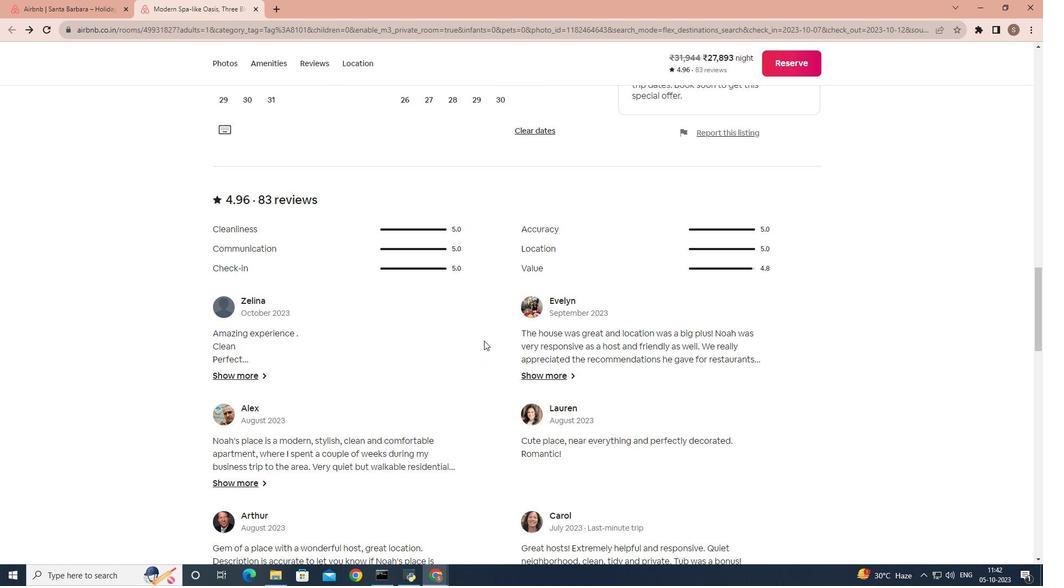 
Action: Mouse scrolled (484, 340) with delta (0, 0)
Screenshot: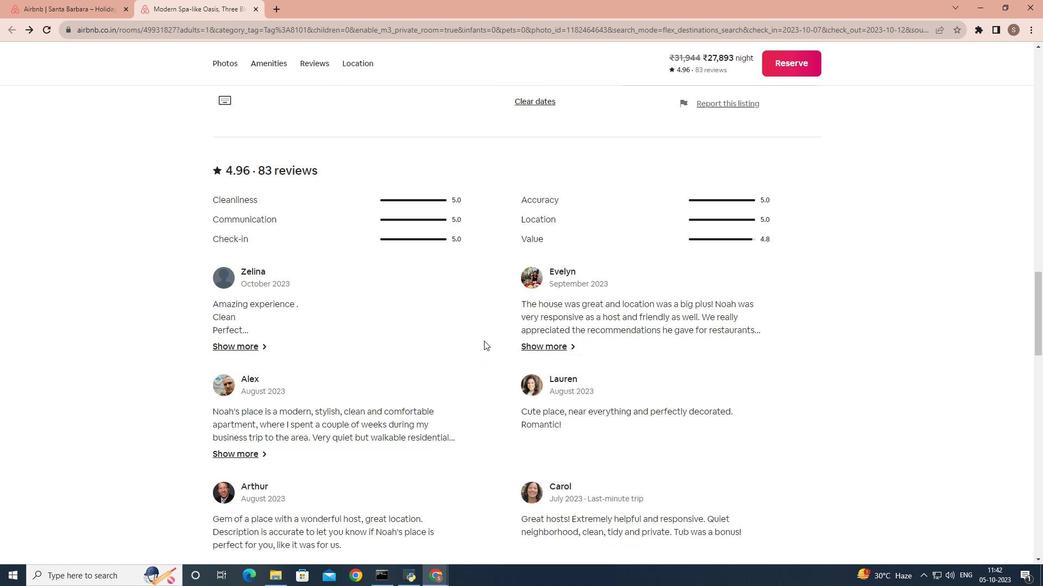 
Action: Mouse scrolled (484, 340) with delta (0, 0)
Screenshot: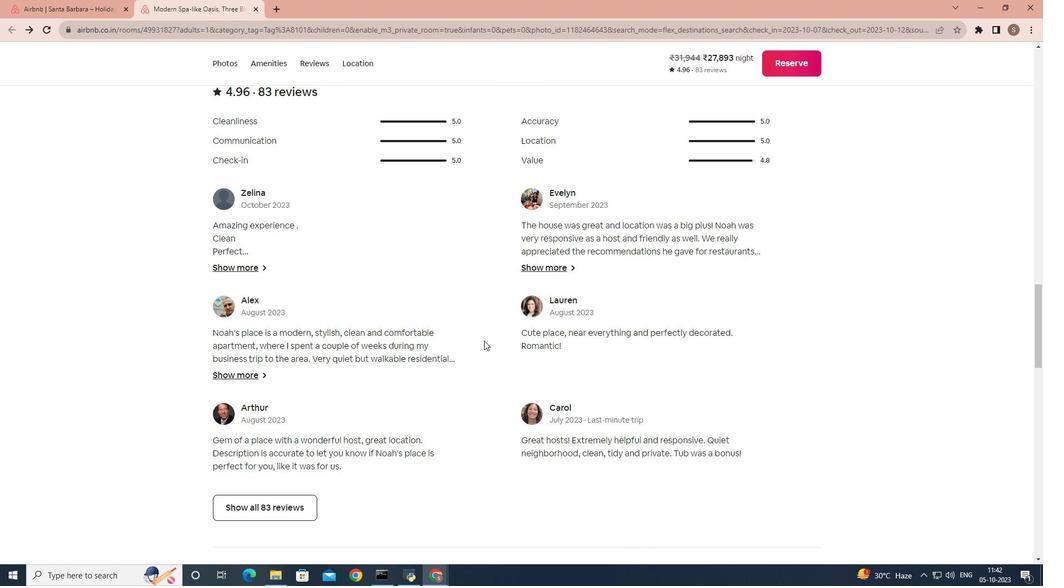 
Action: Mouse scrolled (484, 340) with delta (0, 0)
Screenshot: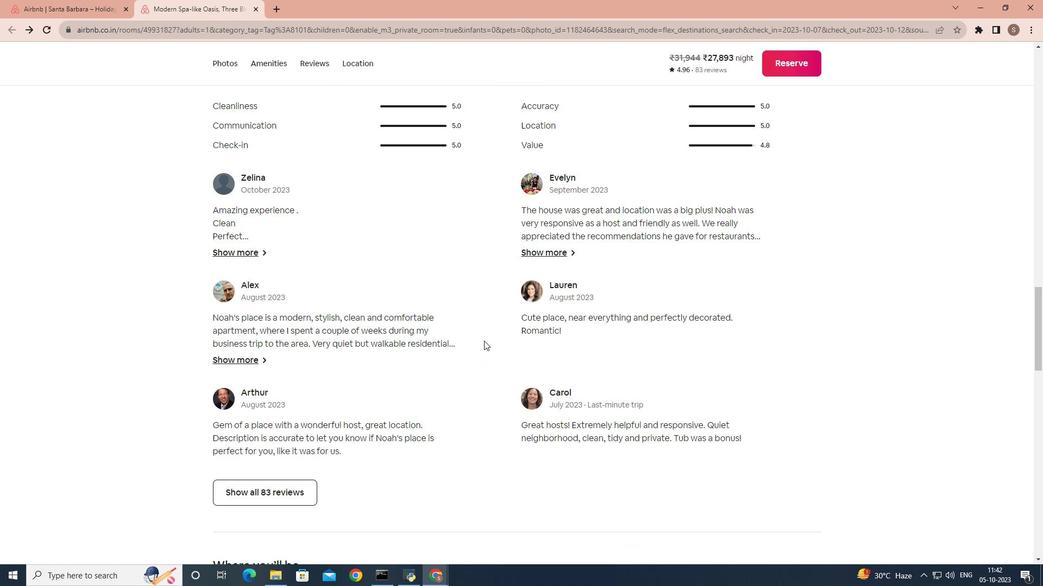 
Action: Mouse scrolled (484, 340) with delta (0, 0)
Screenshot: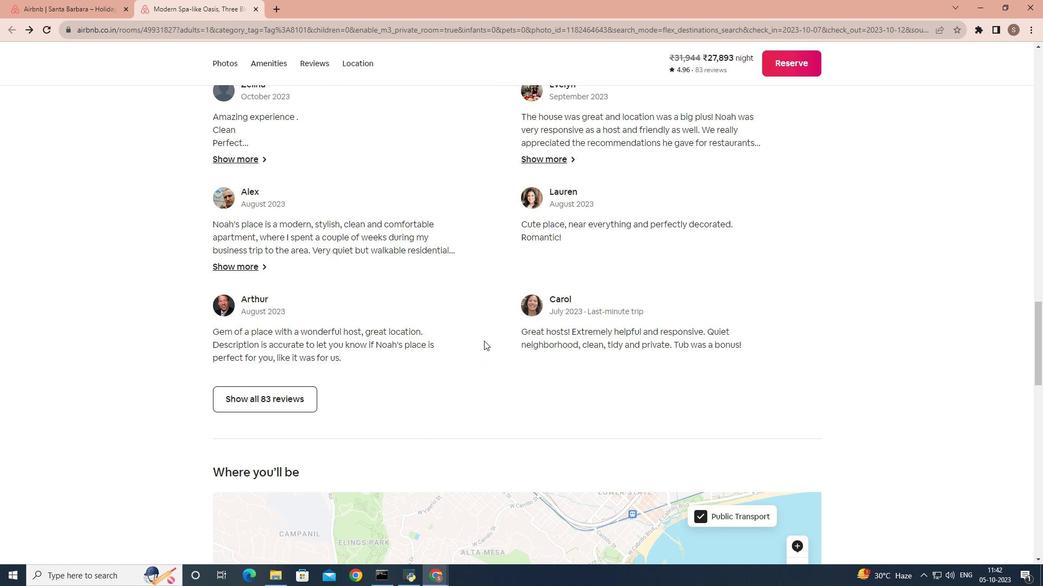 
Action: Mouse scrolled (484, 340) with delta (0, 0)
Screenshot: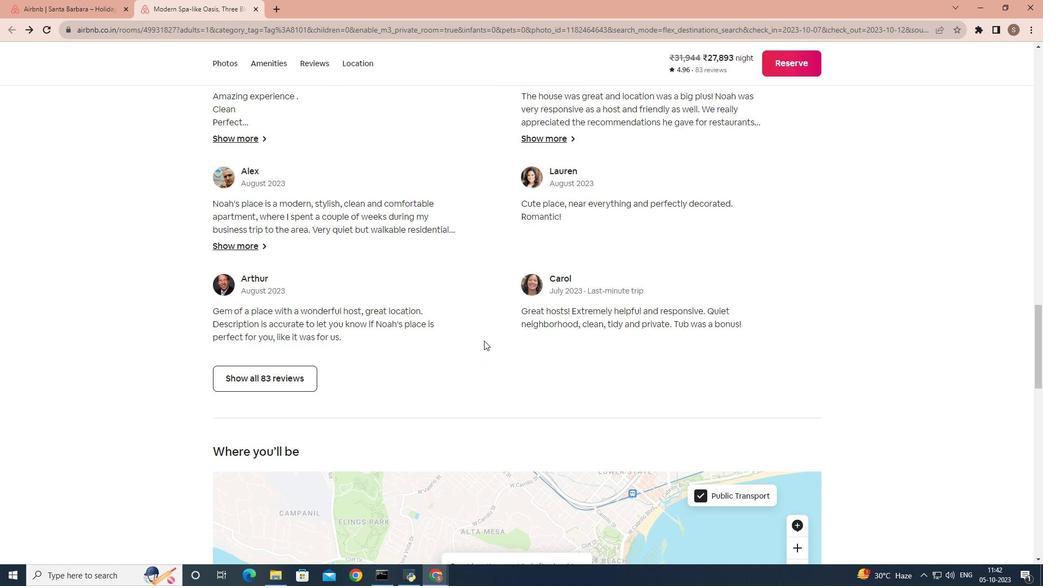 
Action: Mouse scrolled (484, 340) with delta (0, 0)
Screenshot: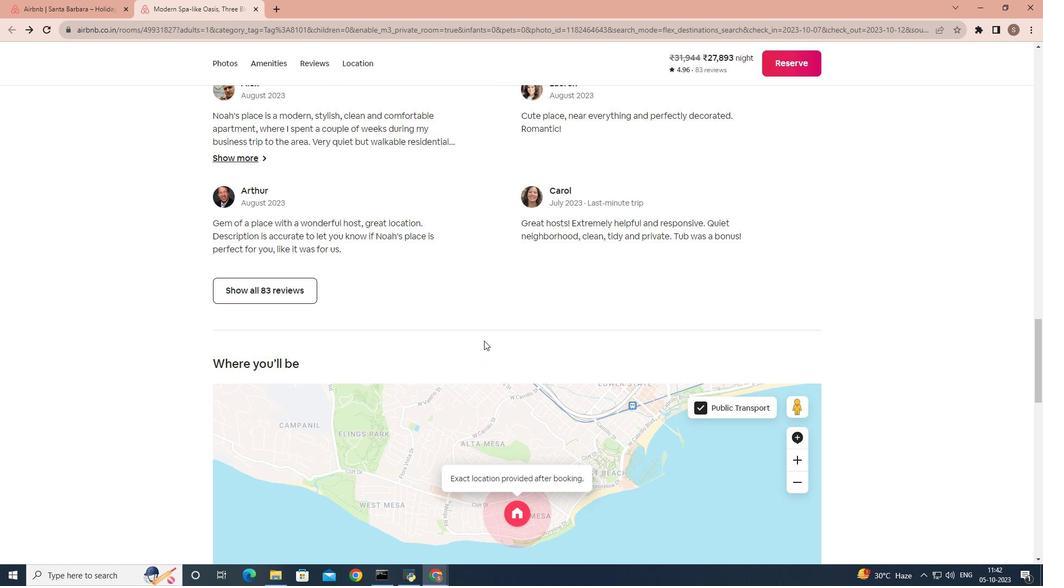 
Action: Mouse scrolled (484, 340) with delta (0, 0)
Screenshot: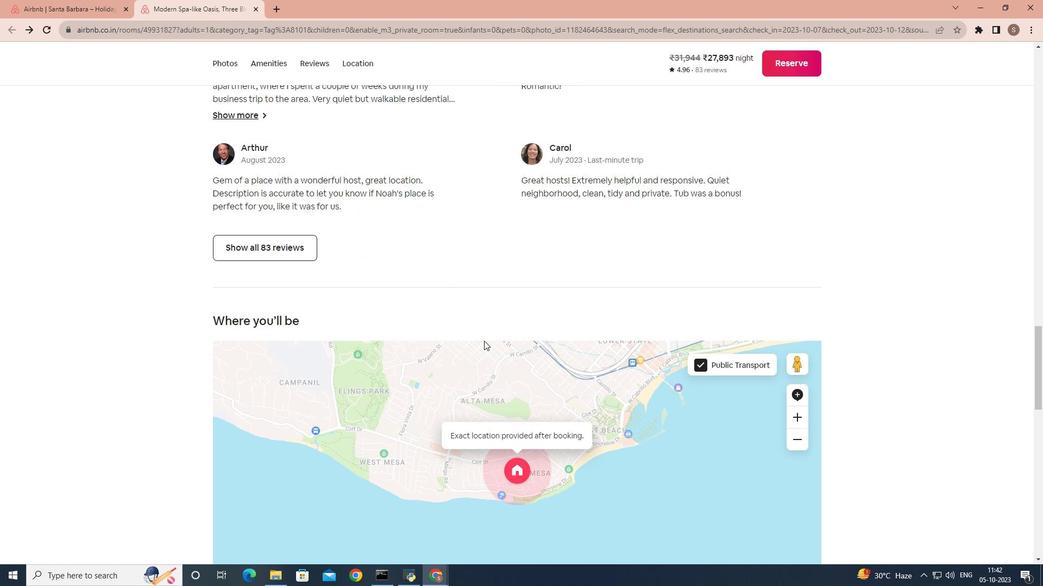 
Action: Mouse scrolled (484, 340) with delta (0, 0)
Screenshot: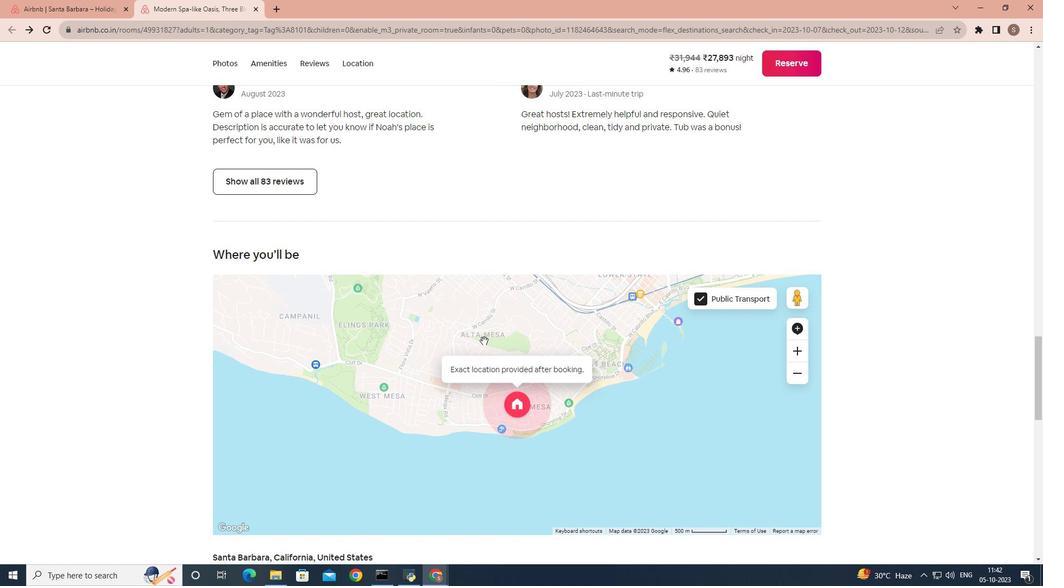 
Action: Mouse scrolled (484, 340) with delta (0, 0)
Screenshot: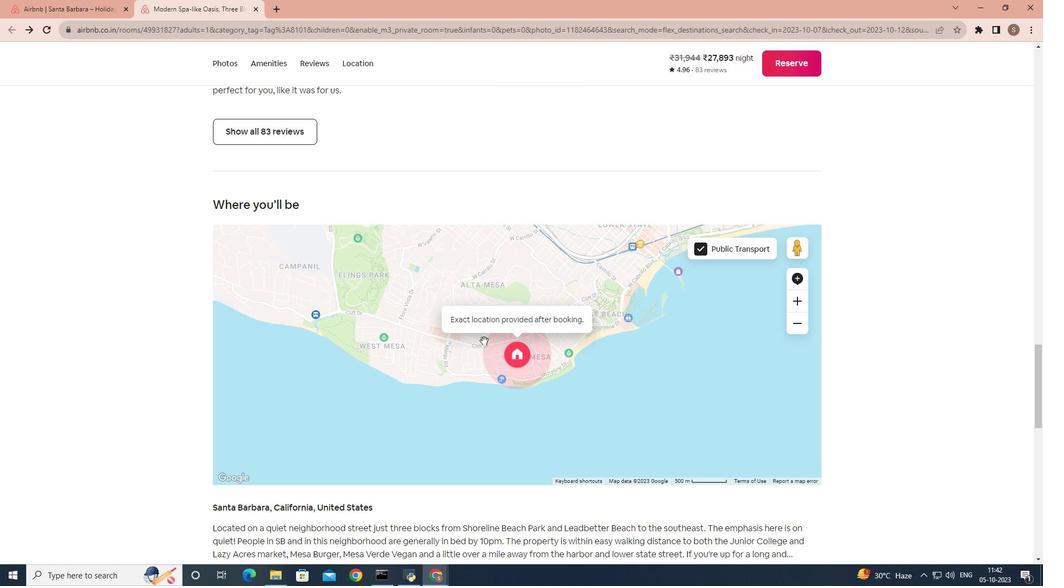 
Action: Mouse scrolled (484, 340) with delta (0, 0)
Screenshot: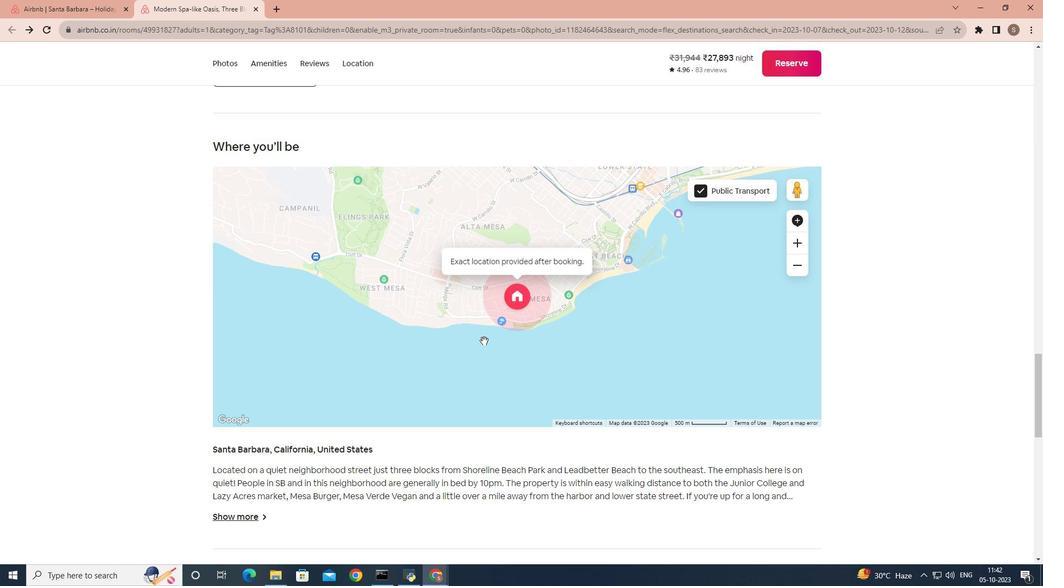 
Action: Mouse scrolled (484, 340) with delta (0, 0)
Screenshot: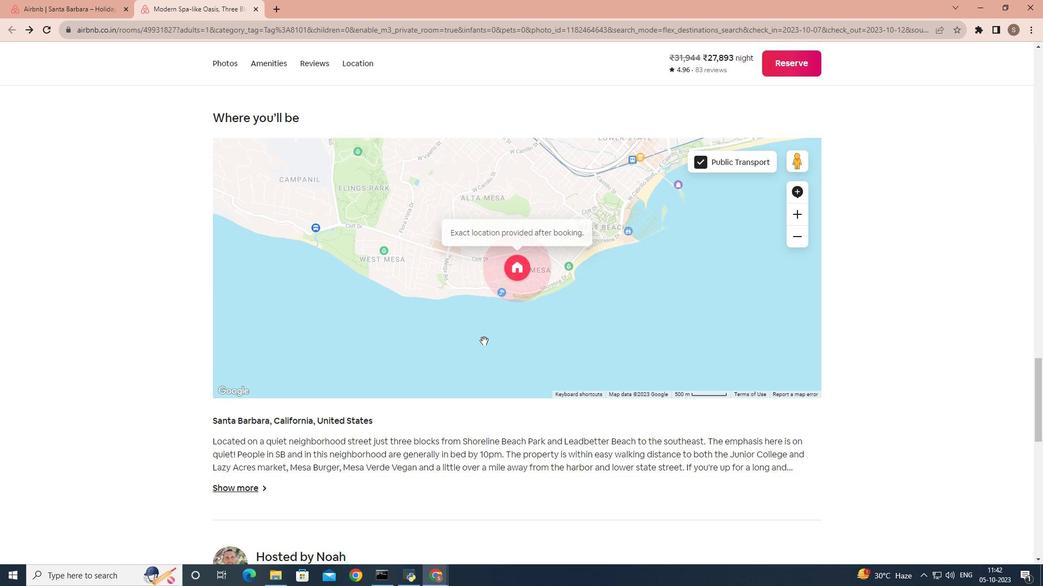 
Action: Mouse scrolled (484, 340) with delta (0, 0)
Screenshot: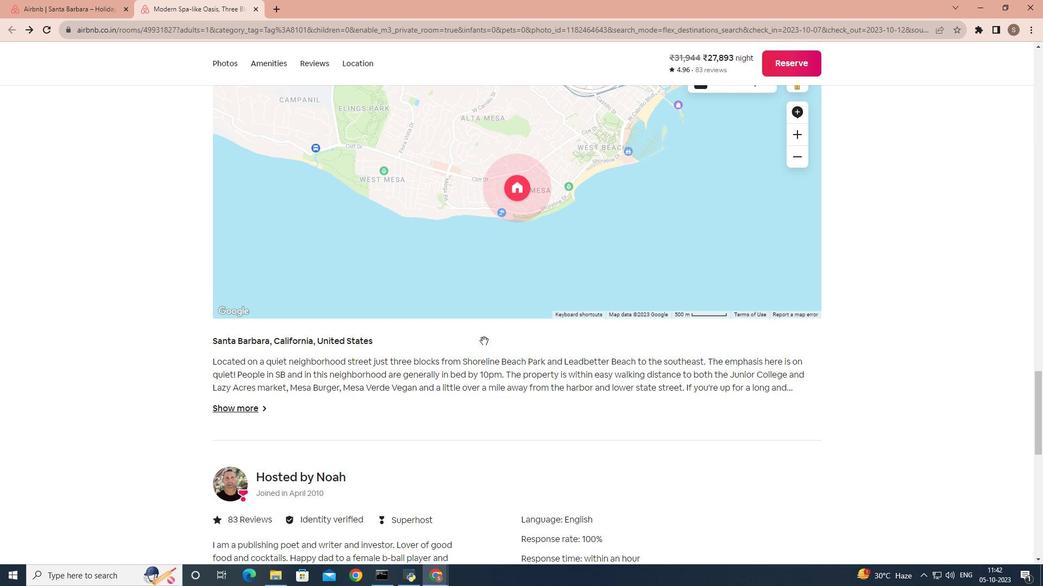 
Action: Mouse scrolled (484, 340) with delta (0, 0)
Screenshot: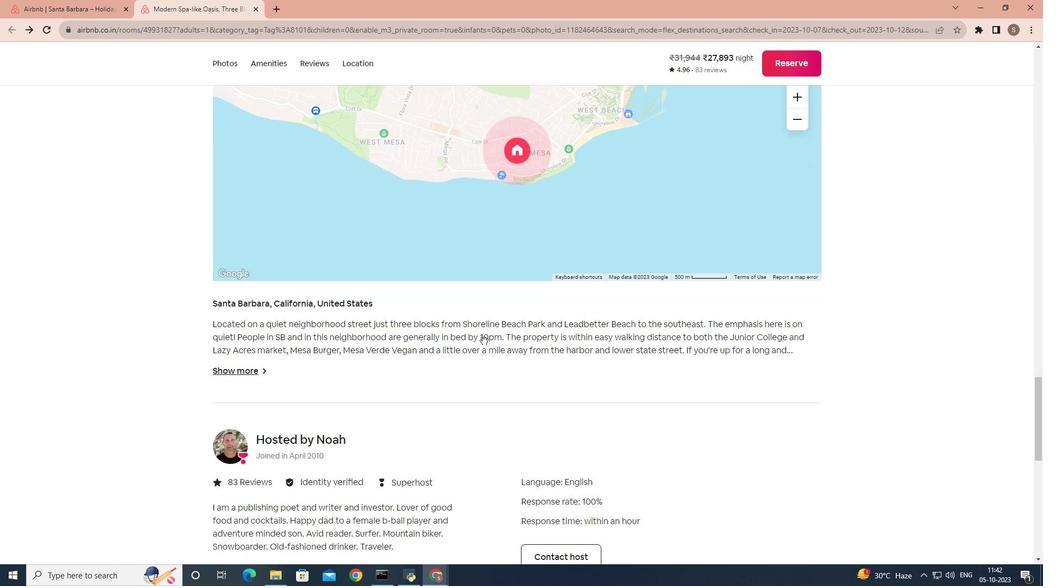 
Action: Mouse scrolled (484, 340) with delta (0, 0)
Screenshot: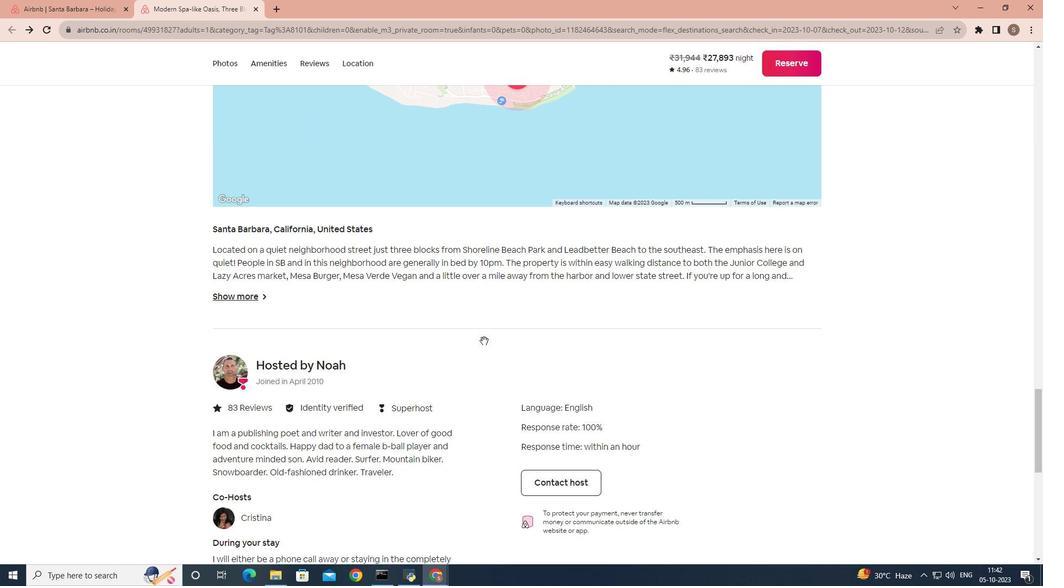 
Action: Mouse scrolled (484, 340) with delta (0, 0)
Screenshot: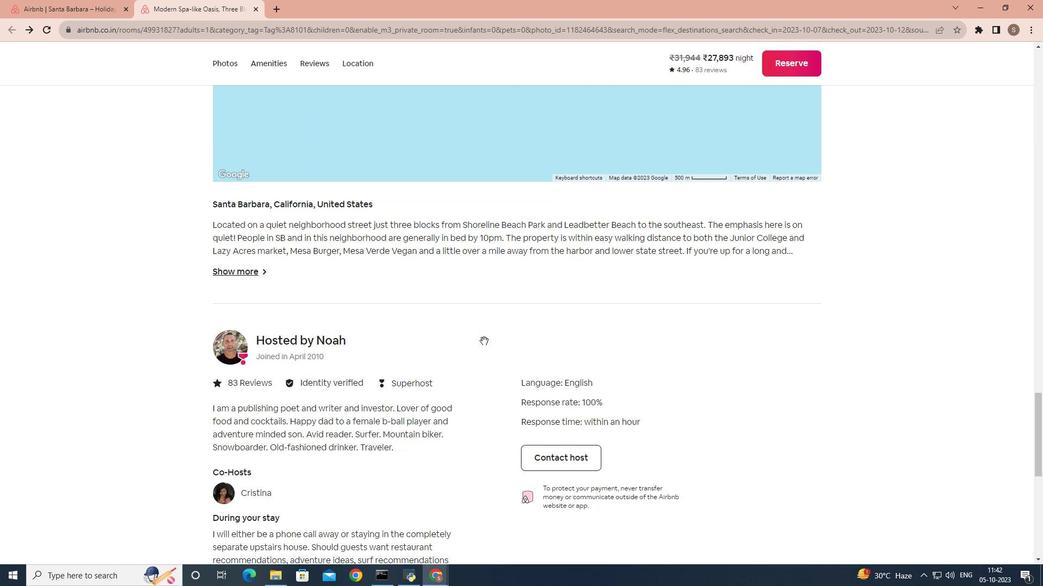 
Action: Mouse scrolled (484, 340) with delta (0, 0)
Screenshot: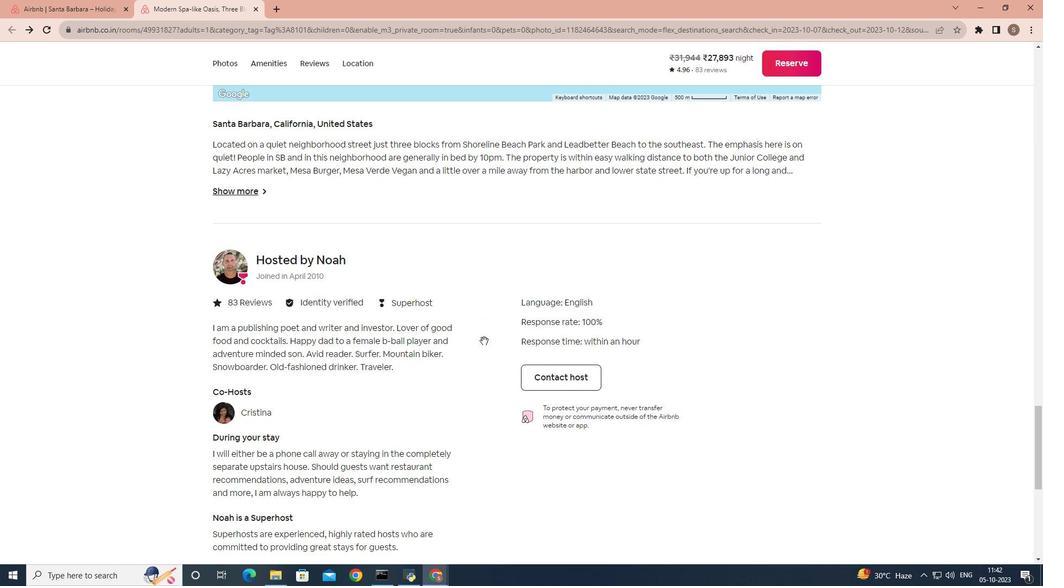 
Action: Mouse scrolled (484, 340) with delta (0, 0)
Screenshot: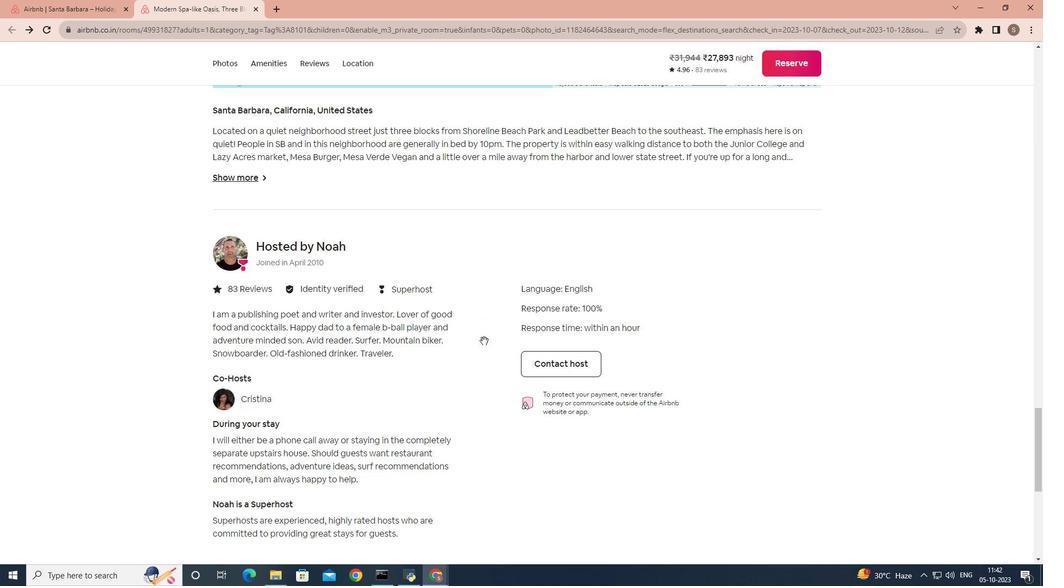 
Action: Mouse scrolled (484, 340) with delta (0, 0)
Screenshot: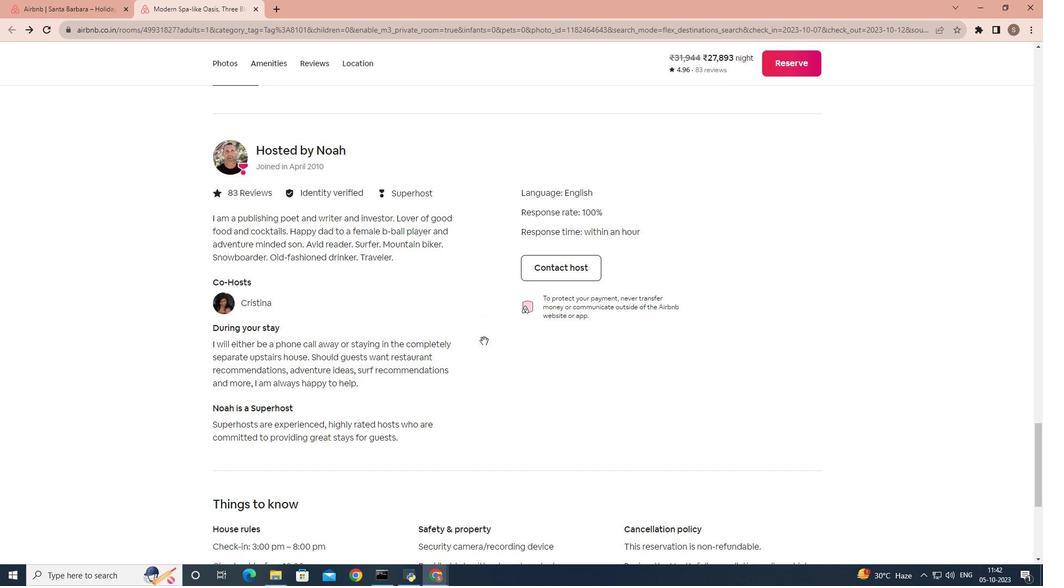 
Action: Mouse scrolled (484, 340) with delta (0, 0)
Screenshot: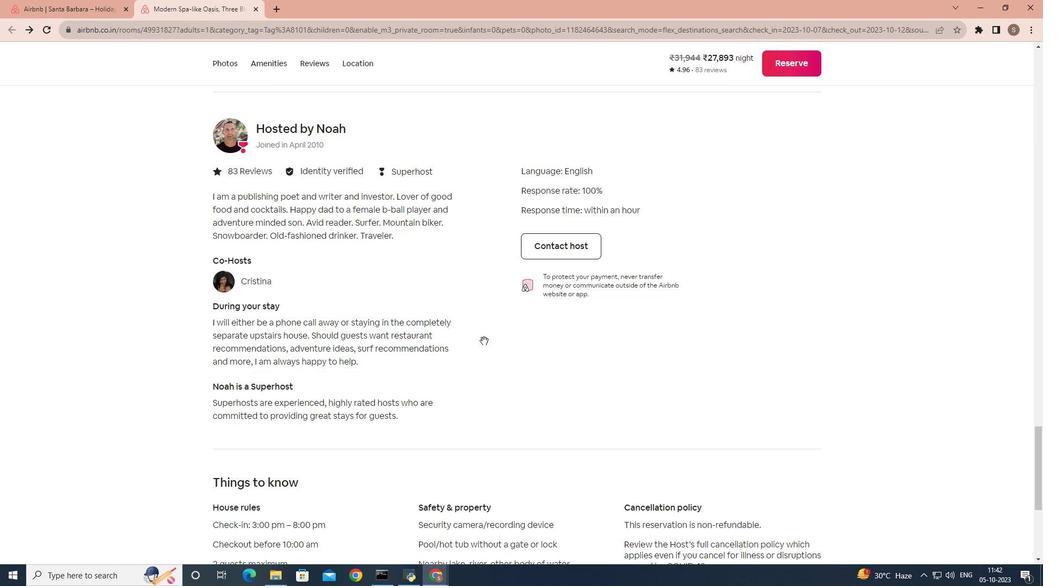 
Action: Mouse scrolled (484, 340) with delta (0, 0)
Screenshot: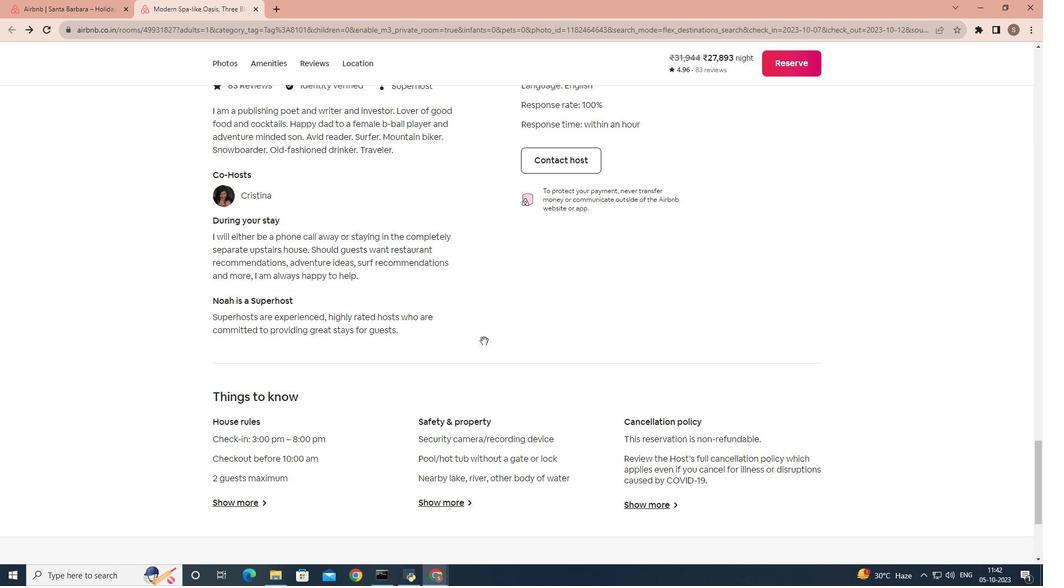 
Action: Mouse scrolled (484, 340) with delta (0, 0)
Screenshot: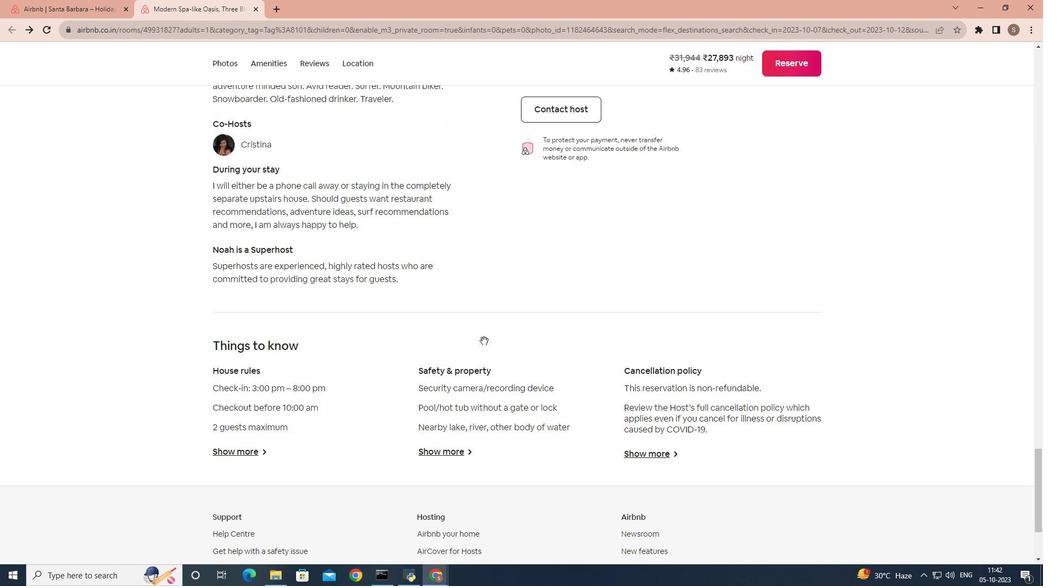 
Action: Mouse scrolled (484, 340) with delta (0, 0)
Screenshot: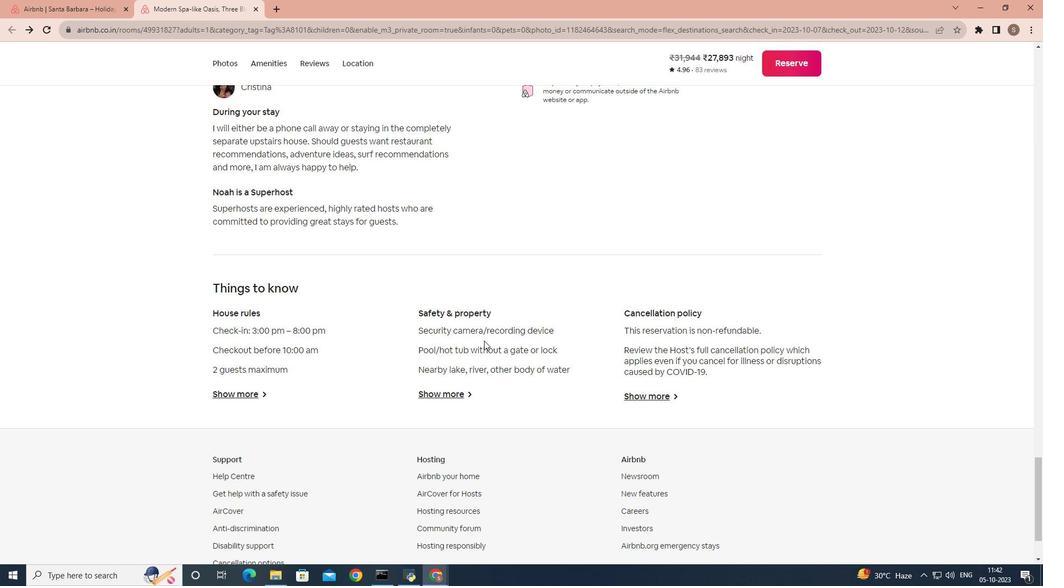
Action: Mouse scrolled (484, 340) with delta (0, 0)
Screenshot: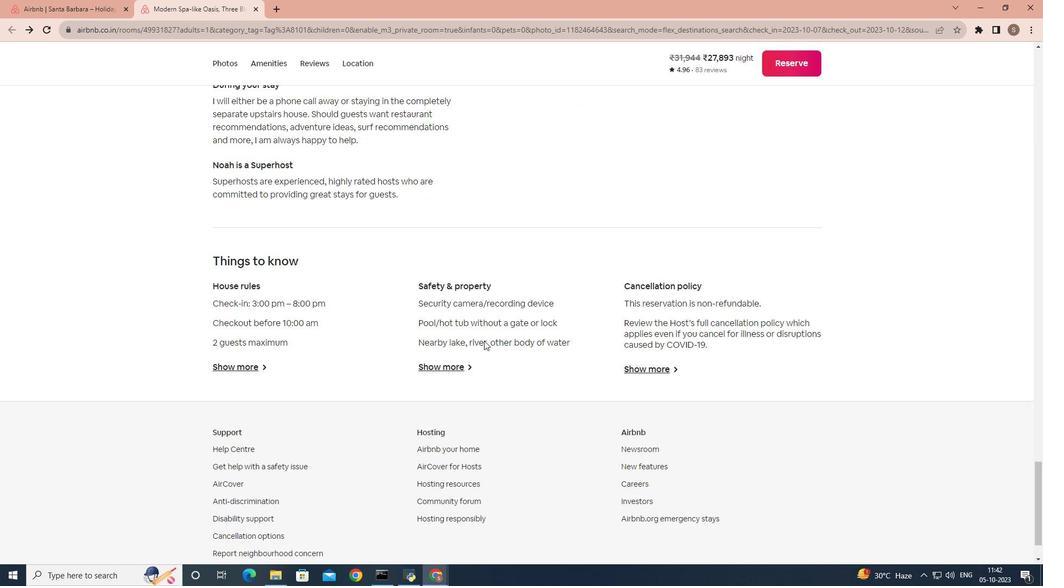 
Action: Mouse scrolled (484, 340) with delta (0, 0)
Screenshot: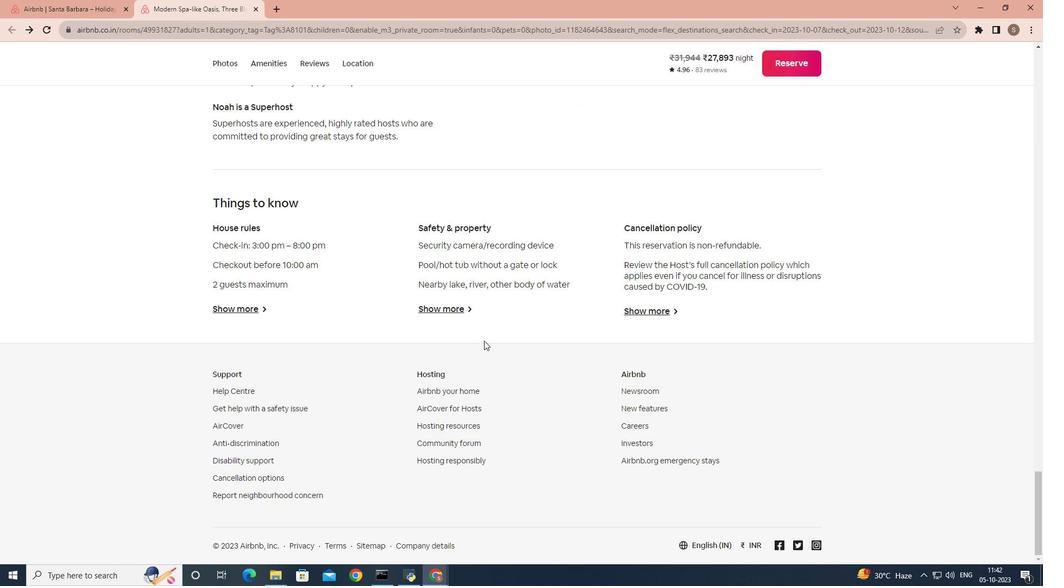 
Action: Mouse scrolled (484, 340) with delta (0, 0)
Screenshot: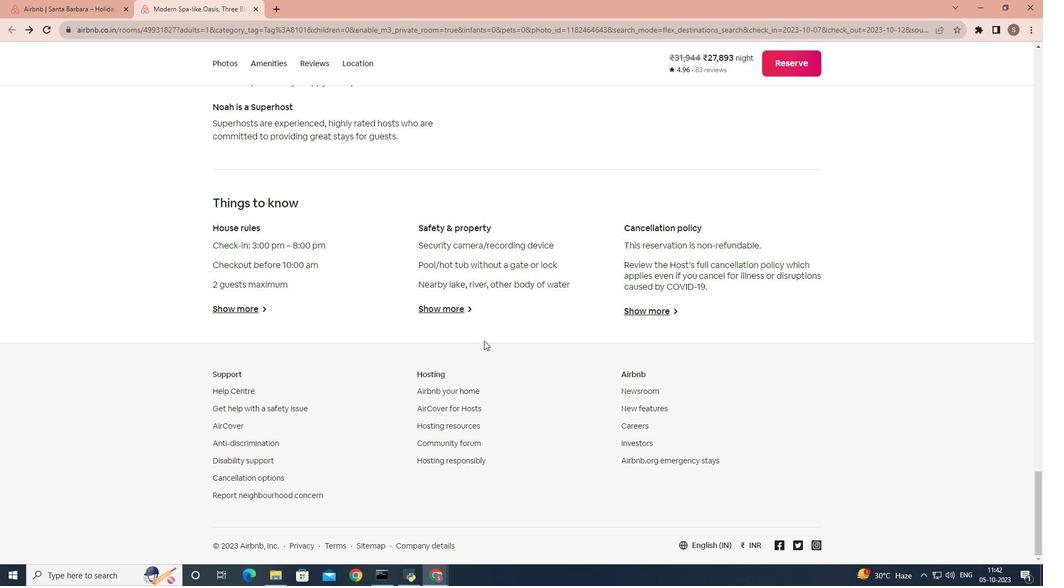 
Action: Mouse moved to (82, 0)
Screenshot: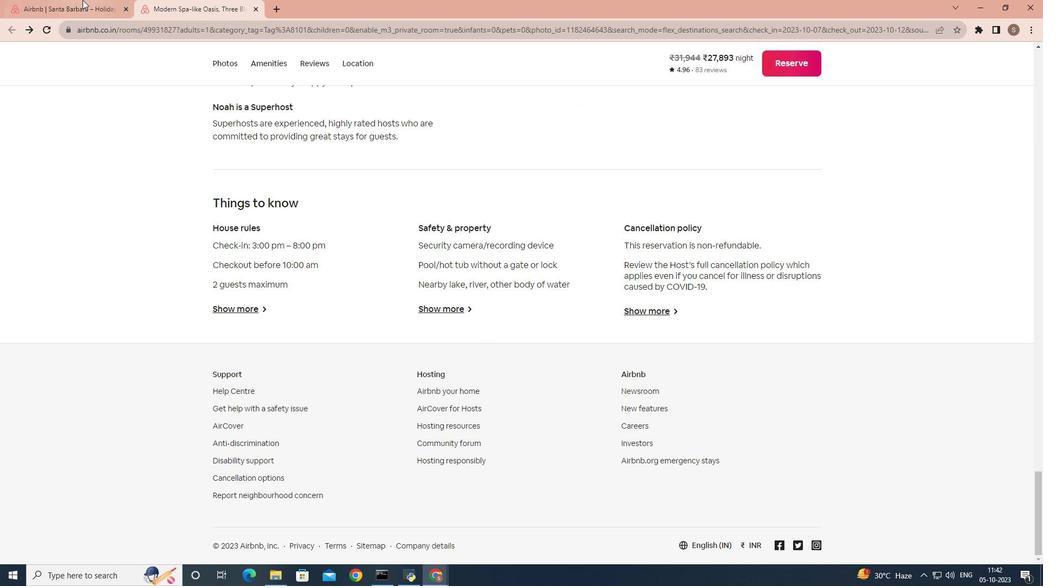 
Action: Mouse pressed left at (82, 0)
Screenshot: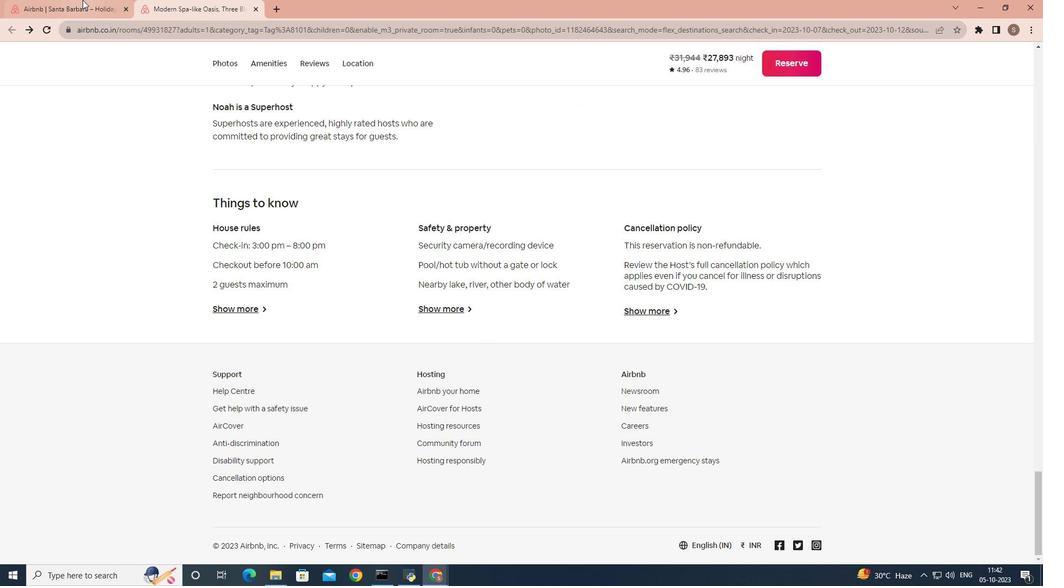 
Action: Mouse moved to (338, 269)
Screenshot: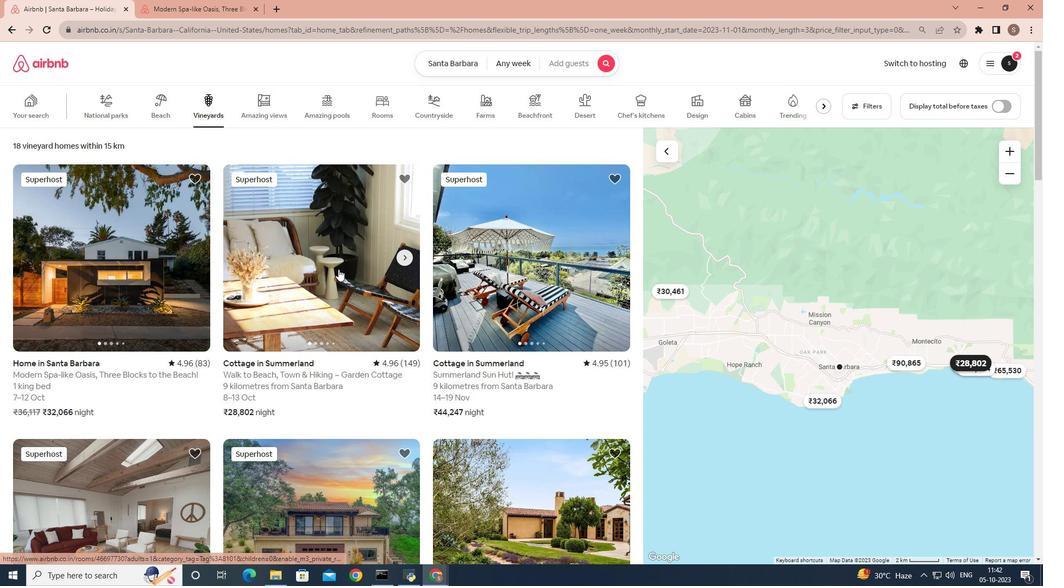 
Action: Mouse scrolled (338, 268) with delta (0, 0)
Screenshot: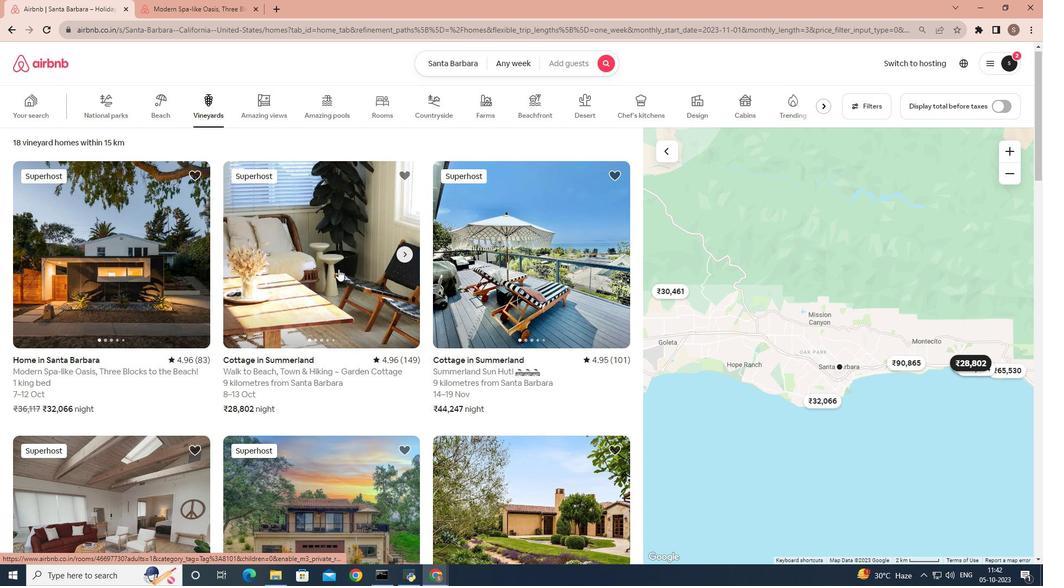 
Action: Mouse moved to (492, 257)
Screenshot: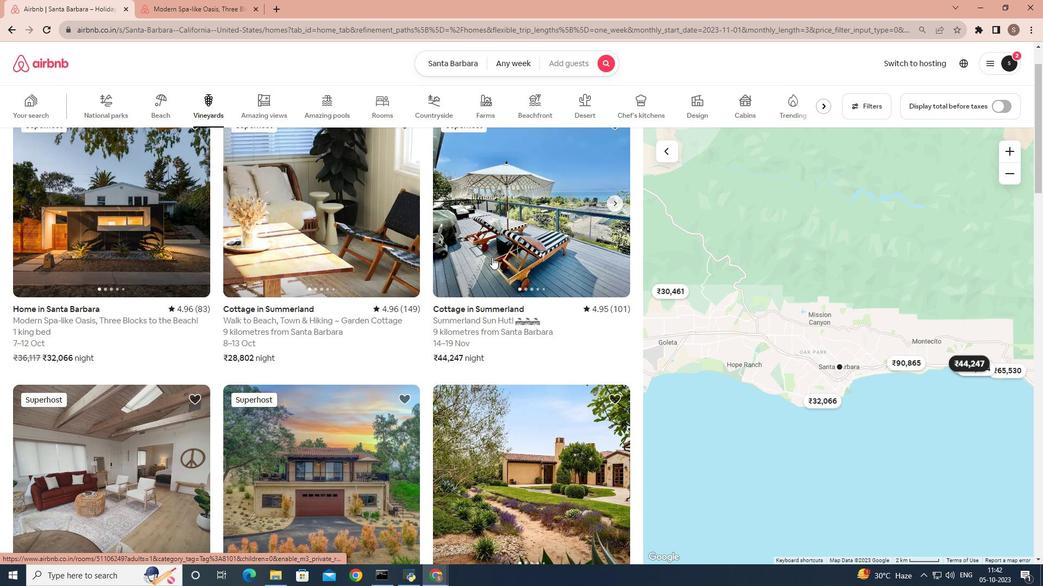 
Action: Mouse pressed left at (492, 257)
Screenshot: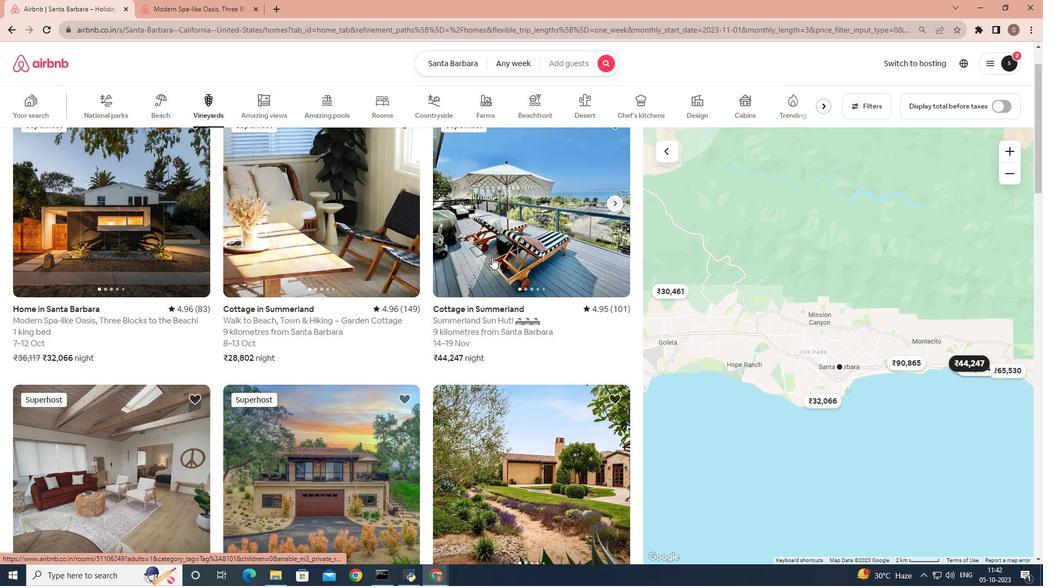 
Action: Mouse moved to (754, 397)
Screenshot: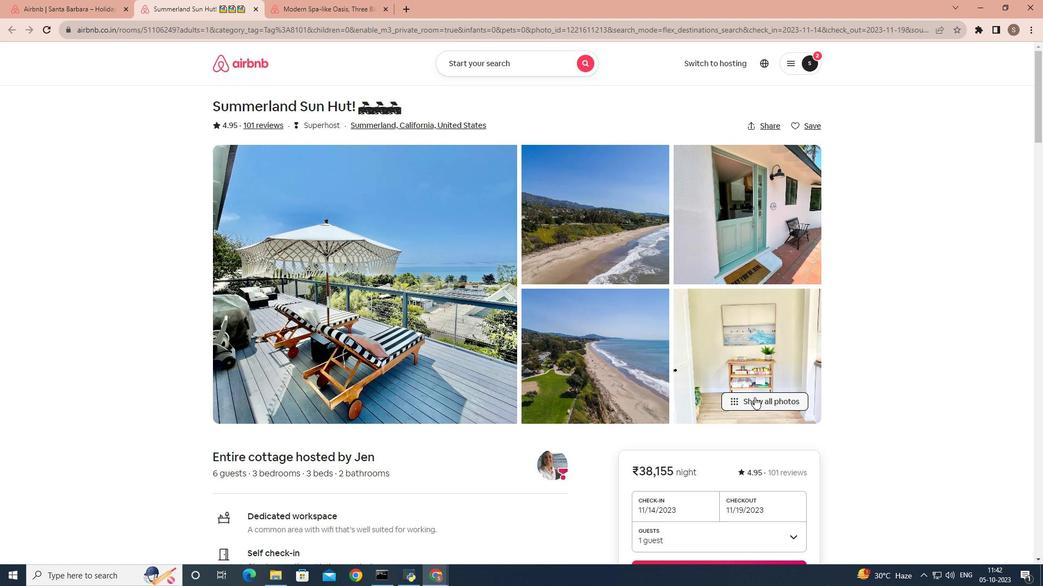 
Action: Mouse pressed left at (754, 397)
Screenshot: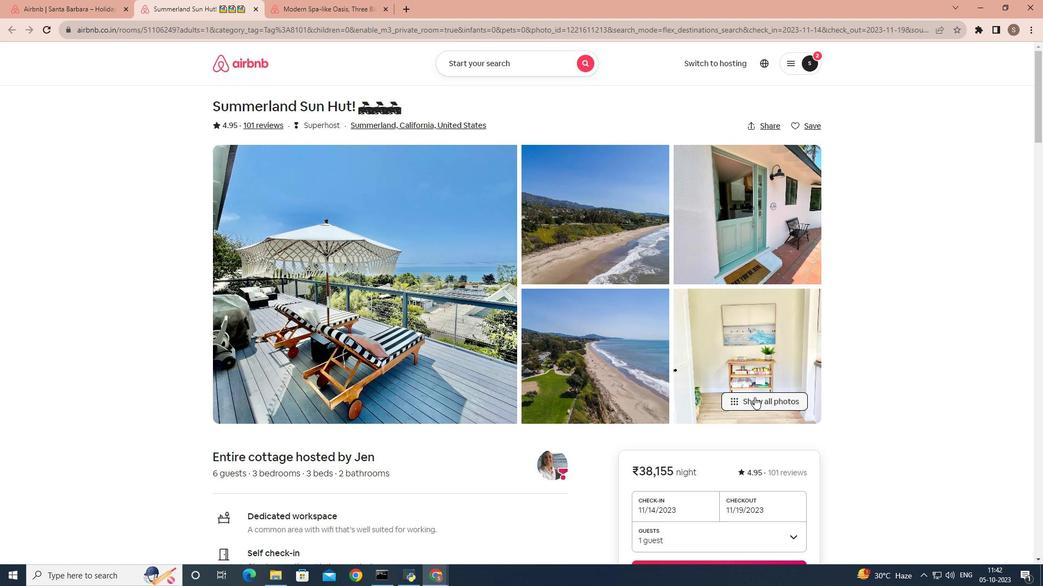 
Action: Mouse moved to (758, 299)
Screenshot: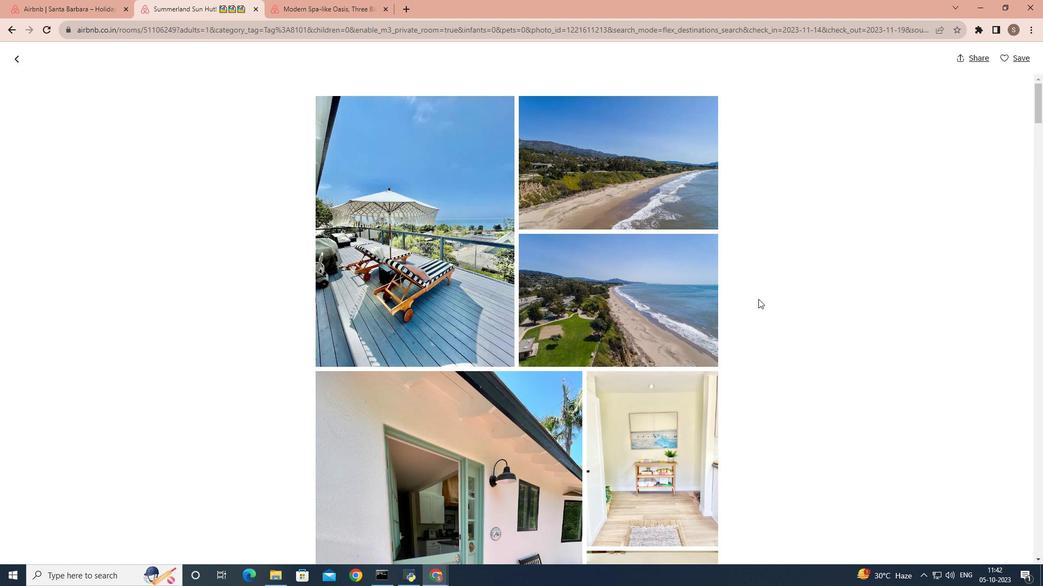 
Action: Mouse scrolled (758, 298) with delta (0, 0)
Screenshot: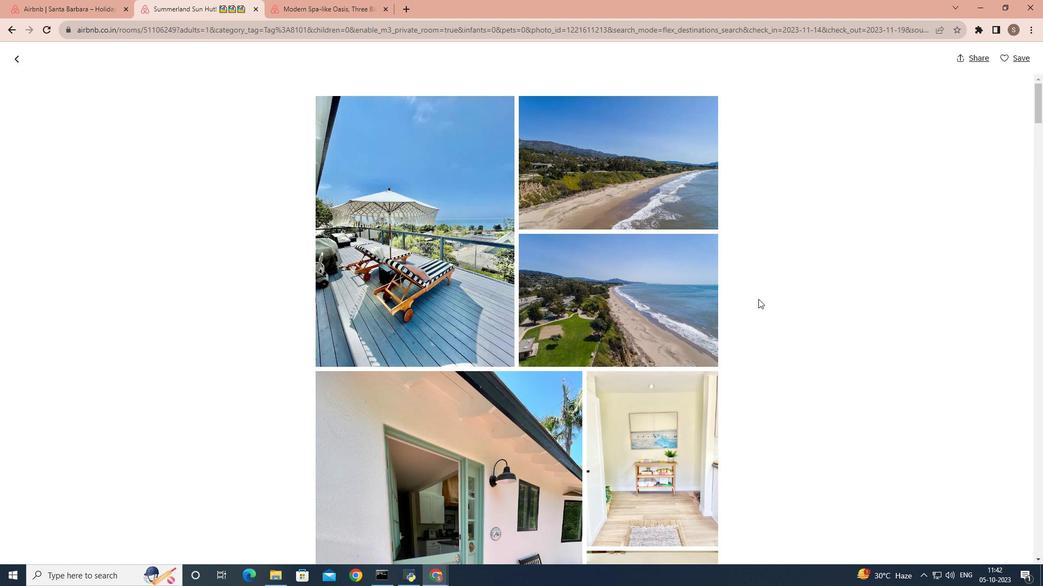 
Action: Mouse scrolled (758, 298) with delta (0, 0)
Screenshot: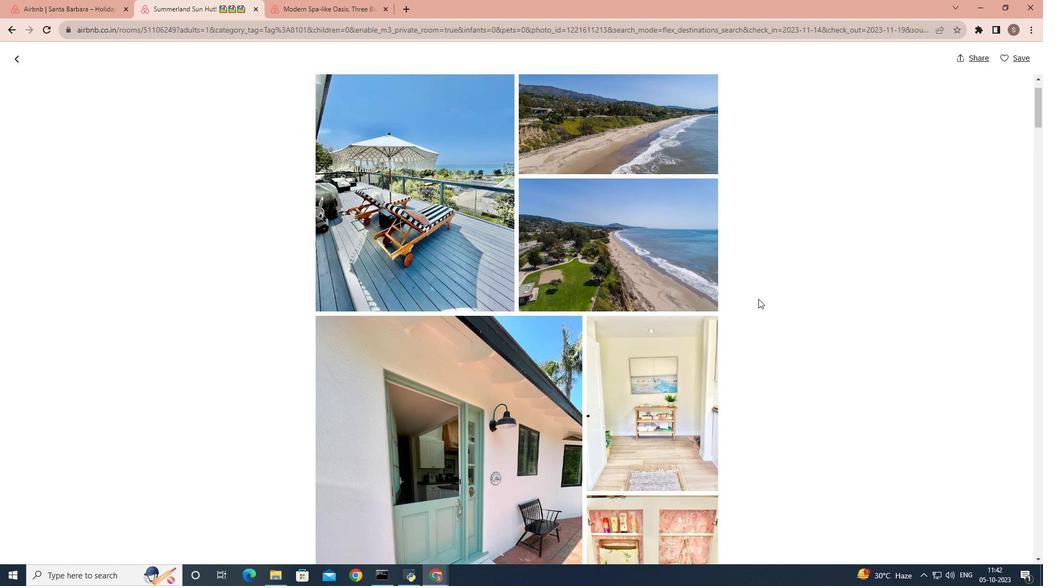 
Action: Mouse moved to (786, 309)
Screenshot: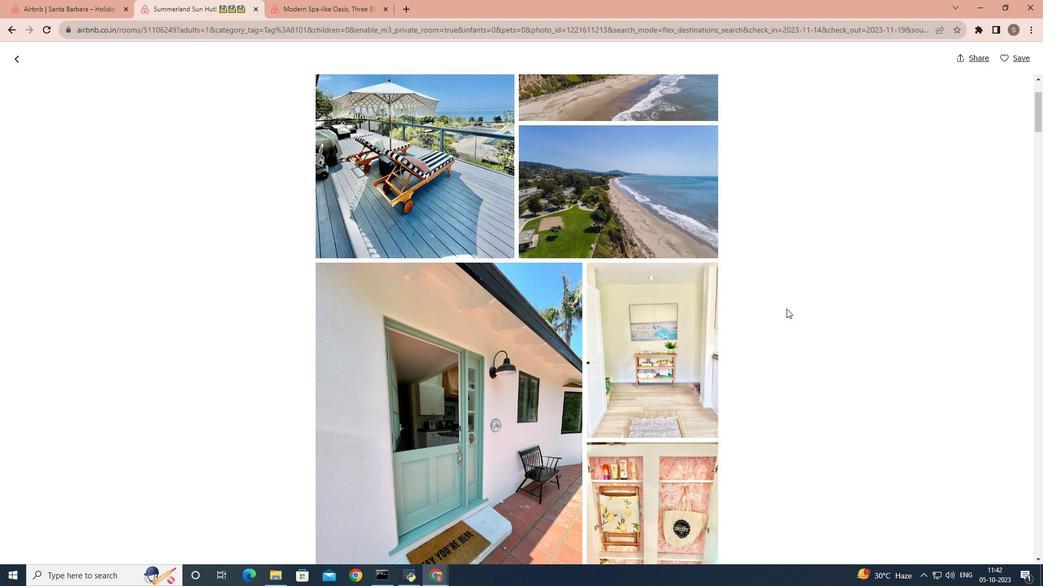 
Action: Mouse scrolled (786, 308) with delta (0, 0)
Screenshot: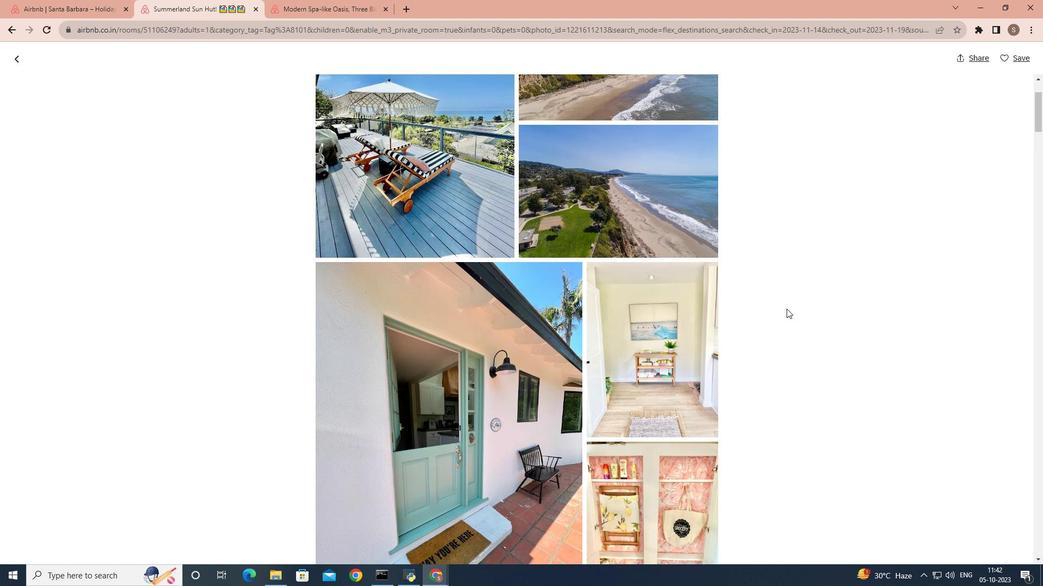 
Action: Mouse scrolled (786, 308) with delta (0, 0)
Screenshot: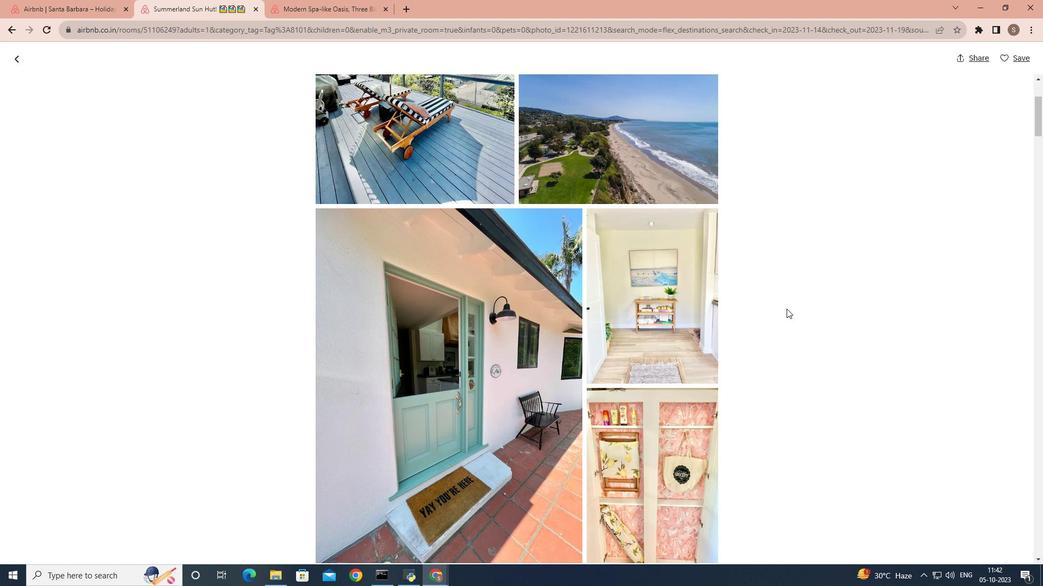 
Action: Mouse scrolled (786, 308) with delta (0, 0)
Screenshot: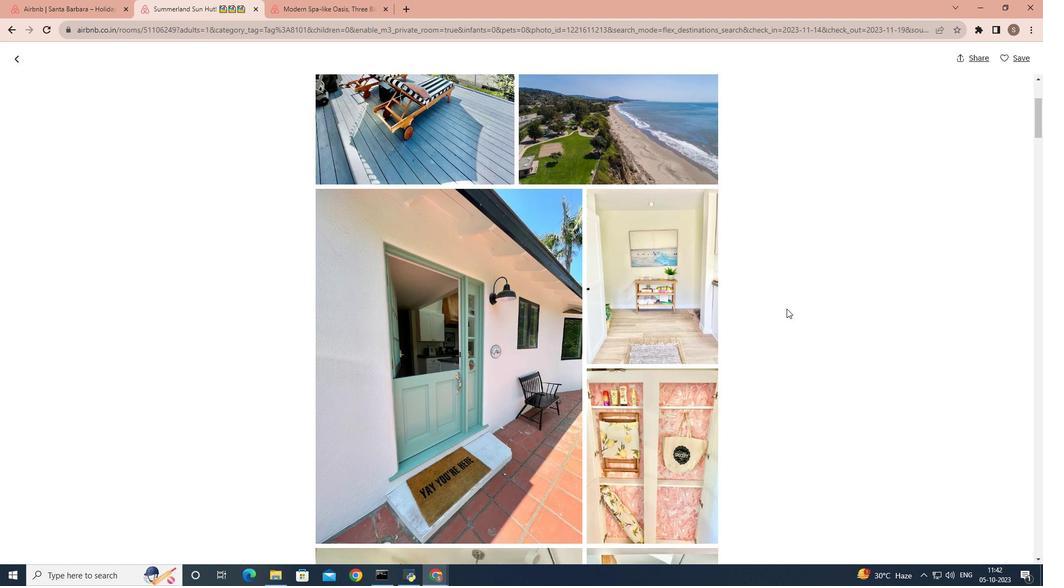 
Action: Mouse scrolled (786, 308) with delta (0, 0)
